 Task: Create a gradient luxury law firm letterhead.
Action: Mouse pressed left at (567, 141)
Screenshot: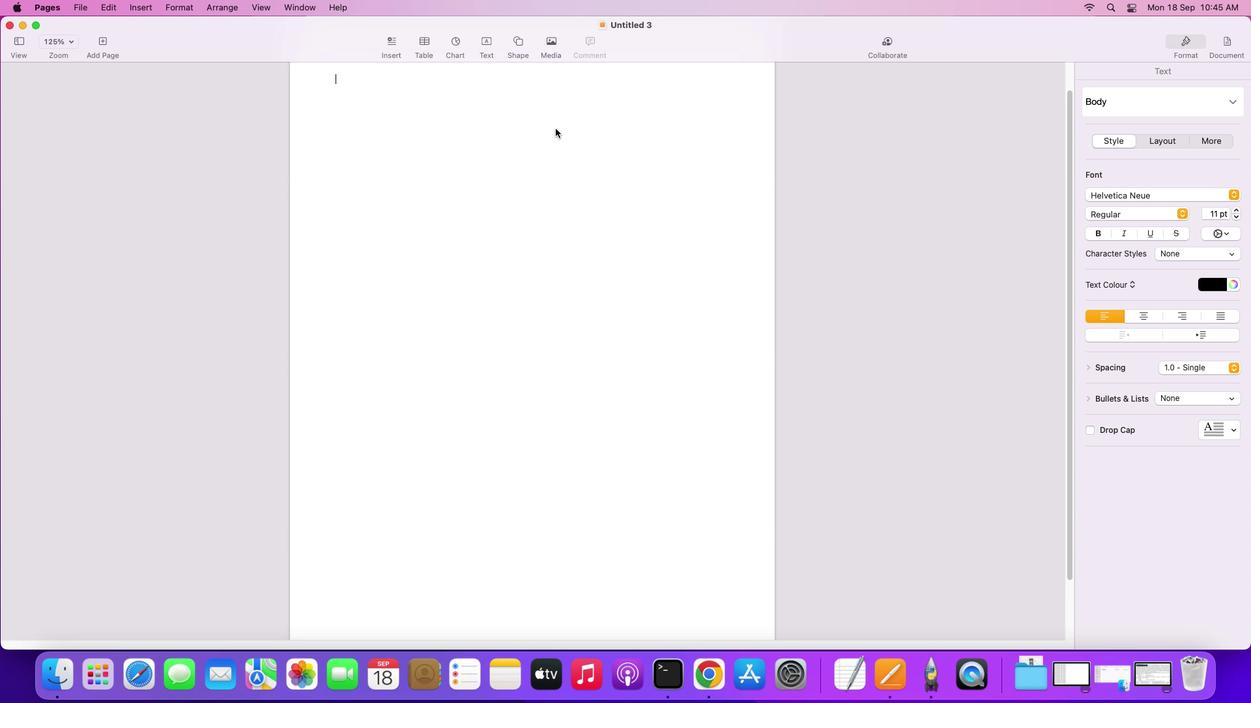 
Action: Mouse moved to (526, 54)
Screenshot: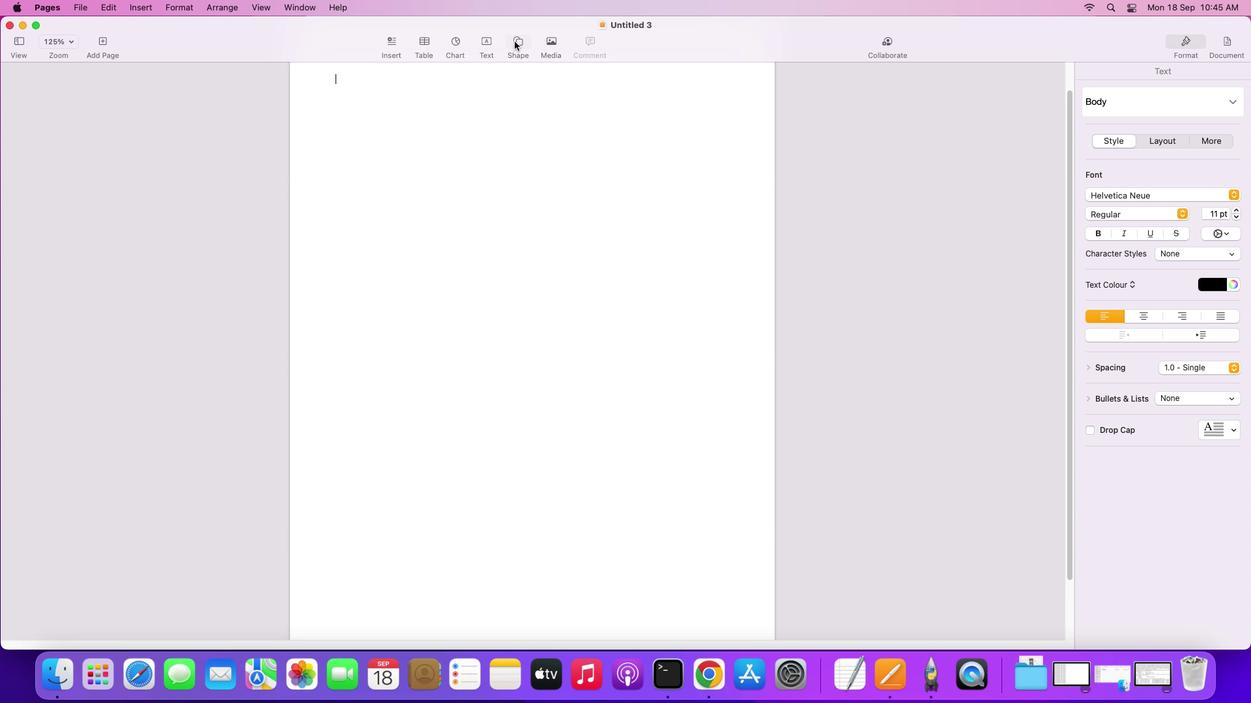 
Action: Mouse pressed left at (526, 54)
Screenshot: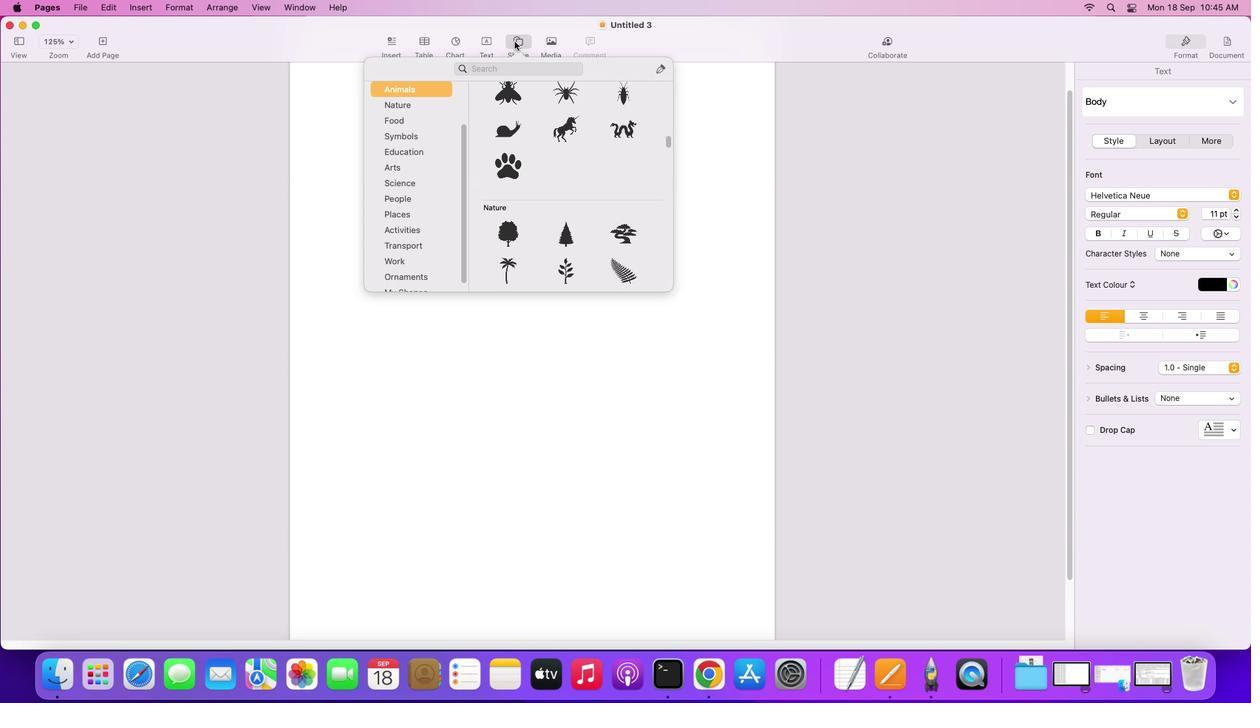 
Action: Mouse moved to (439, 107)
Screenshot: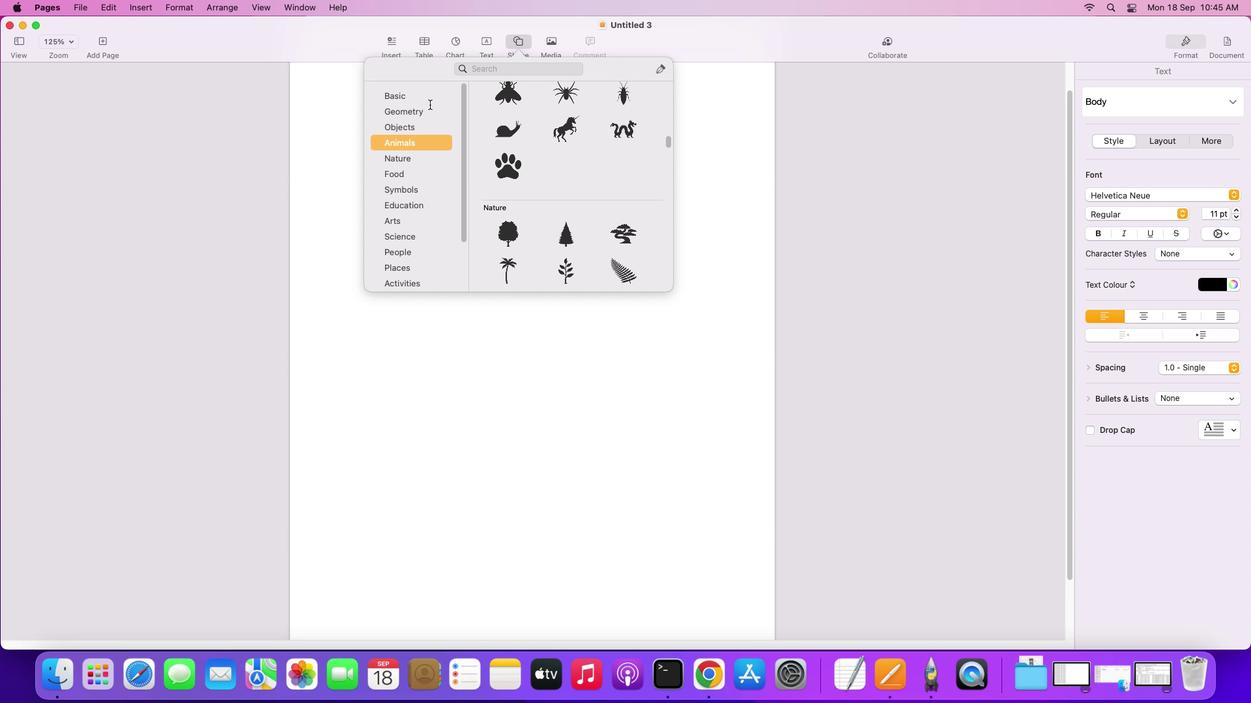 
Action: Mouse scrolled (439, 107) with delta (12, 13)
Screenshot: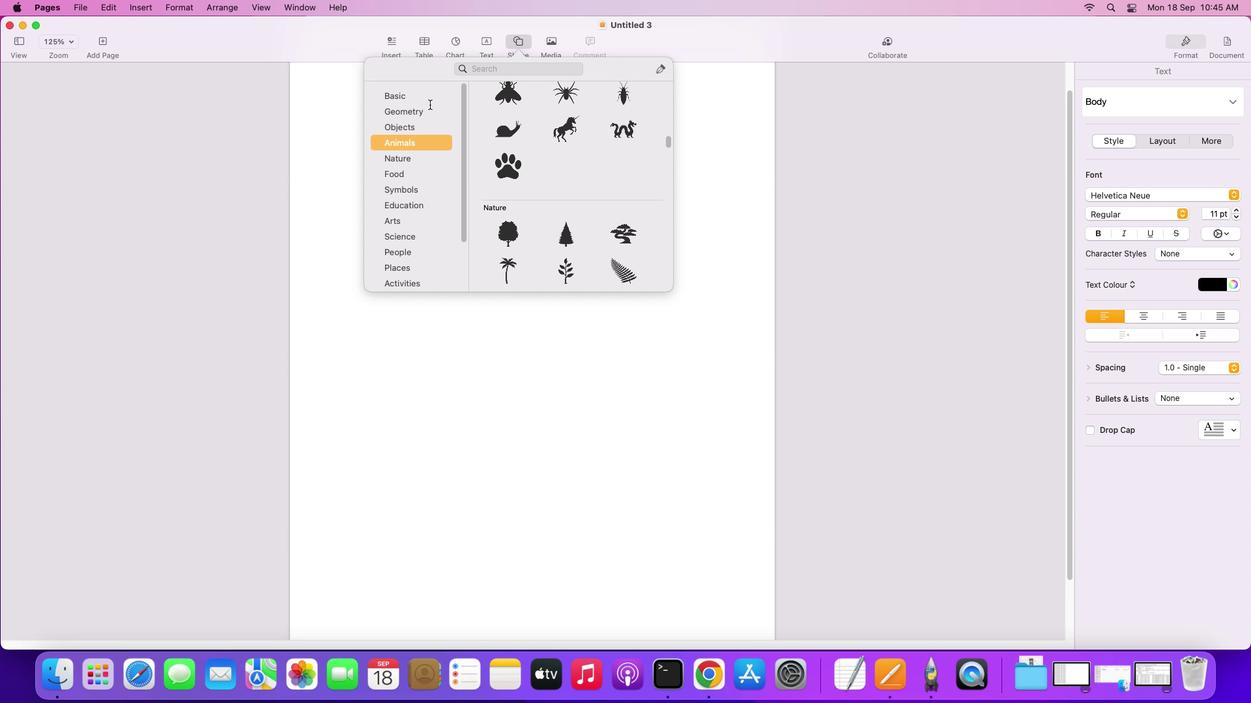 
Action: Mouse moved to (439, 110)
Screenshot: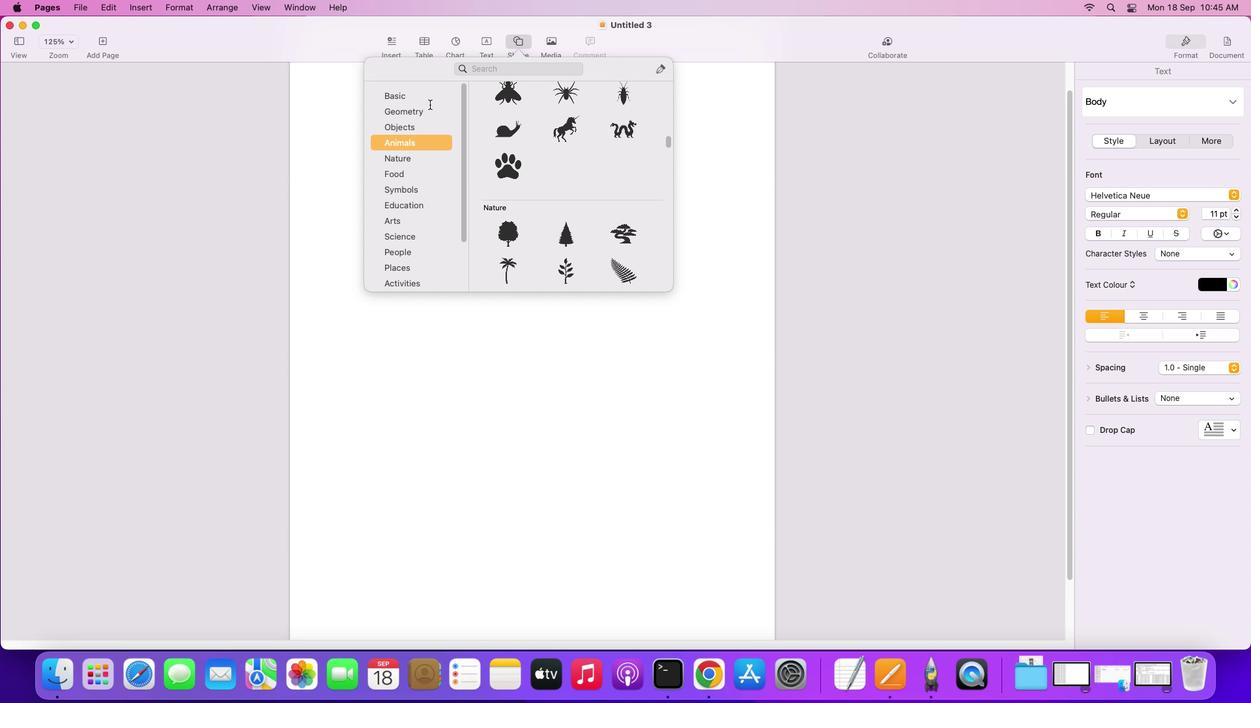 
Action: Mouse scrolled (439, 110) with delta (12, 13)
Screenshot: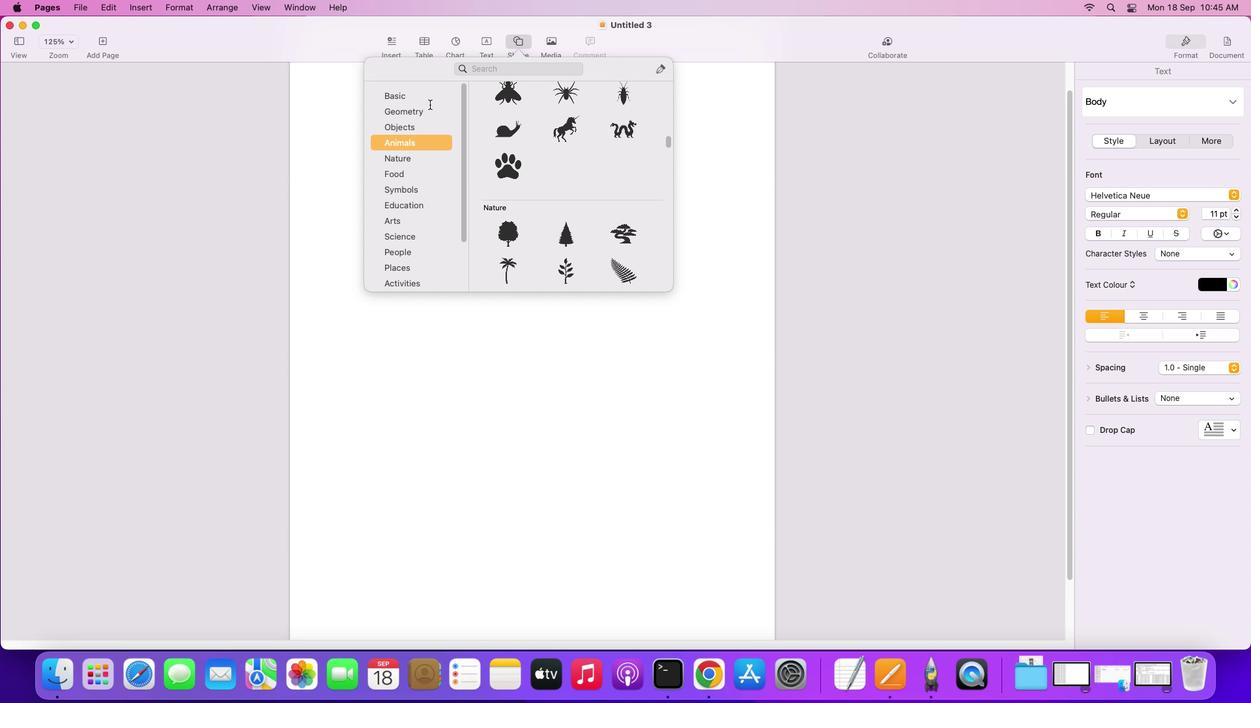 
Action: Mouse moved to (439, 110)
Screenshot: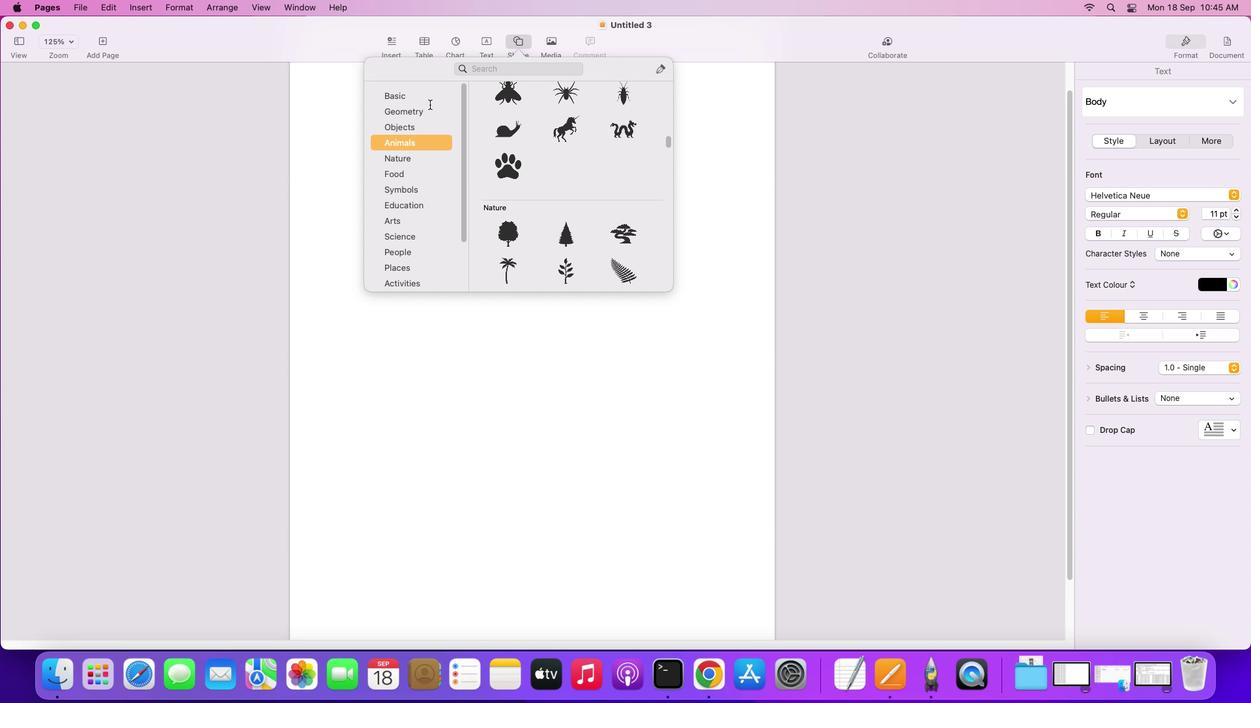 
Action: Mouse scrolled (439, 110) with delta (12, 14)
Screenshot: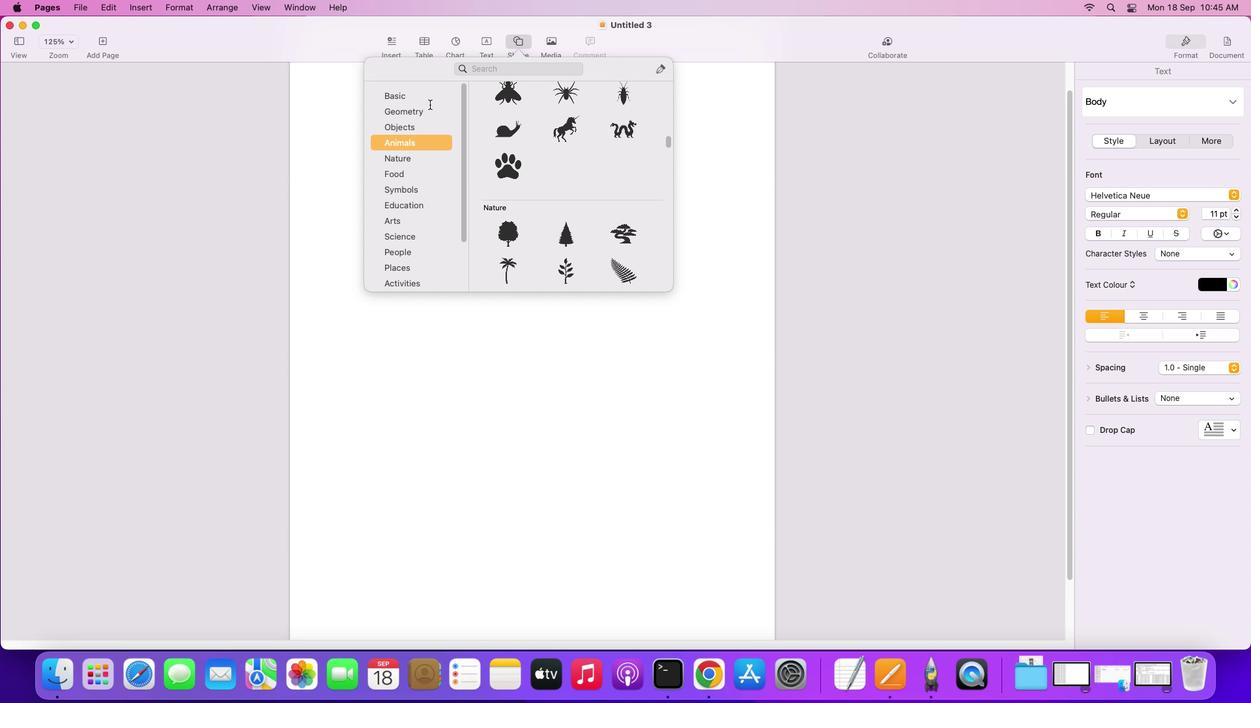 
Action: Mouse moved to (439, 110)
Screenshot: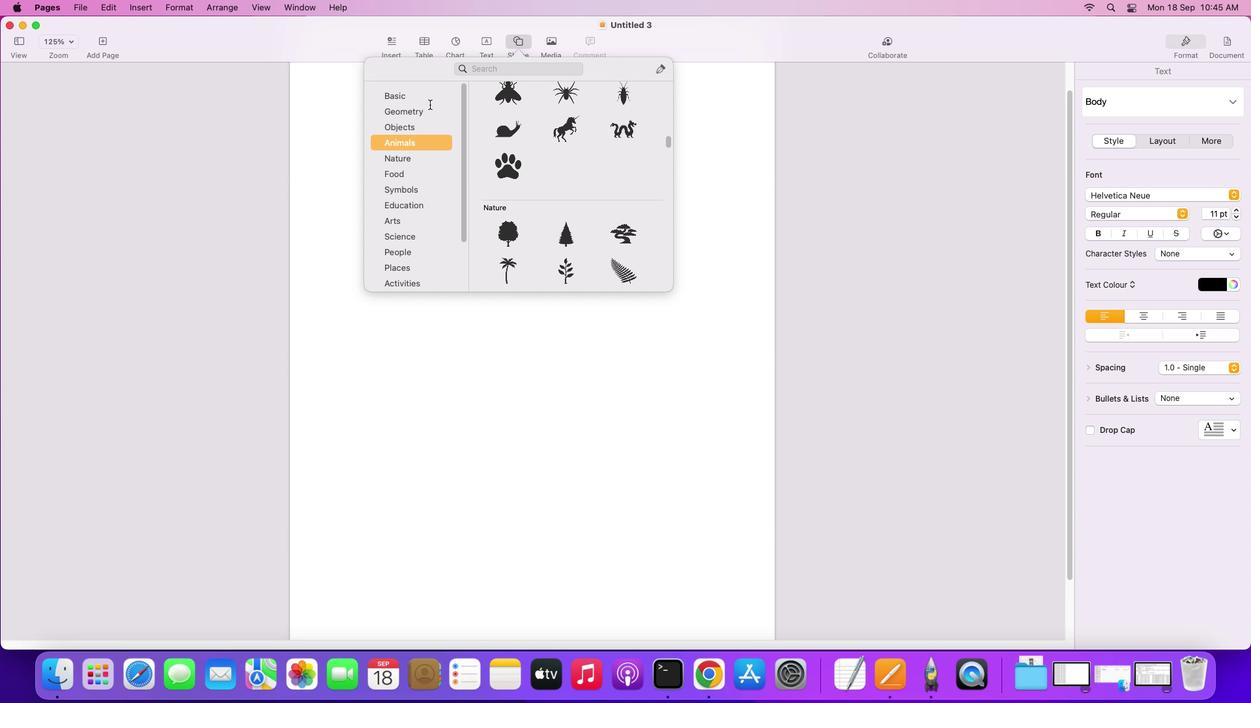 
Action: Mouse scrolled (439, 110) with delta (12, 15)
Screenshot: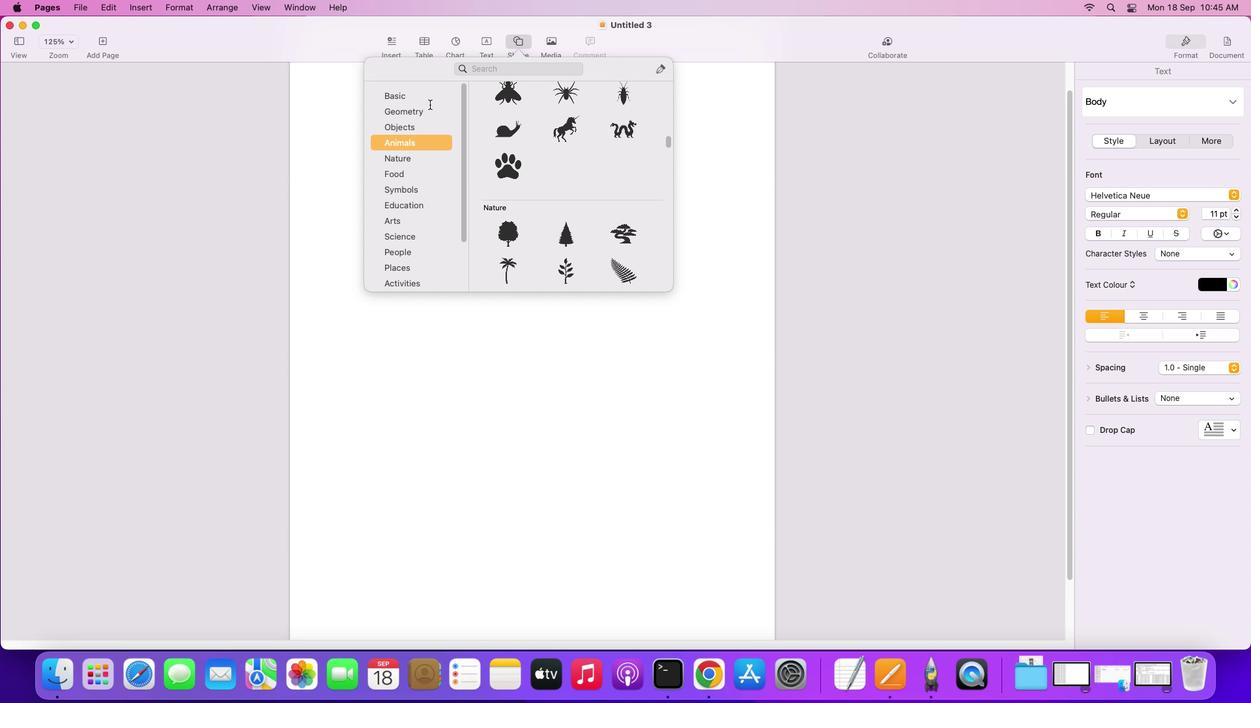 
Action: Mouse moved to (439, 112)
Screenshot: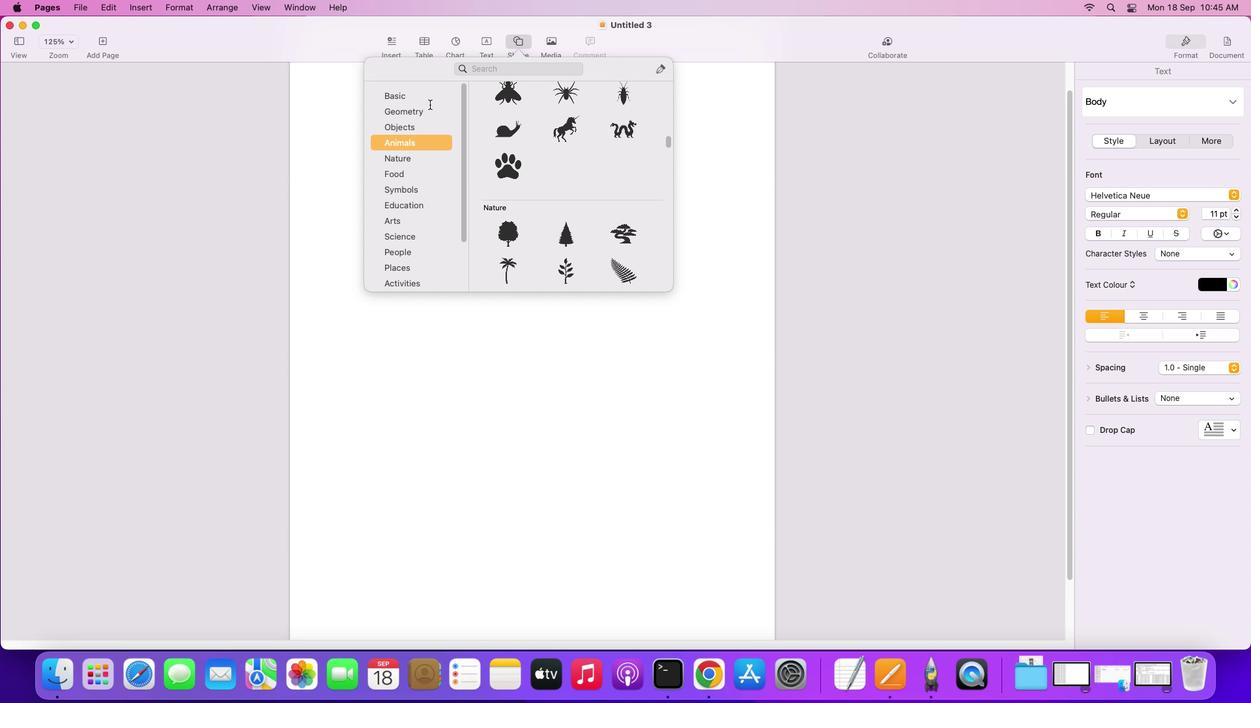 
Action: Mouse scrolled (439, 112) with delta (12, 16)
Screenshot: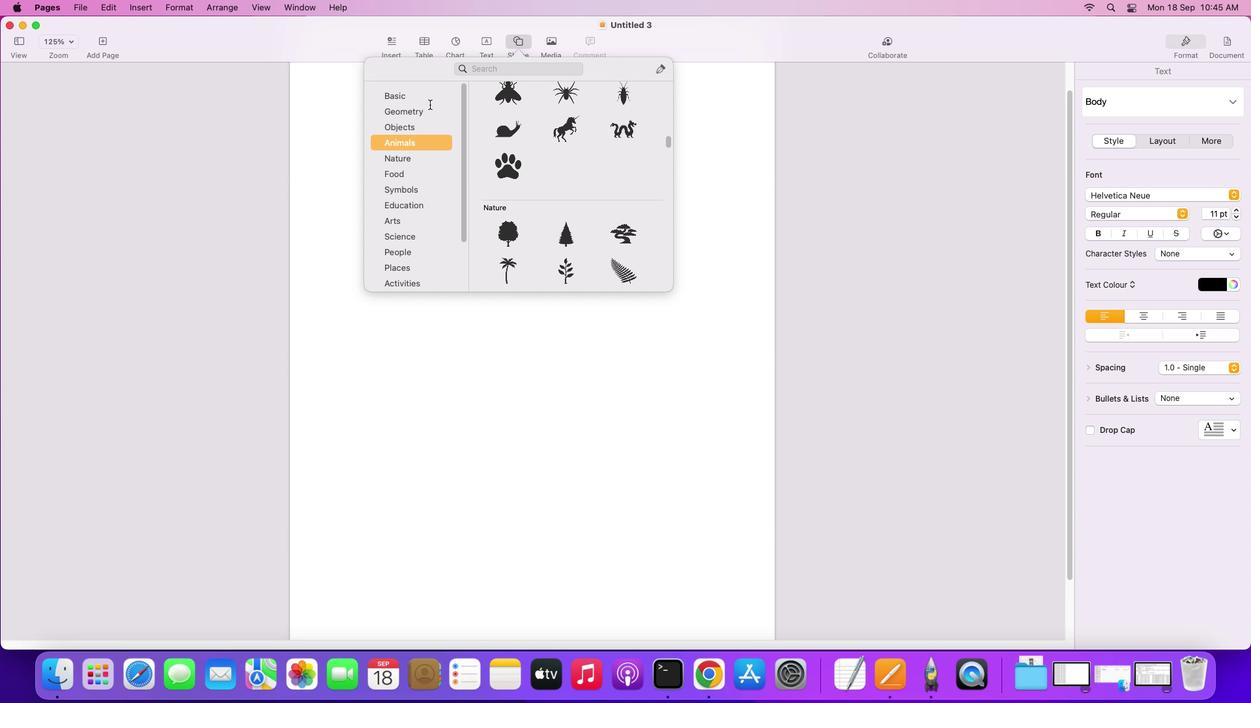 
Action: Mouse moved to (440, 114)
Screenshot: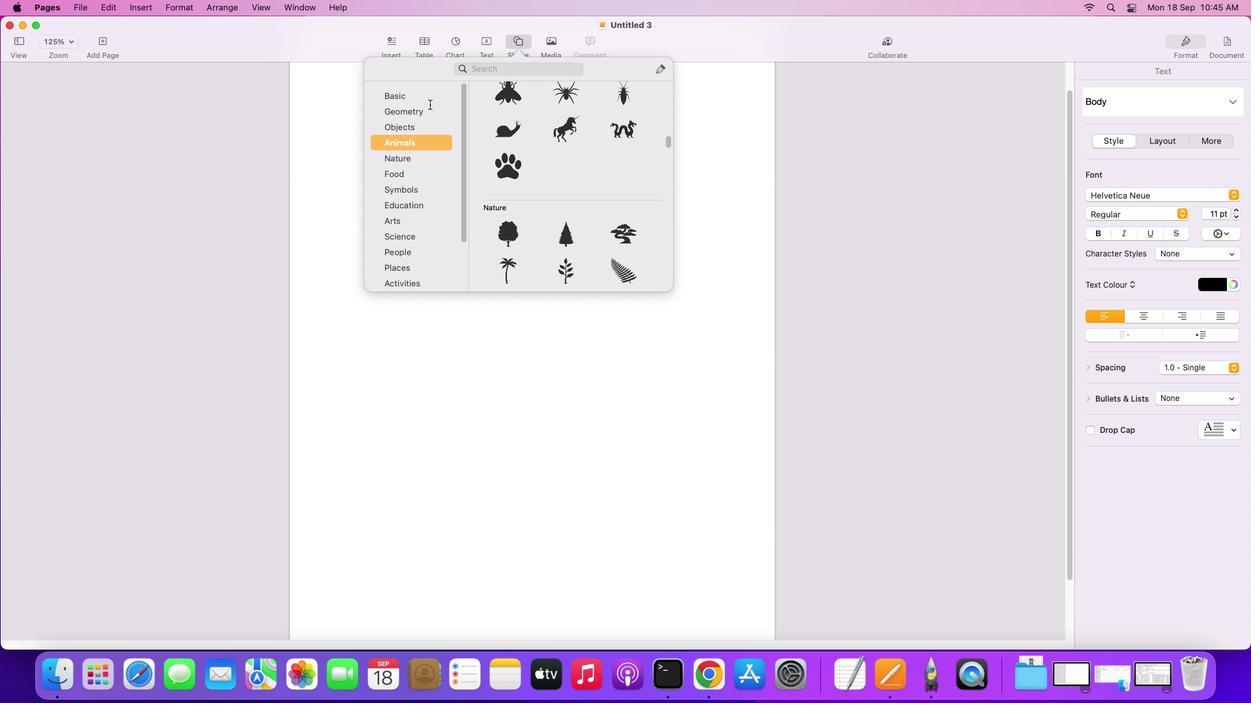 
Action: Mouse scrolled (440, 114) with delta (12, 16)
Screenshot: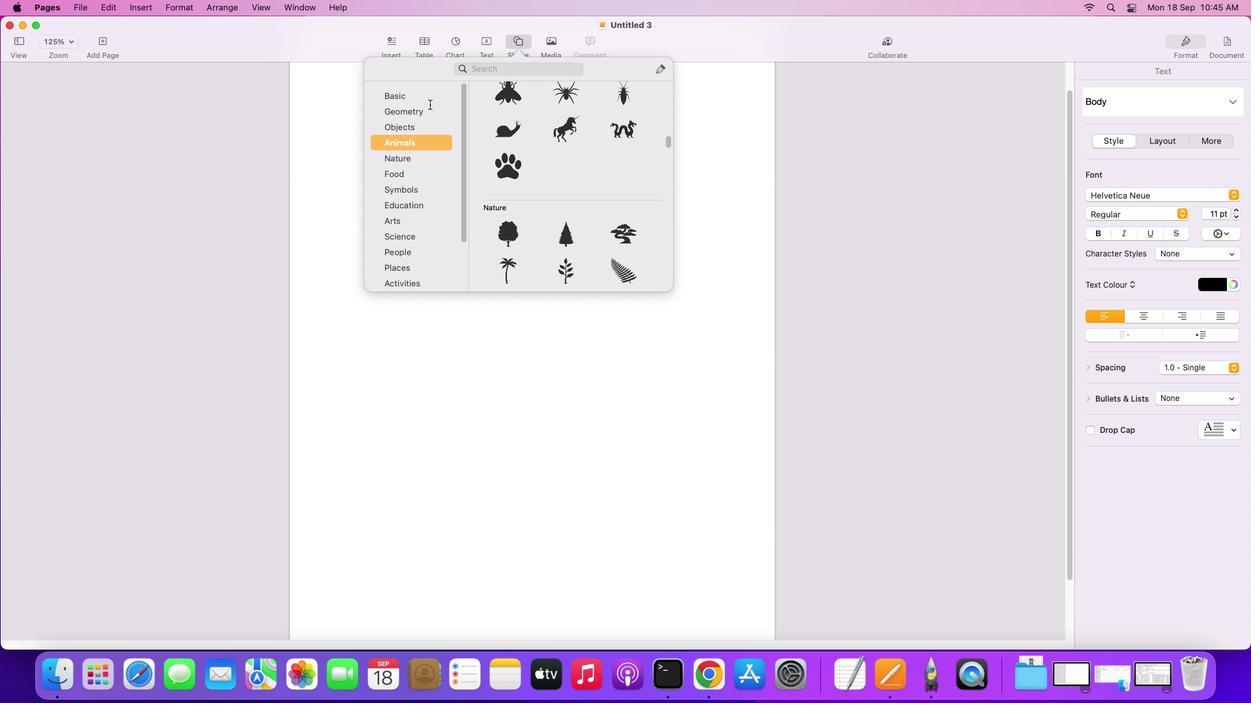 
Action: Mouse moved to (441, 117)
Screenshot: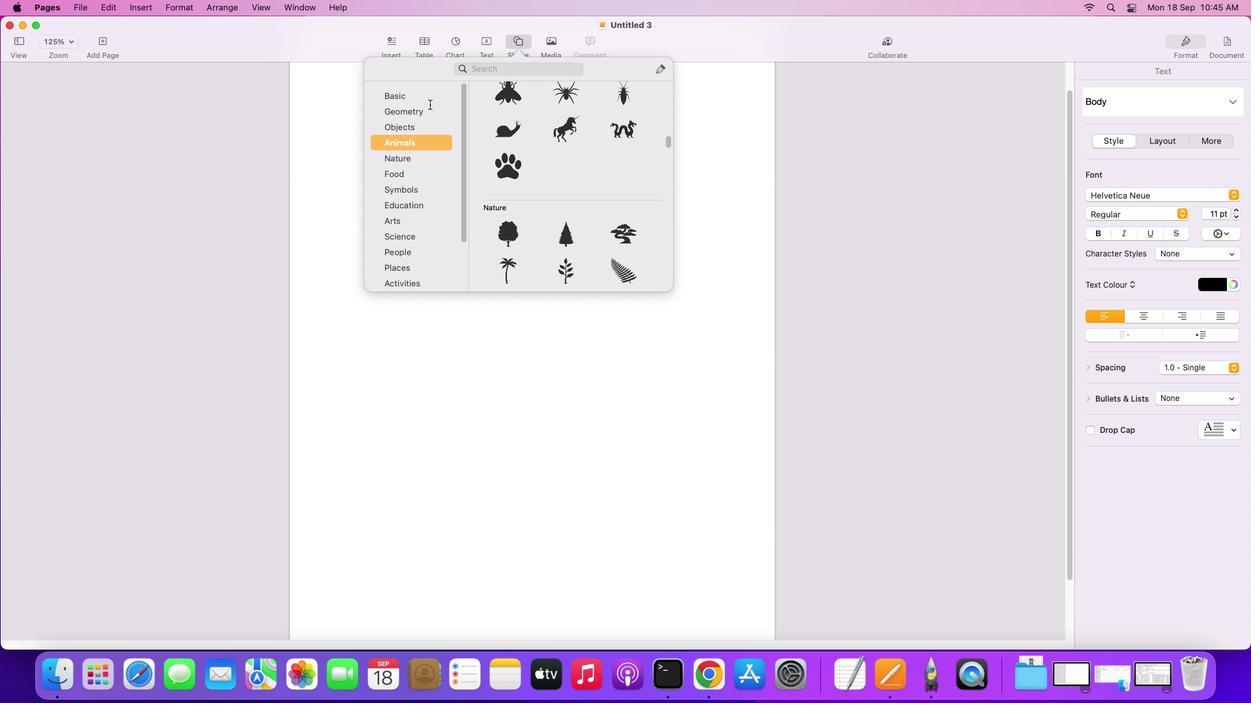 
Action: Mouse scrolled (441, 117) with delta (12, 13)
Screenshot: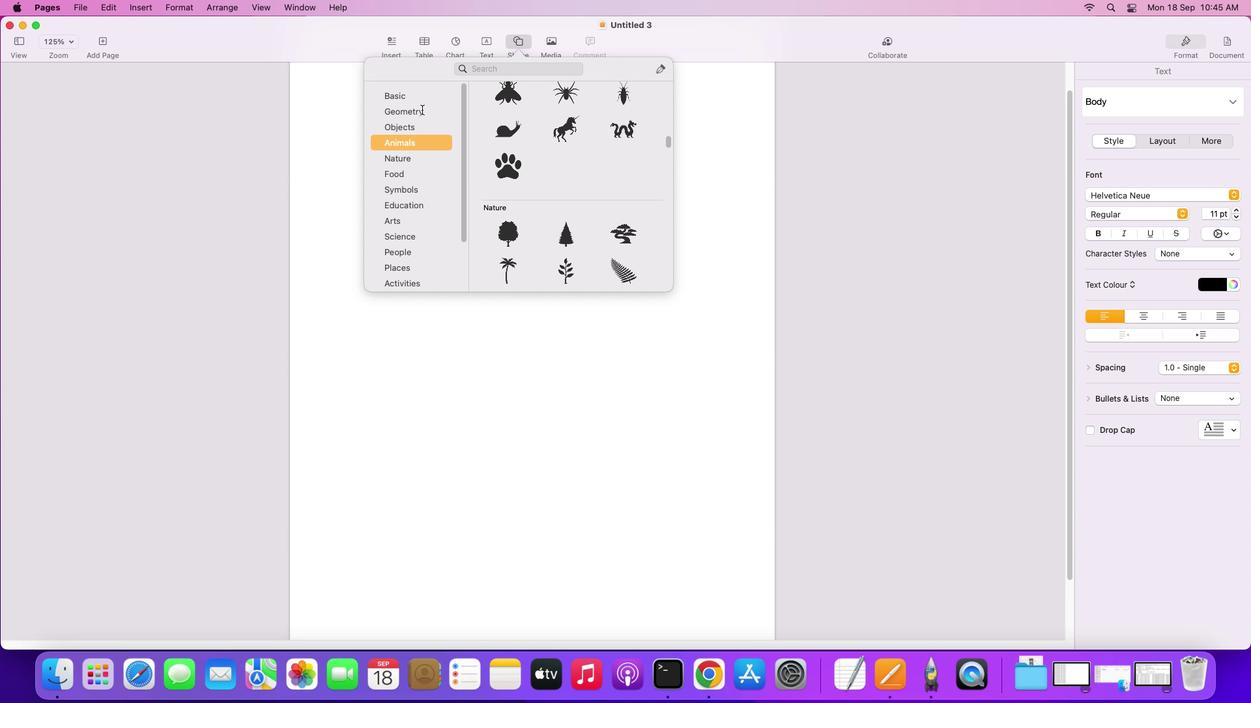
Action: Mouse scrolled (441, 117) with delta (12, 13)
Screenshot: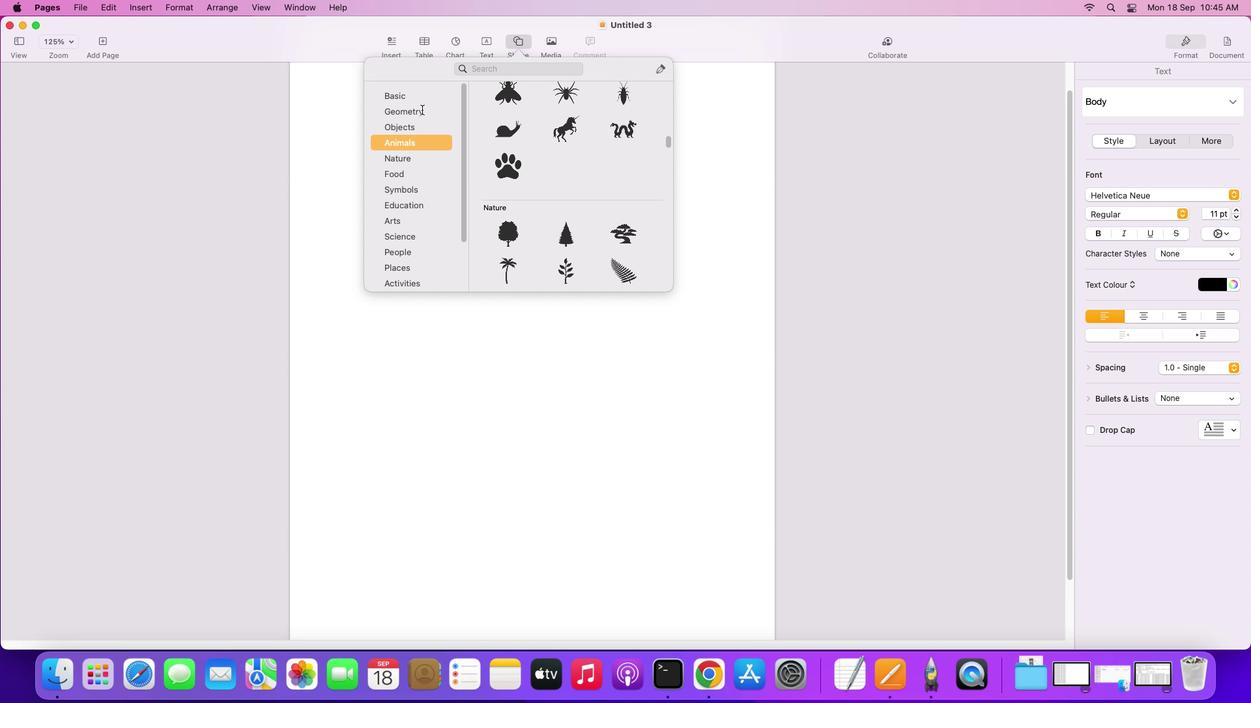
Action: Mouse scrolled (441, 117) with delta (12, 14)
Screenshot: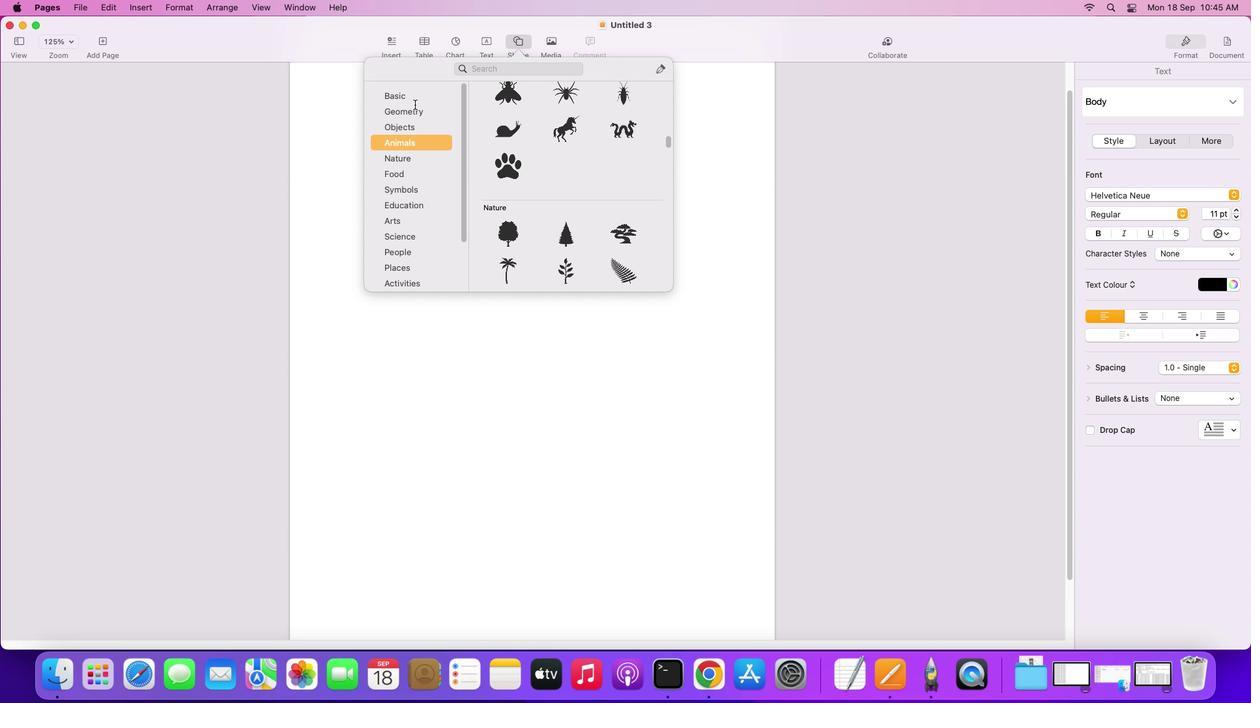 
Action: Mouse scrolled (441, 117) with delta (12, 15)
Screenshot: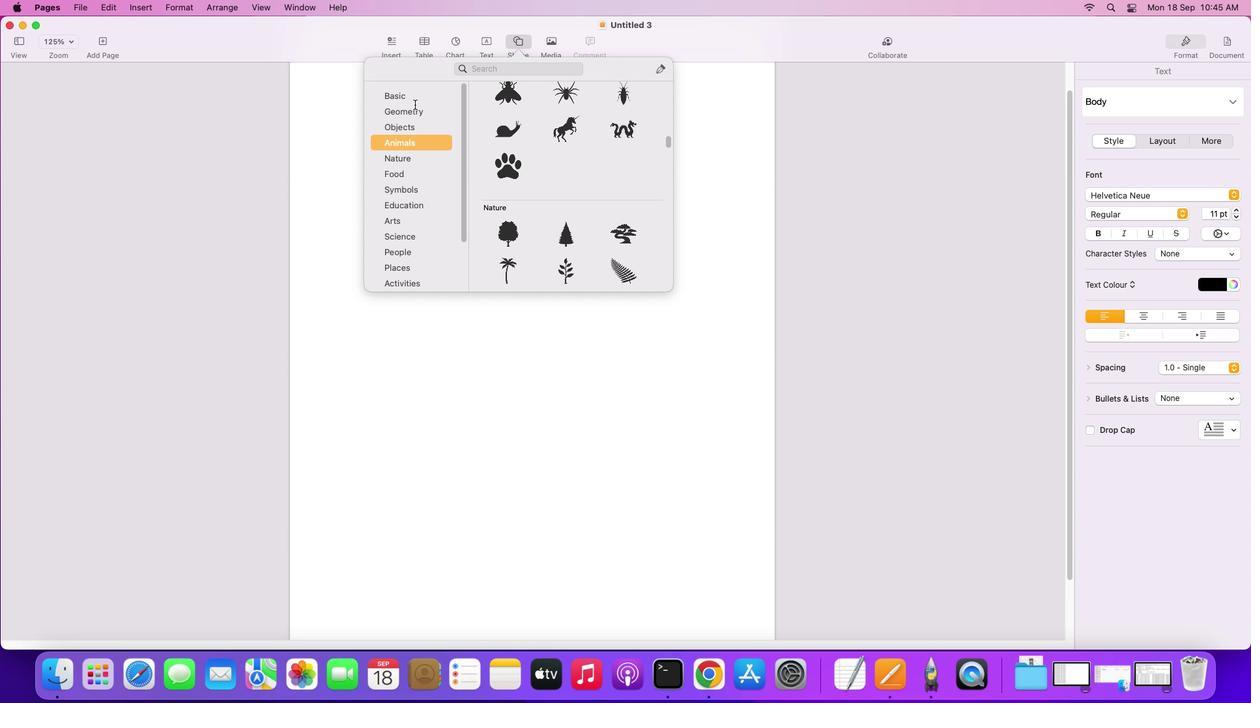 
Action: Mouse scrolled (441, 117) with delta (12, 16)
Screenshot: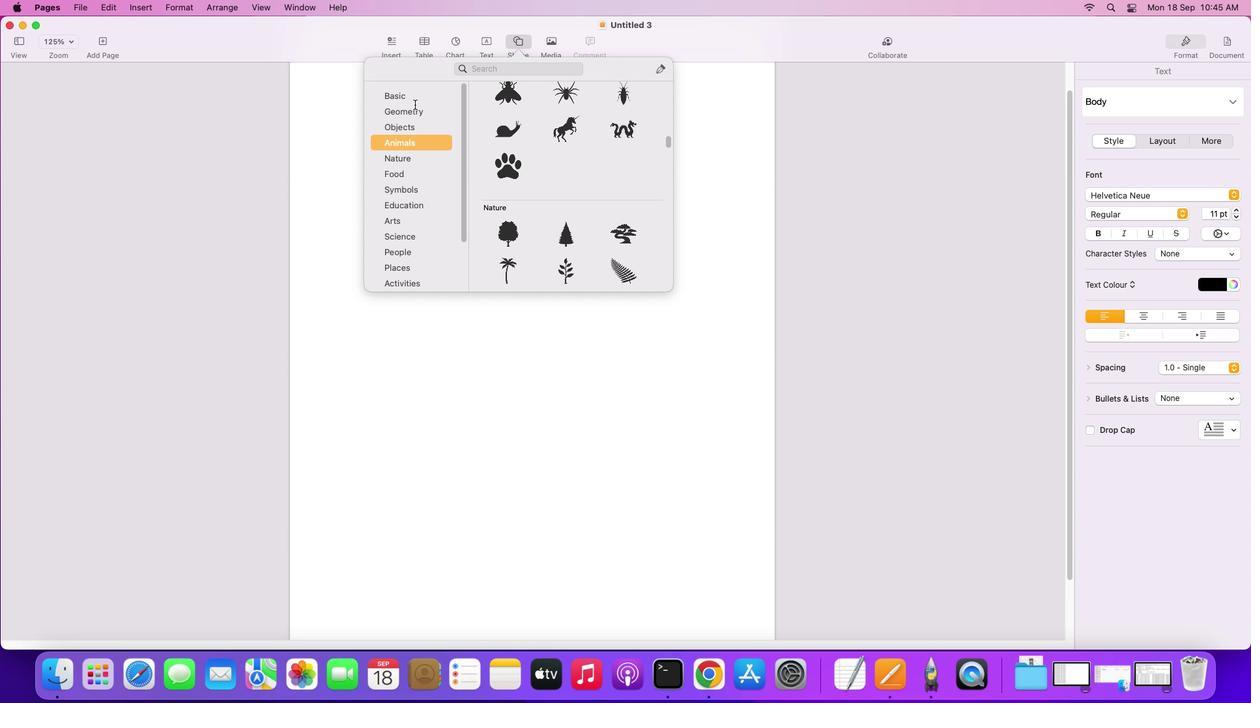 
Action: Mouse scrolled (441, 117) with delta (12, 16)
Screenshot: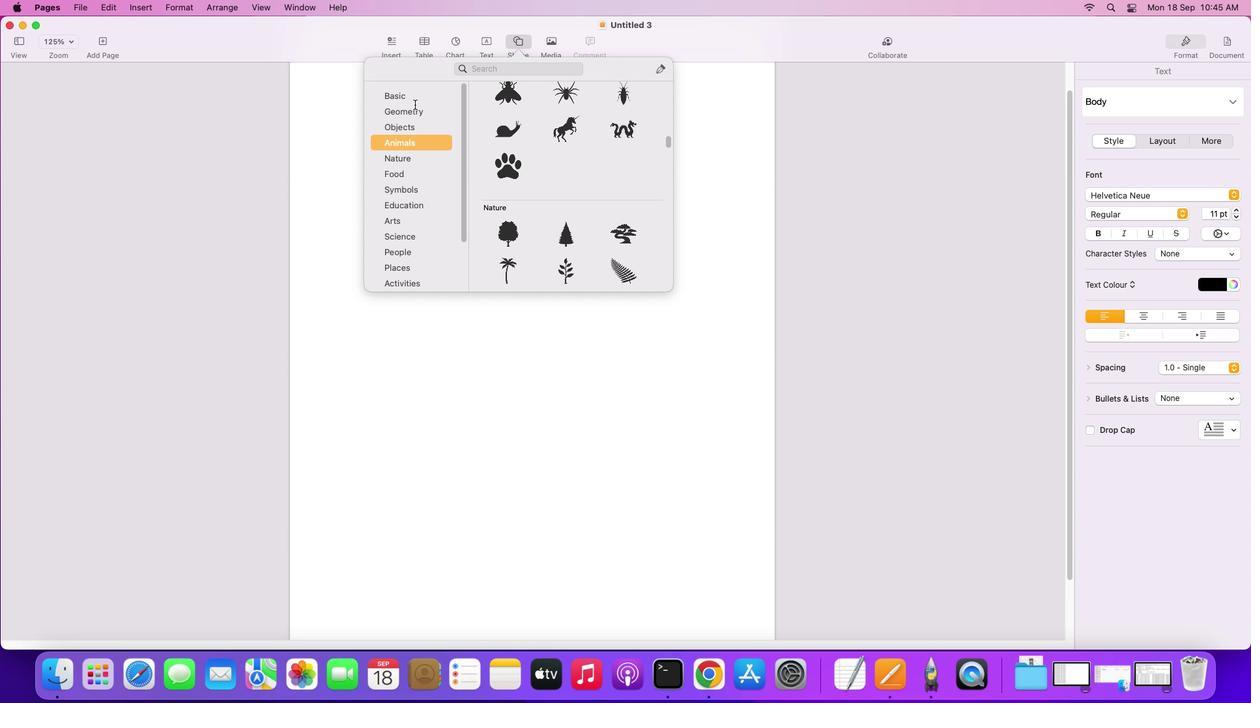 
Action: Mouse moved to (421, 106)
Screenshot: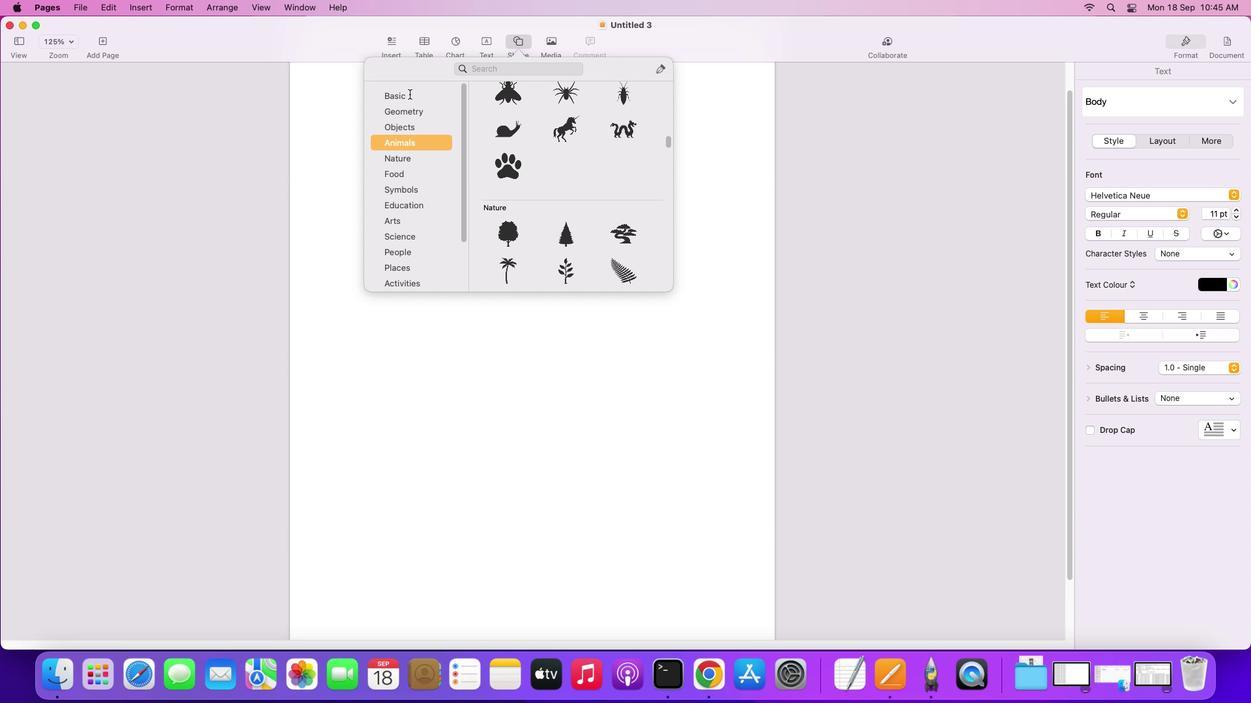 
Action: Mouse pressed left at (421, 106)
Screenshot: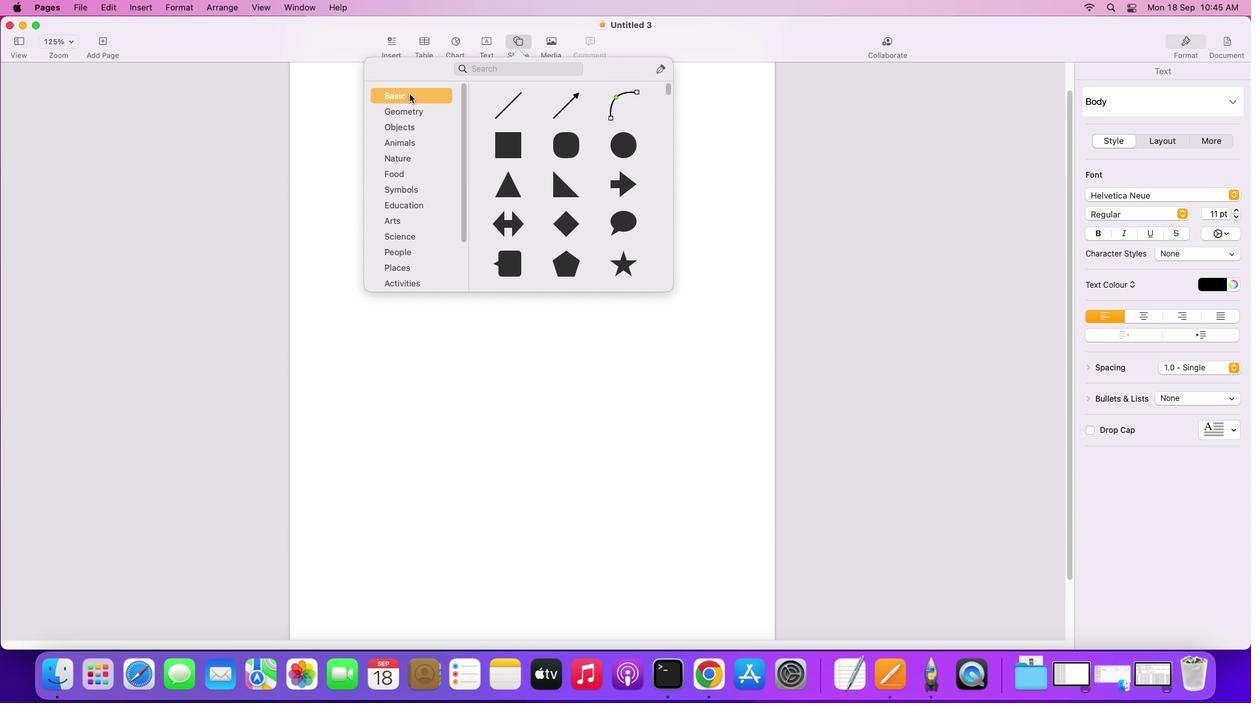 
Action: Mouse moved to (571, 202)
Screenshot: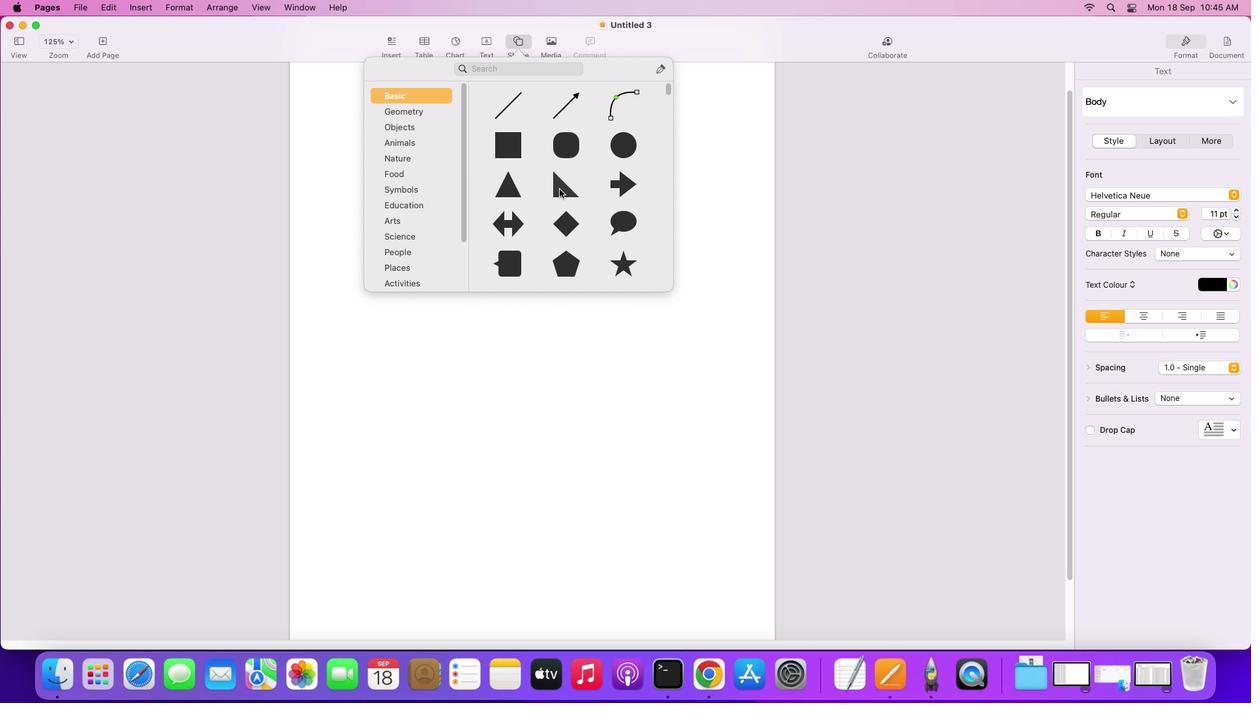 
Action: Mouse pressed left at (571, 202)
Screenshot: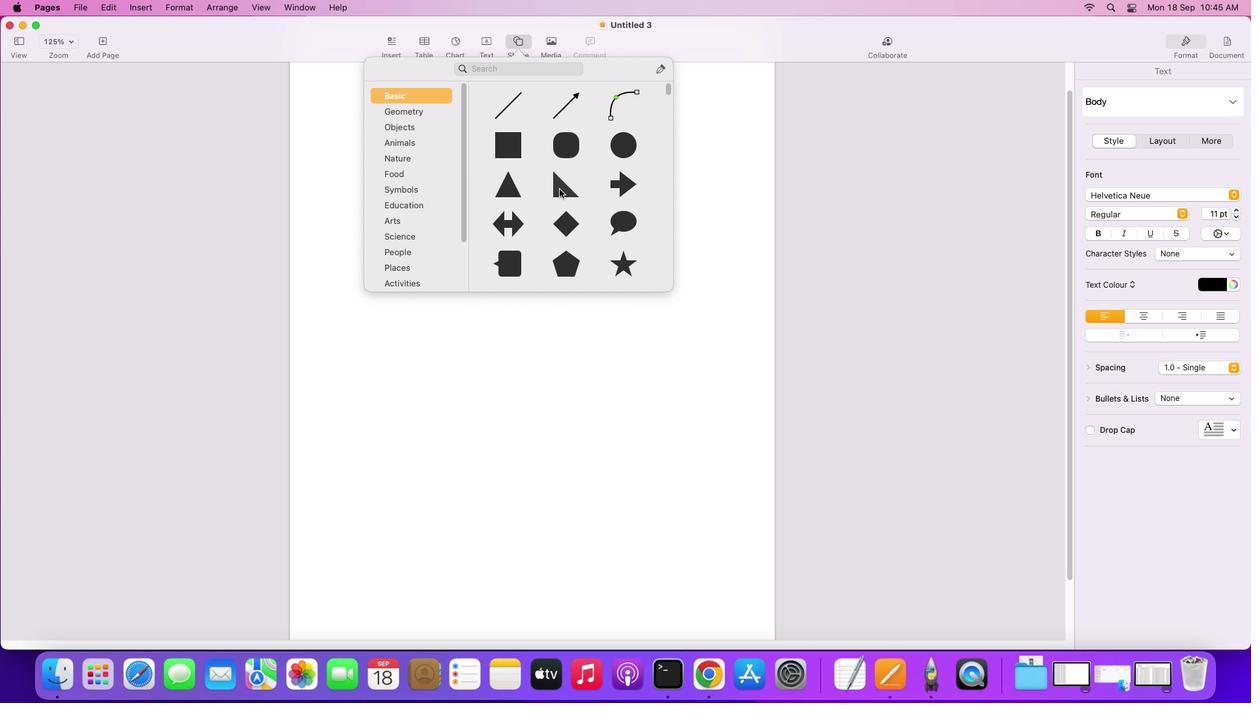 
Action: Mouse moved to (542, 151)
Screenshot: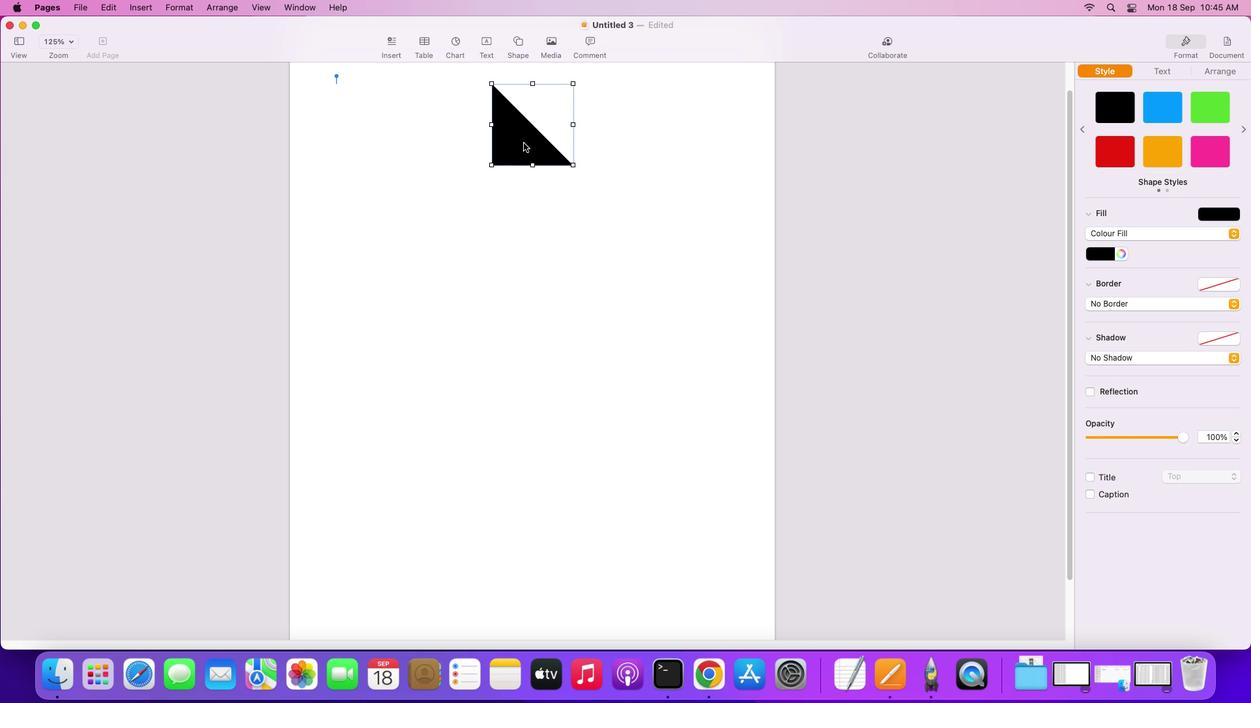 
Action: Mouse pressed left at (542, 151)
Screenshot: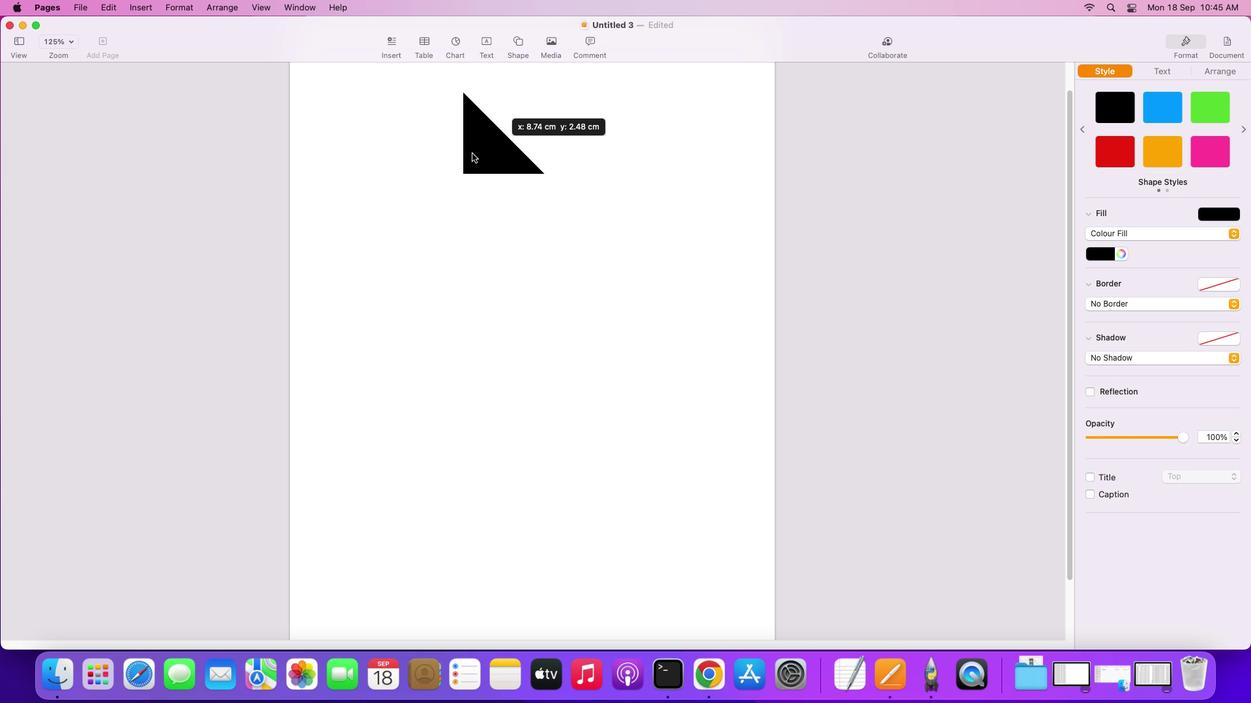 
Action: Mouse moved to (1241, 79)
Screenshot: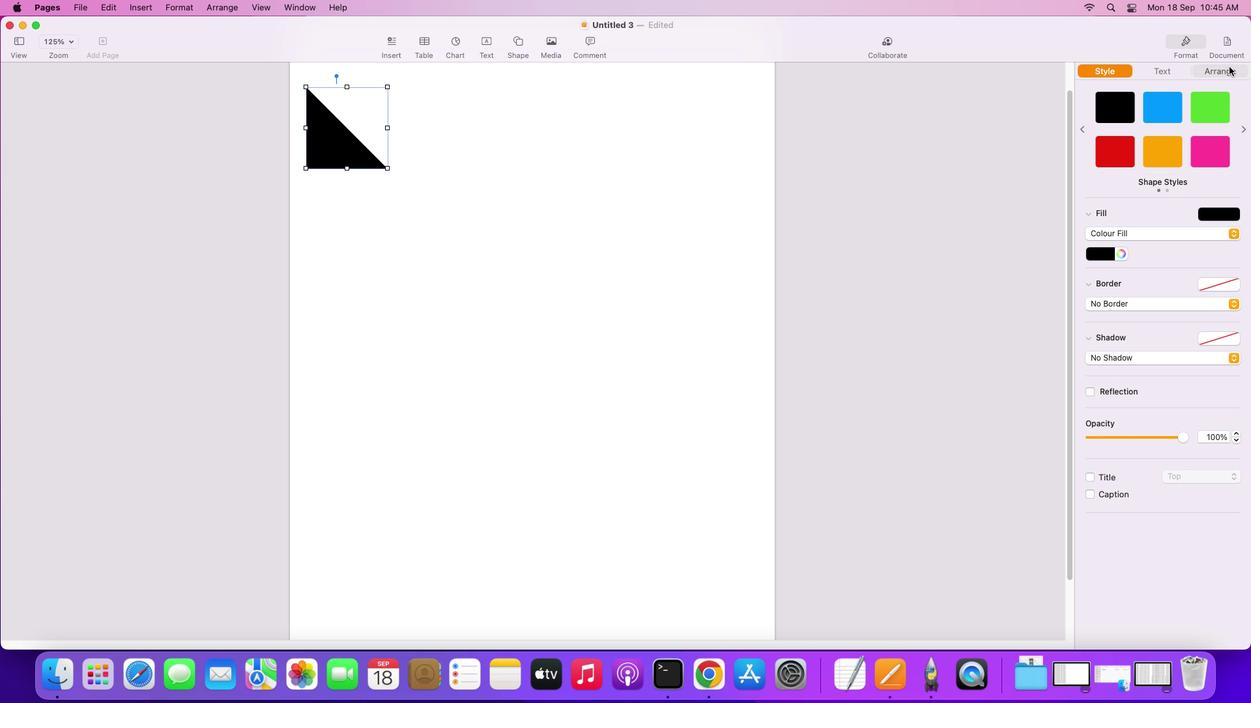 
Action: Mouse pressed left at (1241, 79)
Screenshot: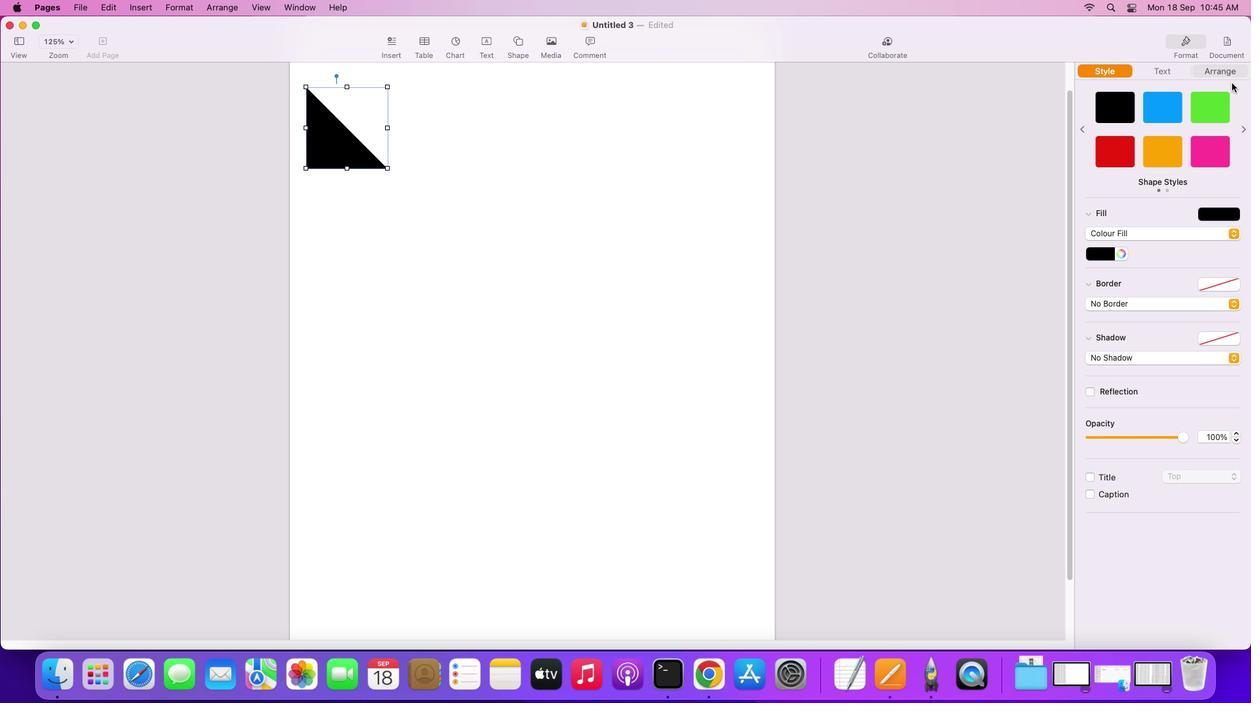 
Action: Mouse moved to (1239, 416)
Screenshot: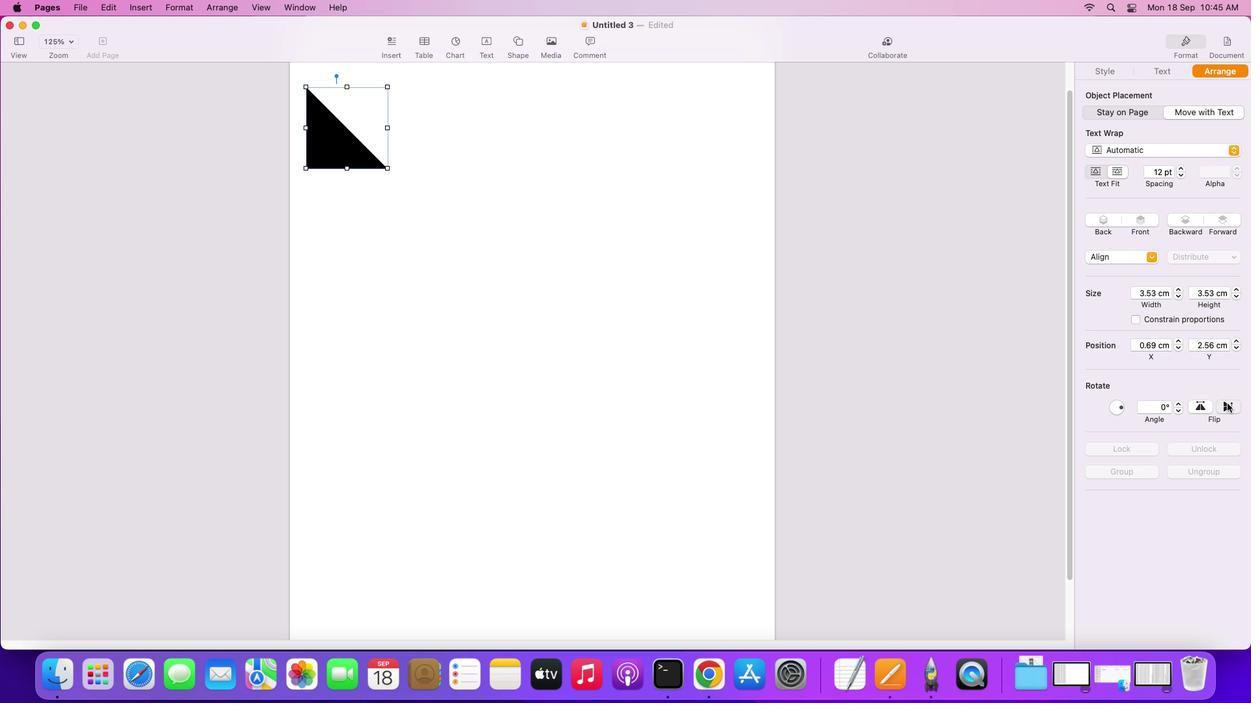 
Action: Mouse pressed left at (1239, 416)
Screenshot: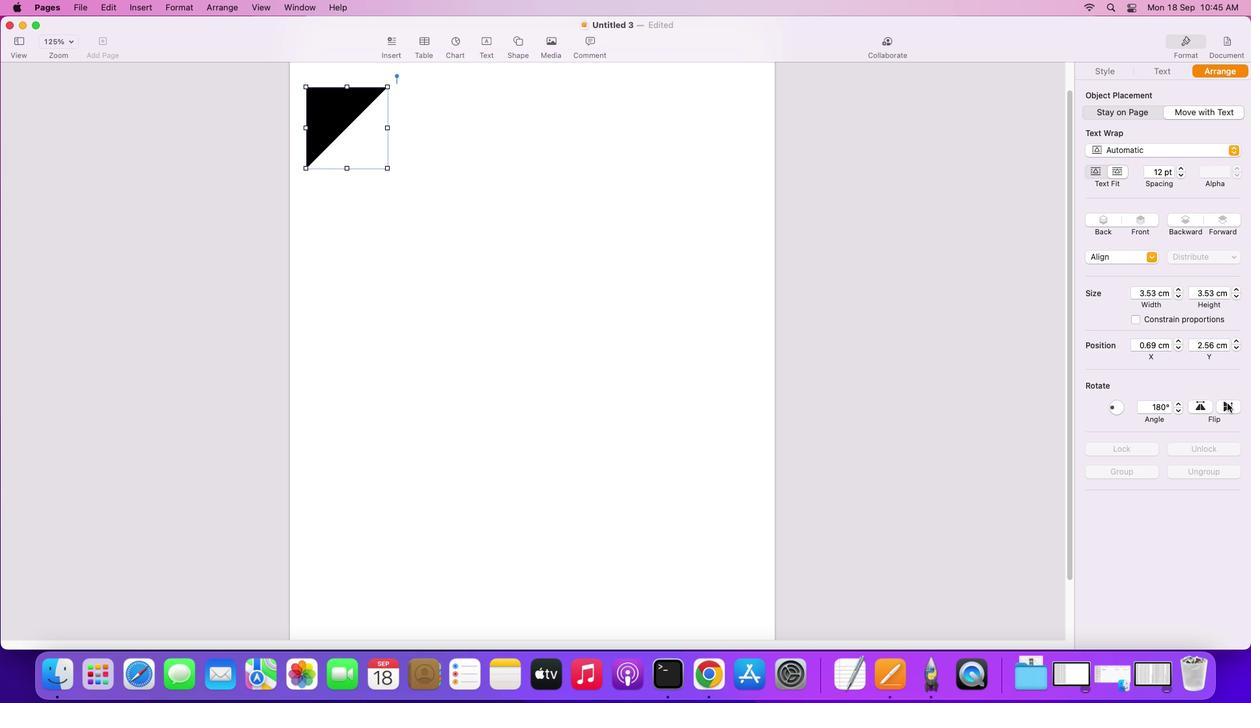 
Action: Mouse moved to (350, 125)
Screenshot: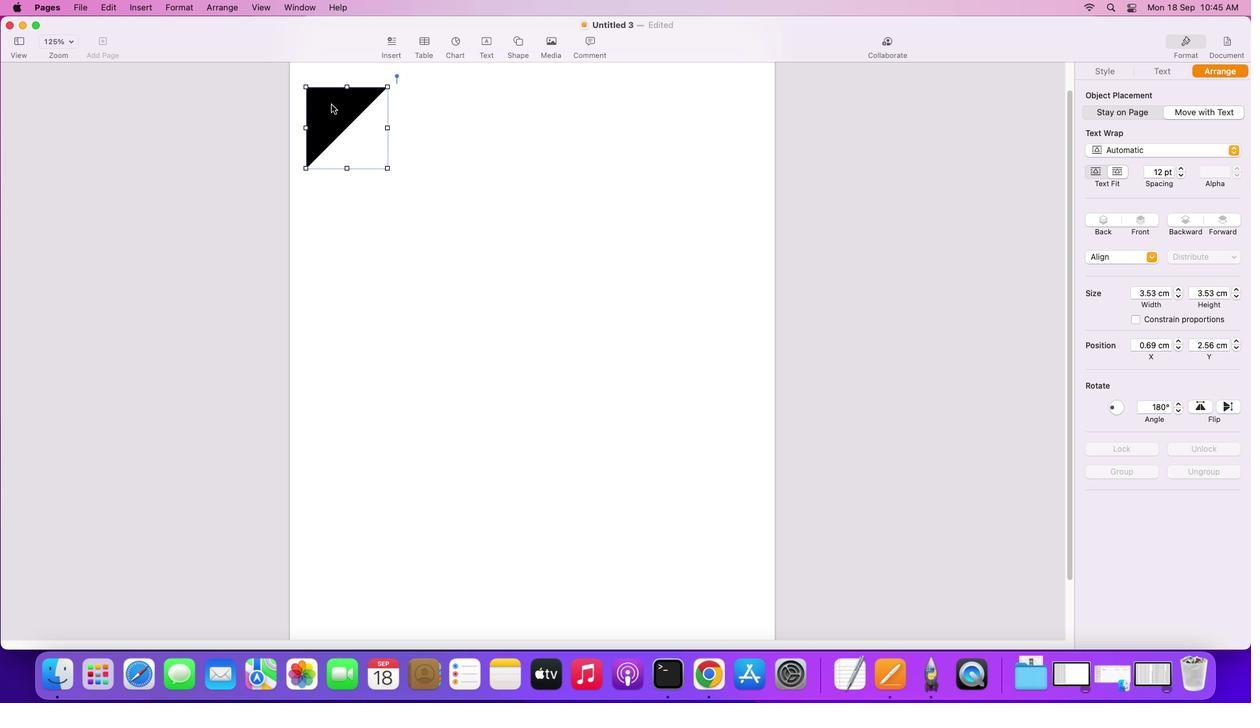 
Action: Mouse pressed left at (350, 125)
Screenshot: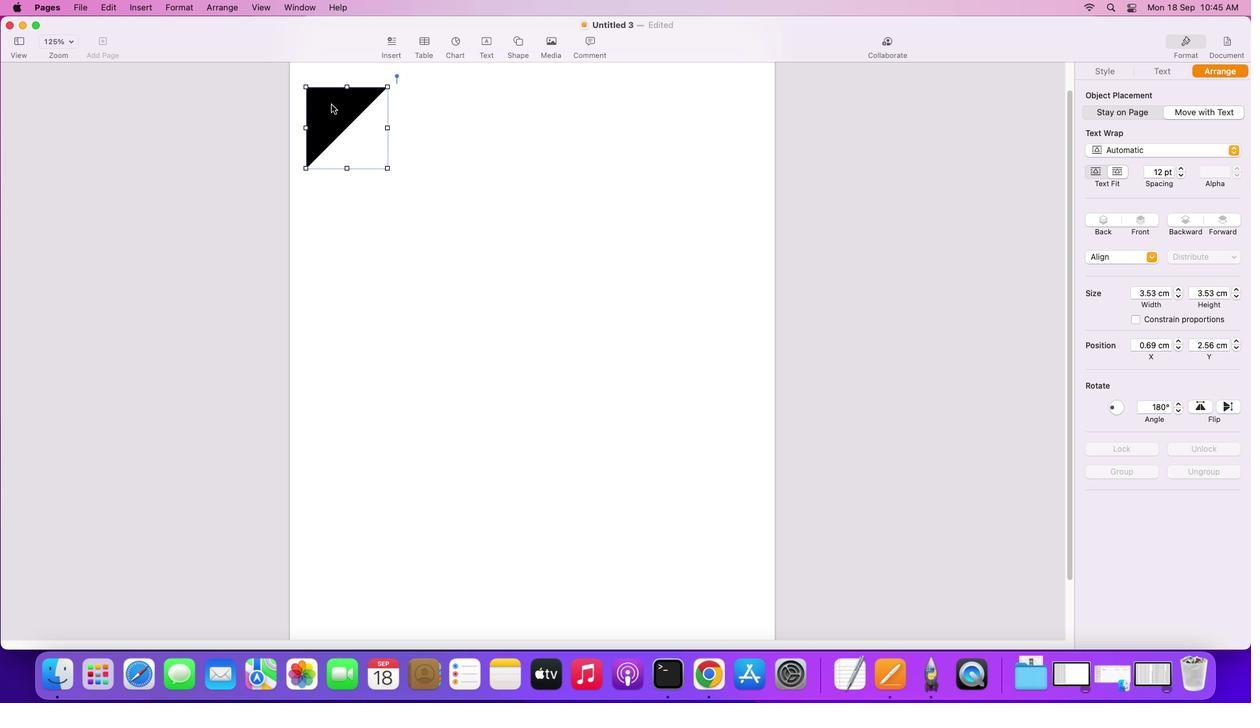 
Action: Mouse moved to (432, 128)
Screenshot: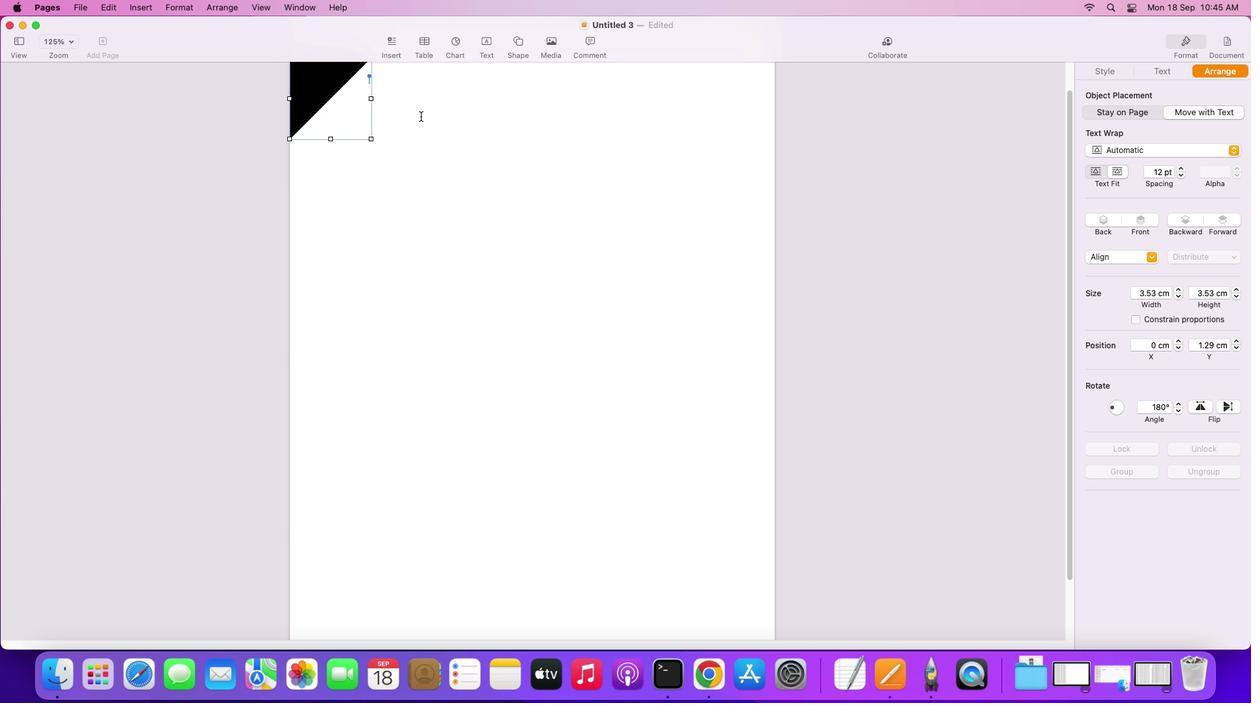 
Action: Mouse pressed left at (432, 128)
Screenshot: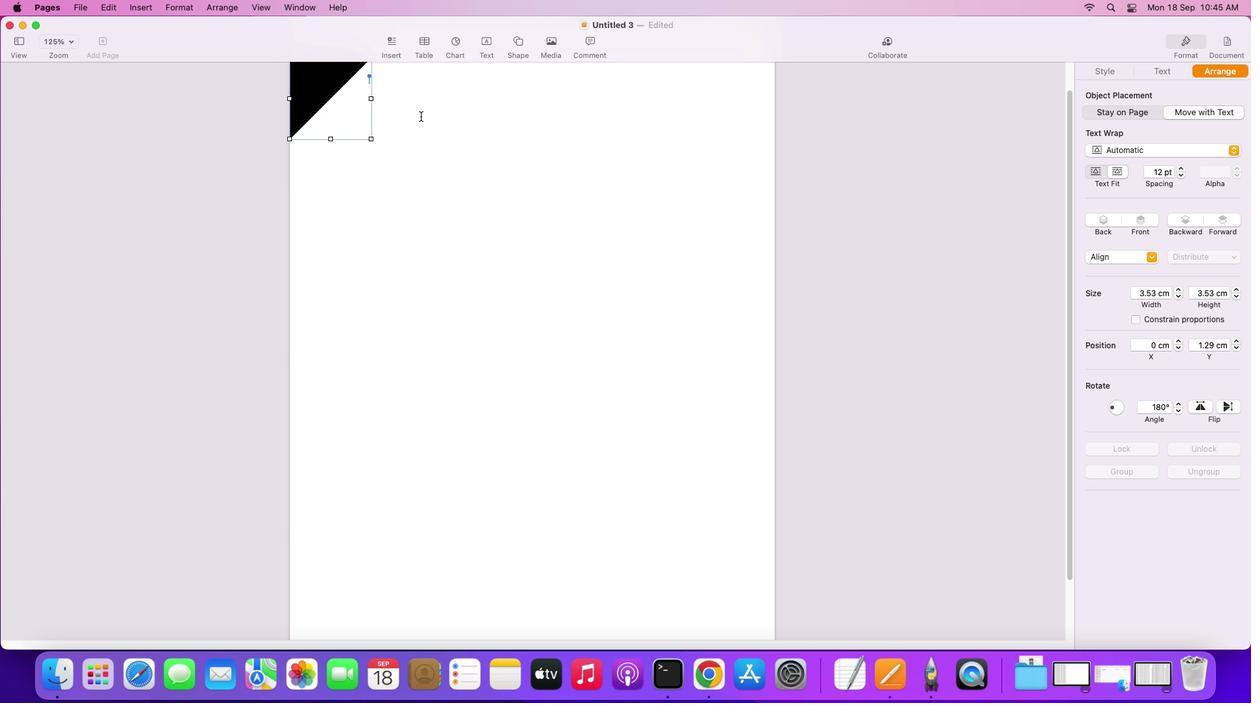 
Action: Mouse moved to (427, 129)
Screenshot: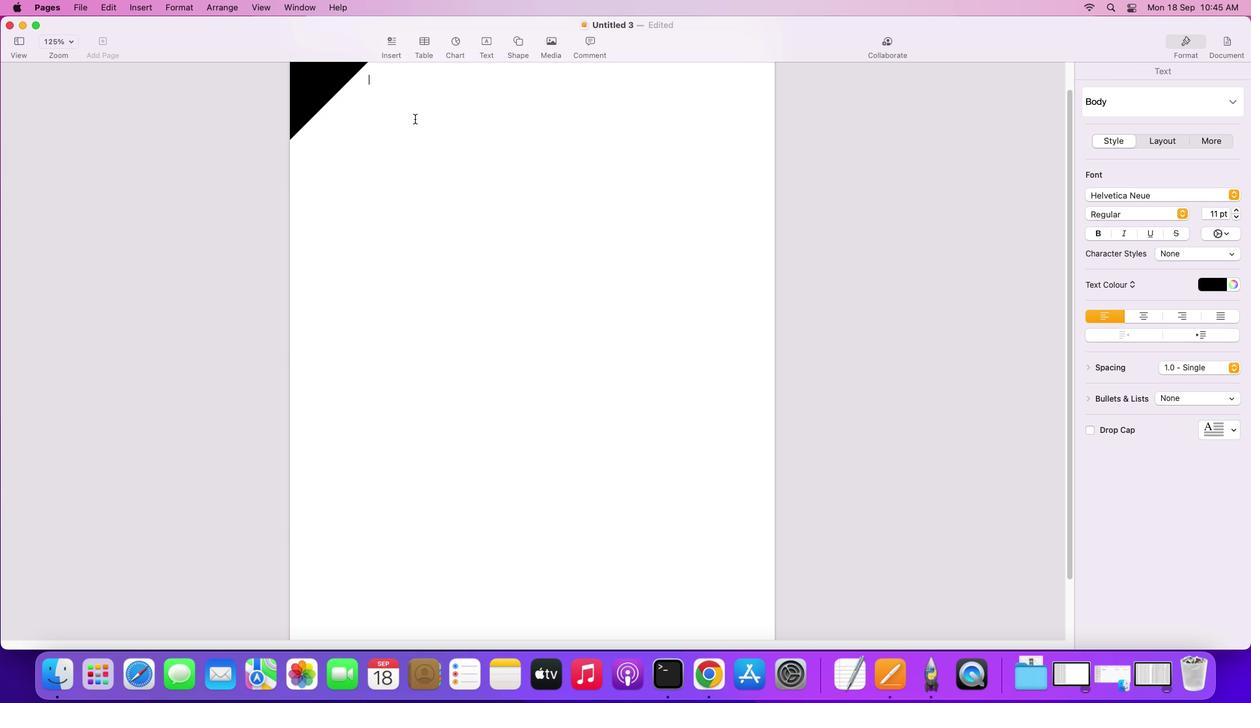 
Action: Mouse scrolled (427, 129) with delta (12, 13)
Screenshot: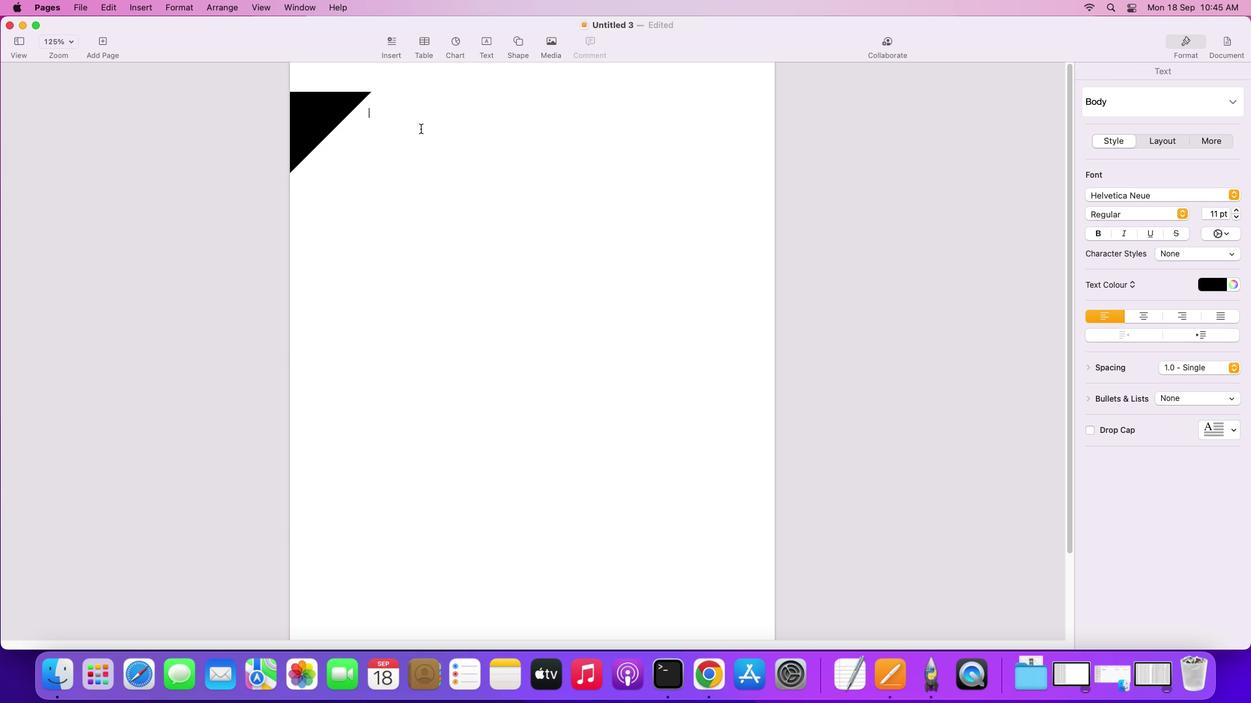 
Action: Mouse moved to (426, 130)
Screenshot: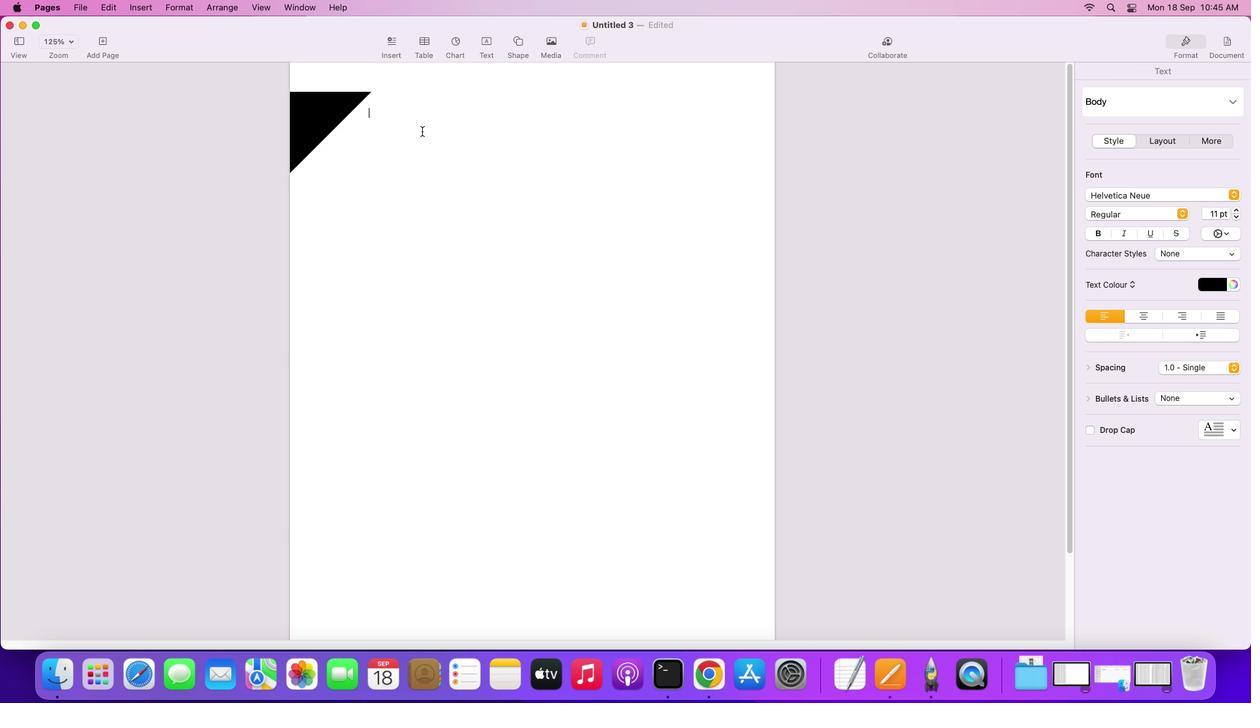 
Action: Mouse scrolled (426, 130) with delta (12, 13)
Screenshot: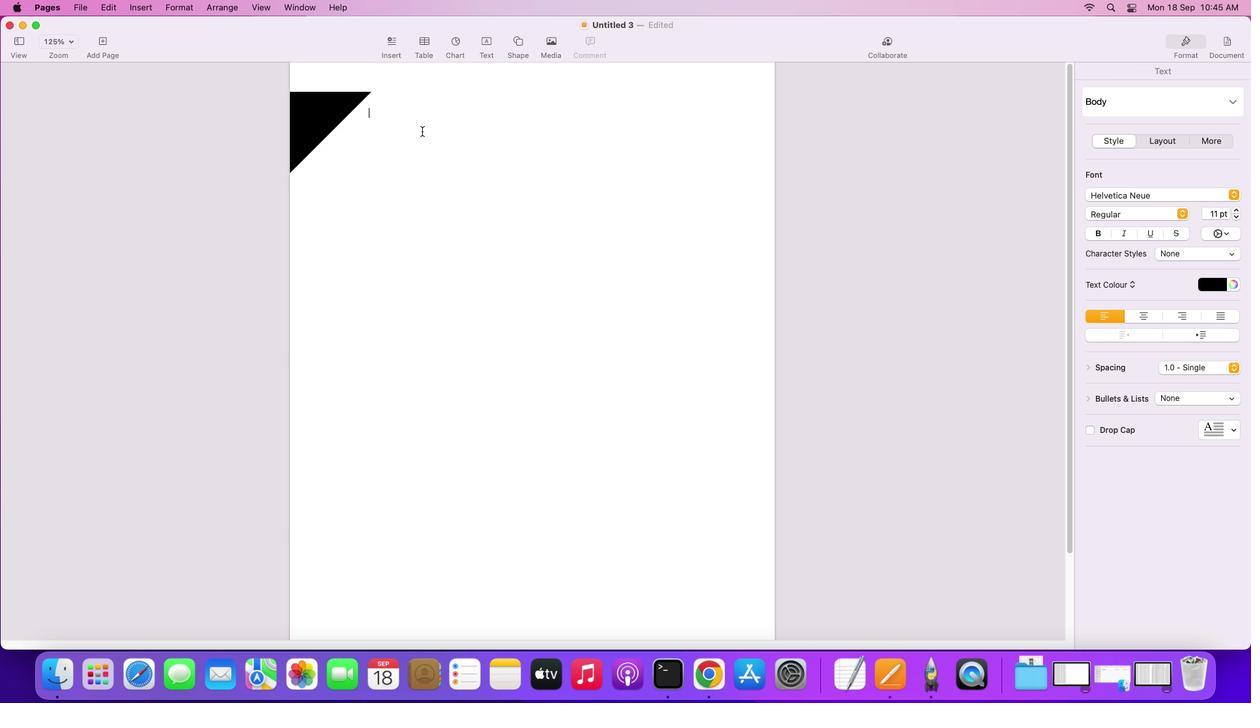 
Action: Mouse moved to (426, 130)
Screenshot: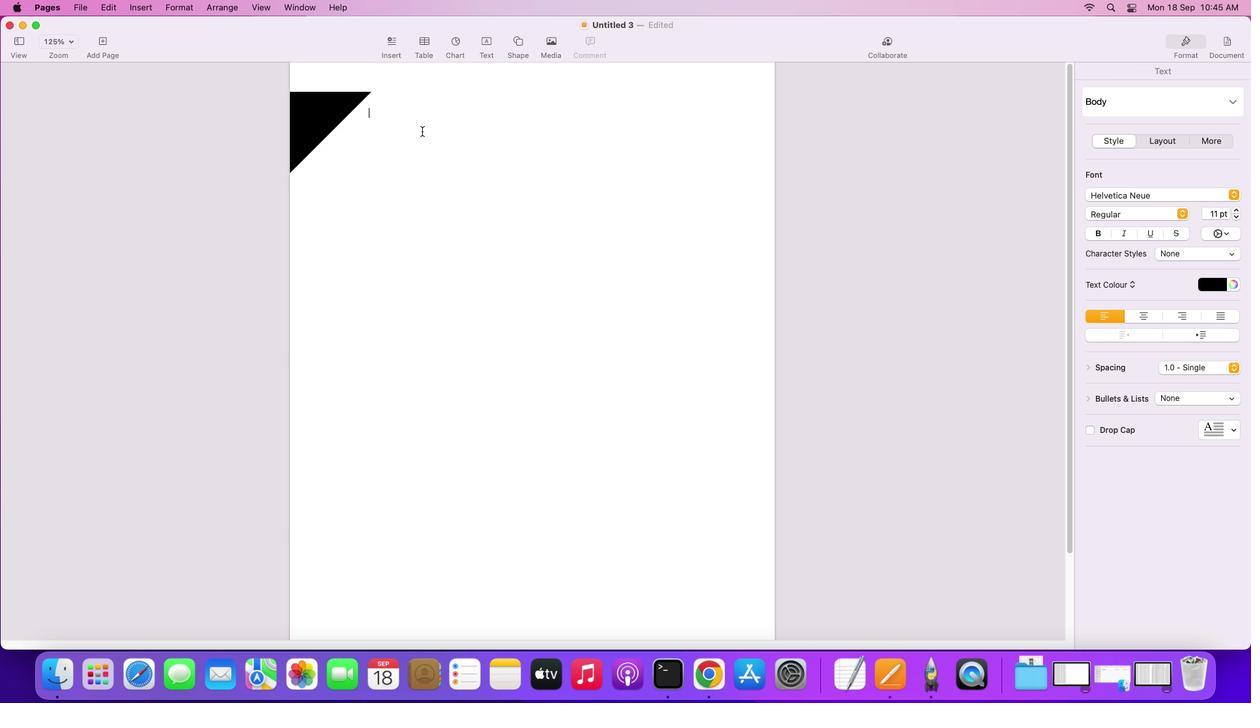 
Action: Mouse scrolled (426, 130) with delta (12, 14)
Screenshot: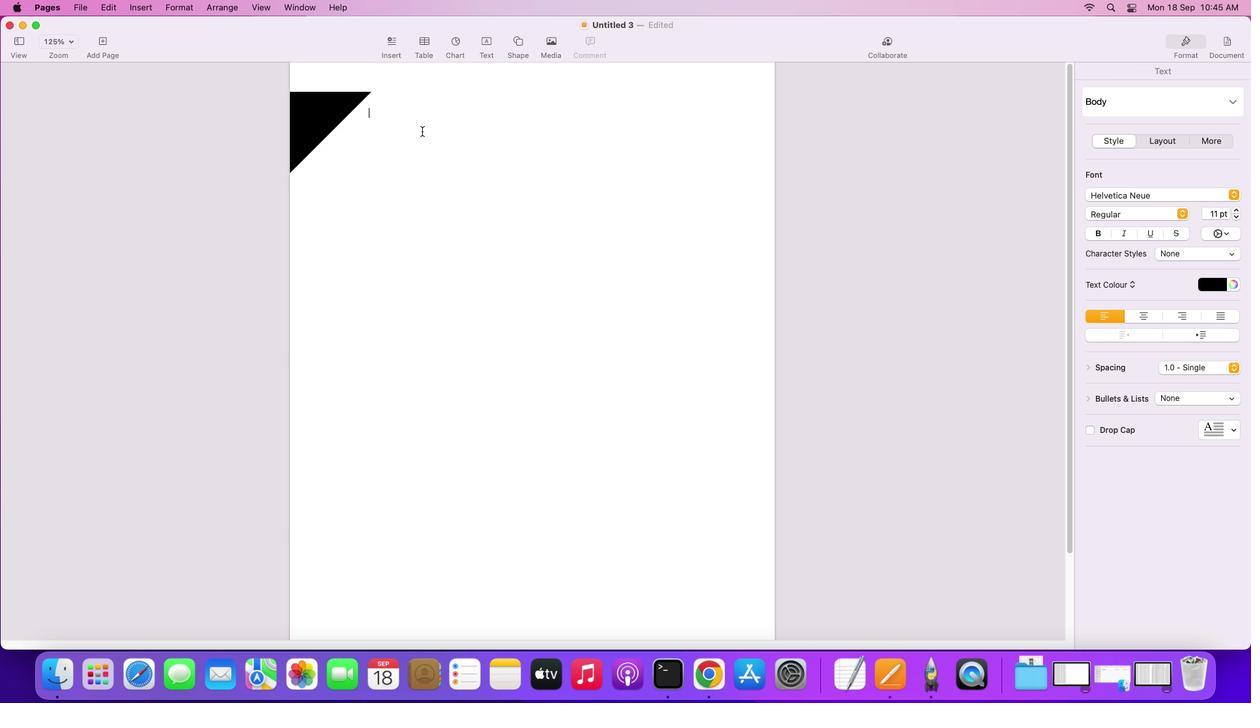 
Action: Mouse scrolled (426, 130) with delta (12, 15)
Screenshot: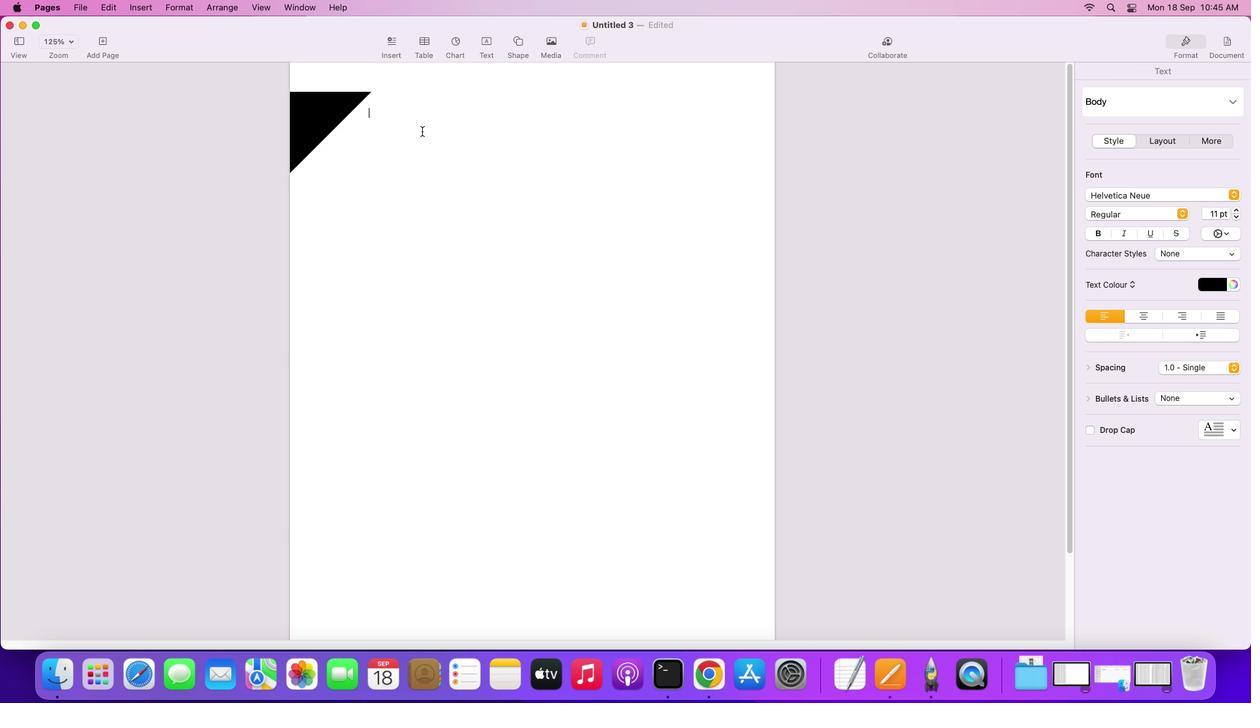 
Action: Mouse scrolled (426, 130) with delta (12, 16)
Screenshot: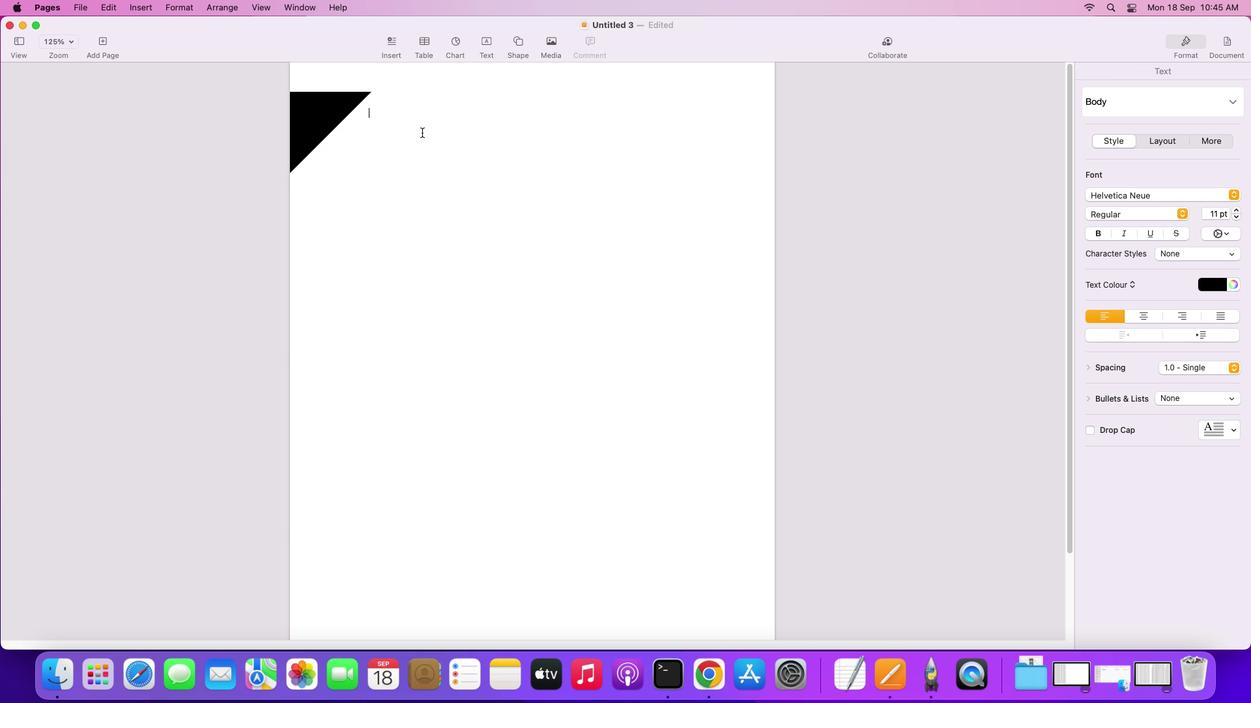 
Action: Mouse moved to (426, 131)
Screenshot: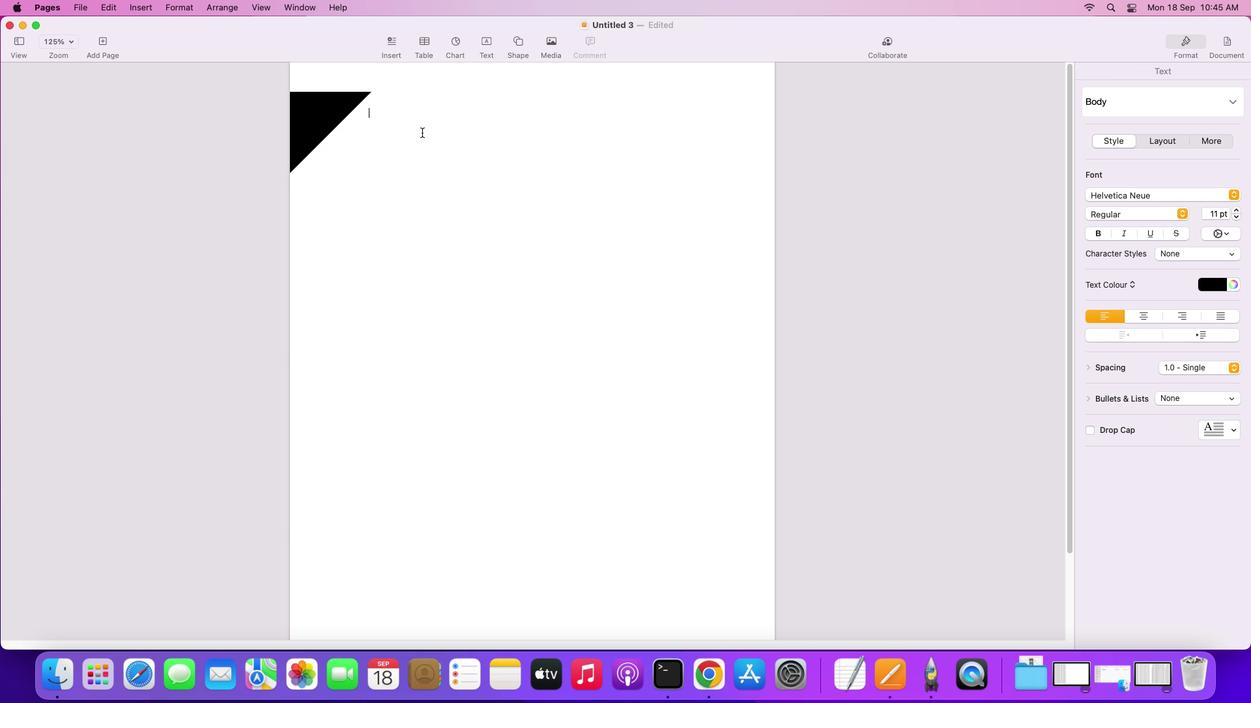 
Action: Mouse scrolled (426, 131) with delta (12, 16)
Screenshot: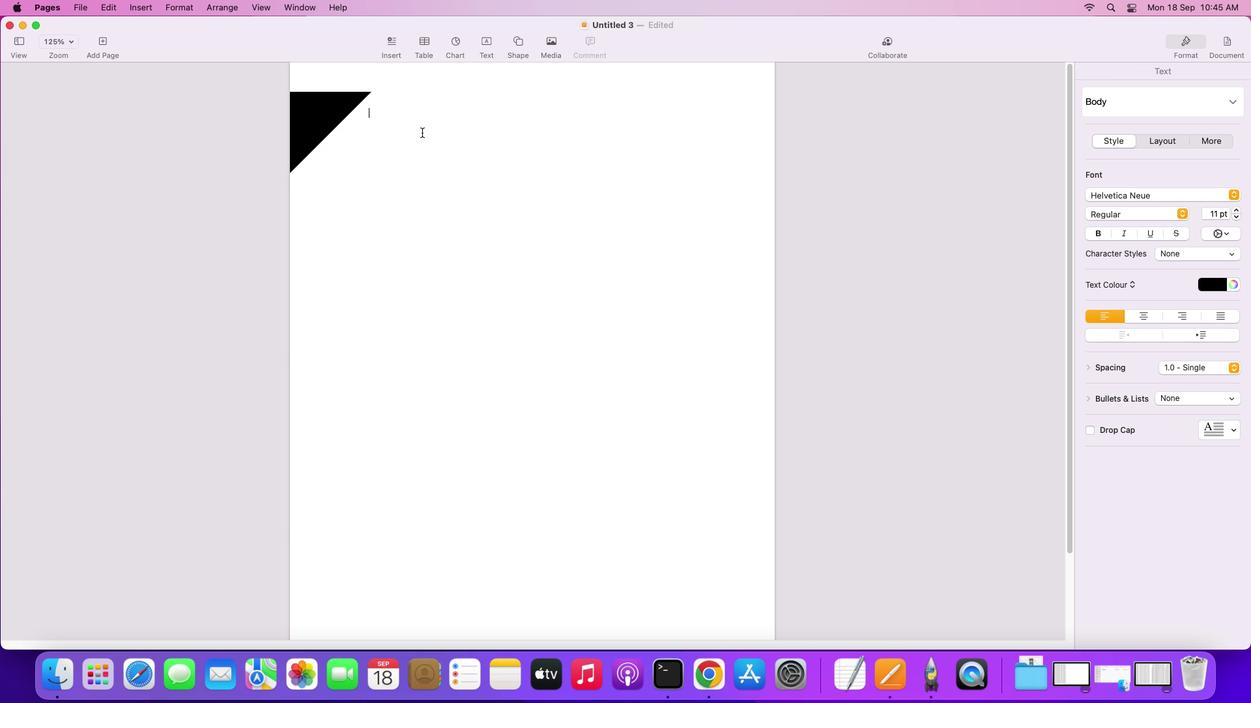 
Action: Mouse moved to (426, 132)
Screenshot: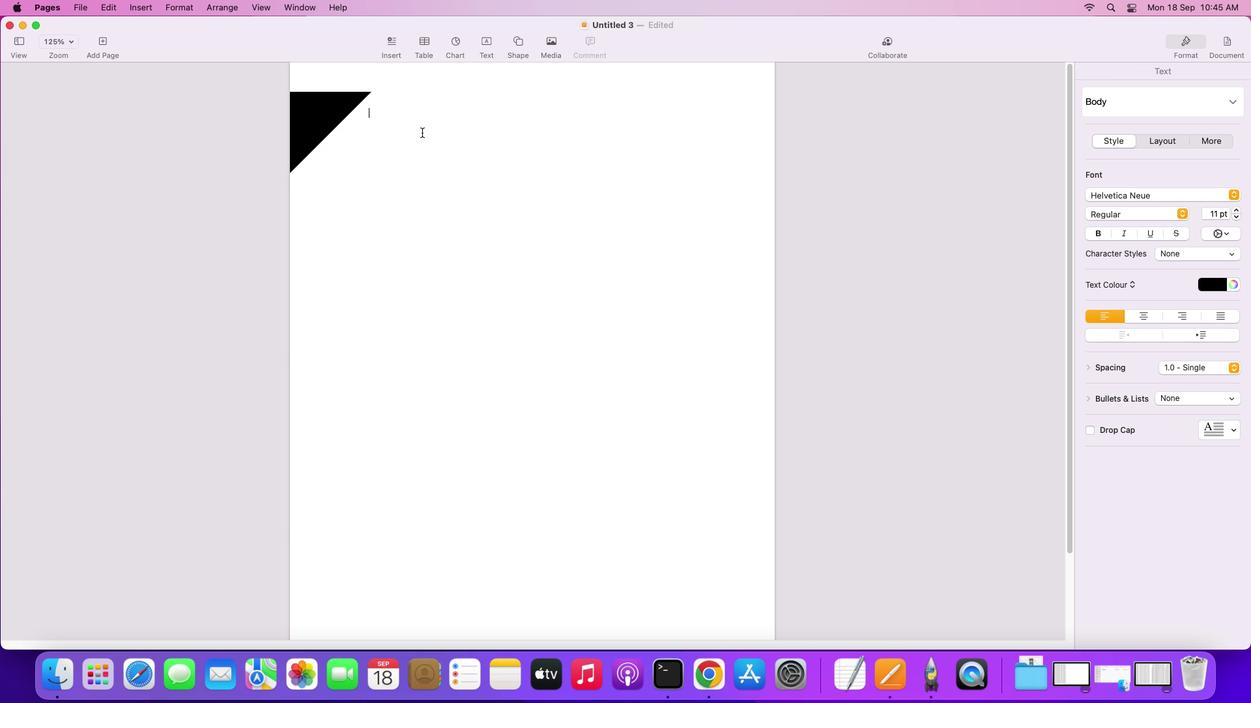 
Action: Mouse scrolled (426, 132) with delta (12, 16)
Screenshot: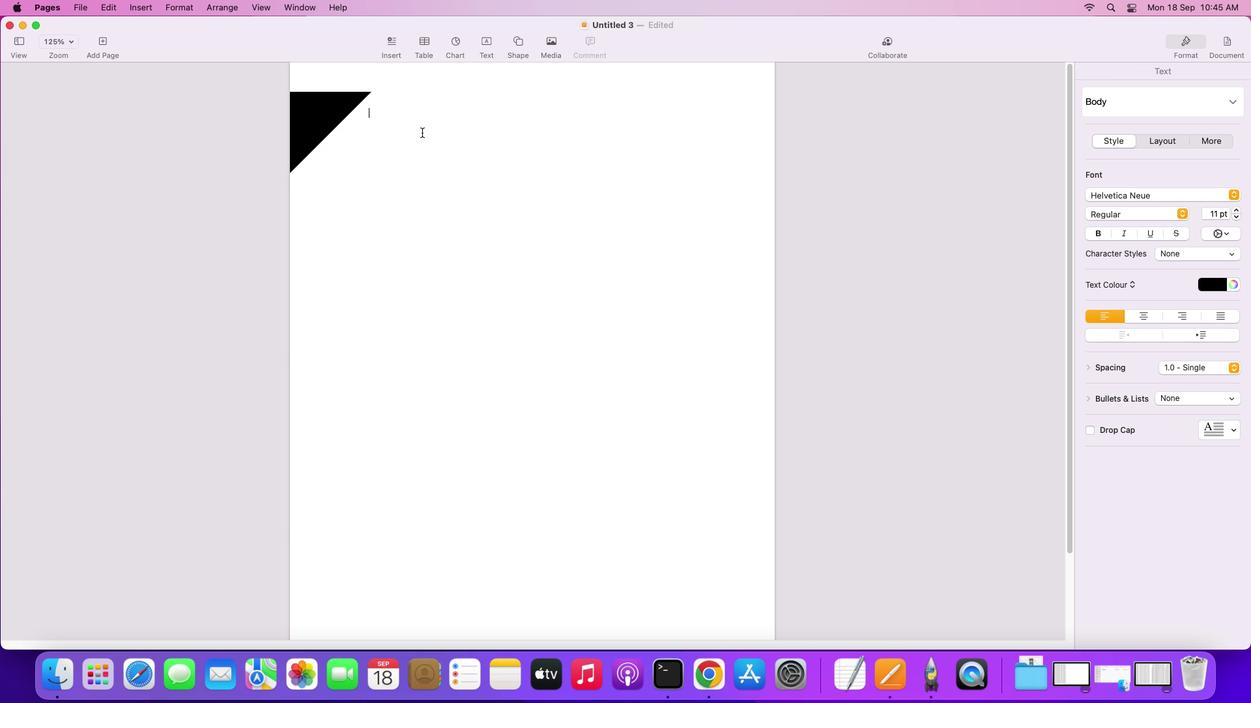 
Action: Mouse moved to (324, 130)
Screenshot: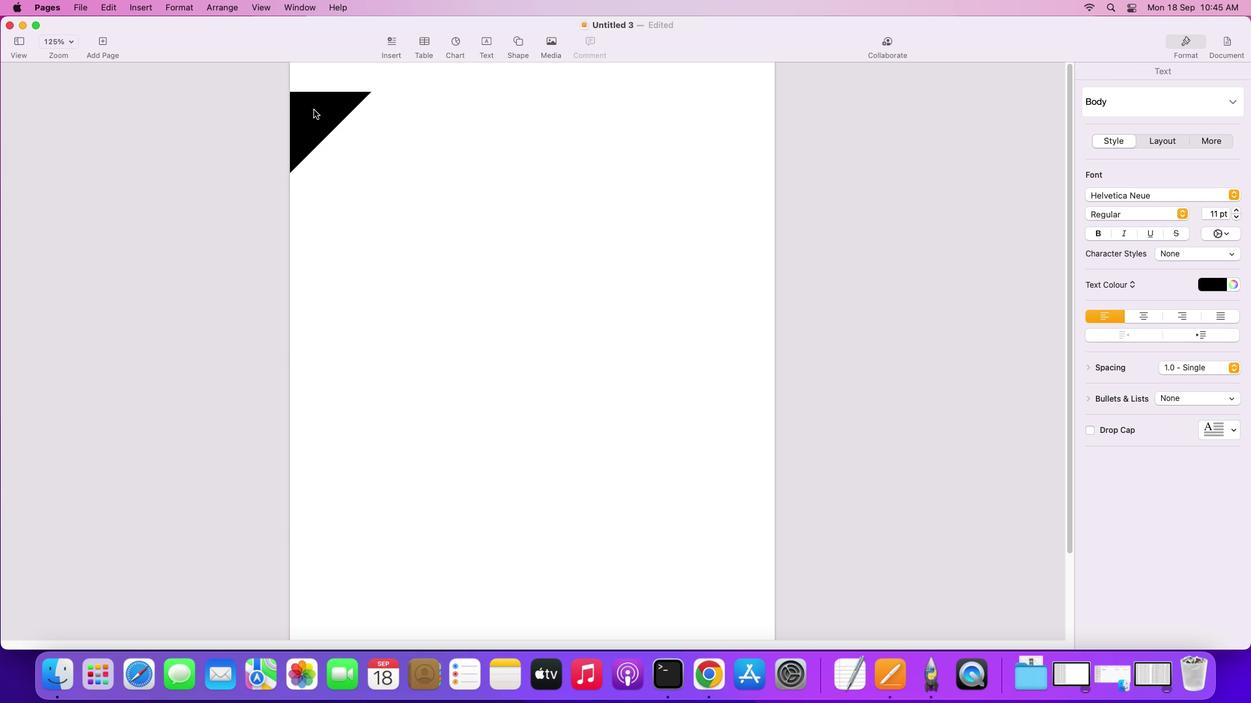 
Action: Mouse pressed left at (324, 130)
Screenshot: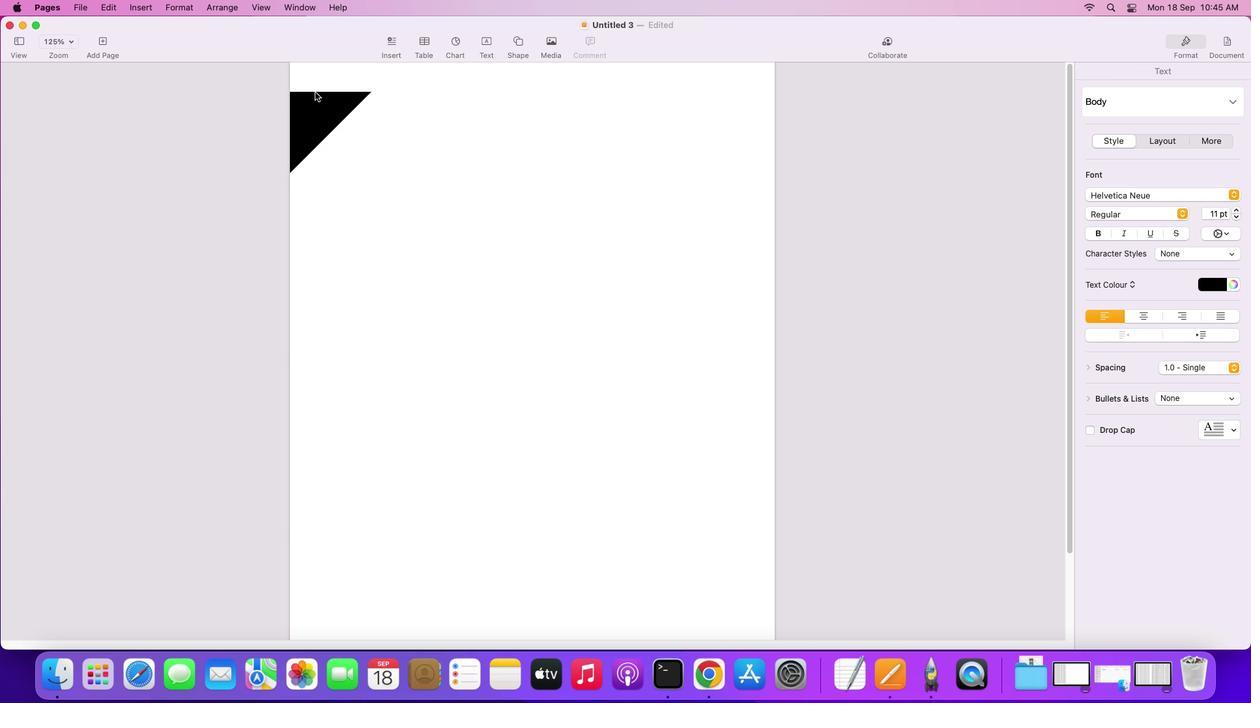 
Action: Mouse moved to (383, 156)
Screenshot: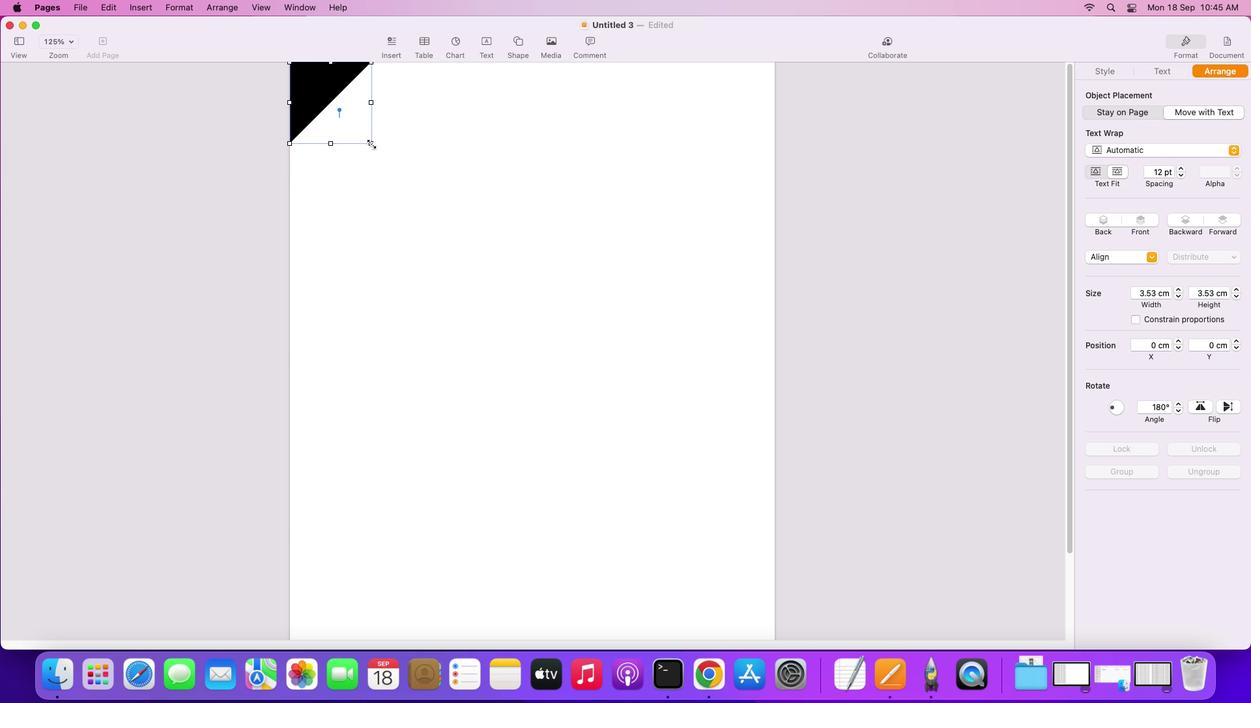
Action: Mouse pressed left at (383, 156)
Screenshot: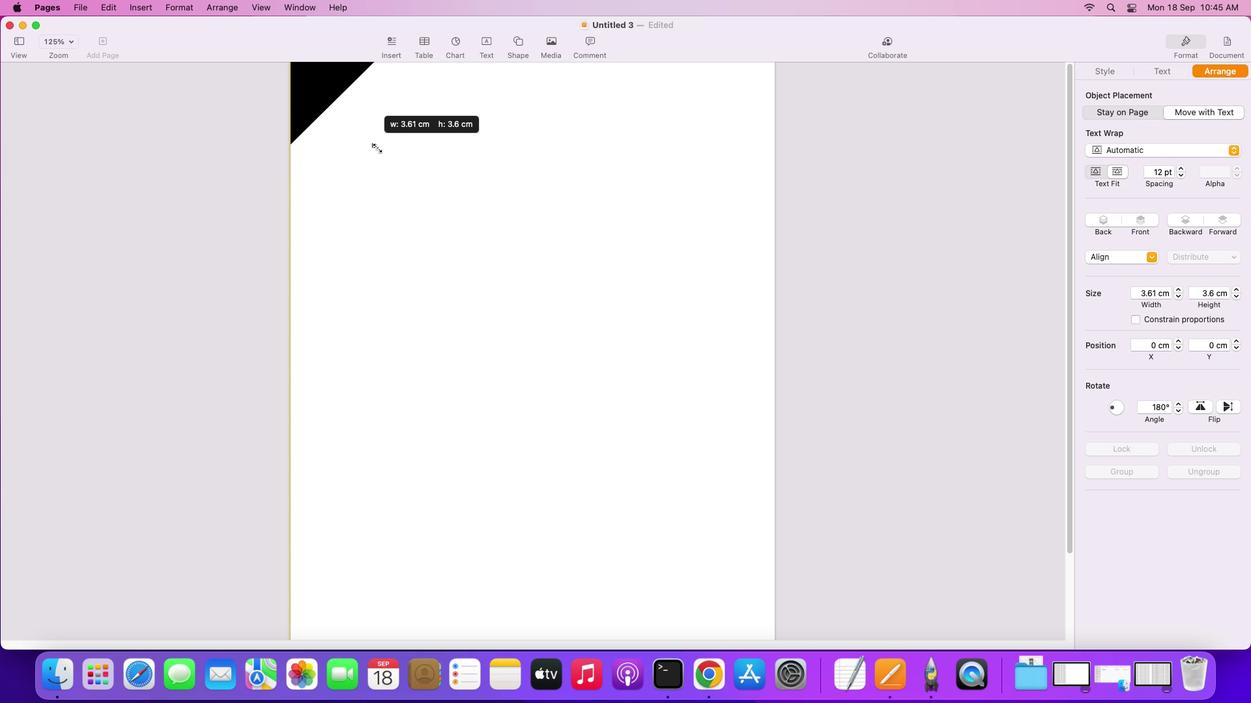 
Action: Mouse moved to (302, 179)
Screenshot: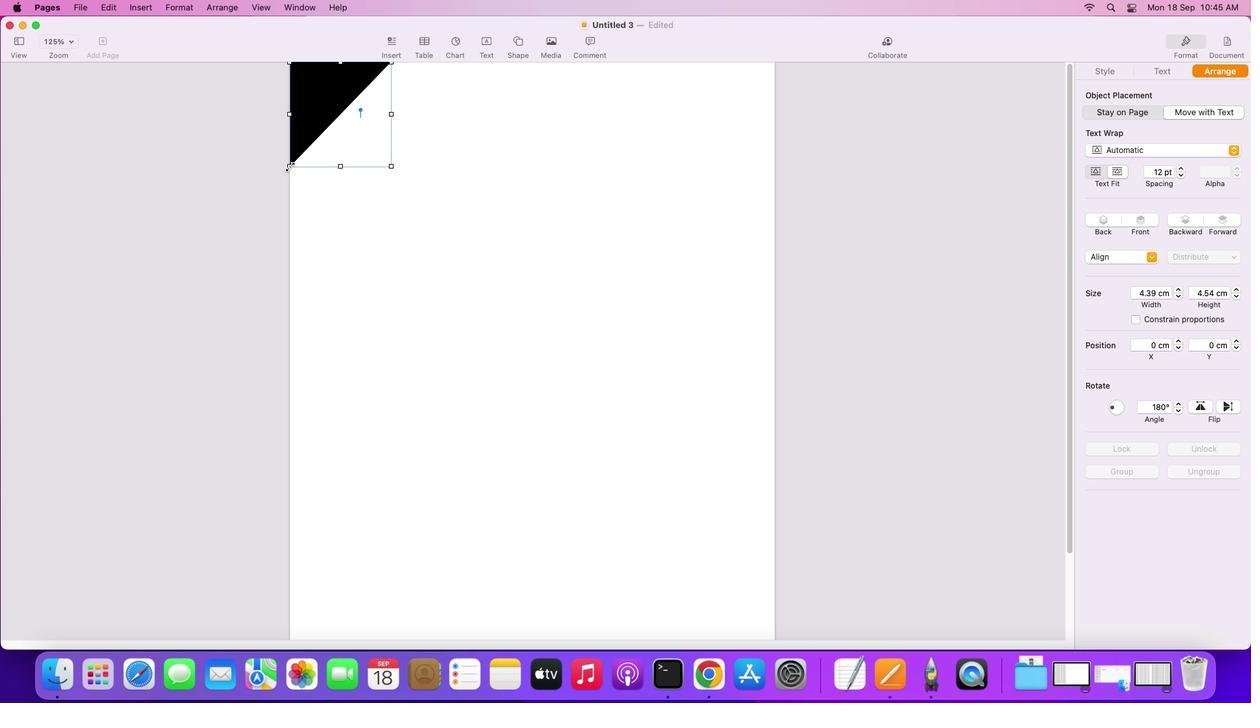 
Action: Mouse pressed left at (302, 179)
Screenshot: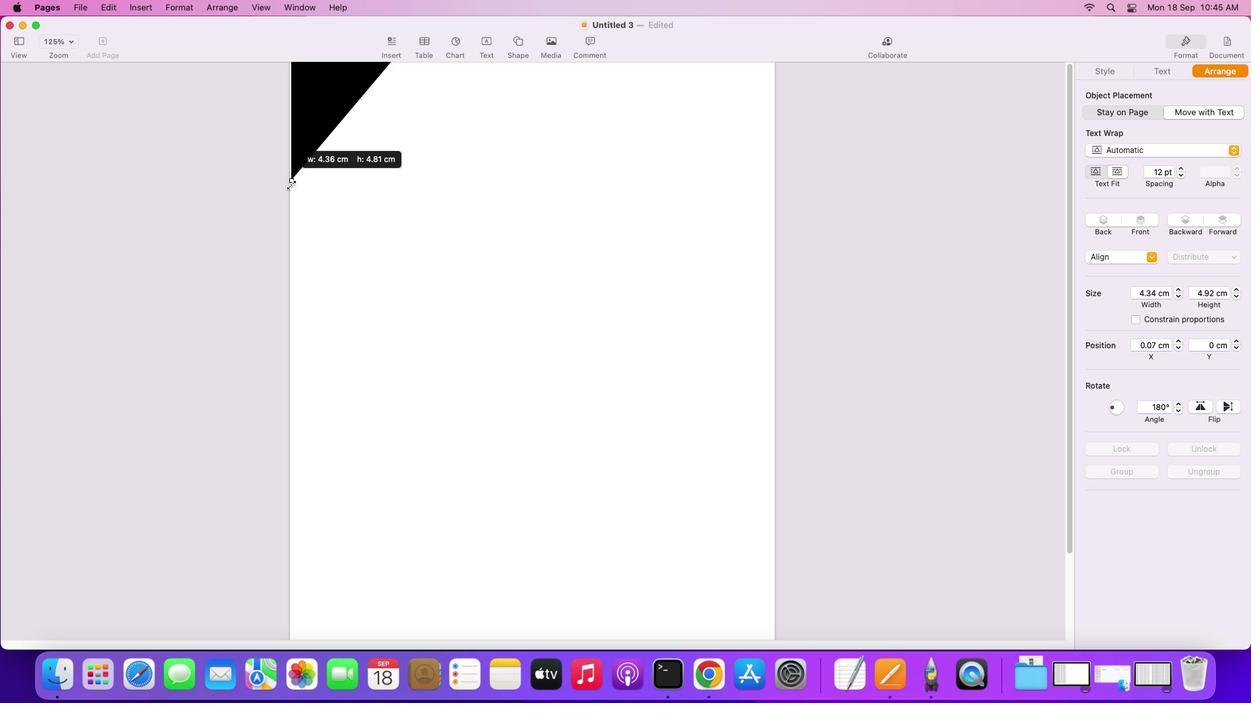 
Action: Mouse moved to (404, 74)
Screenshot: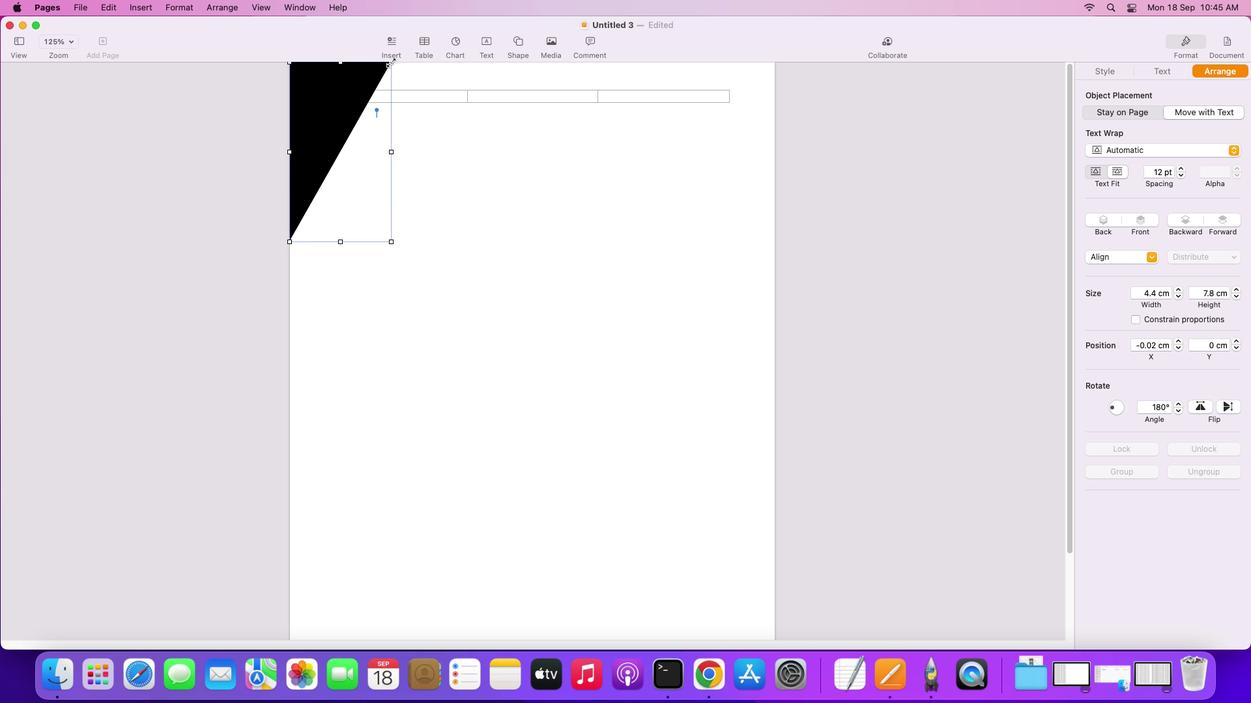 
Action: Mouse pressed left at (404, 74)
Screenshot: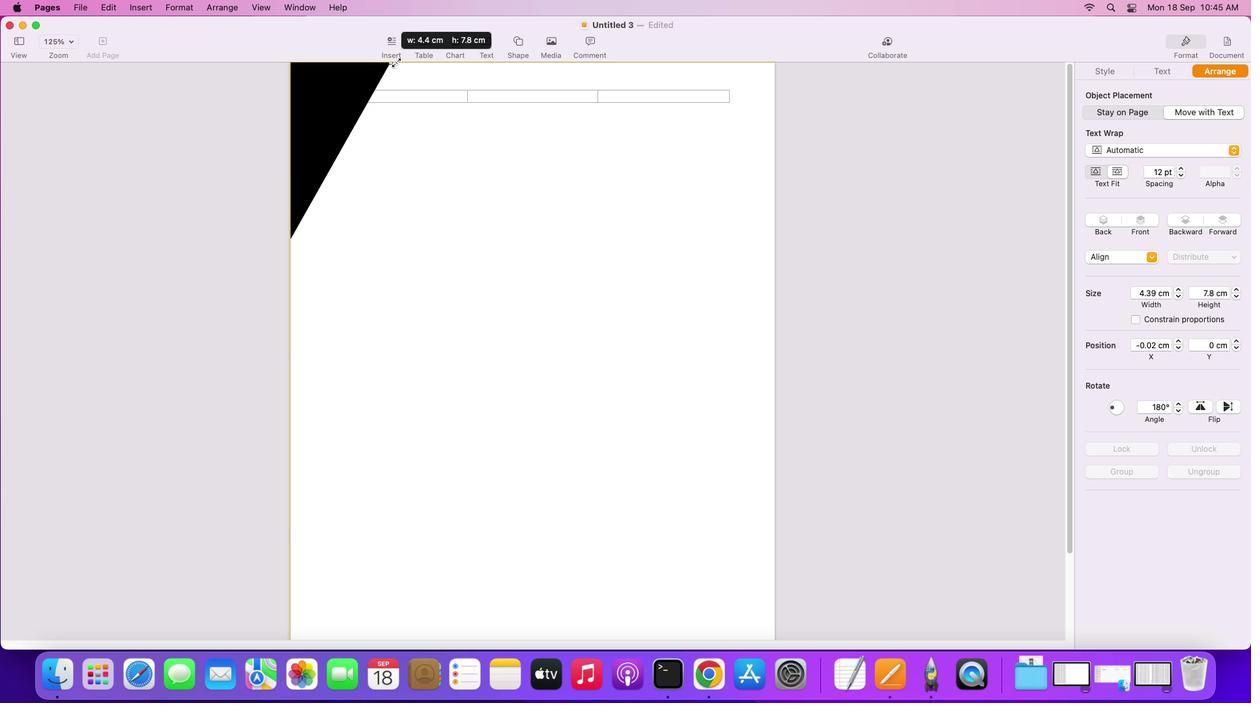 
Action: Mouse moved to (494, 201)
Screenshot: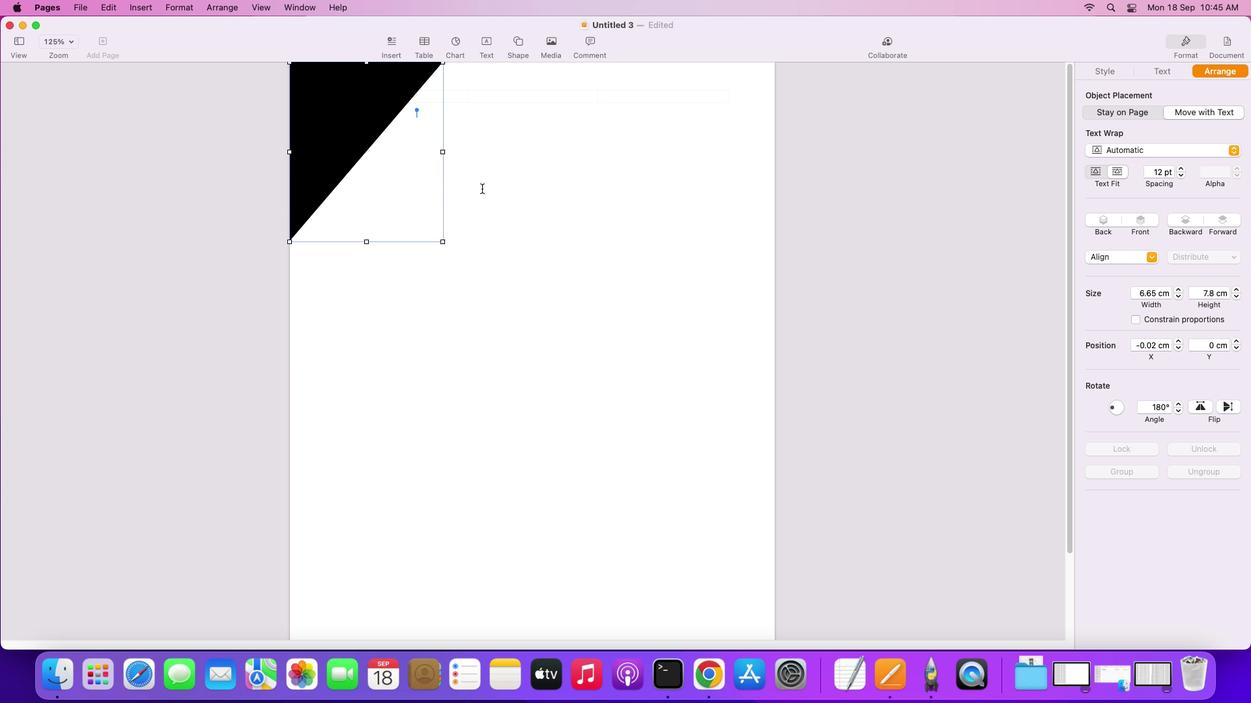 
Action: Mouse pressed left at (494, 201)
Screenshot: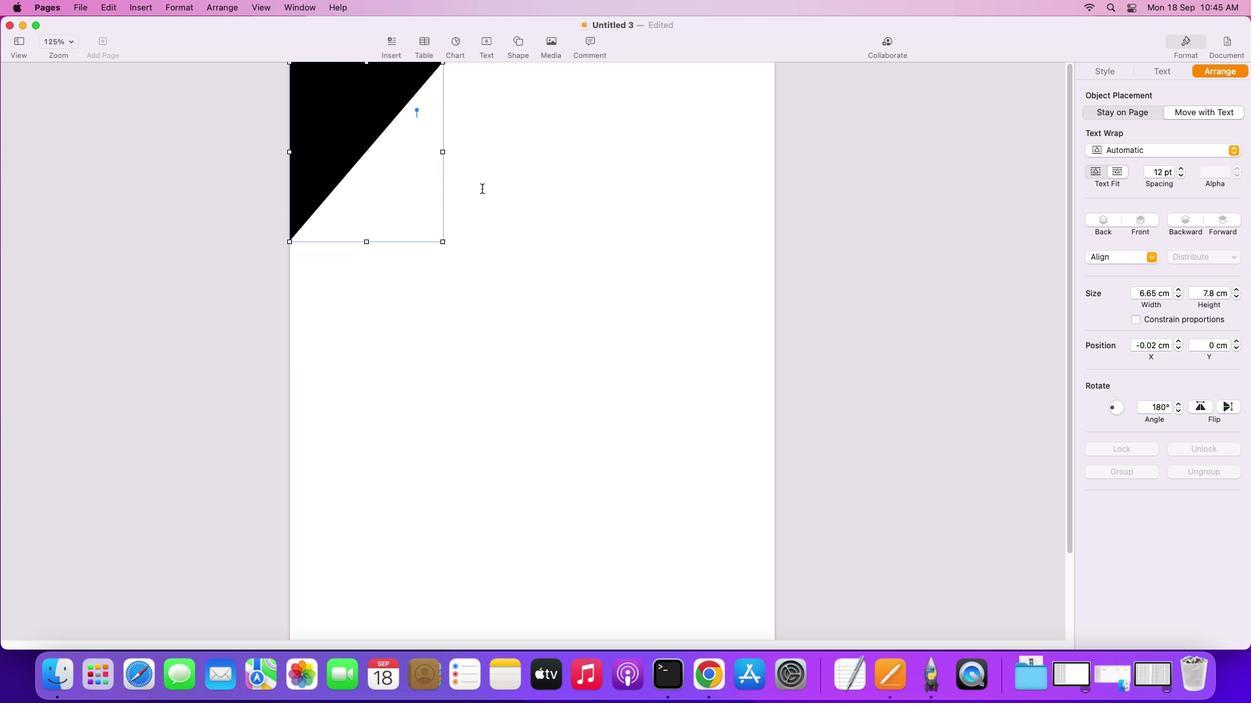 
Action: Mouse moved to (345, 140)
Screenshot: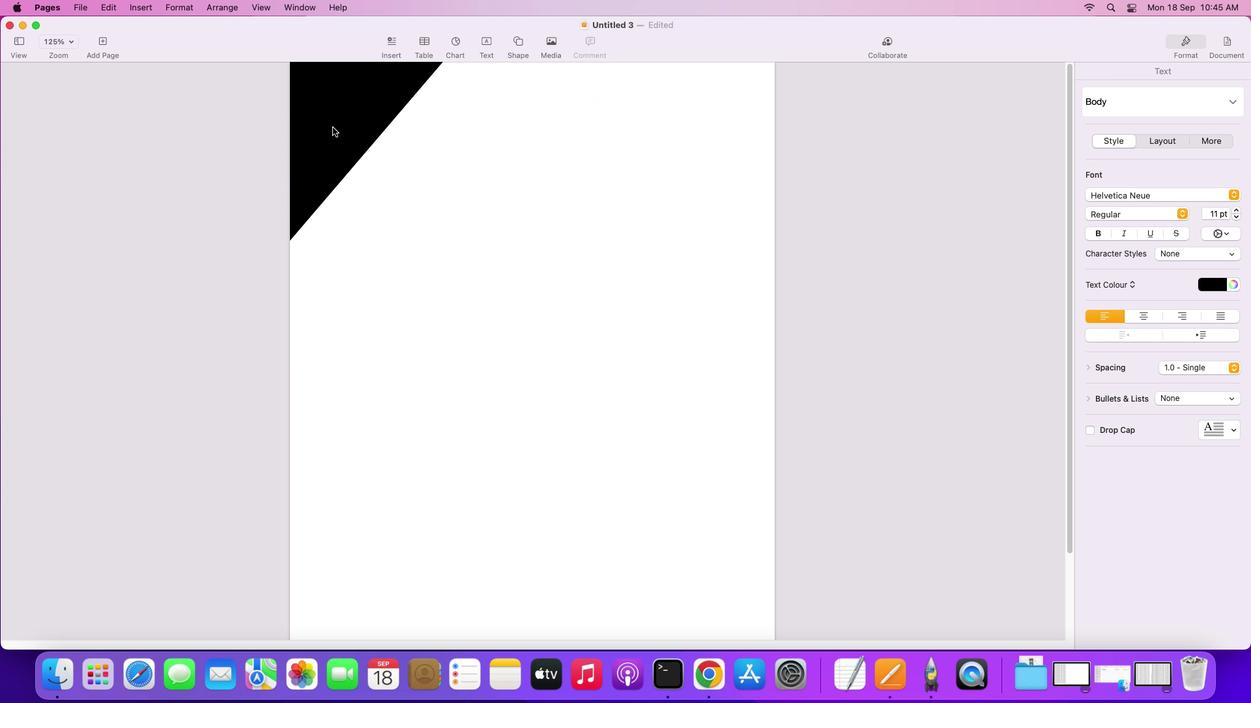 
Action: Mouse pressed left at (345, 140)
Screenshot: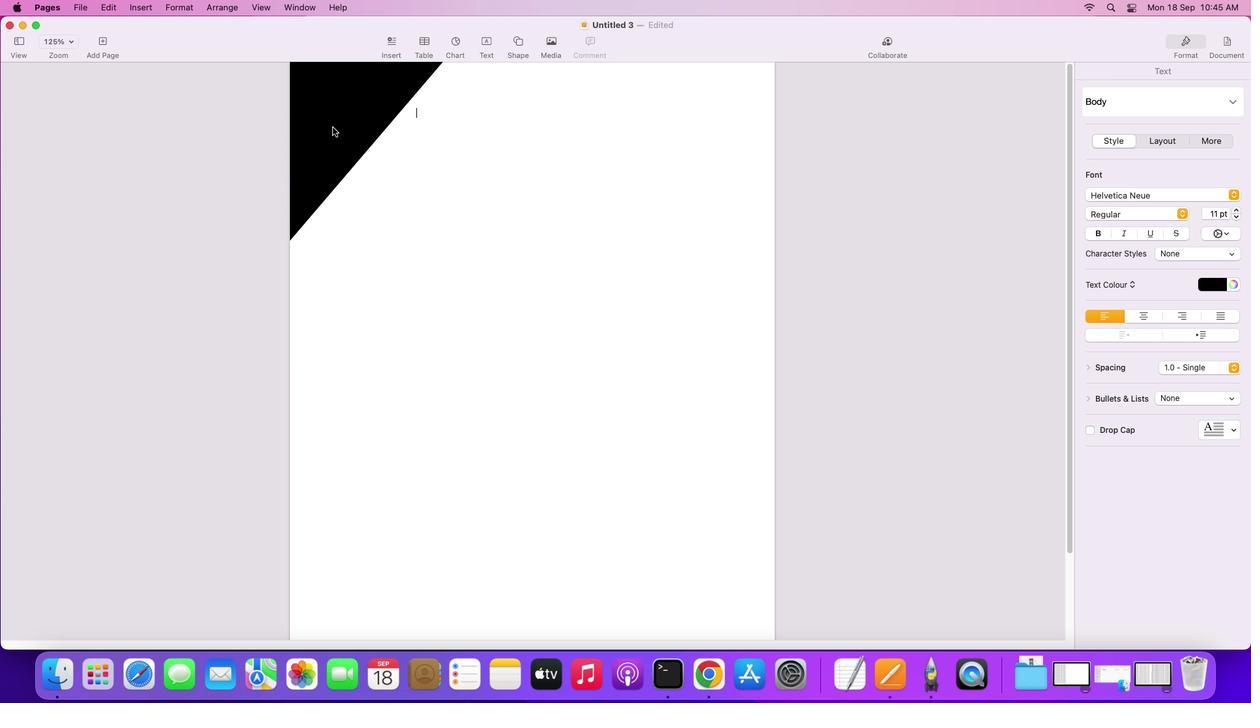 
Action: Key pressed Key.alt
Screenshot: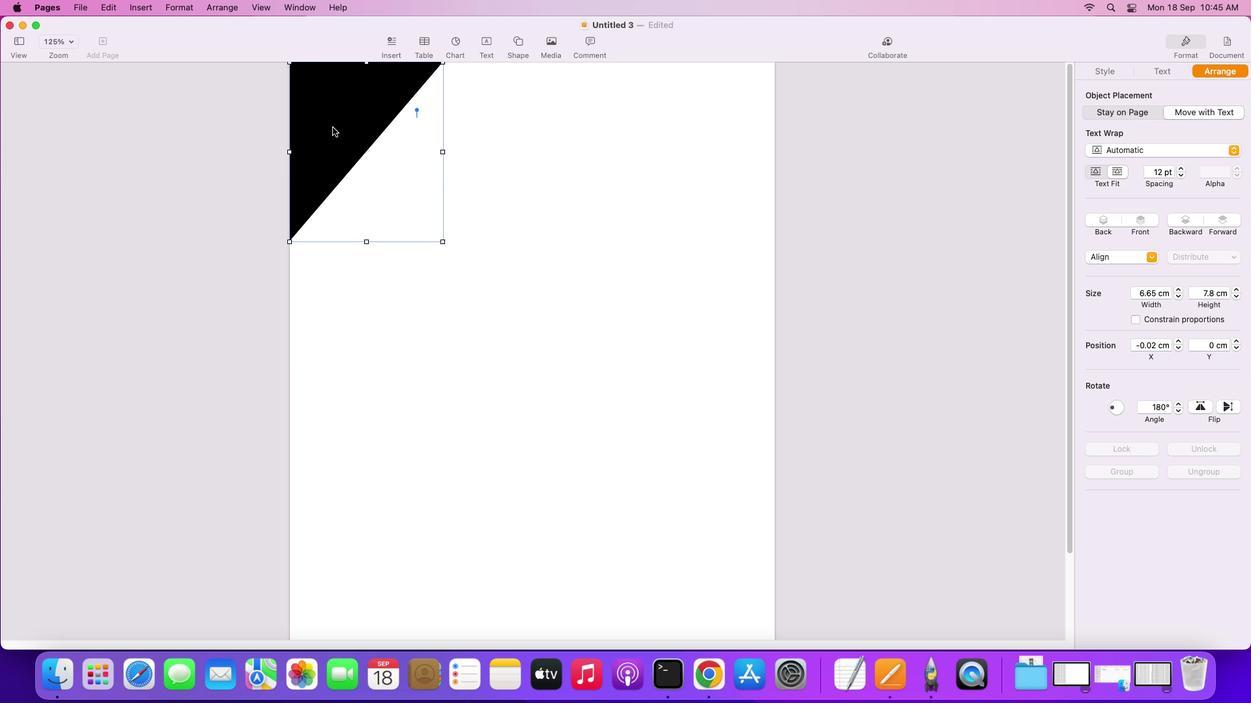 
Action: Mouse pressed left at (345, 140)
Screenshot: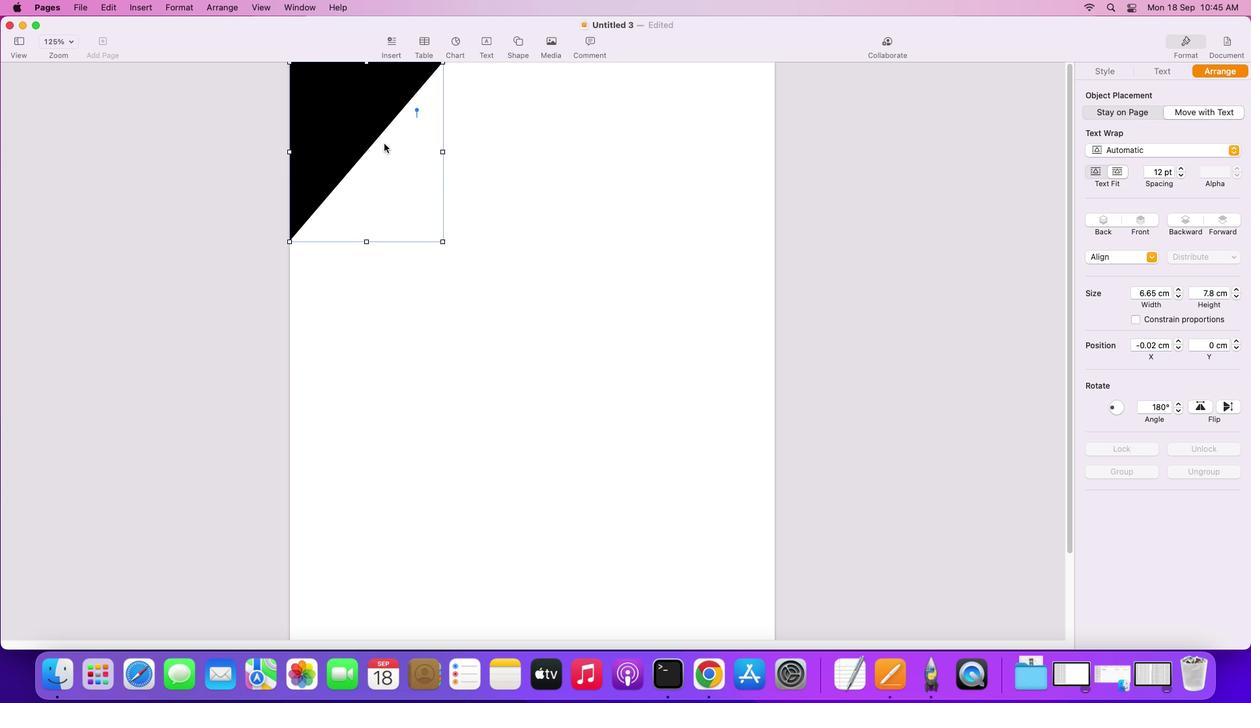 
Action: Mouse moved to (591, 314)
Screenshot: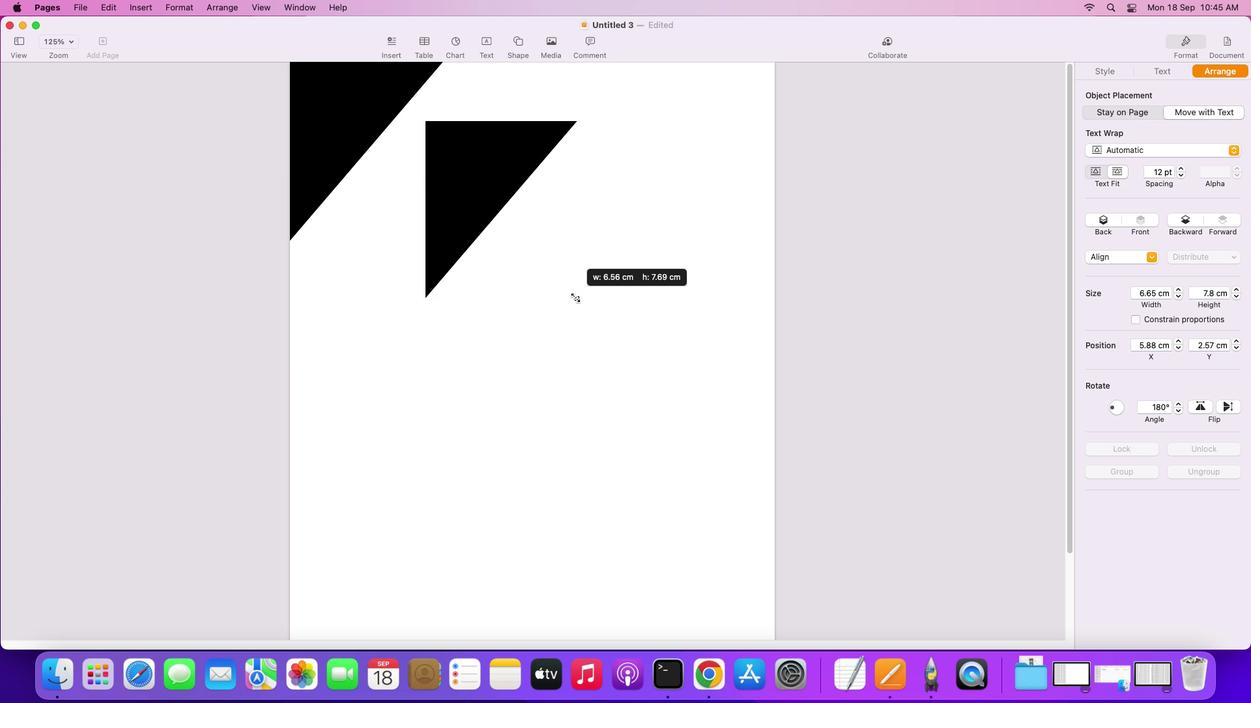 
Action: Mouse pressed left at (591, 314)
Screenshot: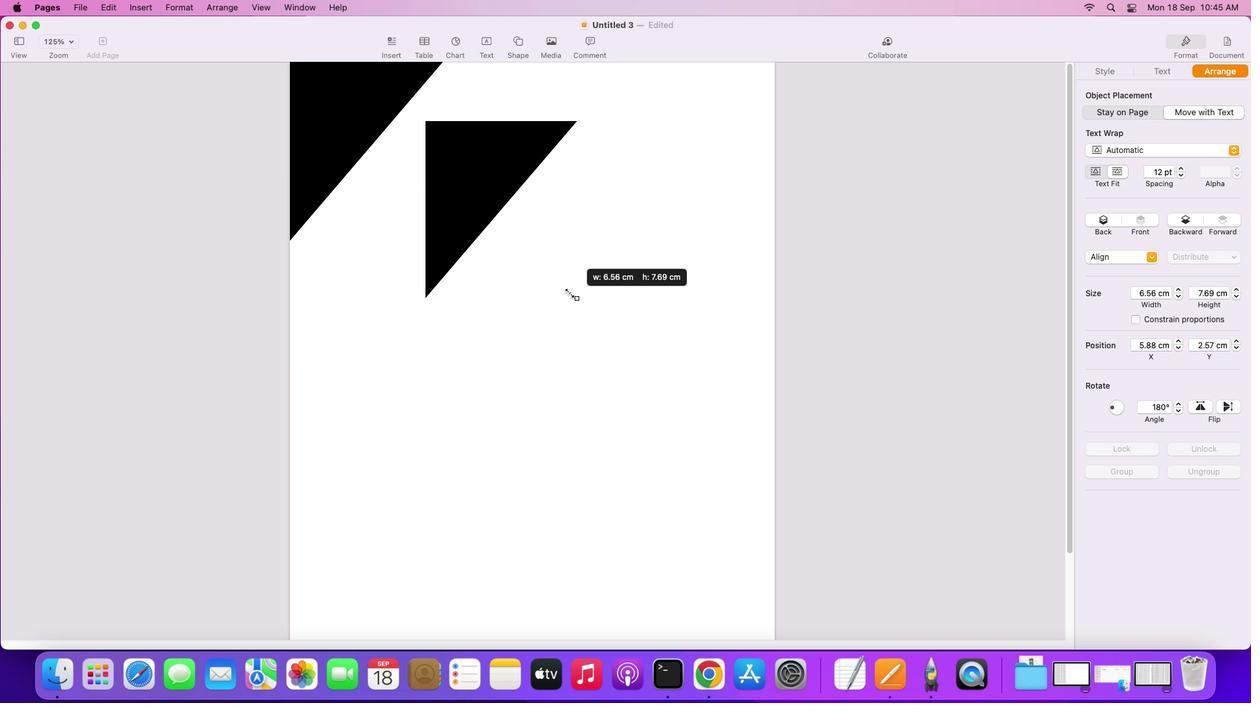
Action: Mouse moved to (366, 127)
Screenshot: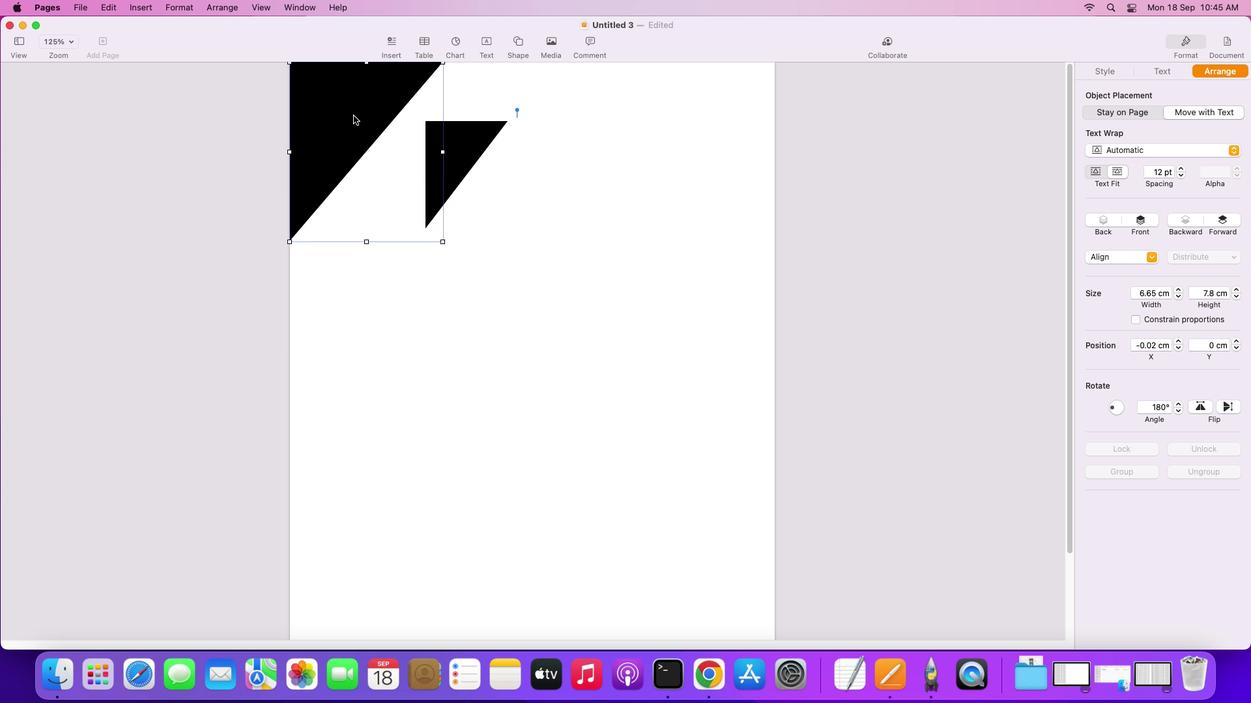 
Action: Mouse pressed left at (366, 127)
Screenshot: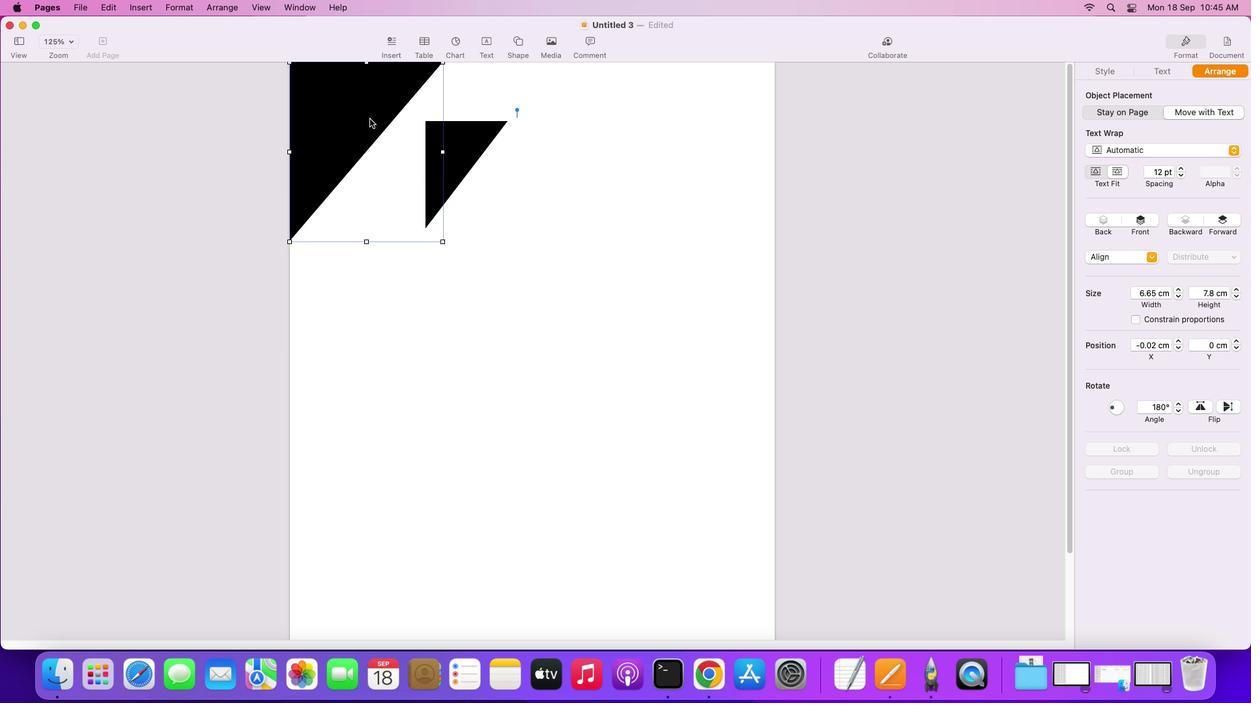 
Action: Mouse moved to (1117, 84)
Screenshot: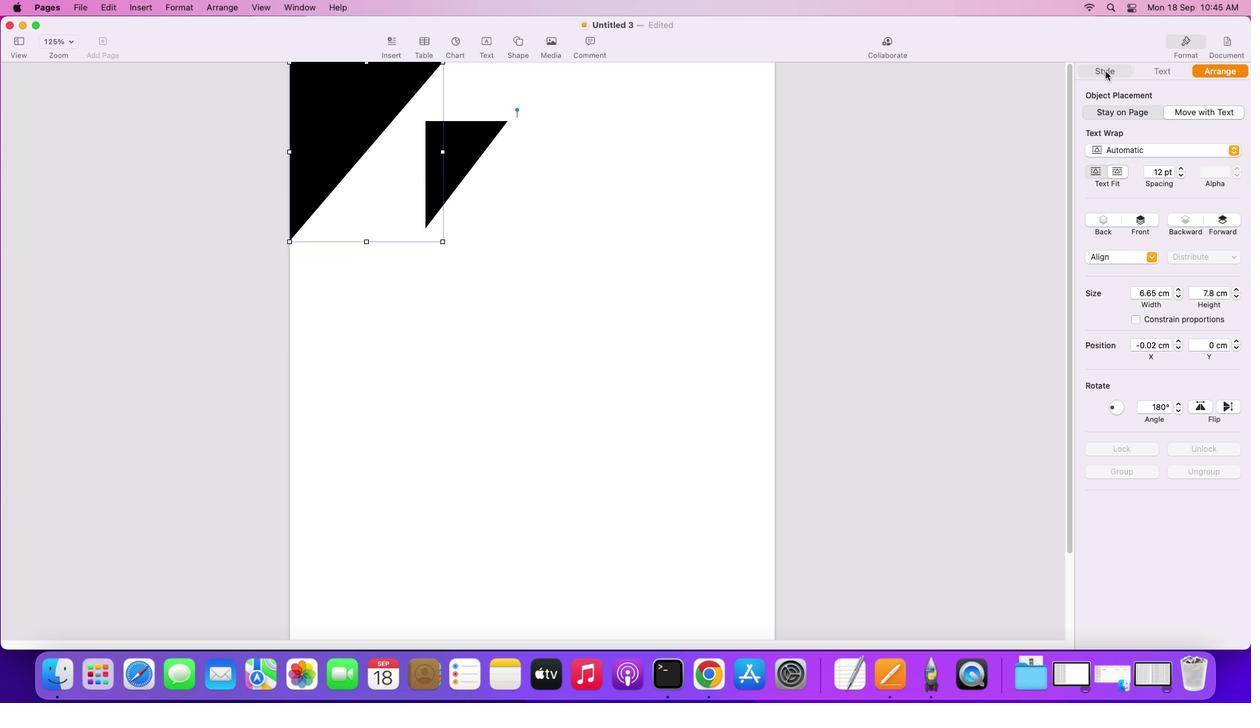 
Action: Mouse pressed left at (1117, 84)
Screenshot: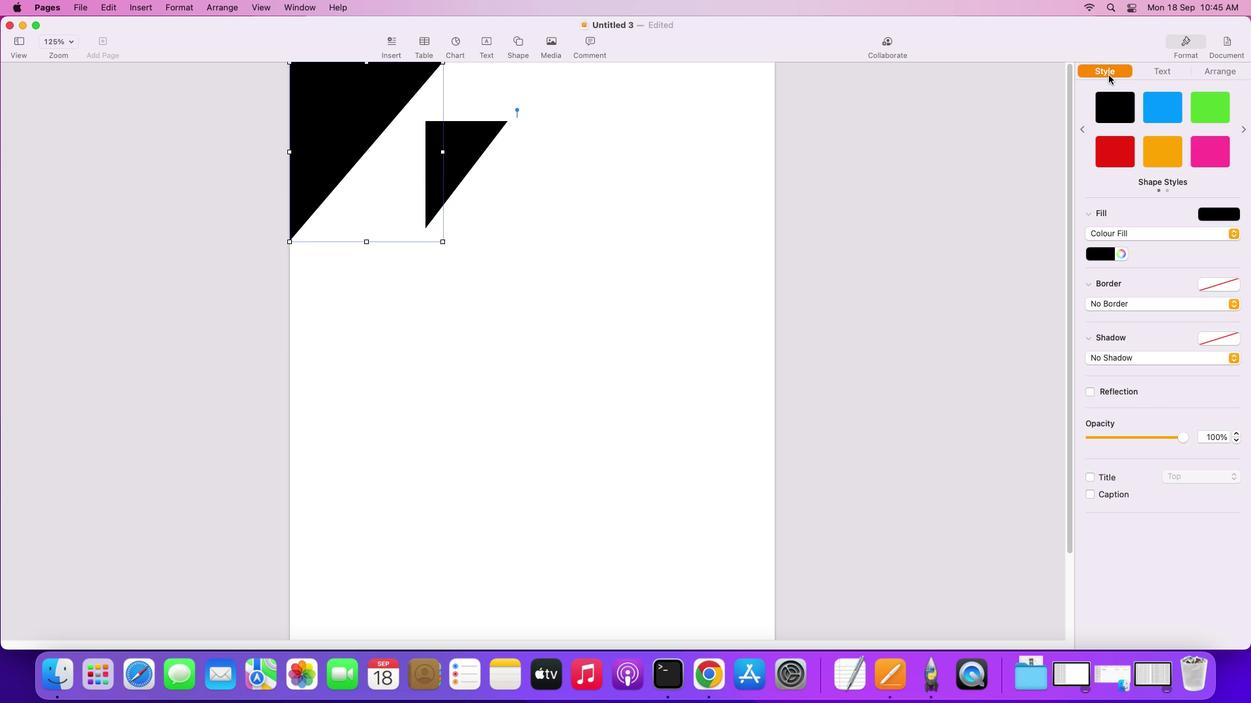 
Action: Mouse moved to (1173, 125)
Screenshot: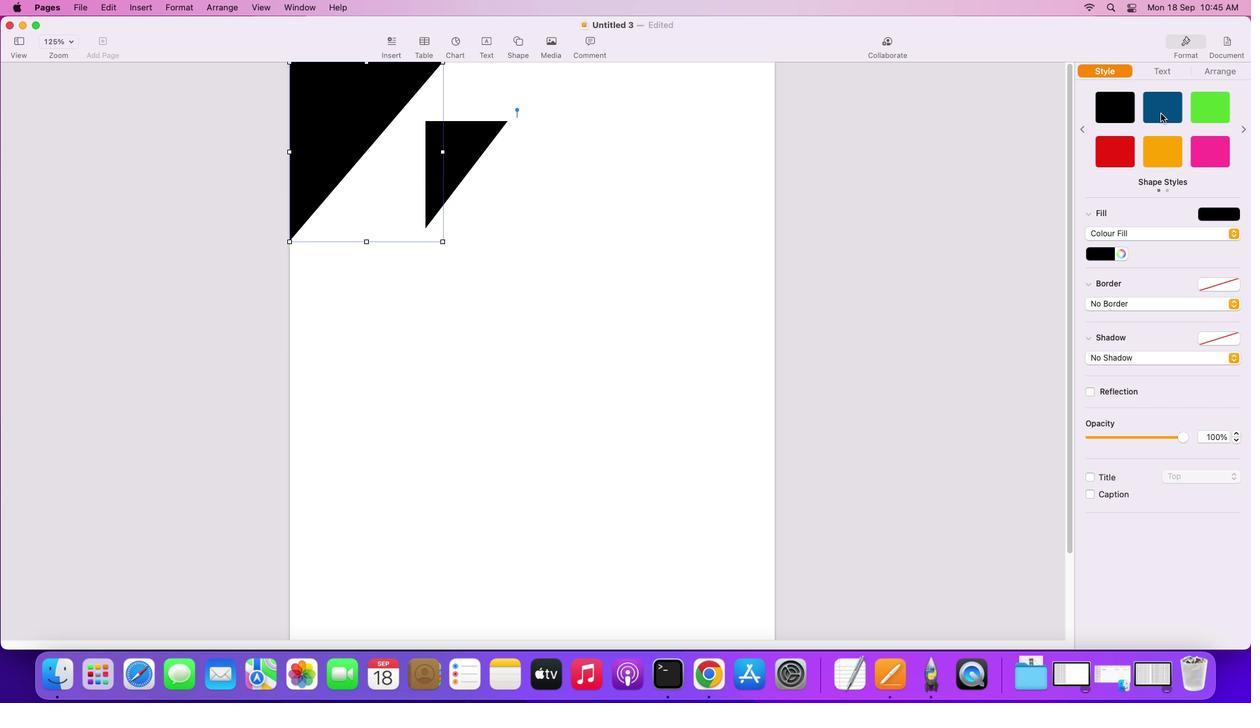 
Action: Mouse pressed left at (1173, 125)
Screenshot: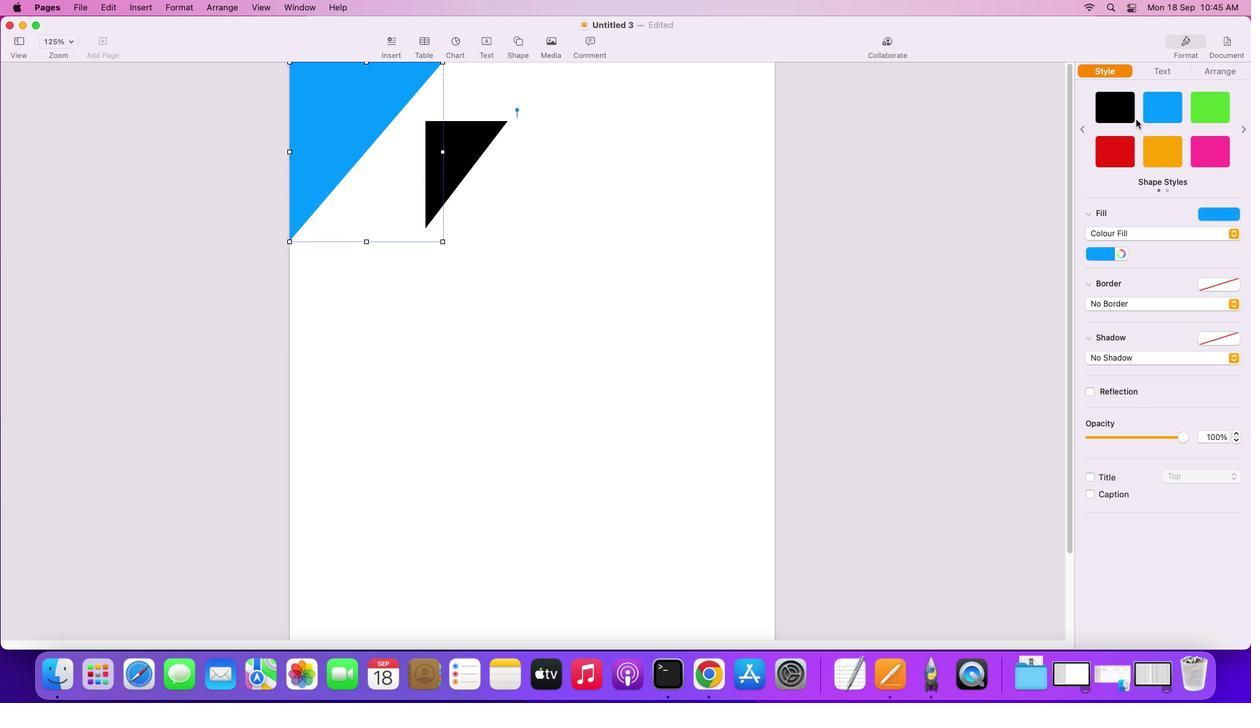 
Action: Mouse moved to (465, 155)
Screenshot: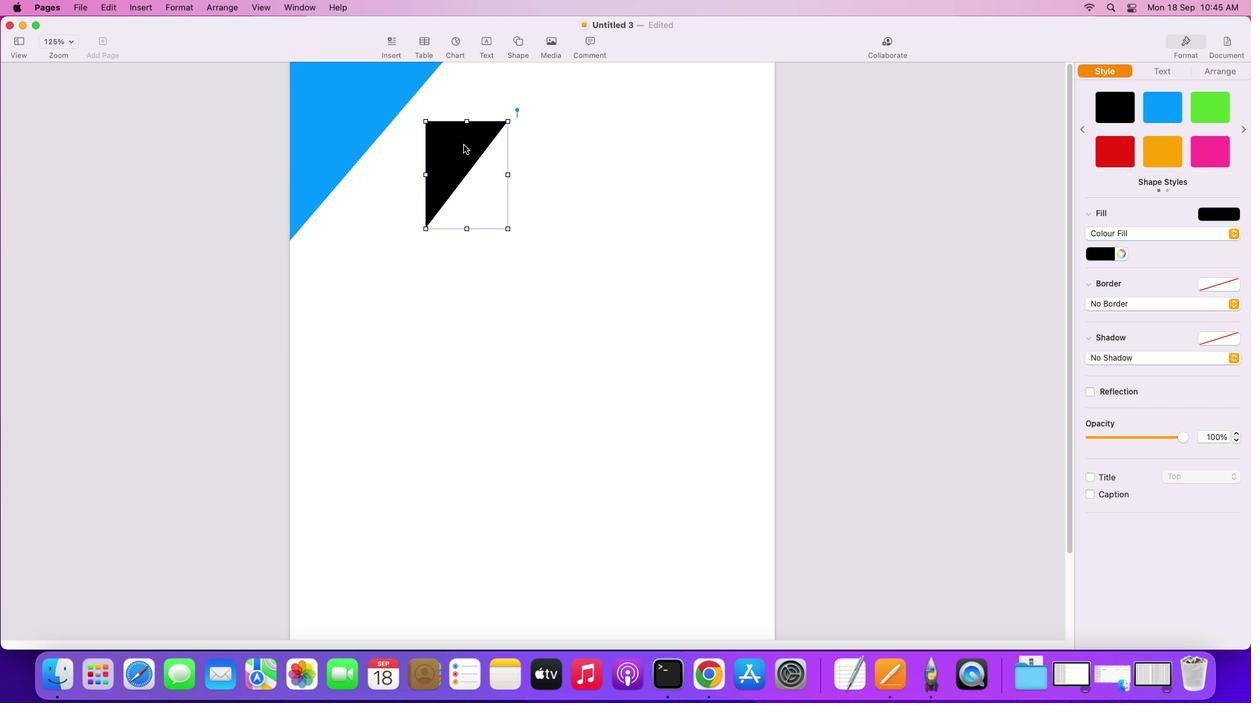 
Action: Mouse pressed left at (465, 155)
Screenshot: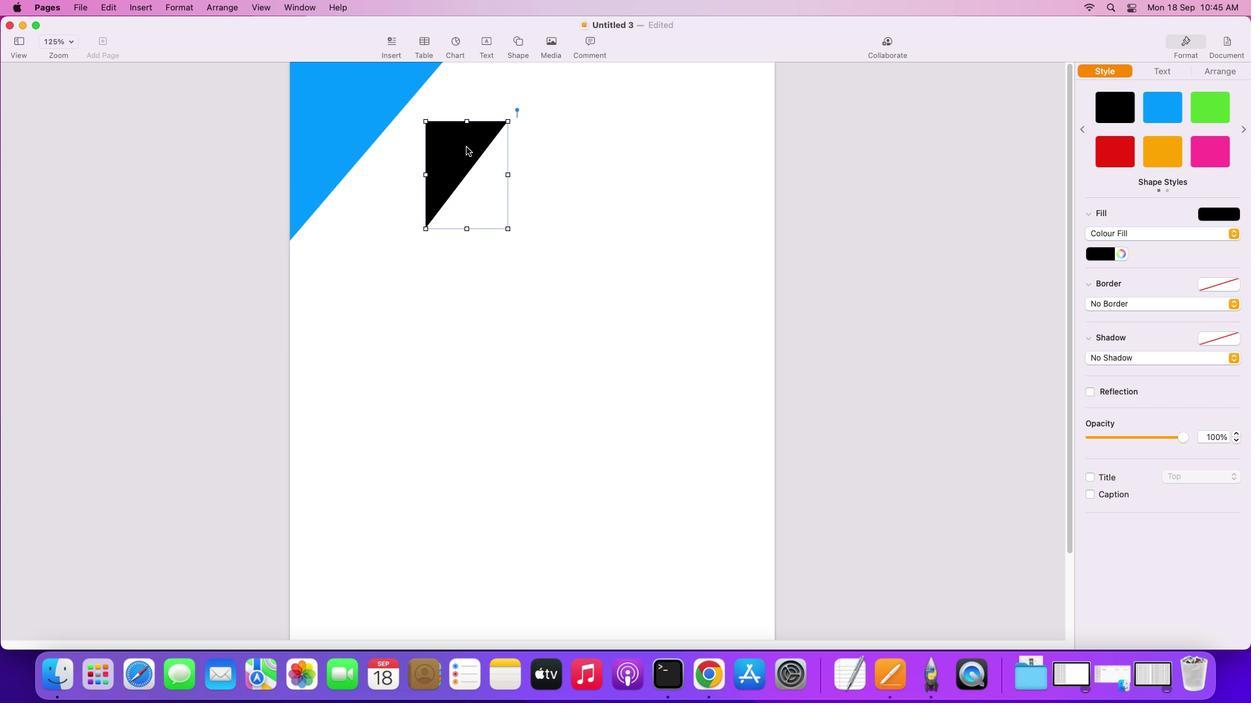 
Action: Mouse moved to (480, 159)
Screenshot: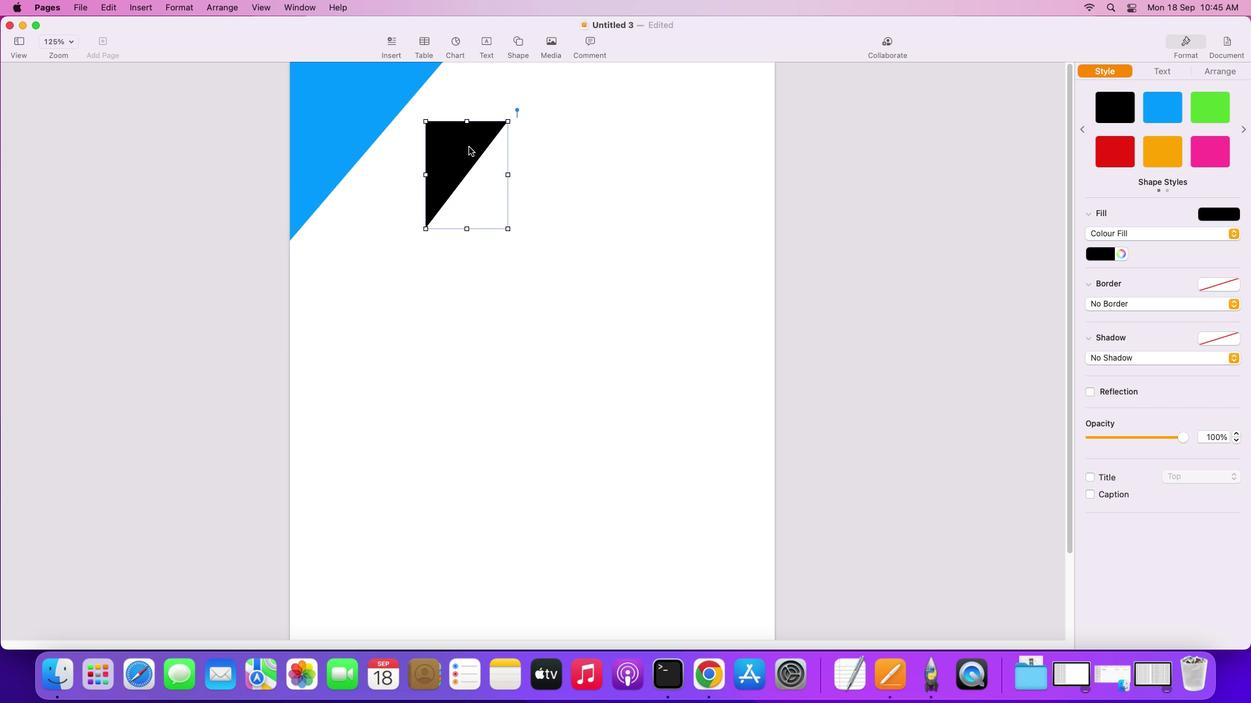 
Action: Mouse pressed left at (480, 159)
Screenshot: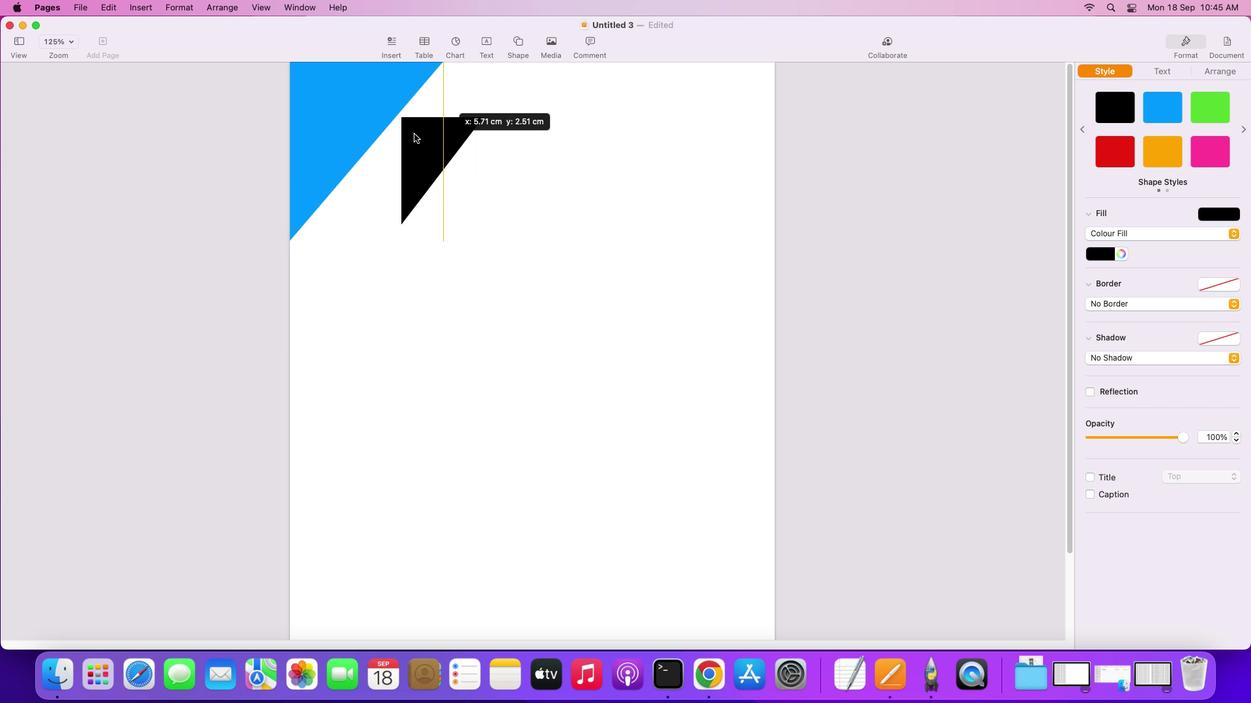 
Action: Mouse moved to (582, 172)
Screenshot: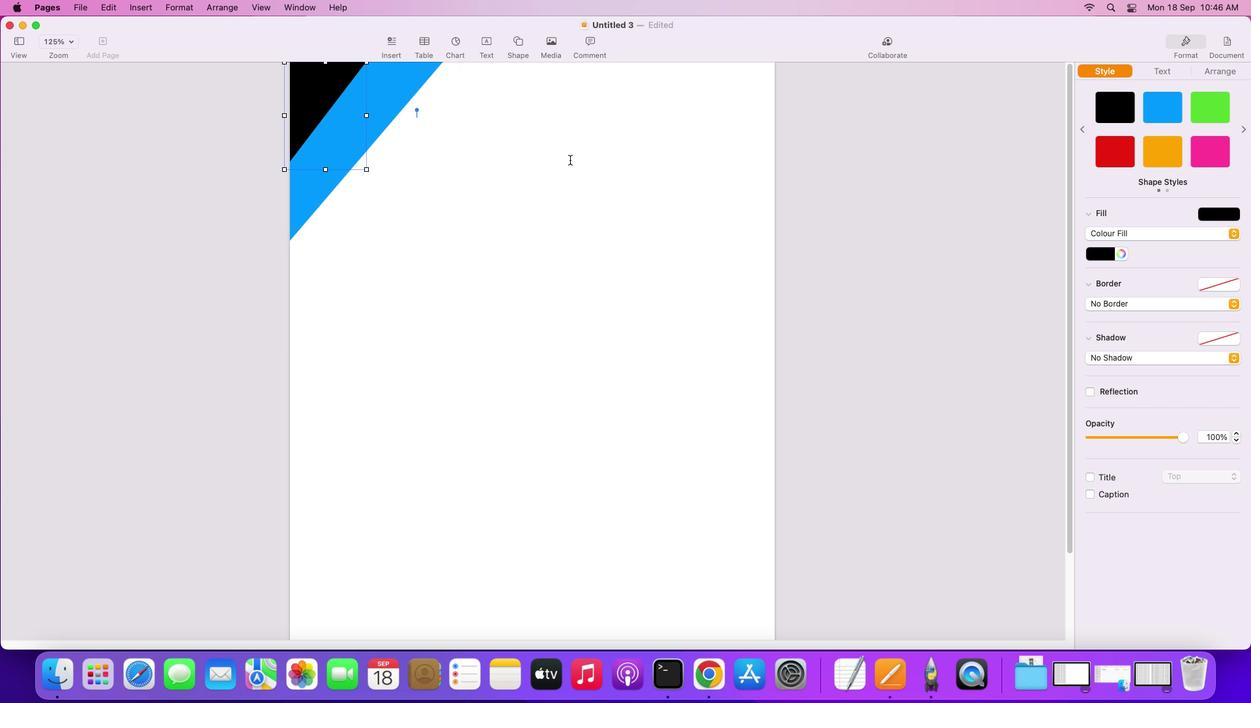 
Action: Mouse pressed left at (582, 172)
Screenshot: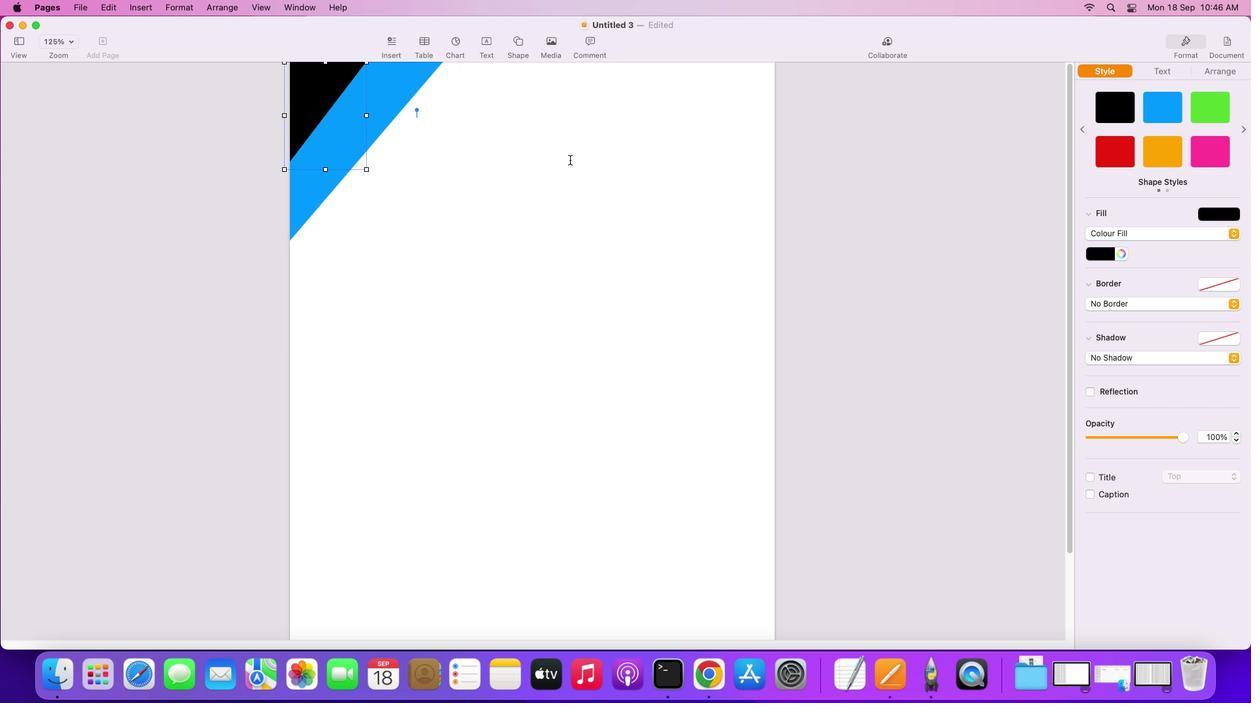 
Action: Mouse moved to (370, 134)
Screenshot: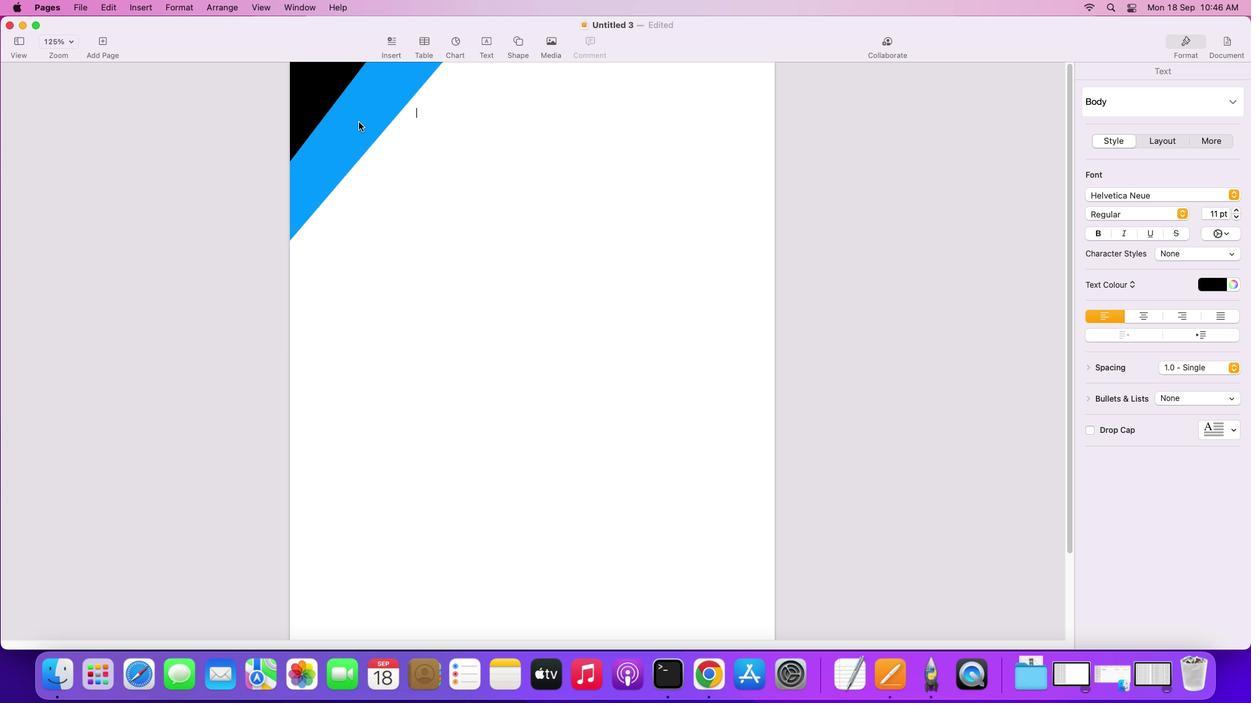 
Action: Mouse pressed left at (370, 134)
Screenshot: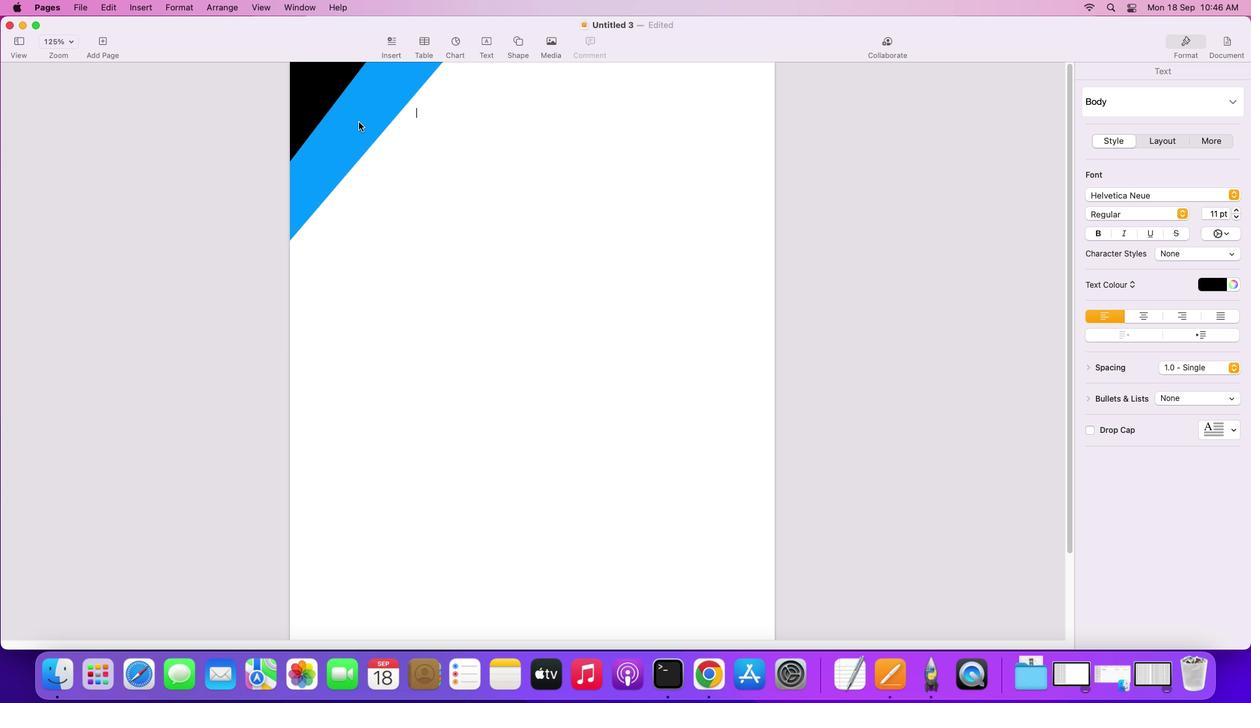 
Action: Mouse moved to (370, 134)
Screenshot: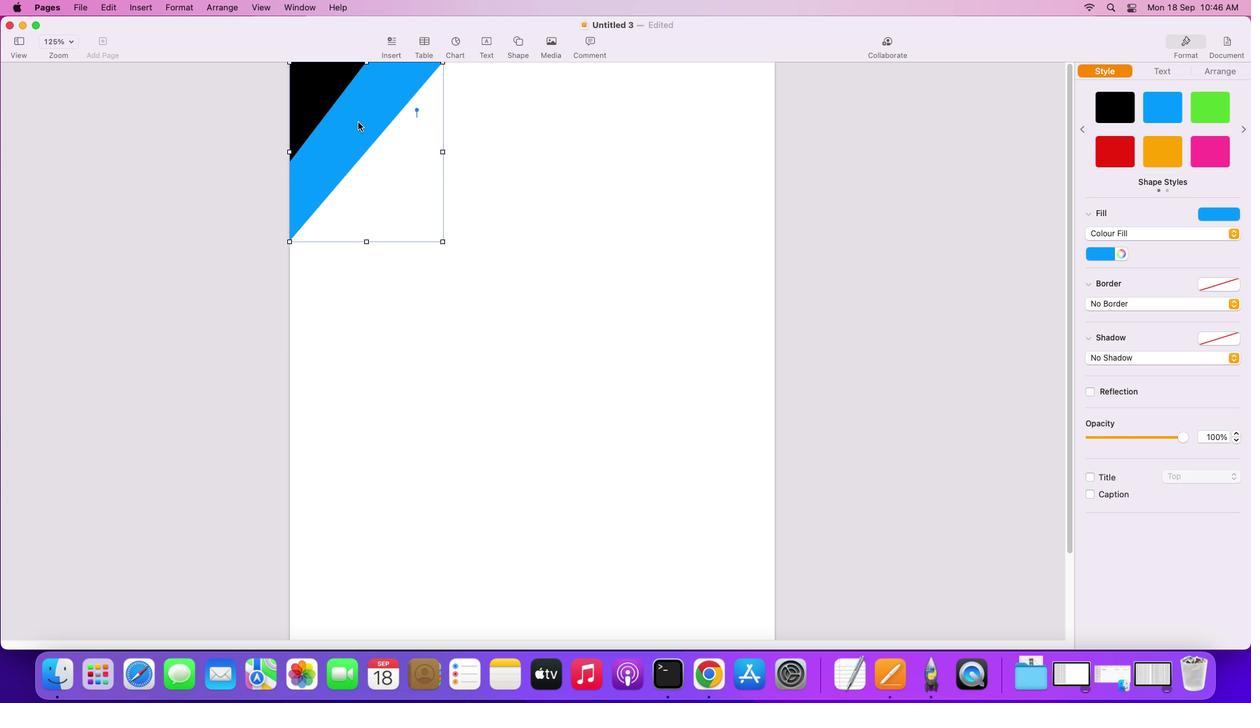 
Action: Key pressed Key.alt
Screenshot: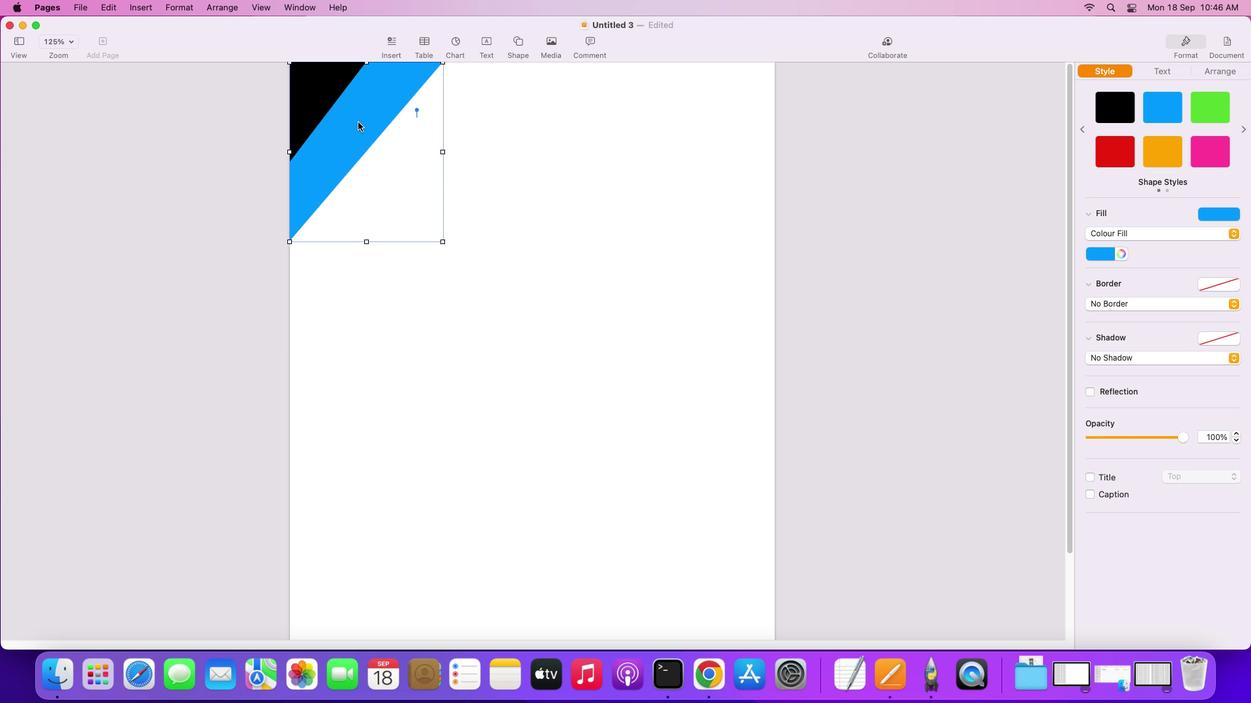 
Action: Mouse pressed left at (370, 134)
Screenshot: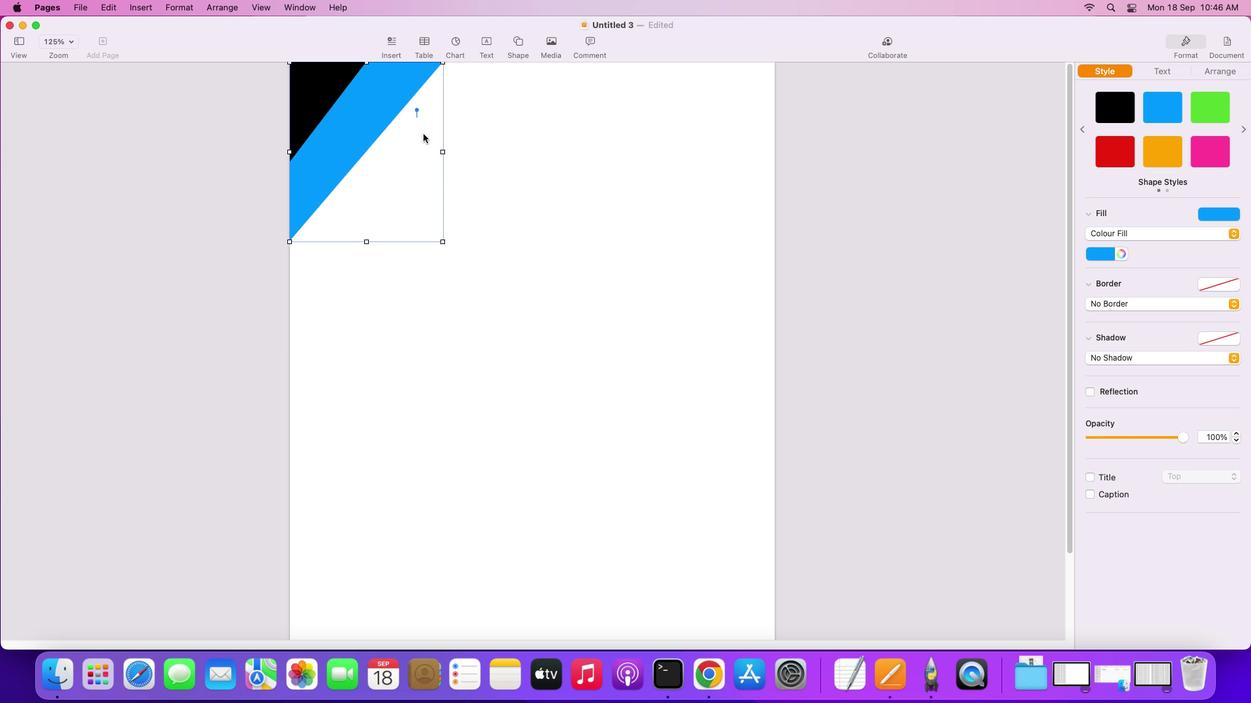 
Action: Mouse moved to (673, 181)
Screenshot: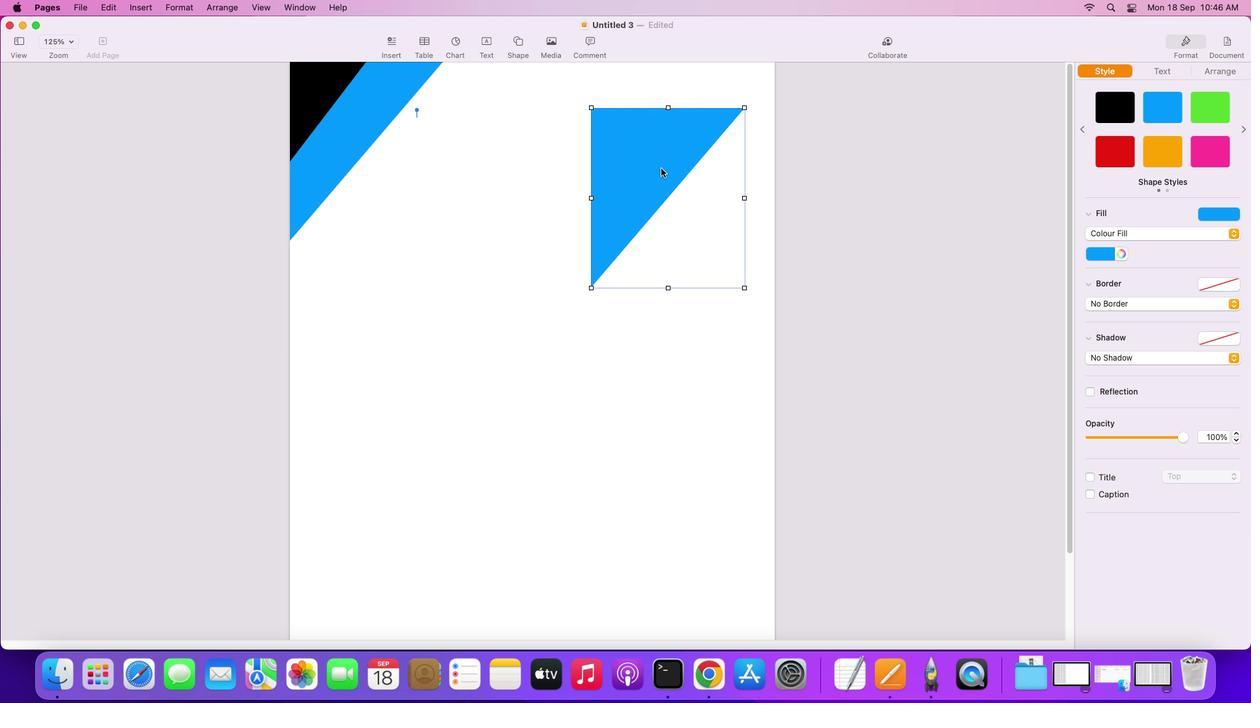 
Action: Key pressed Key.cmd'z'
Screenshot: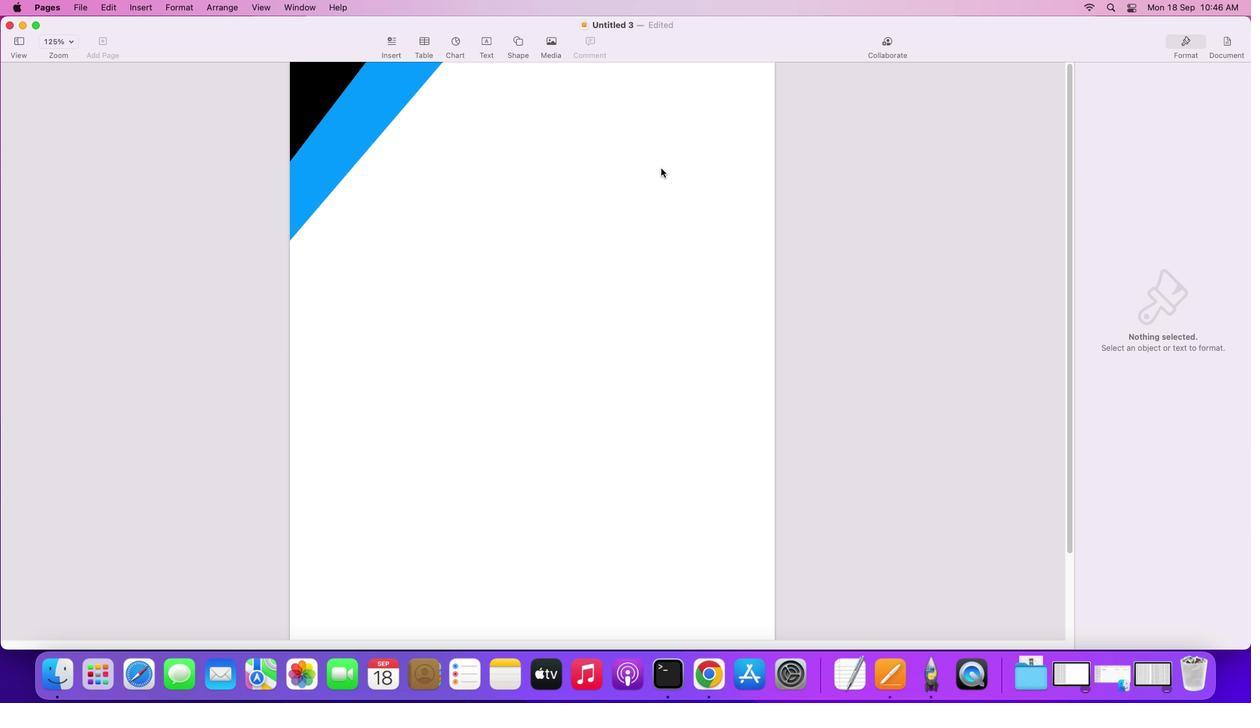 
Action: Mouse moved to (574, 181)
Screenshot: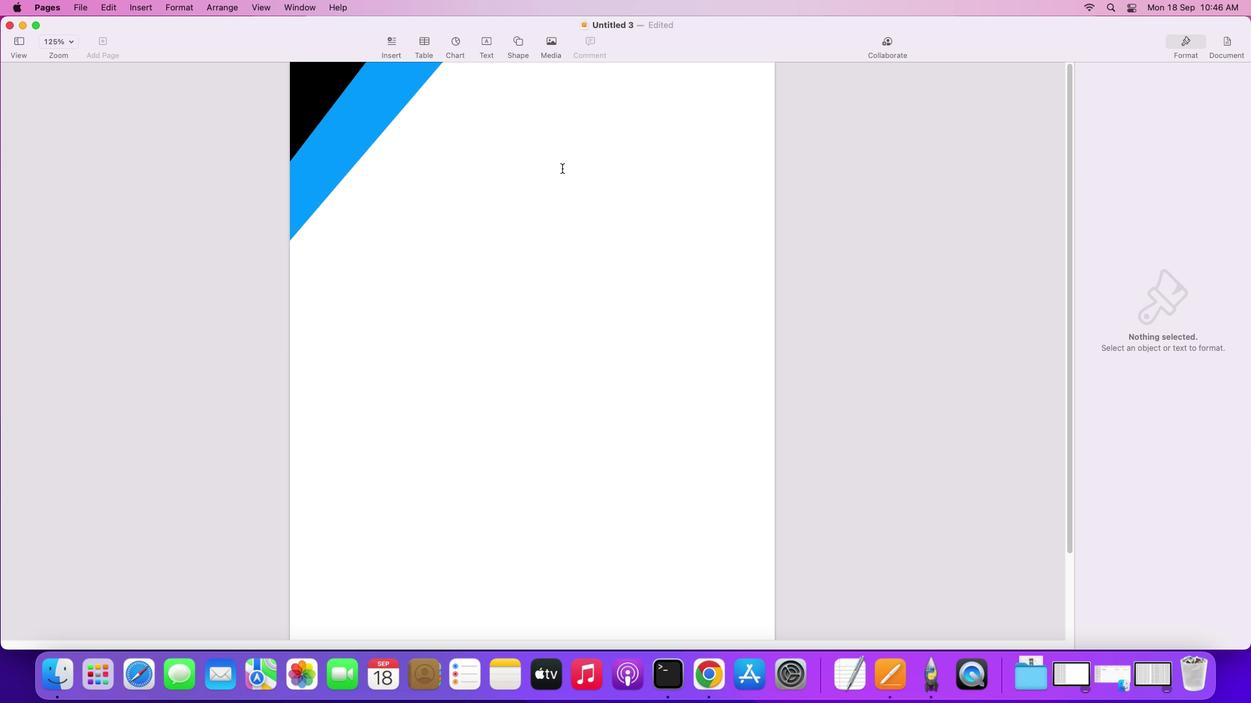 
Action: Mouse pressed left at (574, 181)
Screenshot: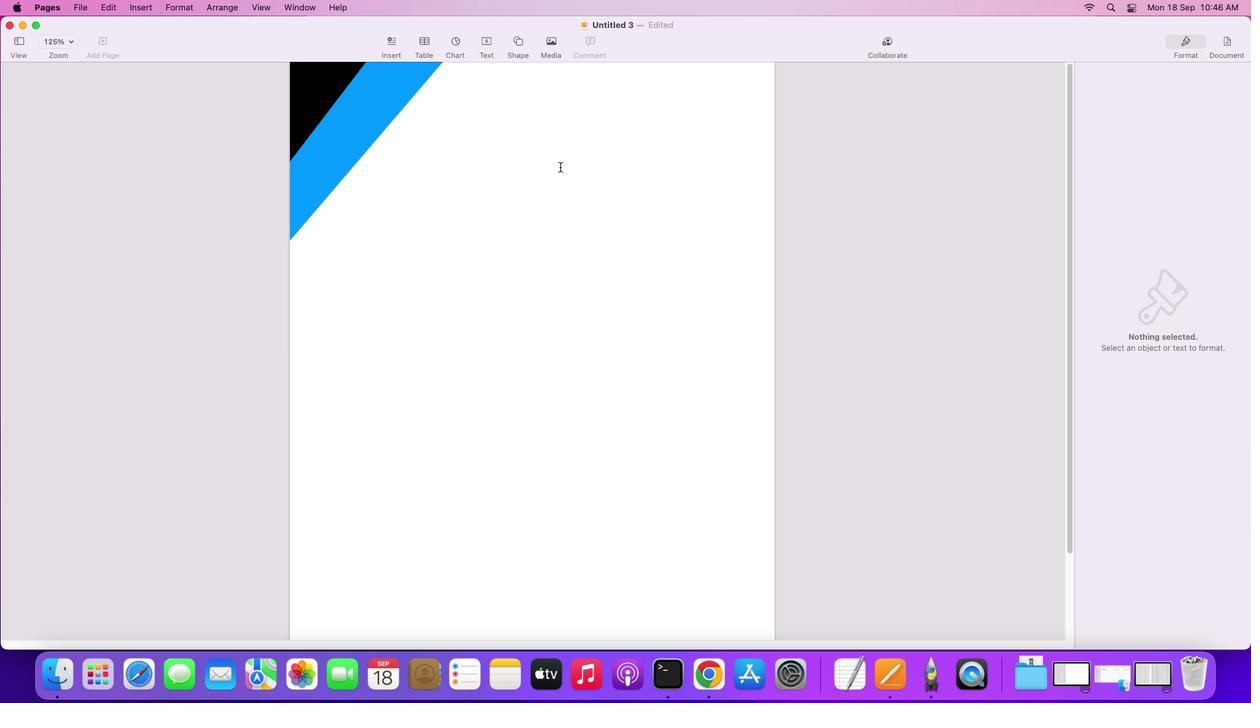 
Action: Mouse moved to (531, 56)
Screenshot: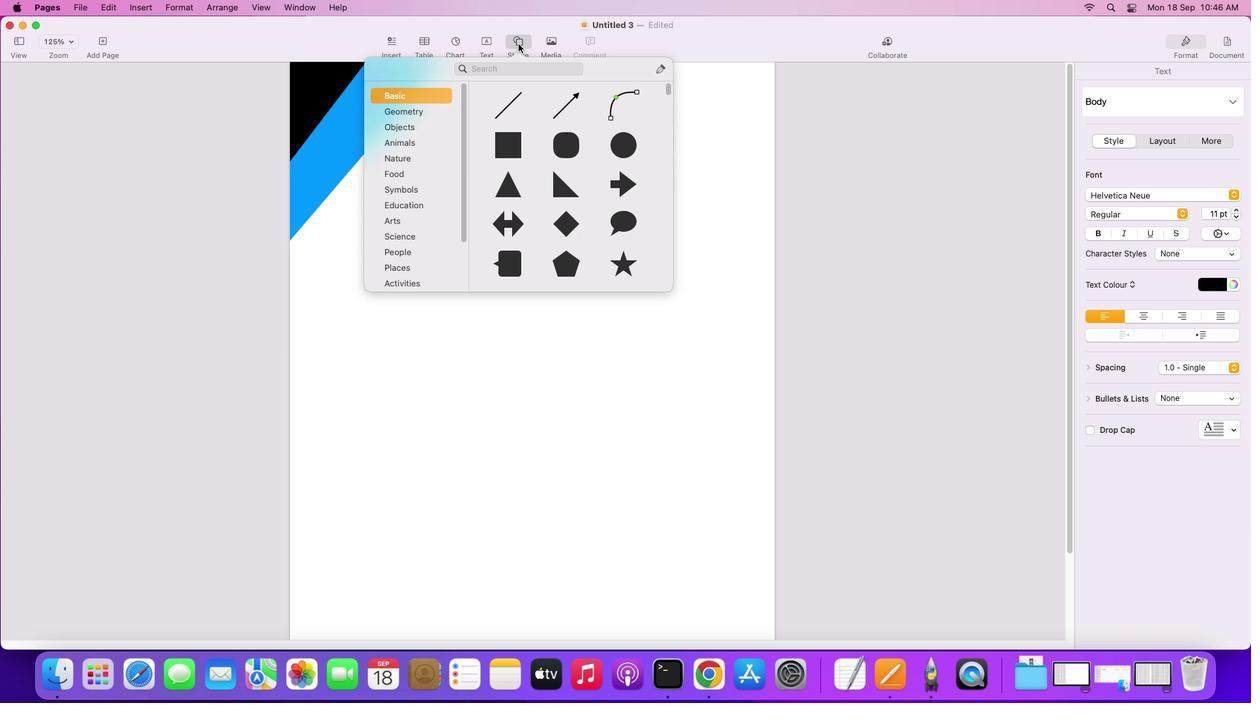 
Action: Mouse pressed left at (531, 56)
Screenshot: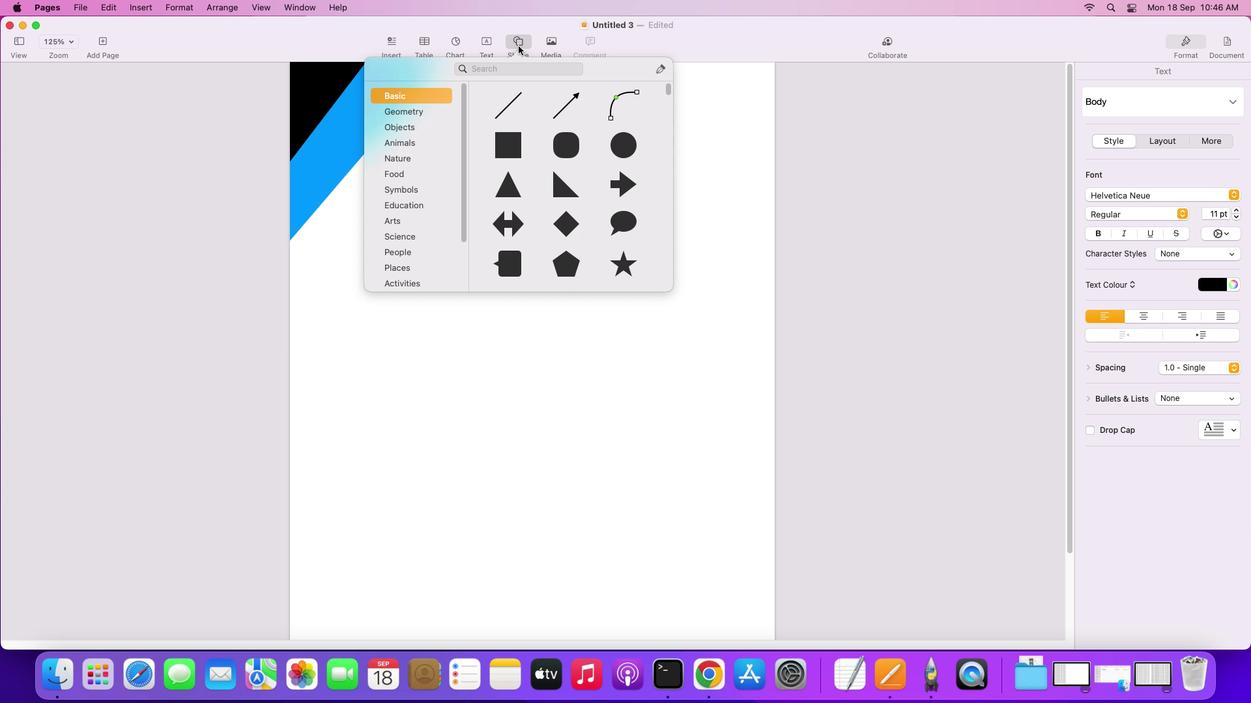 
Action: Mouse moved to (521, 196)
Screenshot: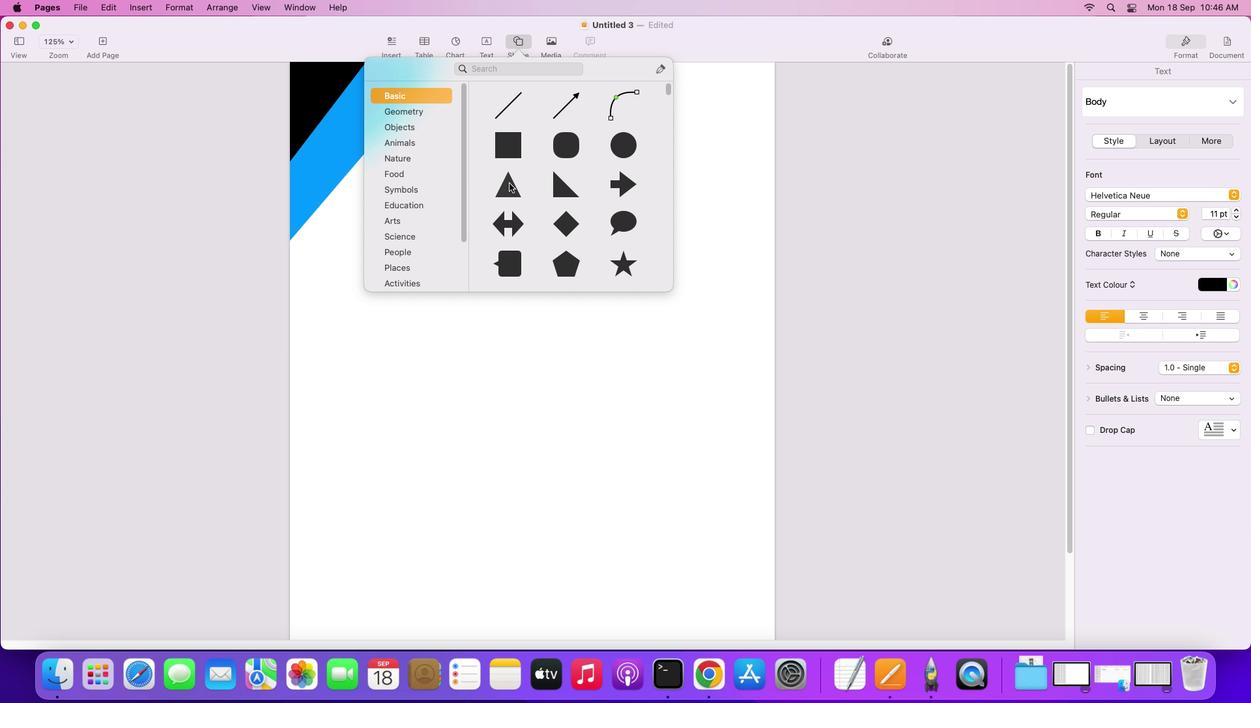 
Action: Mouse pressed left at (521, 196)
Screenshot: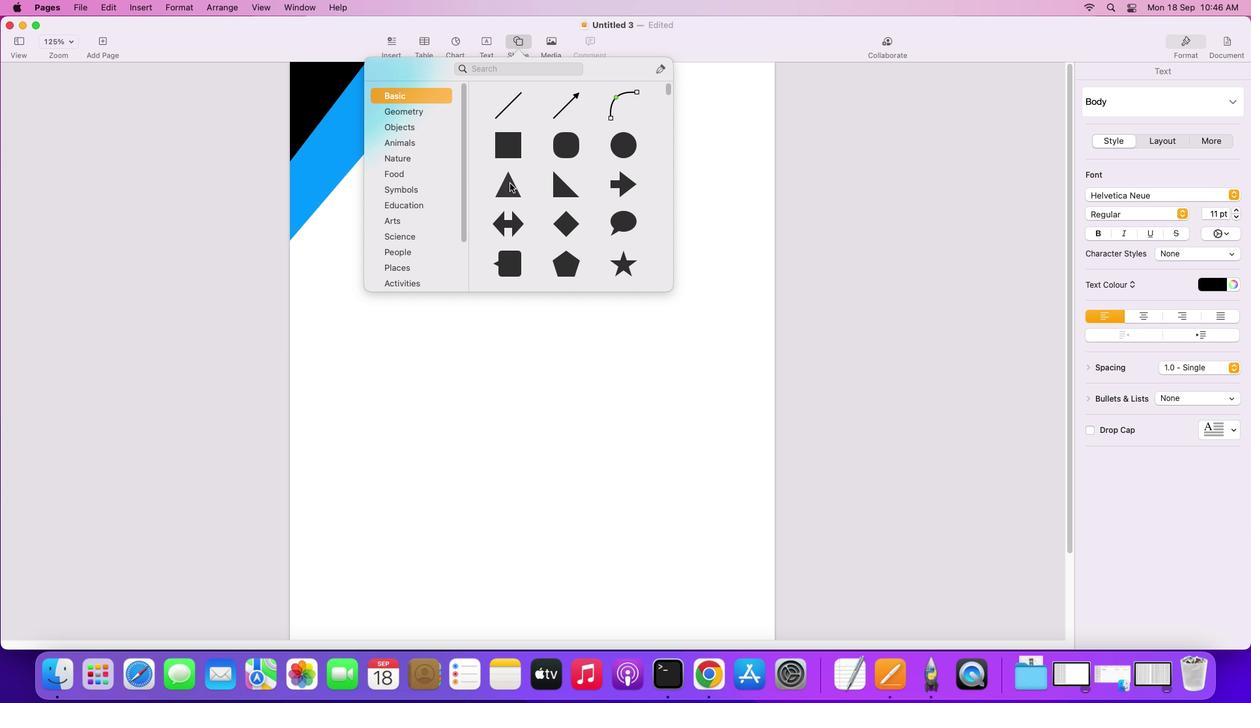 
Action: Mouse moved to (1233, 81)
Screenshot: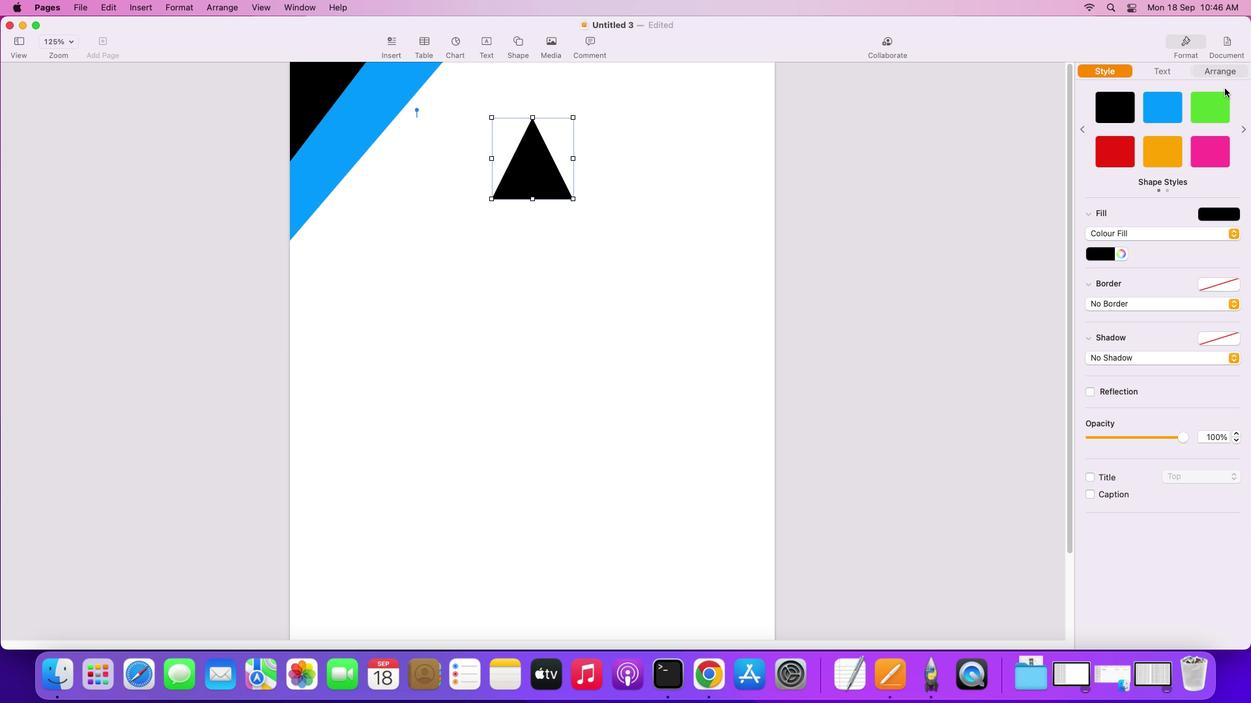 
Action: Mouse pressed left at (1233, 81)
Screenshot: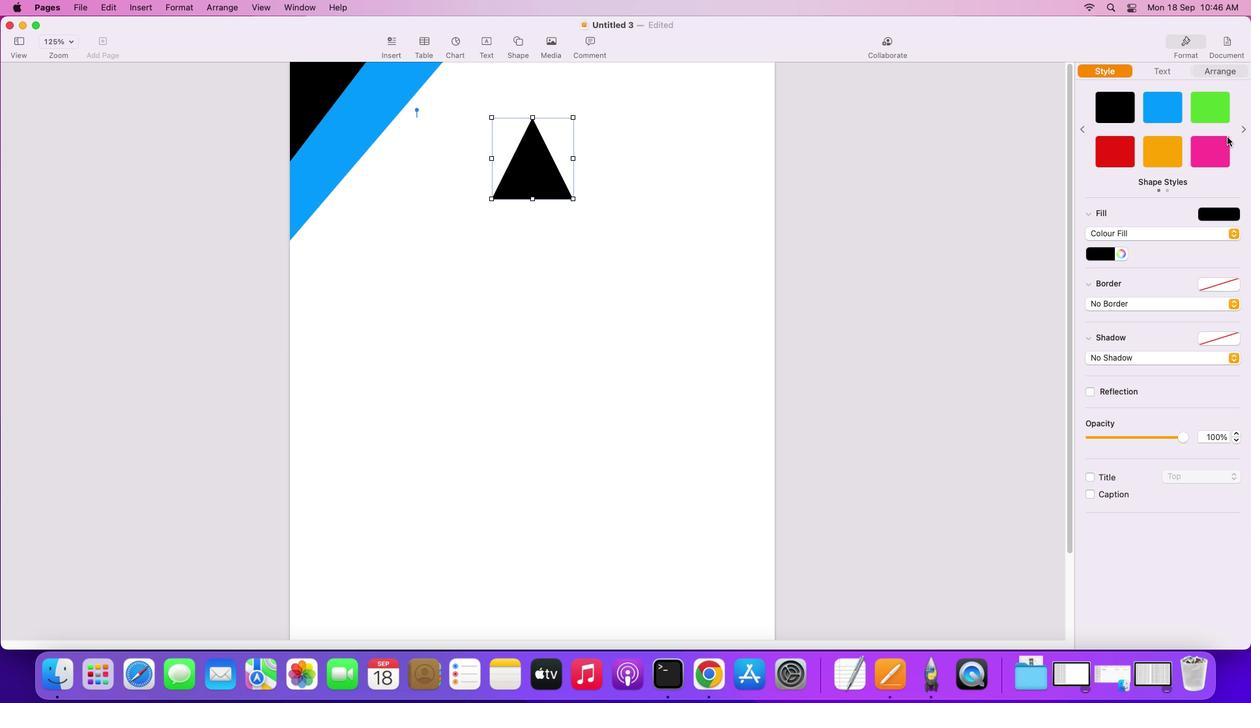 
Action: Mouse moved to (1216, 419)
Screenshot: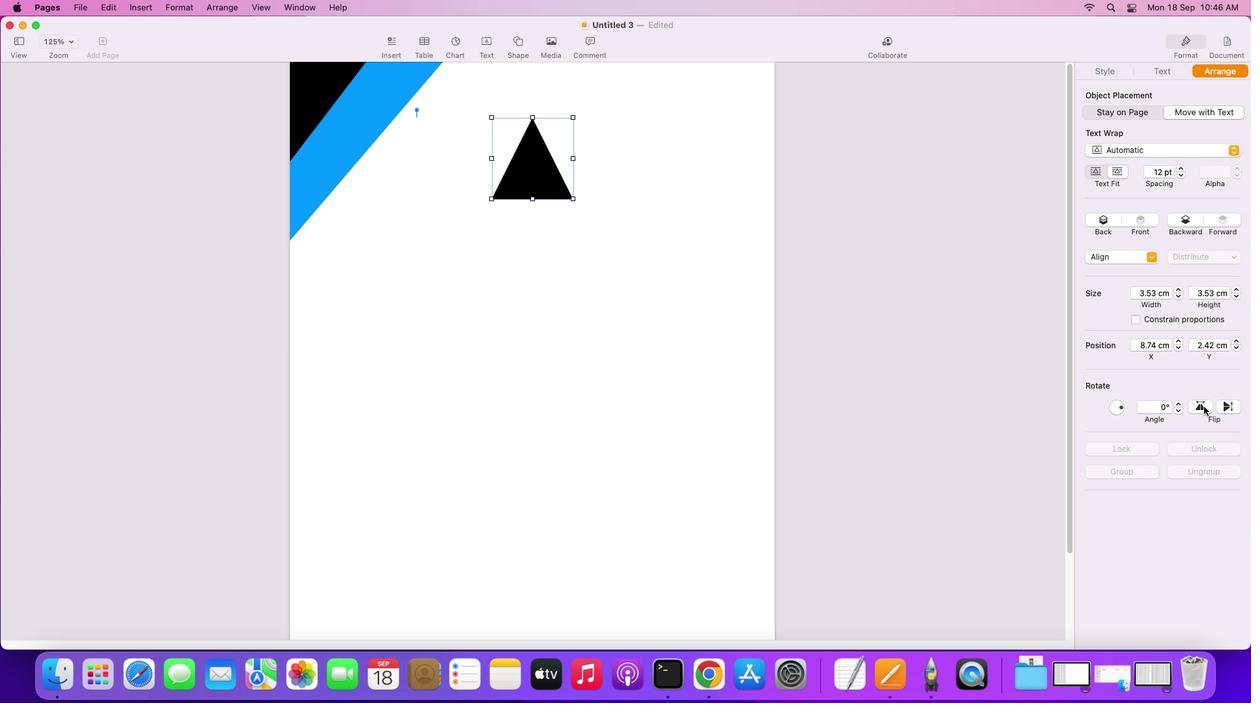 
Action: Mouse pressed left at (1216, 419)
Screenshot: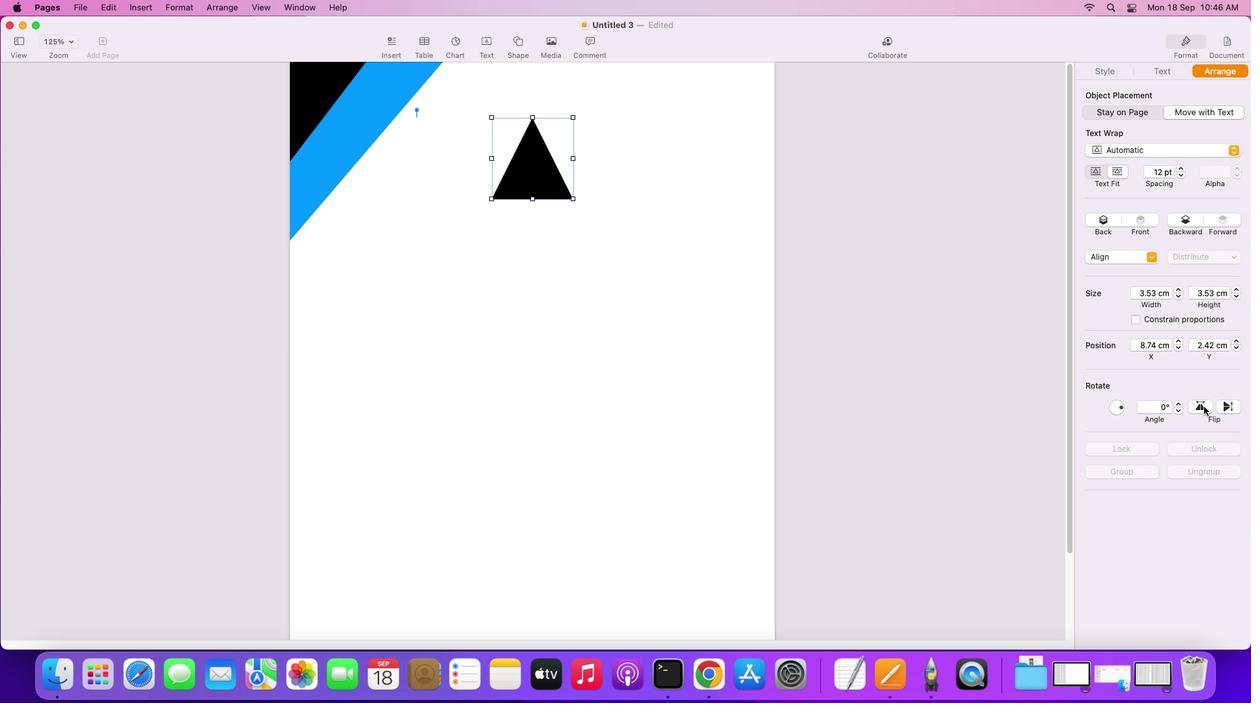 
Action: Mouse moved to (1238, 419)
Screenshot: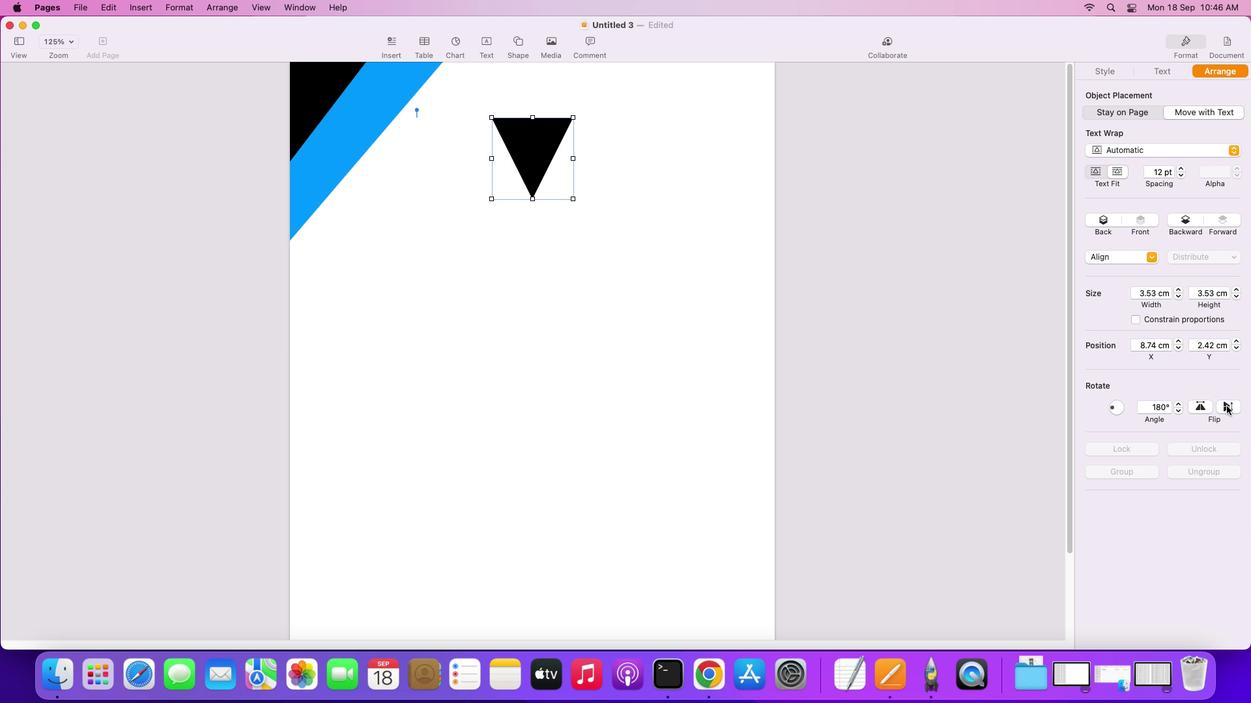 
Action: Mouse pressed left at (1238, 419)
Screenshot: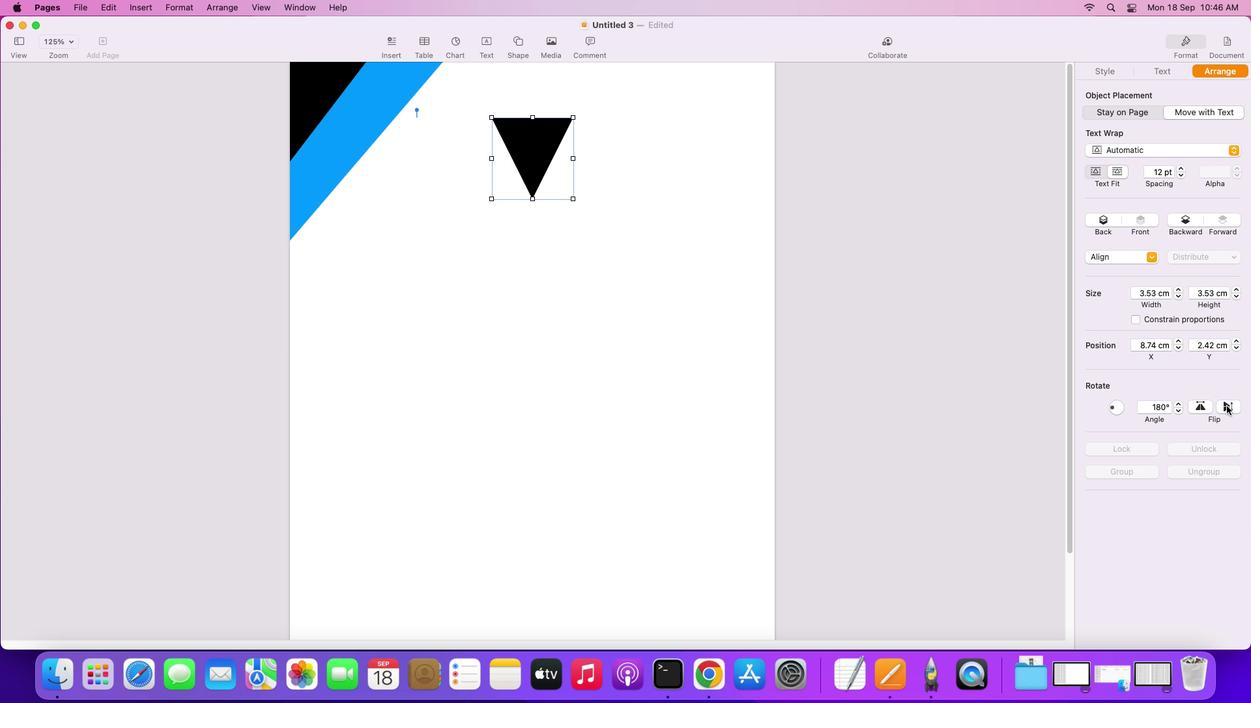 
Action: Mouse moved to (533, 162)
Screenshot: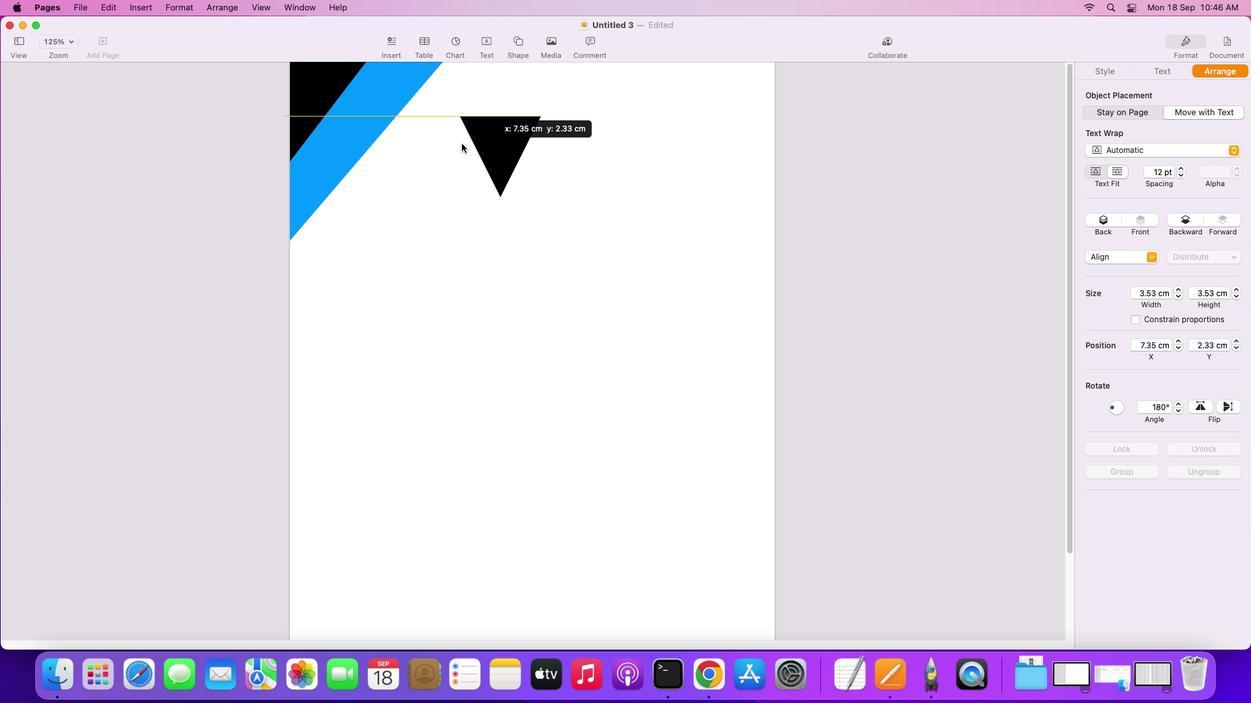 
Action: Mouse pressed left at (533, 162)
Screenshot: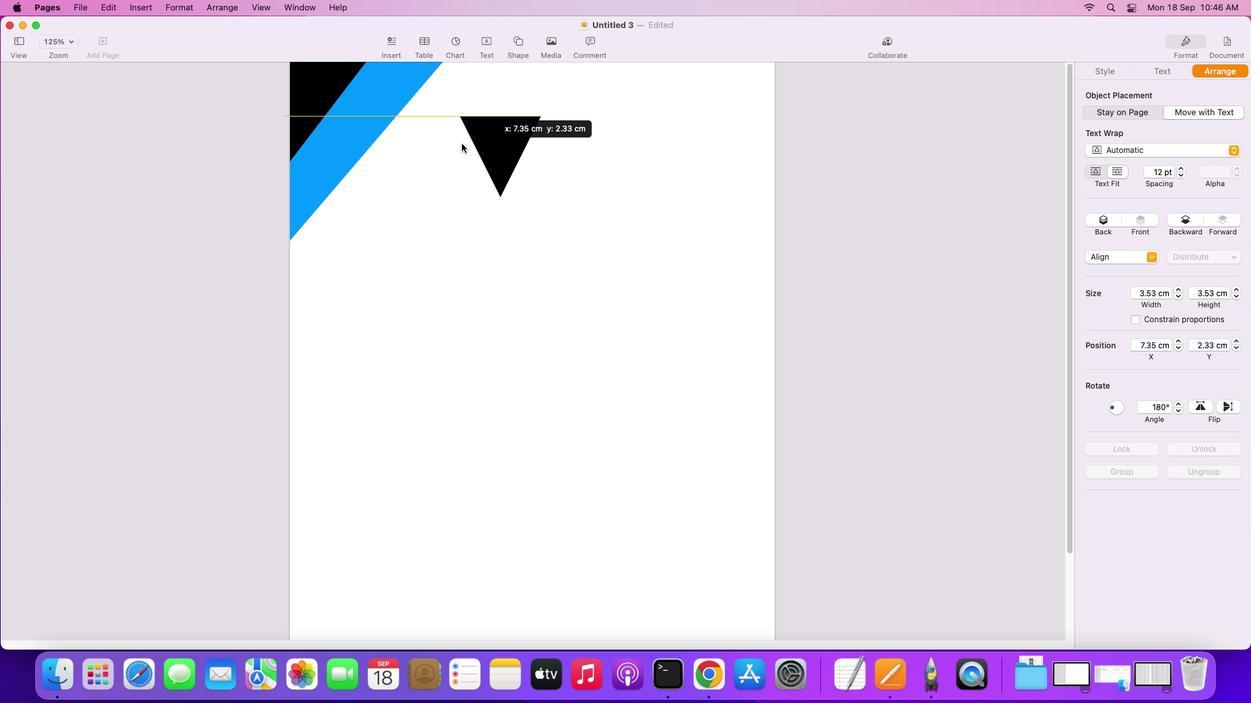 
Action: Mouse moved to (561, 181)
Screenshot: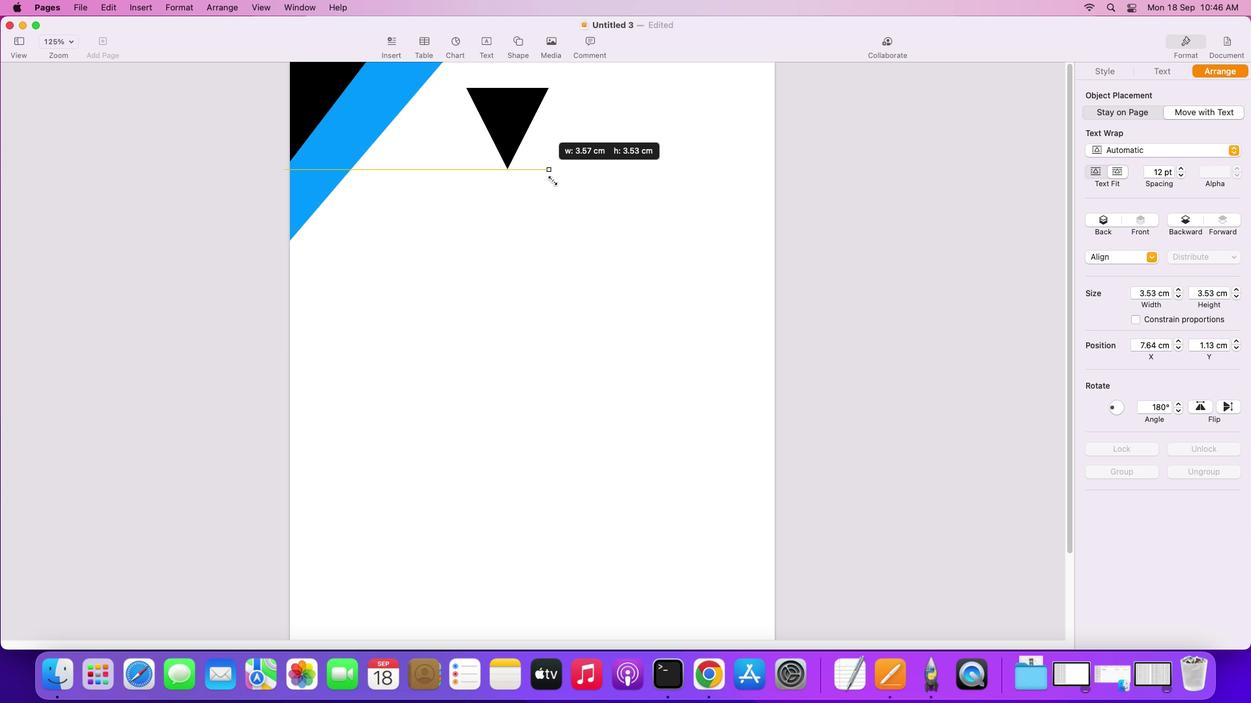 
Action: Mouse pressed left at (561, 181)
Screenshot: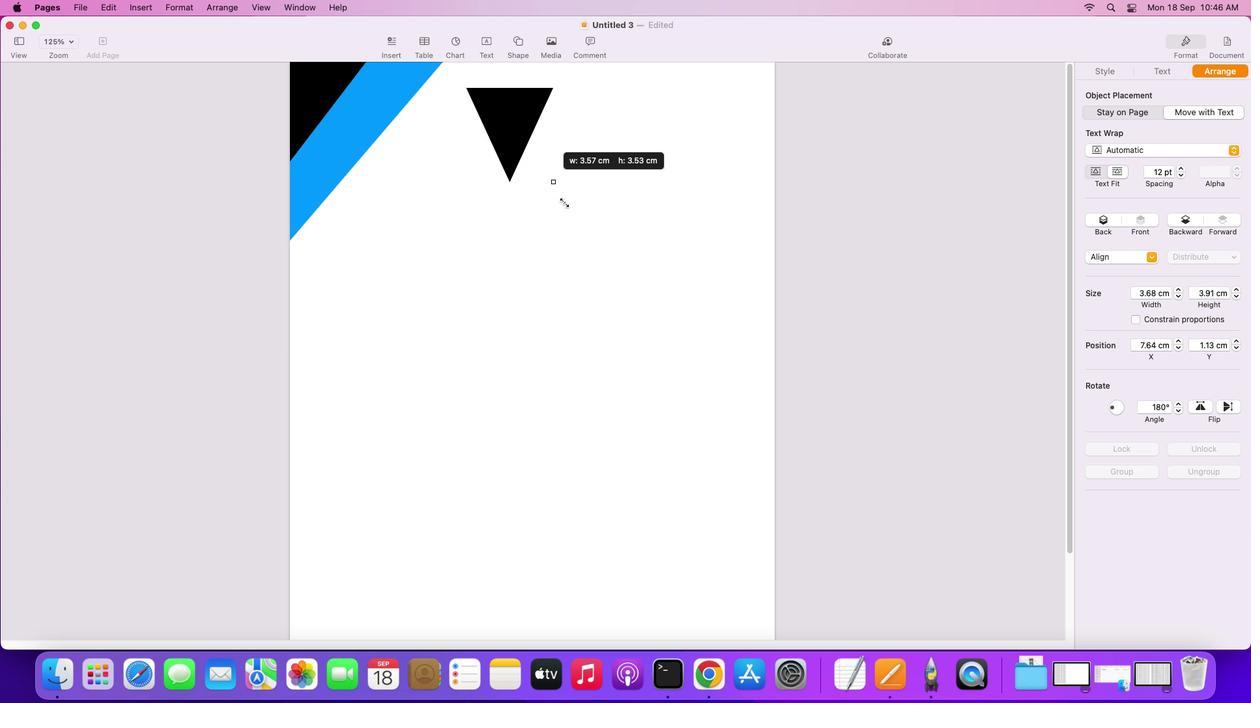 
Action: Mouse moved to (624, 224)
Screenshot: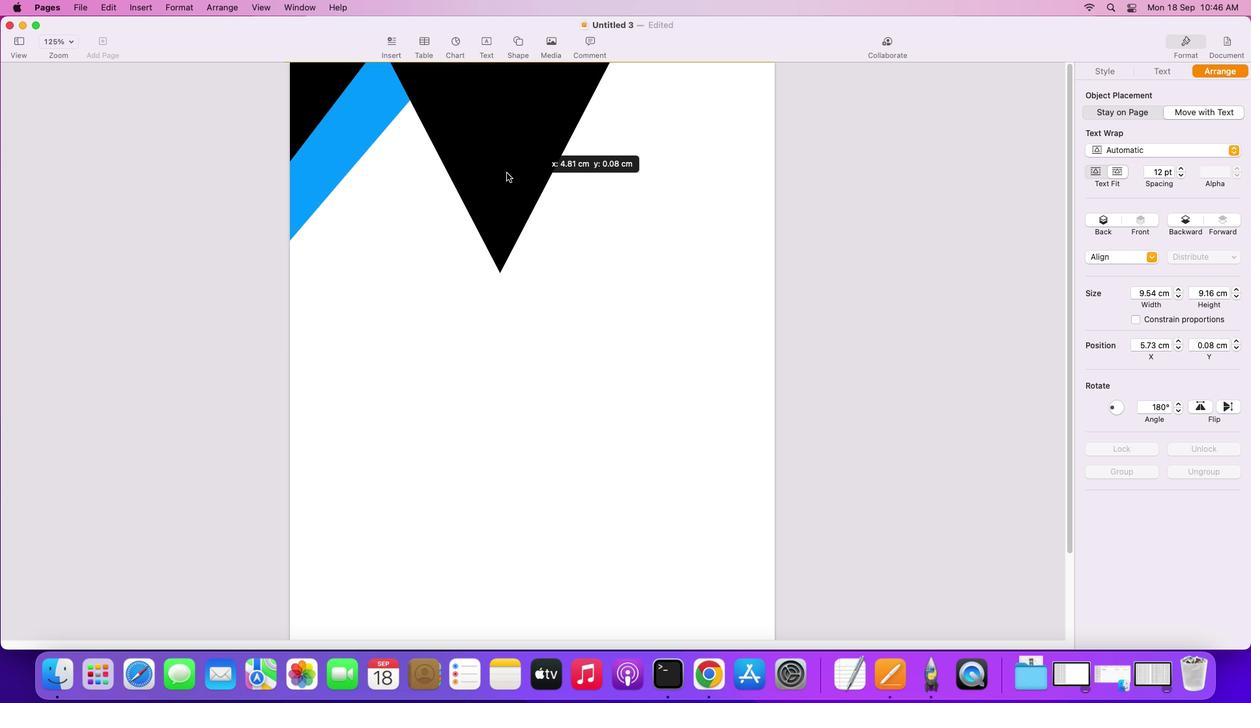 
Action: Mouse pressed left at (624, 224)
Screenshot: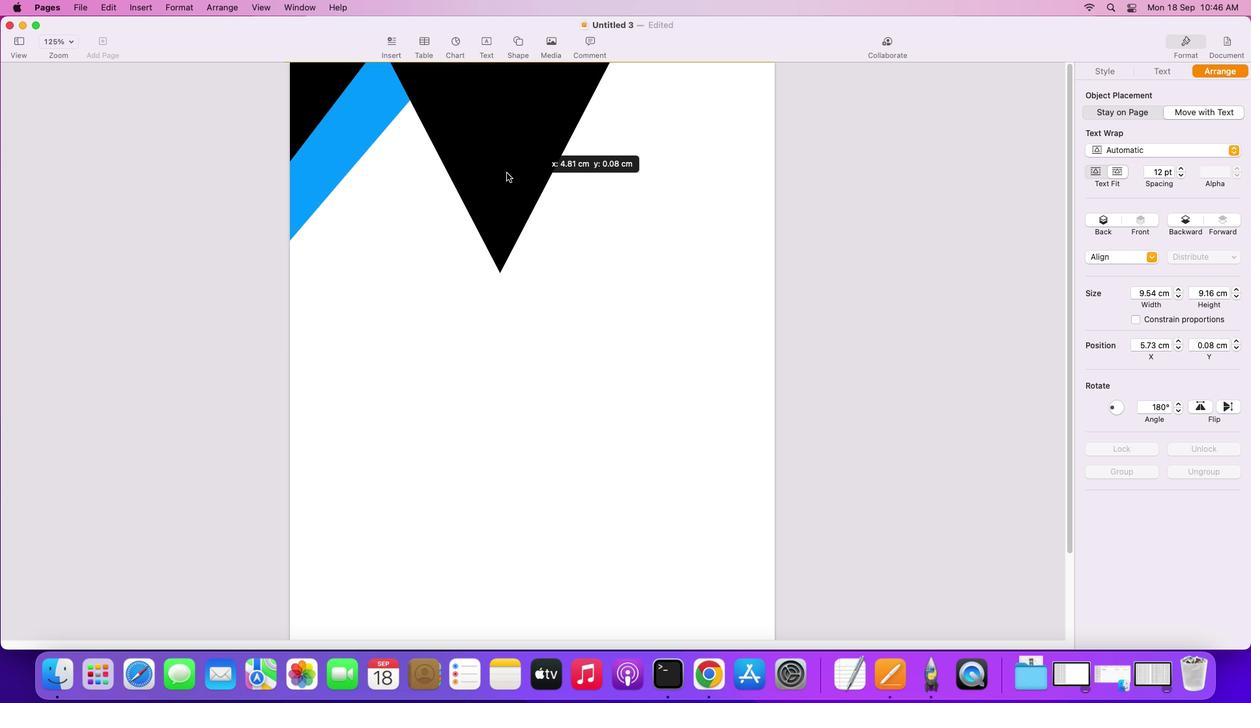 
Action: Mouse moved to (430, 148)
Screenshot: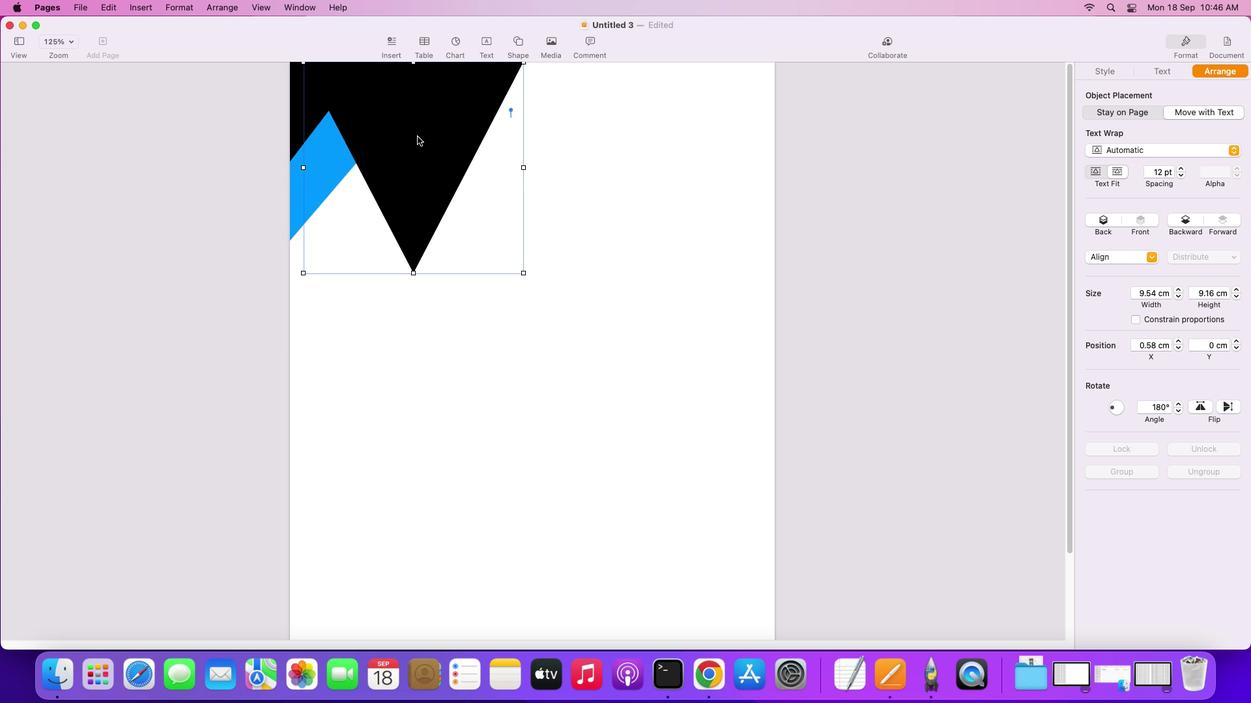 
Action: Mouse pressed right at (430, 148)
Screenshot: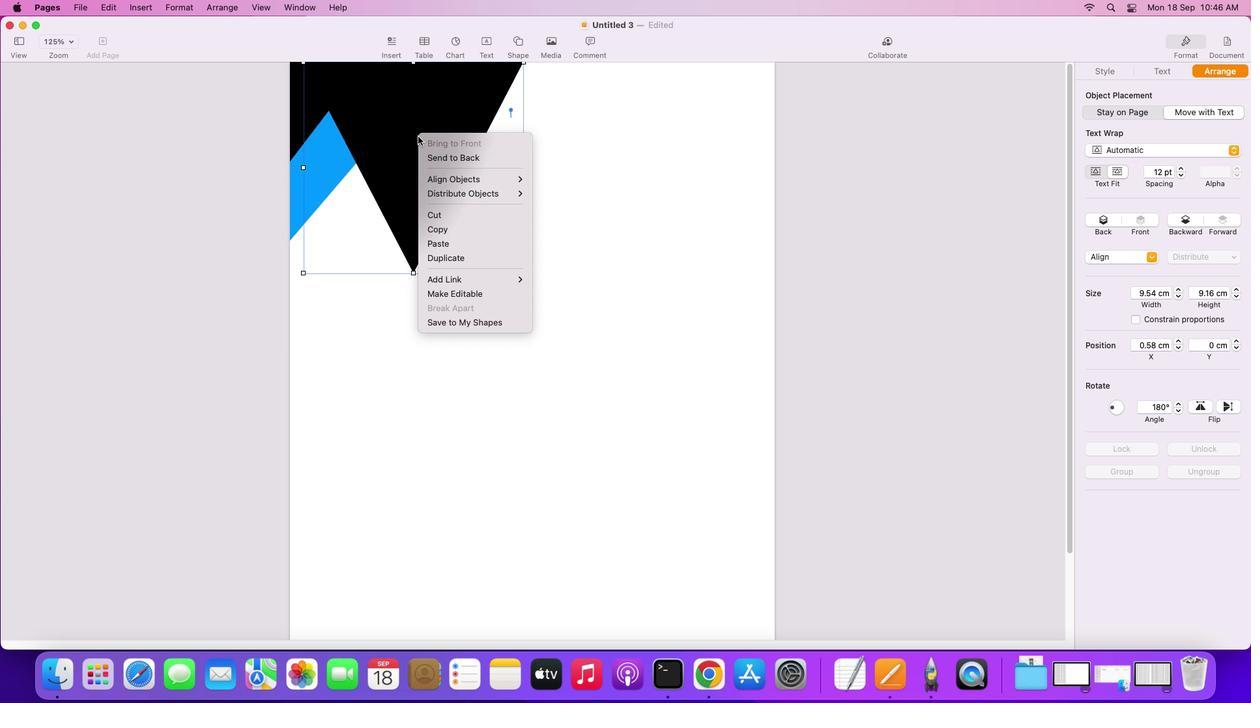 
Action: Mouse moved to (473, 170)
Screenshot: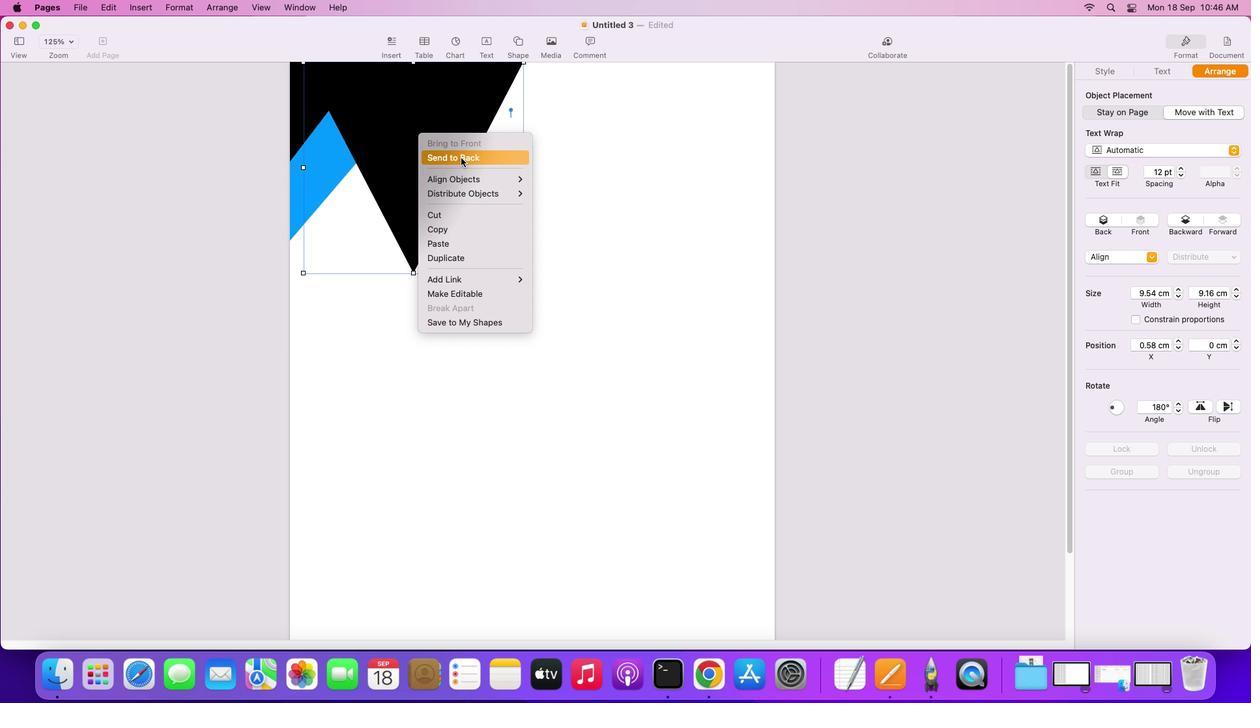 
Action: Mouse pressed left at (473, 170)
Screenshot: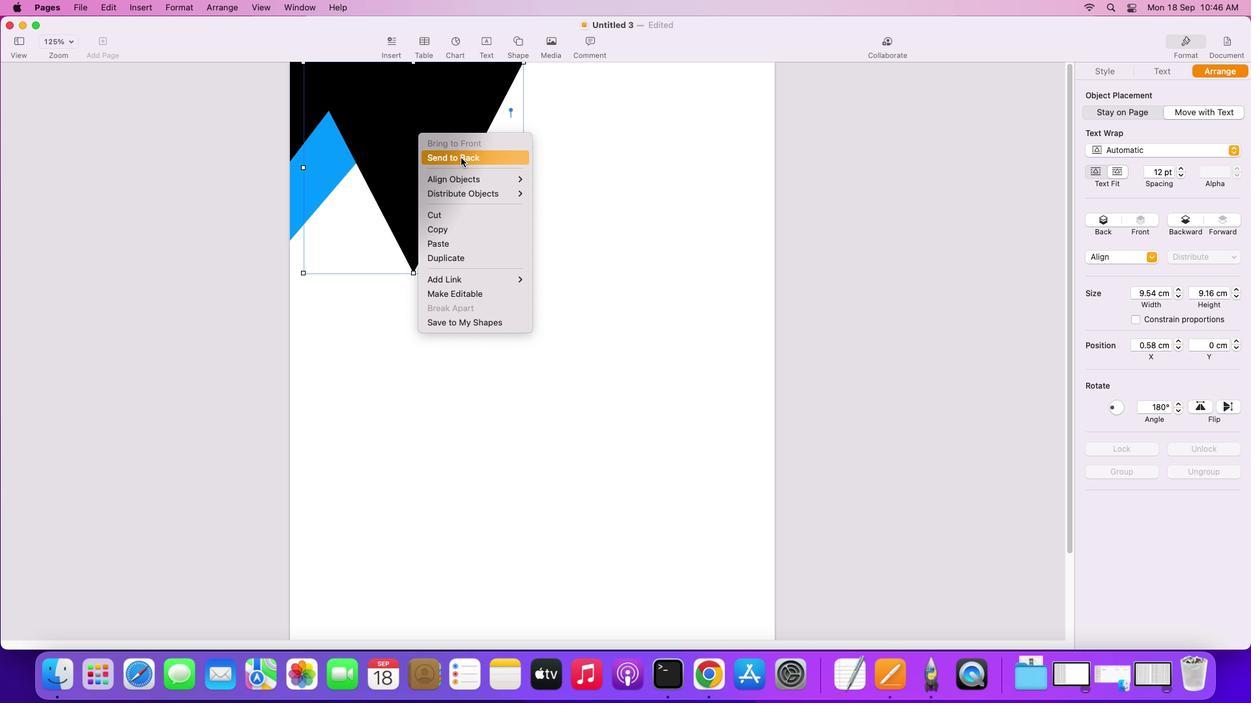 
Action: Mouse moved to (1120, 122)
Screenshot: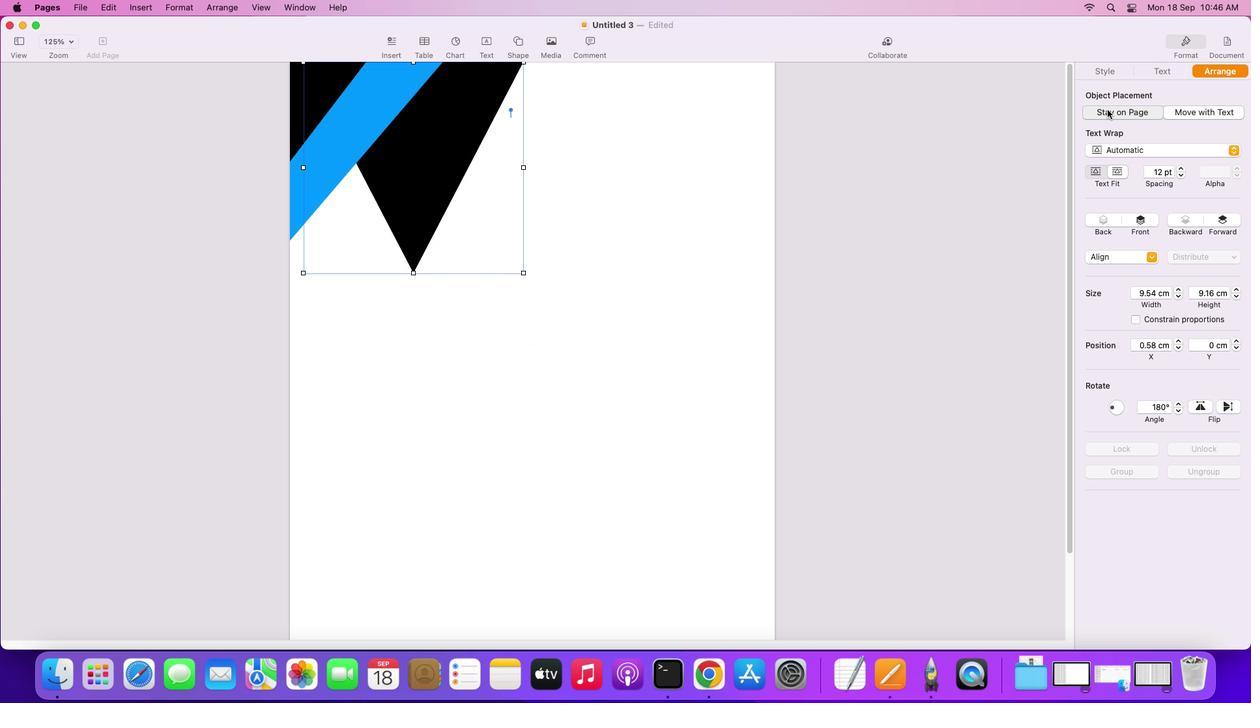 
Action: Mouse pressed left at (1120, 122)
Screenshot: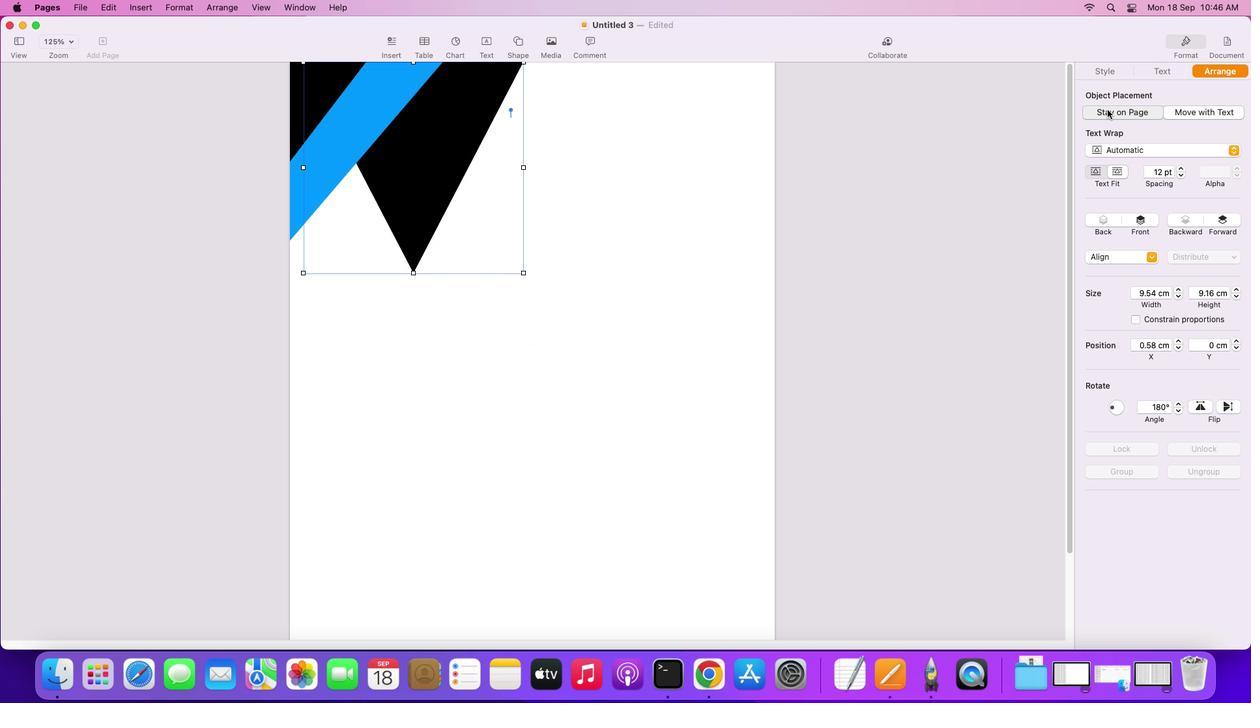 
Action: Mouse moved to (415, 209)
Screenshot: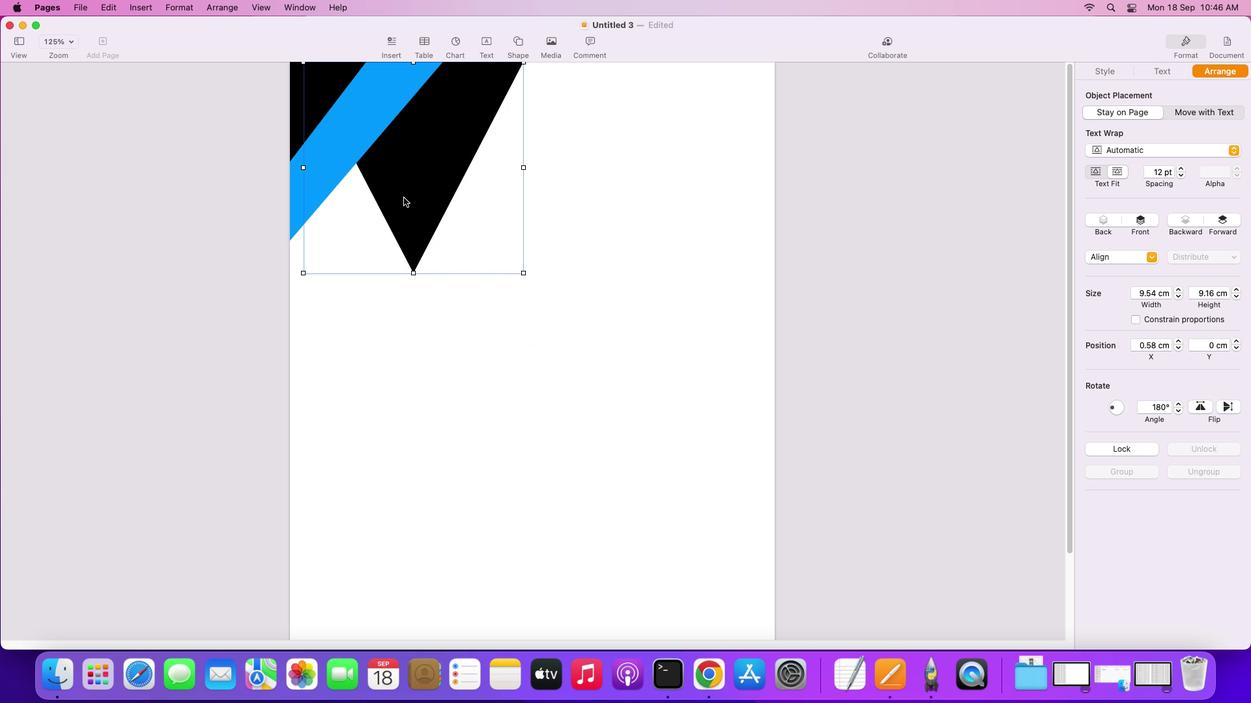 
Action: Mouse pressed left at (415, 209)
Screenshot: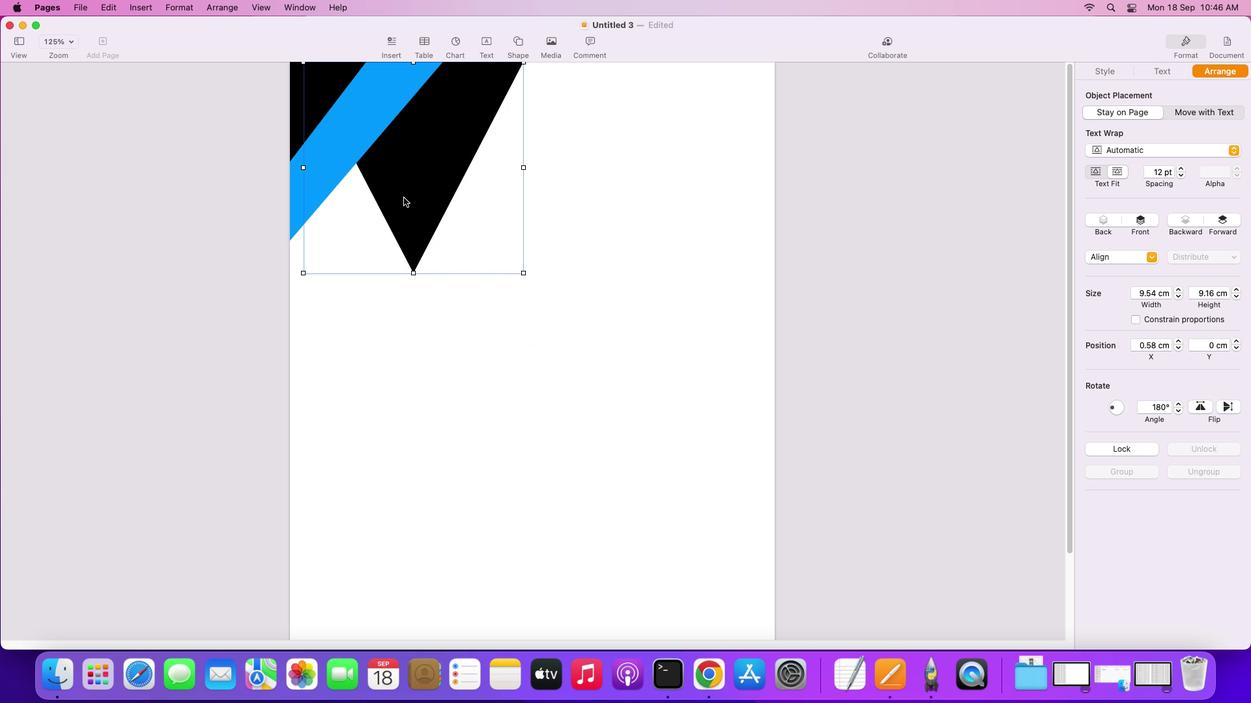 
Action: Mouse moved to (559, 151)
Screenshot: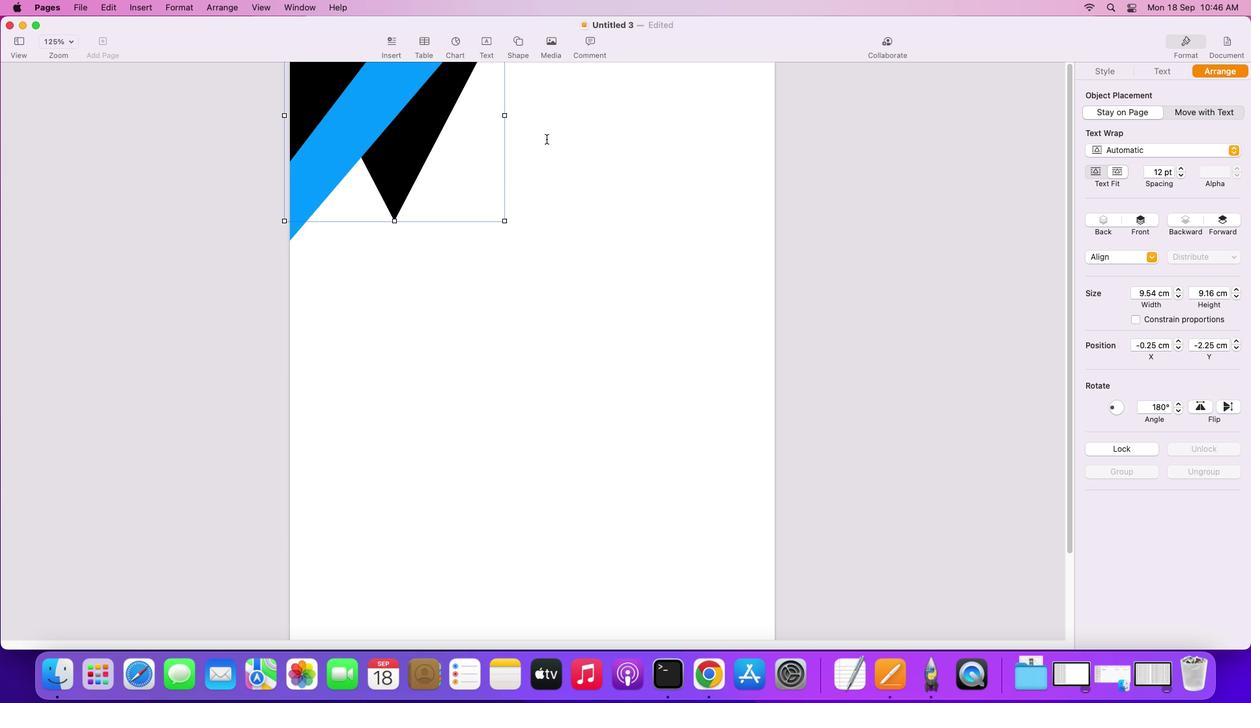 
Action: Mouse pressed left at (559, 151)
Screenshot: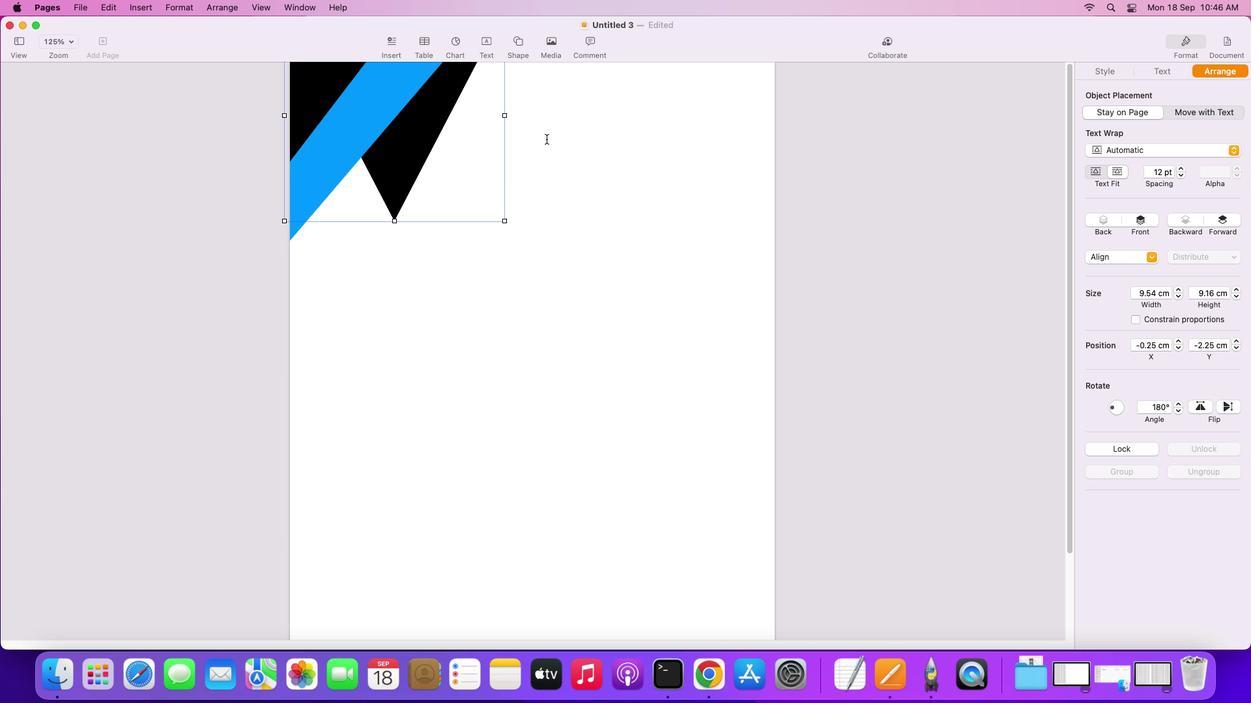 
Action: Mouse moved to (528, 54)
Screenshot: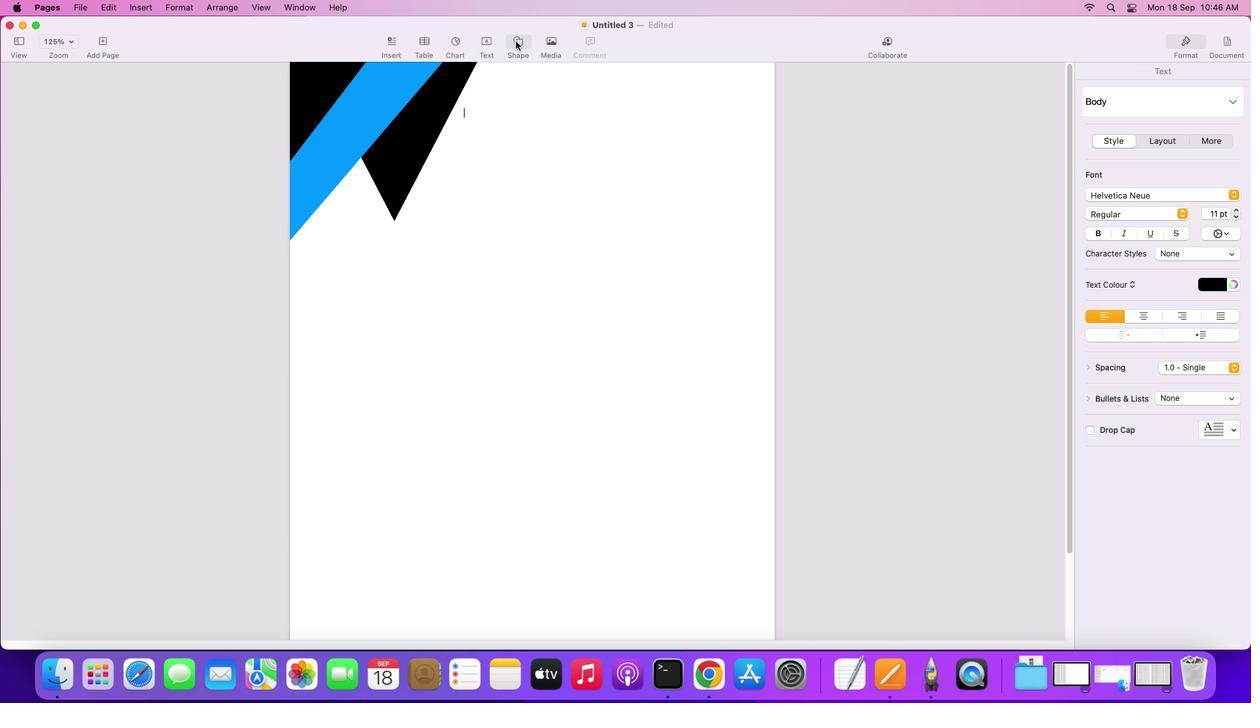 
Action: Mouse pressed left at (528, 54)
Screenshot: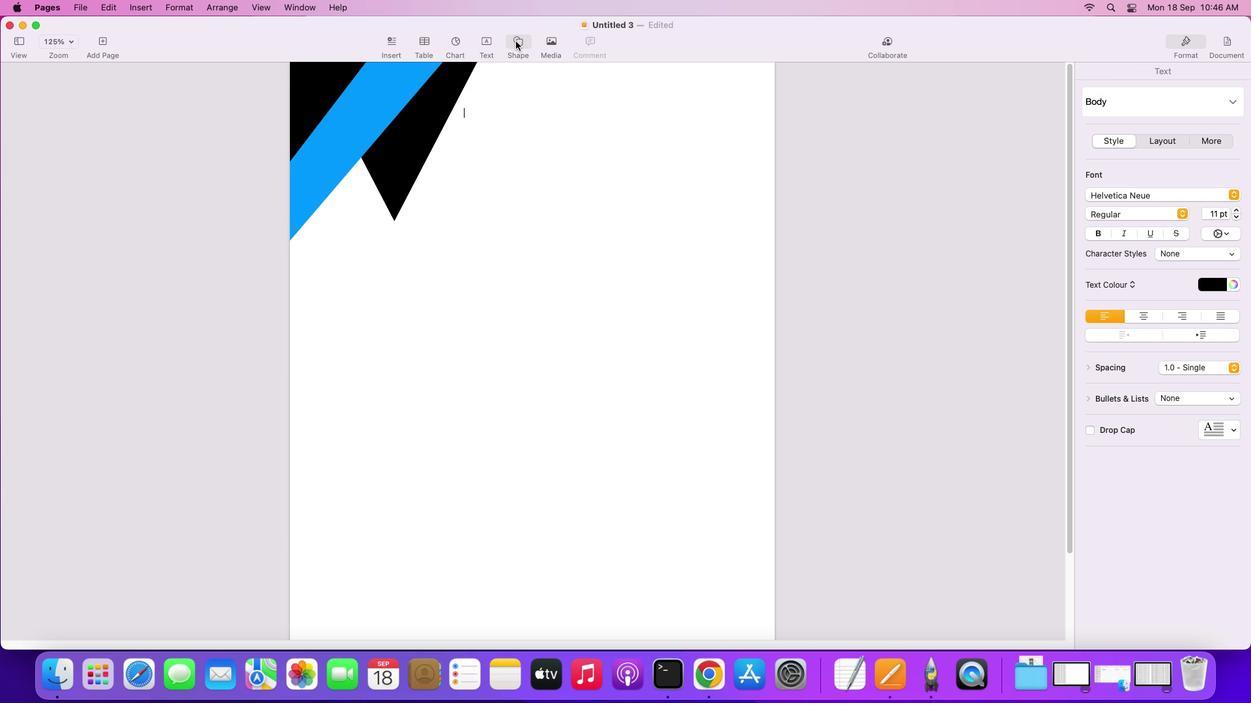 
Action: Mouse moved to (522, 198)
Screenshot: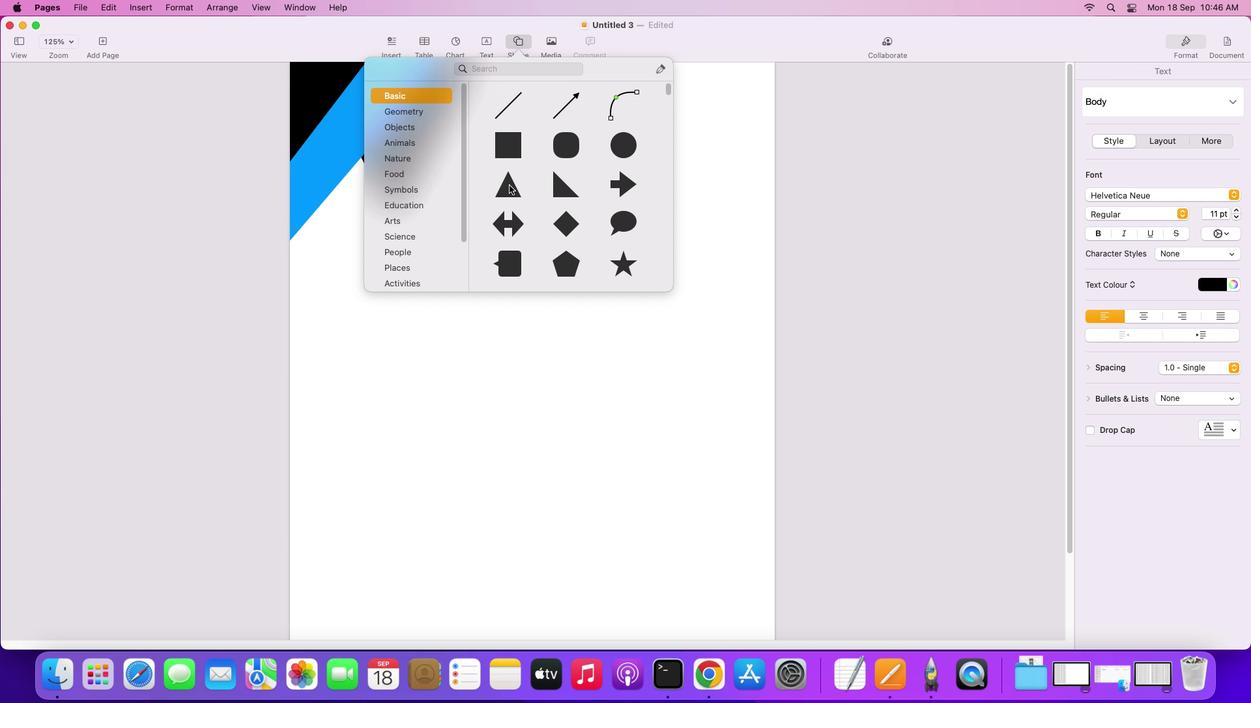 
Action: Mouse pressed left at (522, 198)
Screenshot: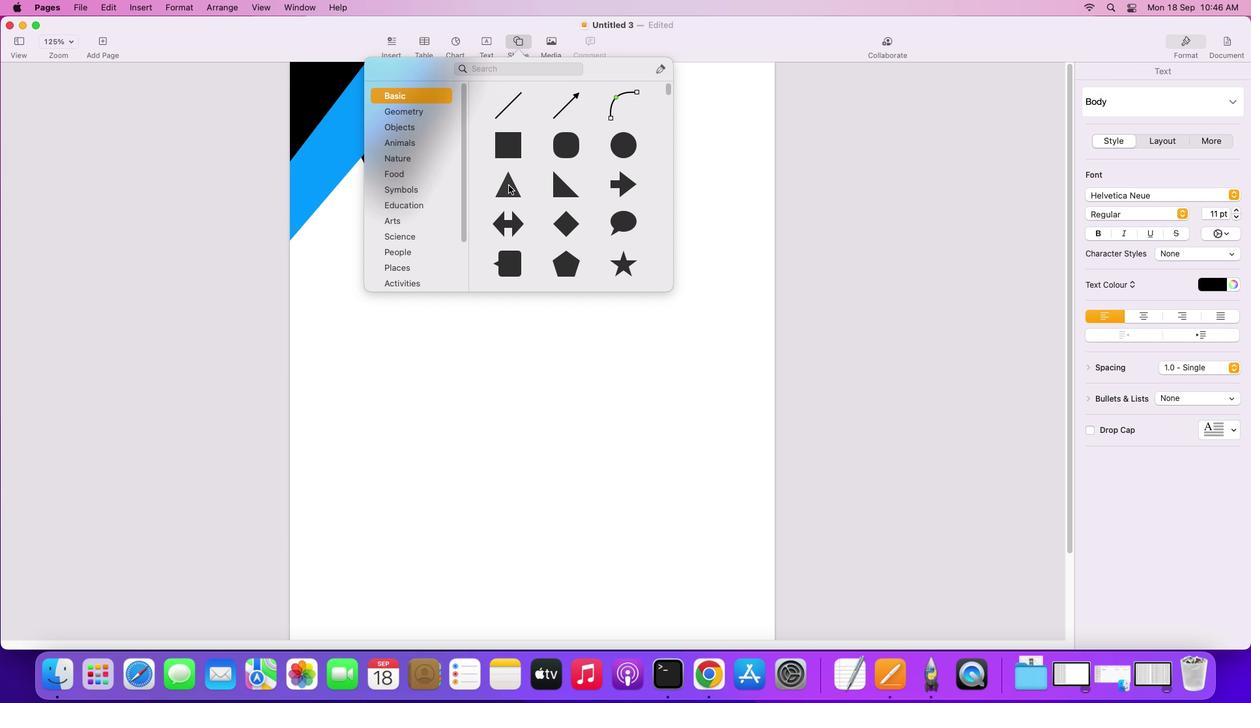 
Action: Mouse moved to (1180, 419)
Screenshot: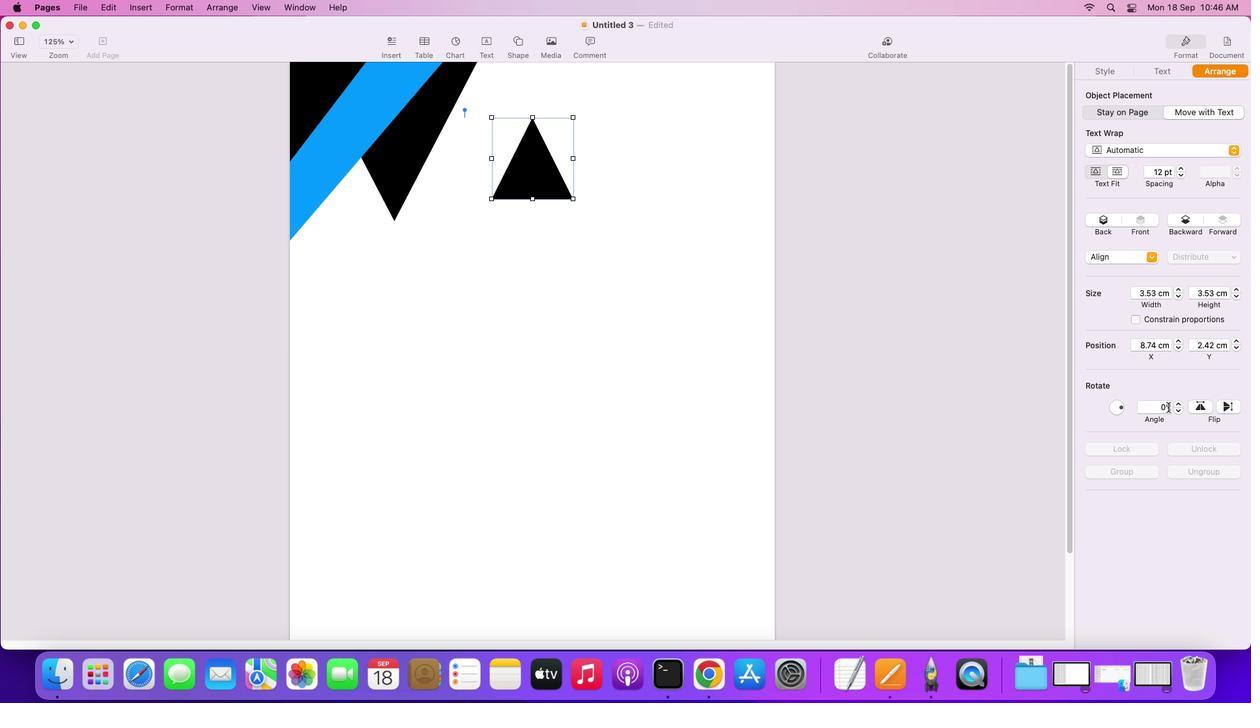 
Action: Mouse pressed left at (1180, 419)
Screenshot: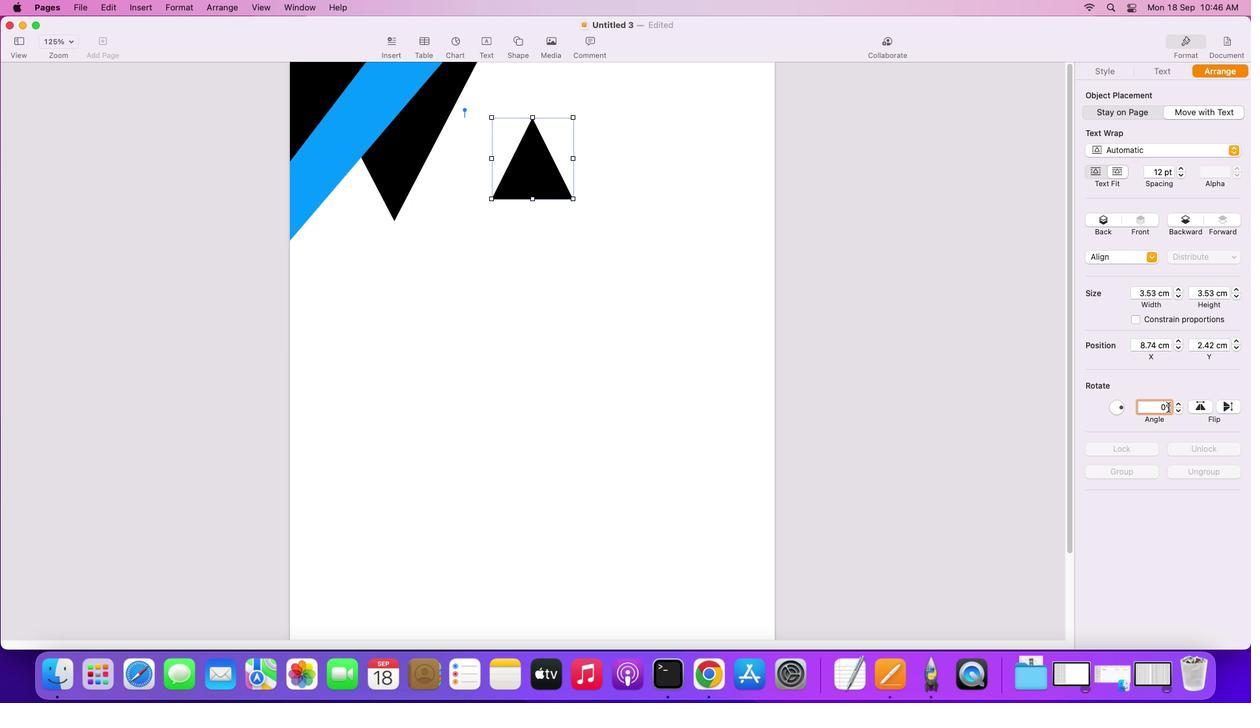
Action: Key pressed Key.backspaceKey.backspace'4''5''\x03''9''0''\x03'
Screenshot: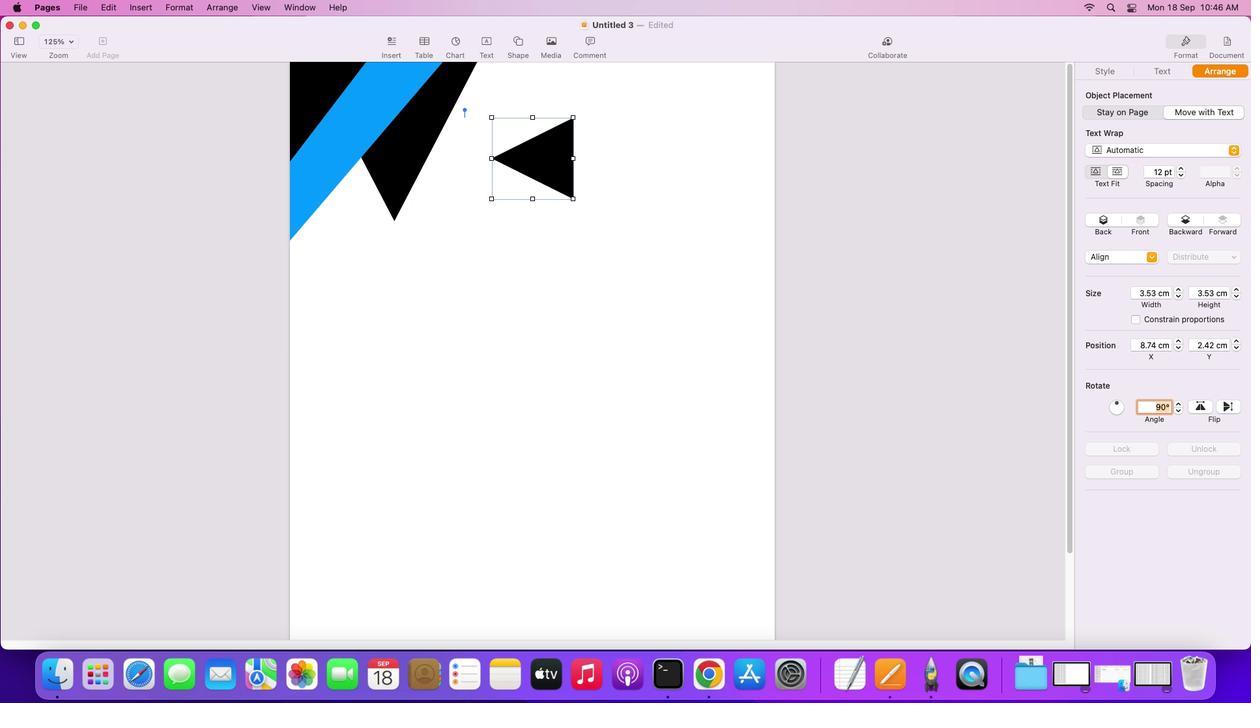 
Action: Mouse moved to (682, 202)
Screenshot: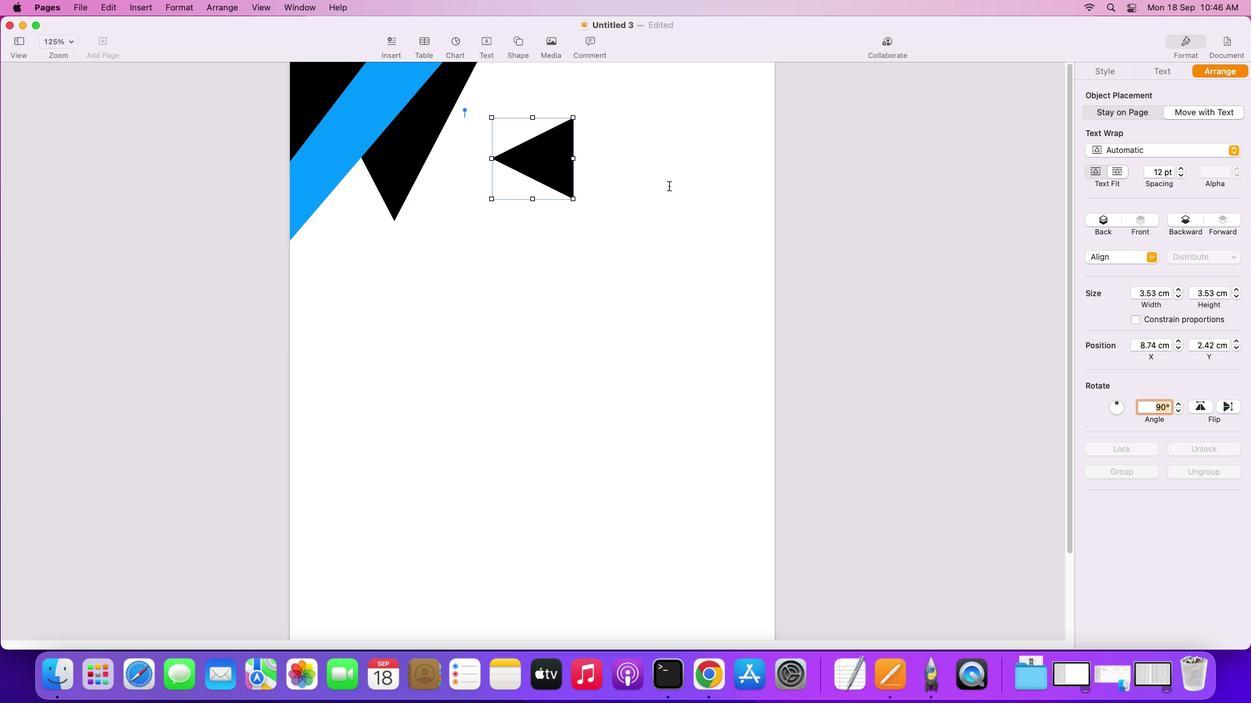 
Action: Mouse pressed left at (682, 202)
Screenshot: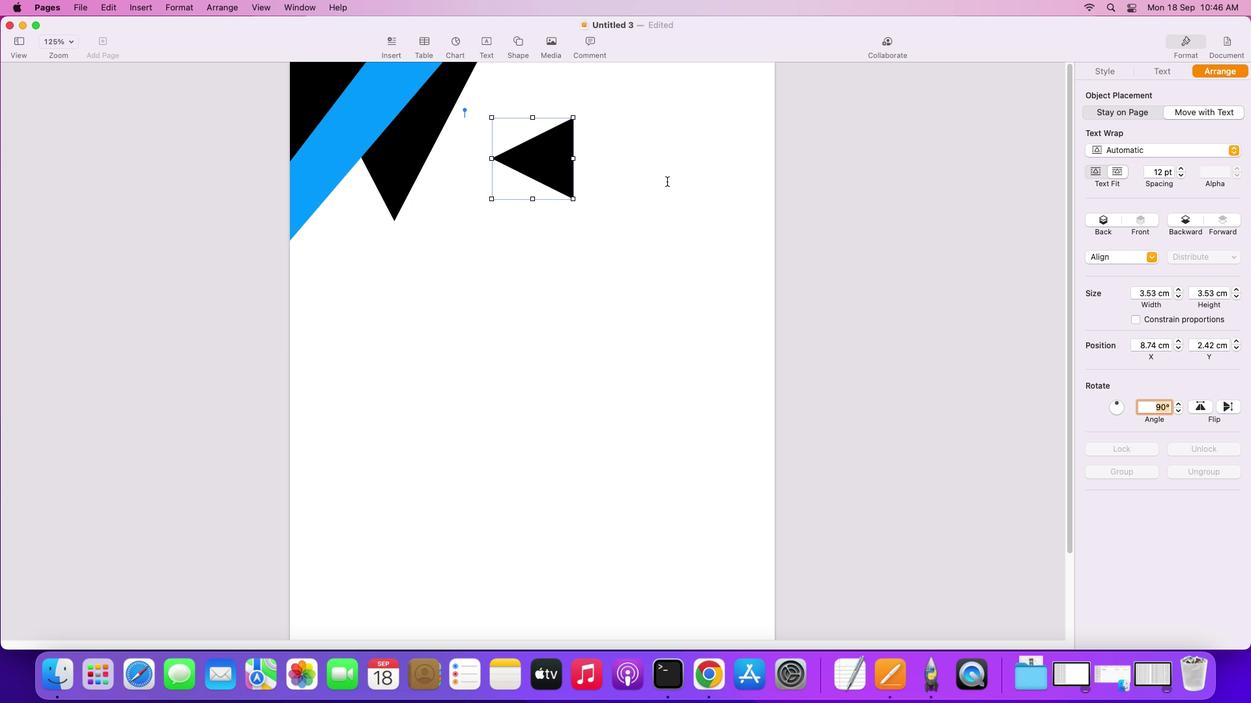 
Action: Mouse moved to (653, 176)
Screenshot: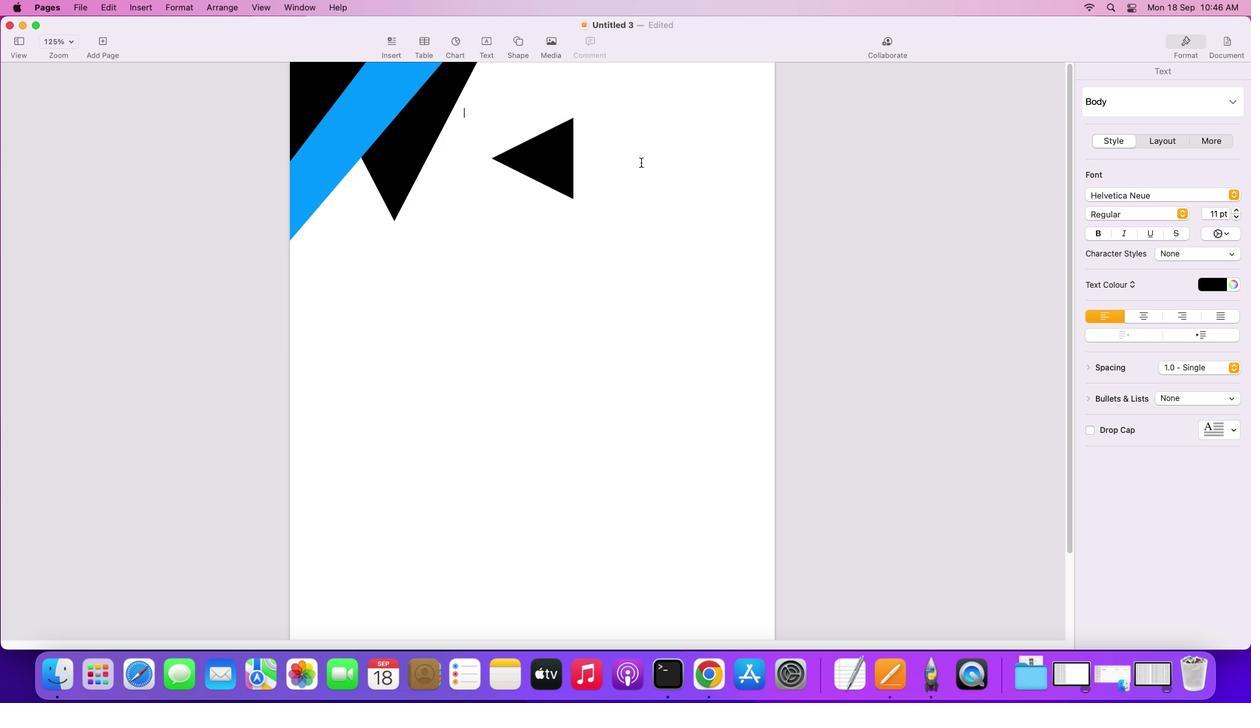 
Action: Mouse pressed left at (653, 176)
Screenshot: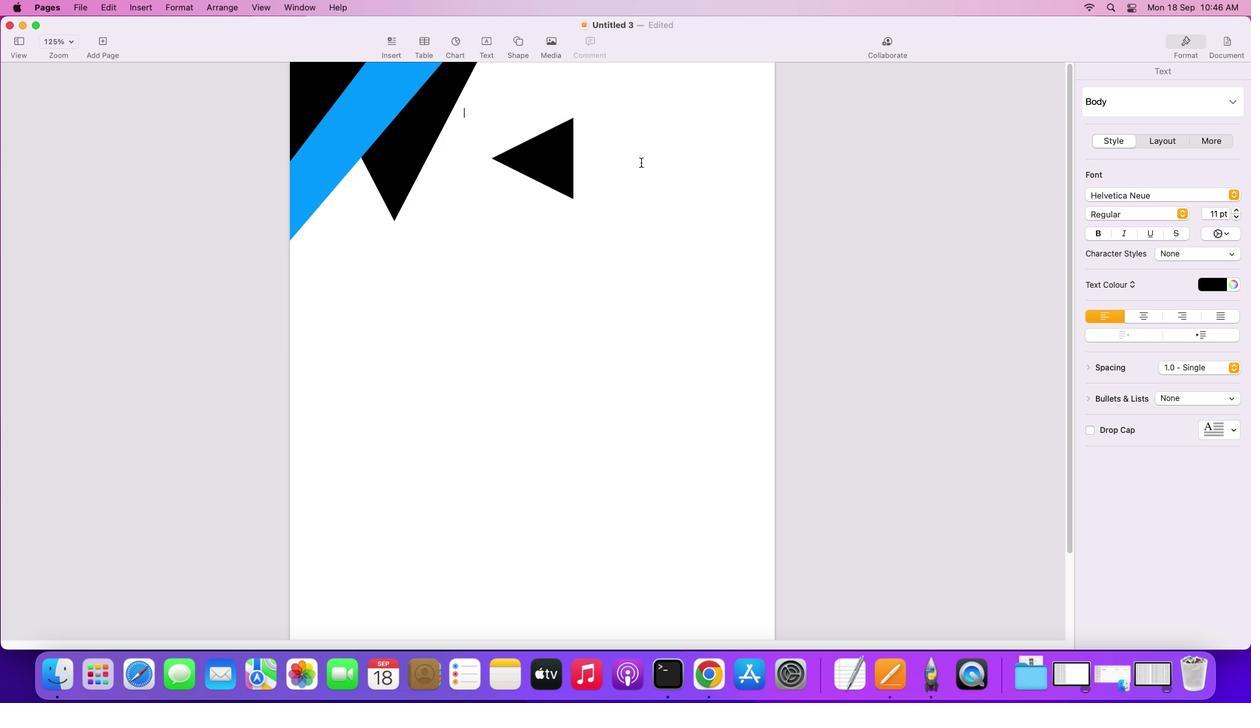 
Action: Mouse moved to (563, 171)
Screenshot: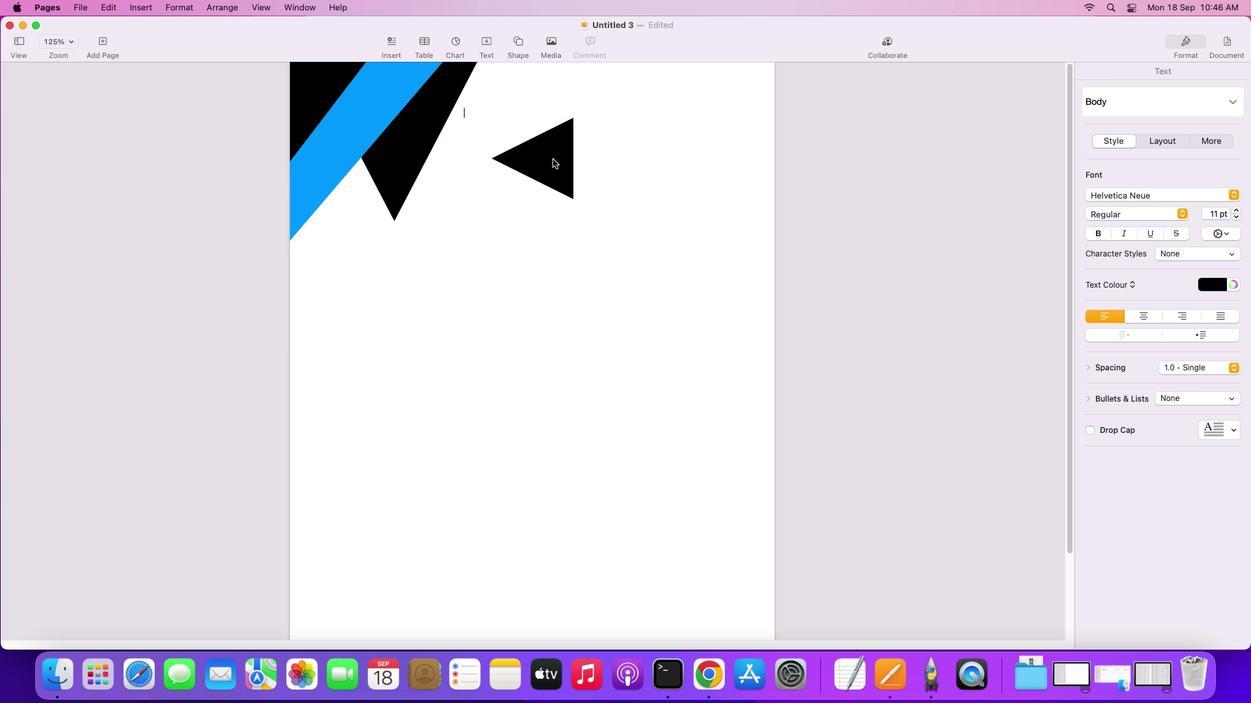
Action: Mouse pressed left at (563, 171)
Screenshot: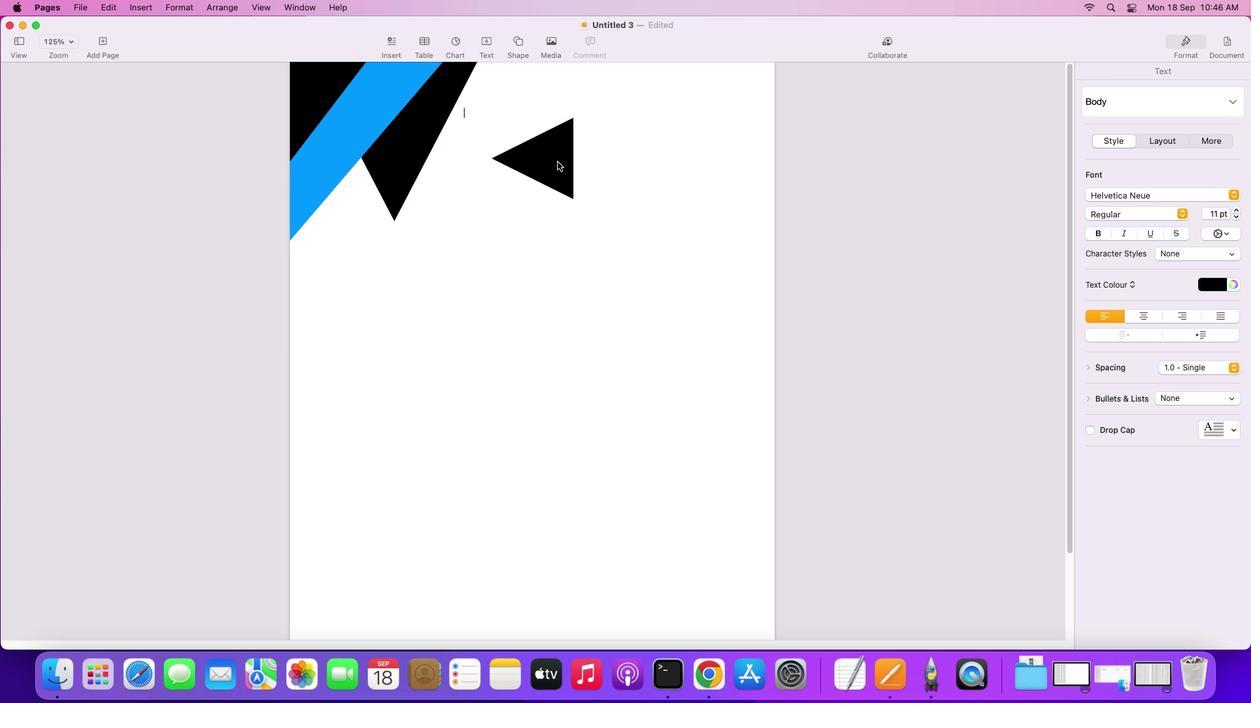 
Action: Mouse moved to (567, 174)
Screenshot: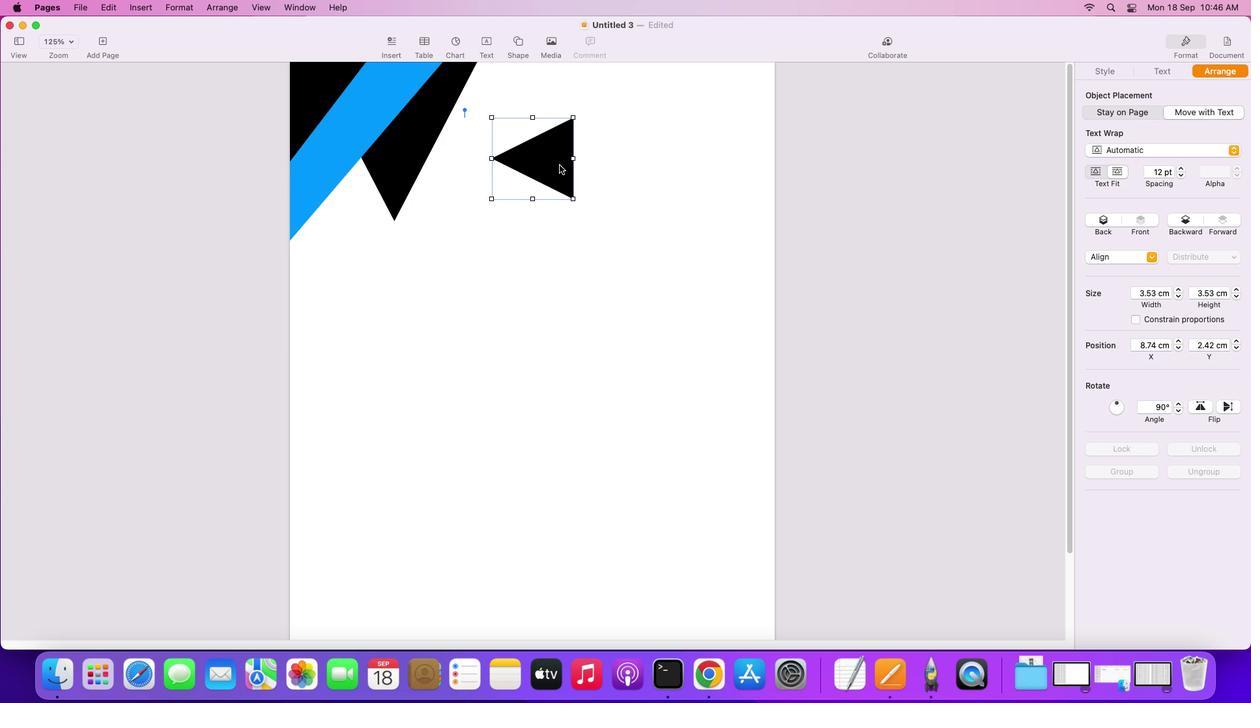 
Action: Mouse pressed left at (567, 174)
Screenshot: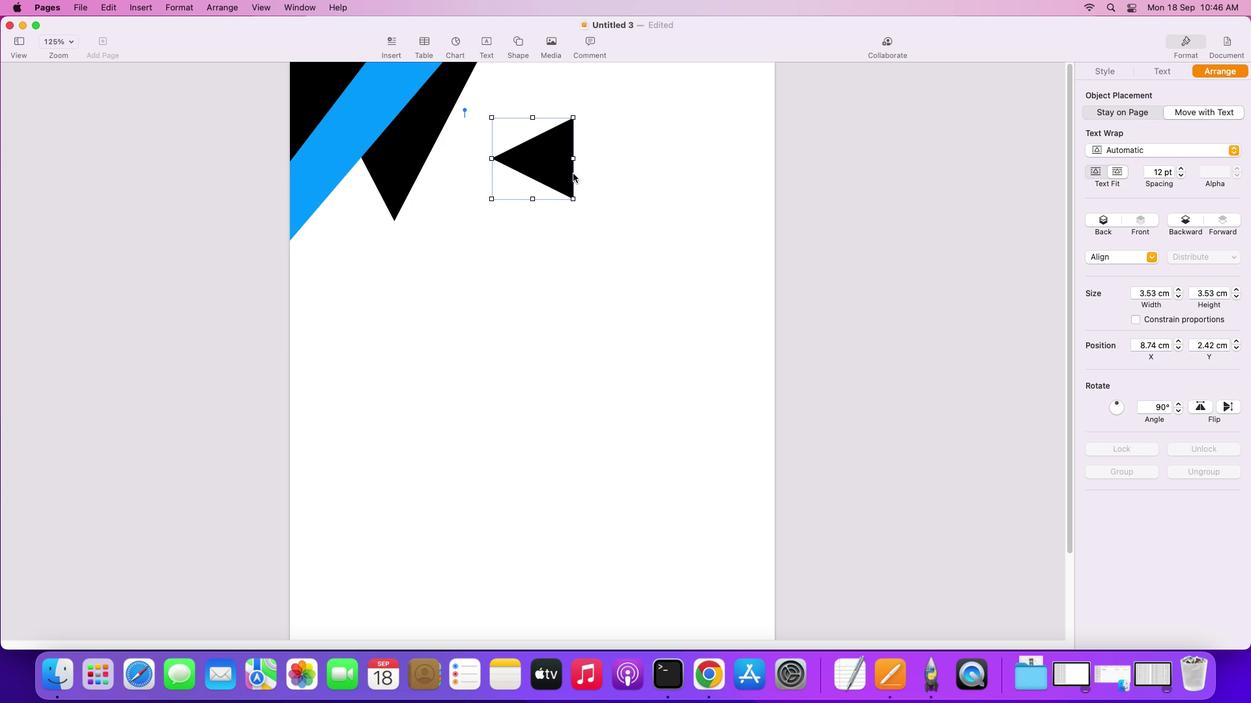 
Action: Mouse moved to (772, 286)
Screenshot: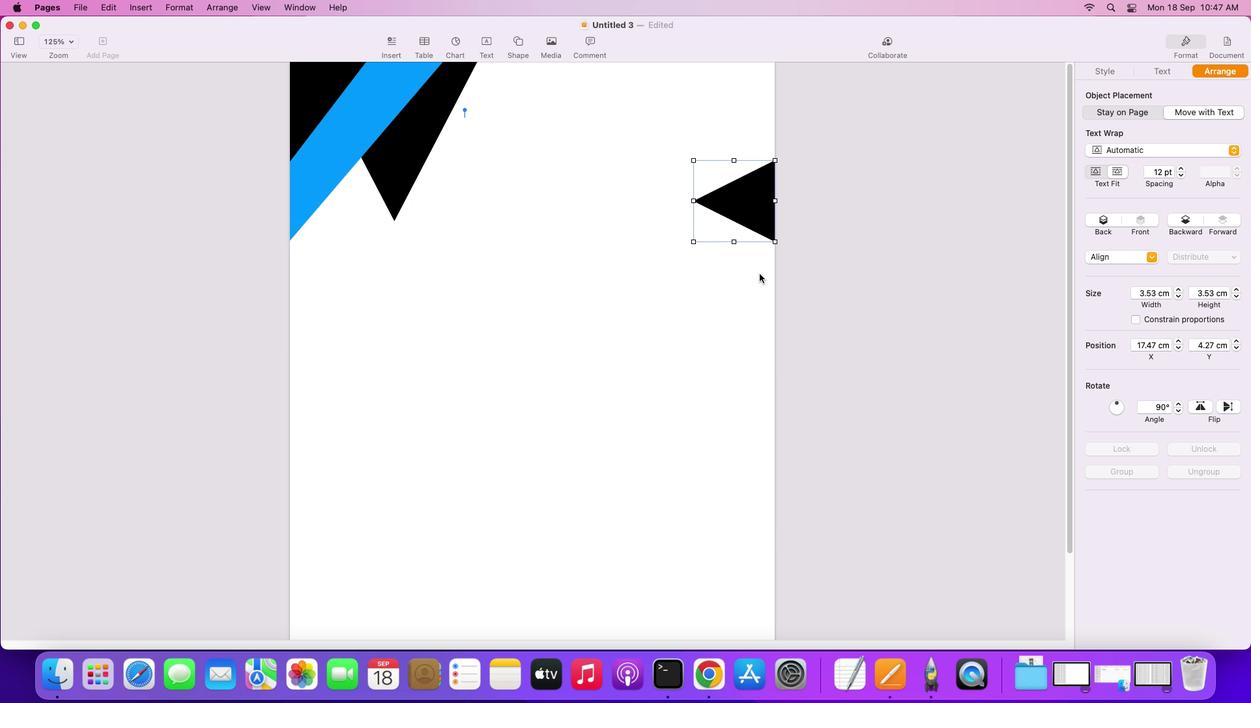 
Action: Mouse pressed left at (772, 286)
Screenshot: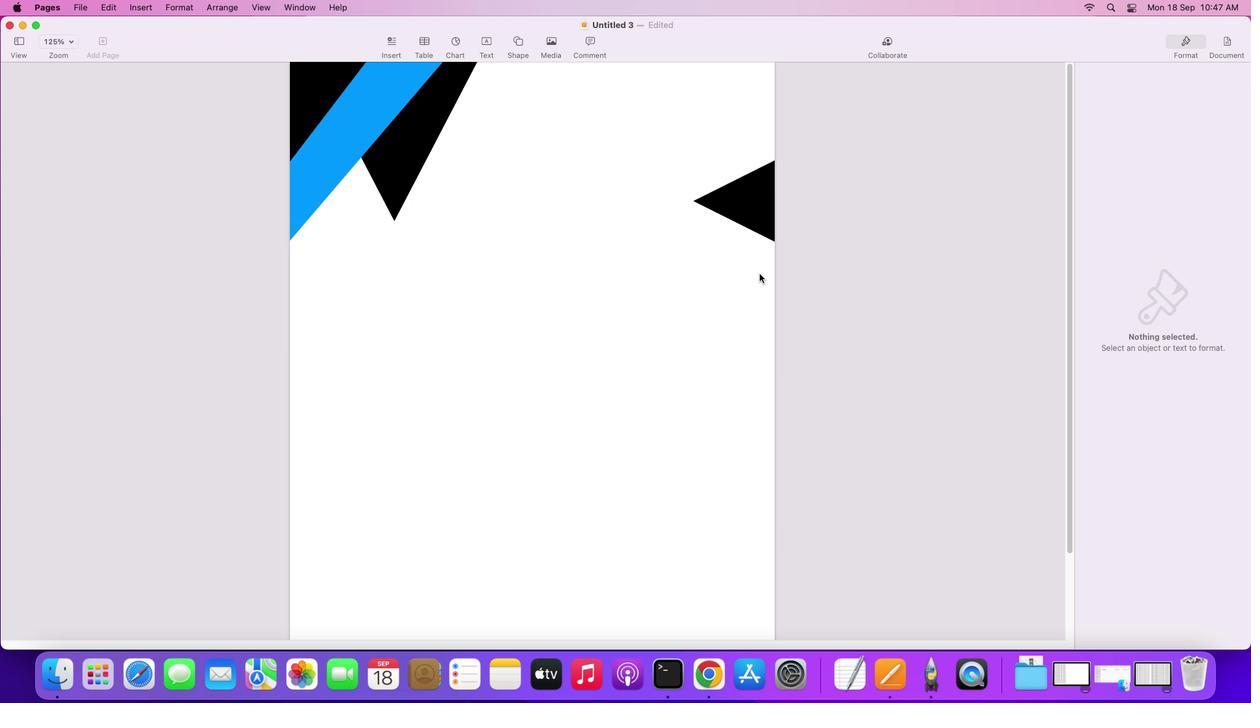 
Action: Mouse moved to (533, 56)
Screenshot: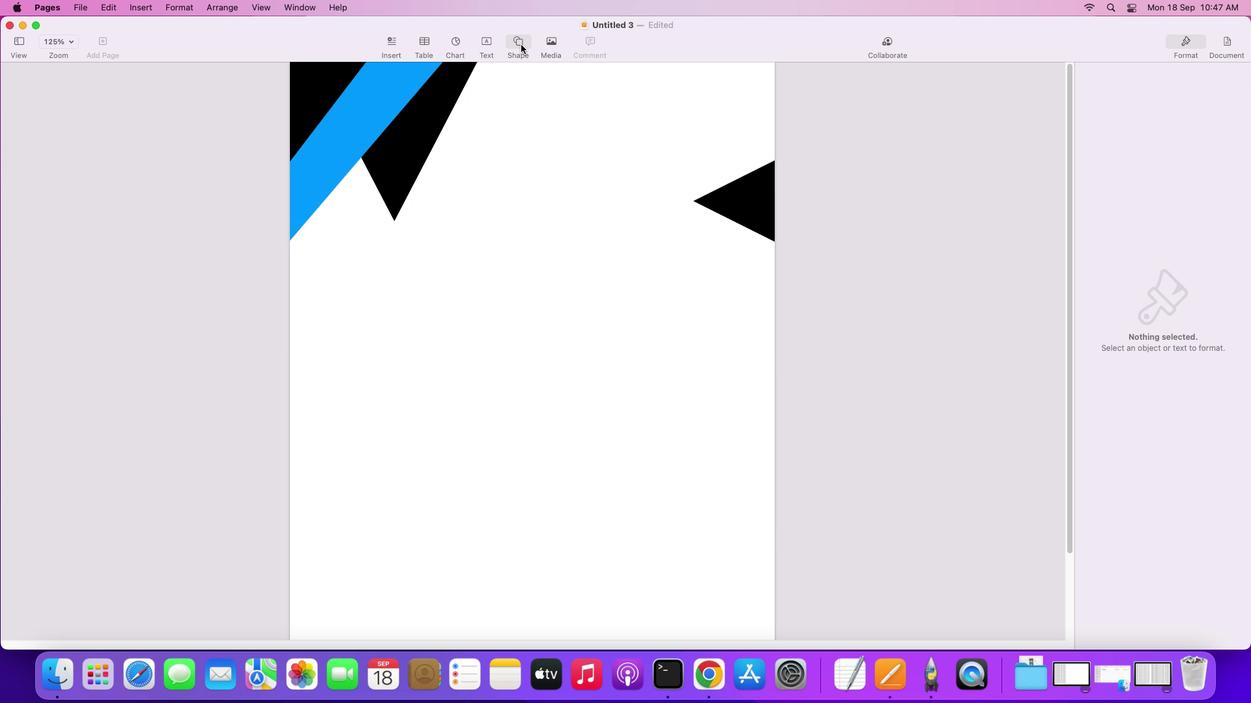 
Action: Mouse pressed left at (533, 56)
Screenshot: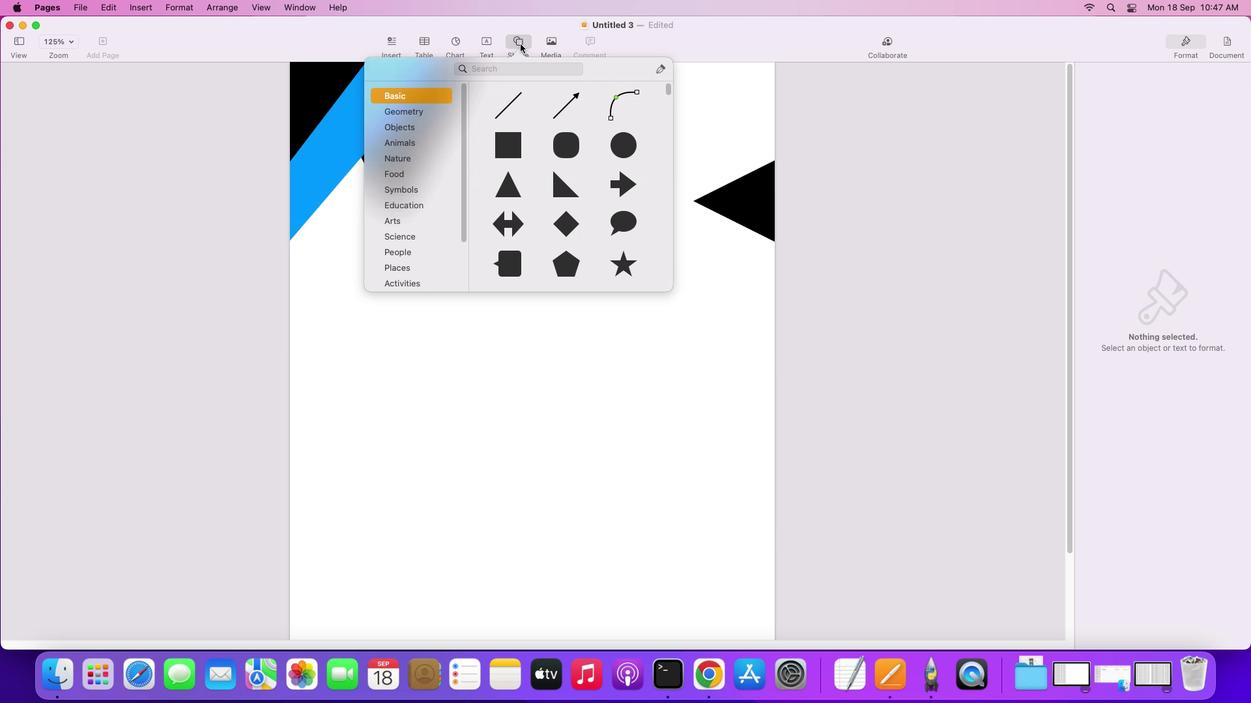 
Action: Mouse moved to (522, 160)
Screenshot: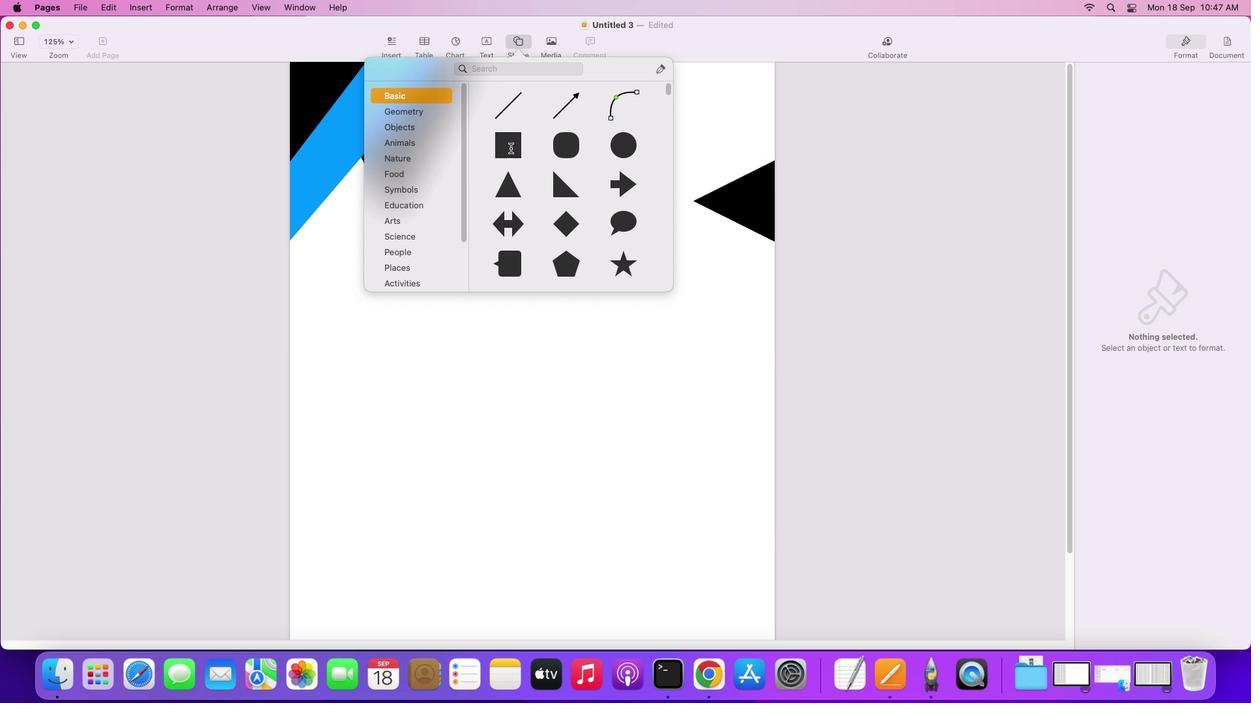 
Action: Mouse pressed left at (522, 160)
Screenshot: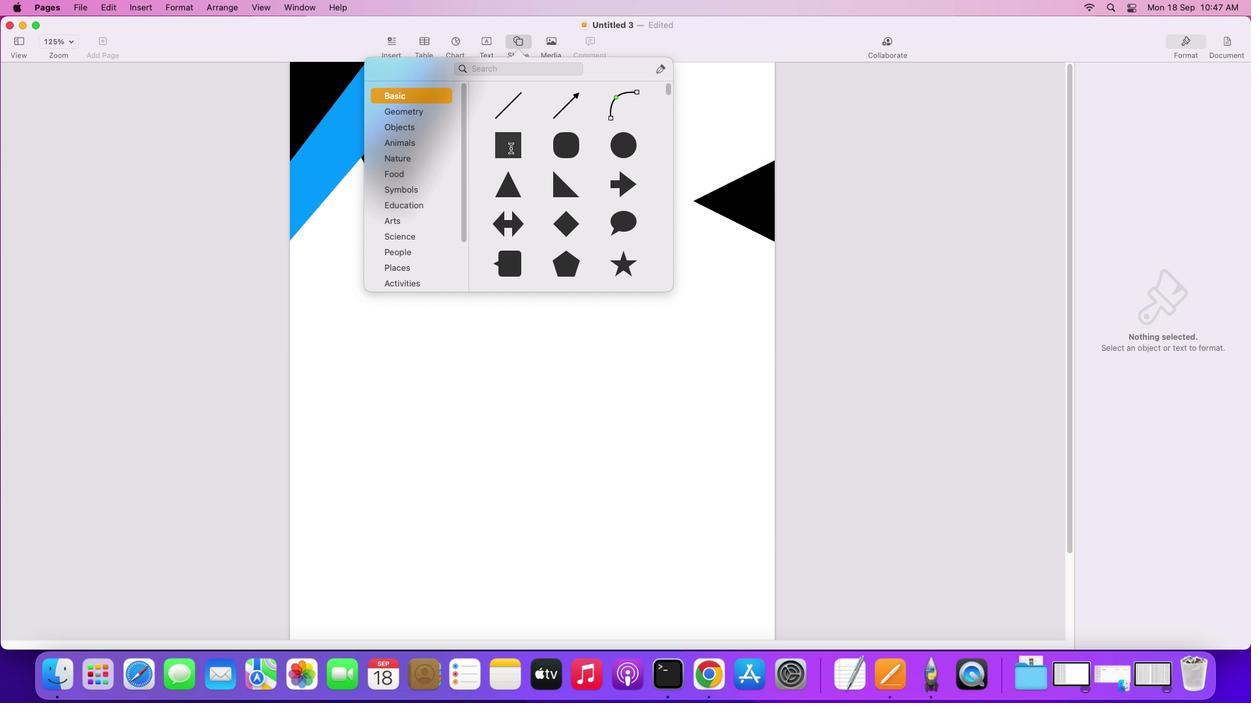 
Action: Mouse moved to (552, 359)
Screenshot: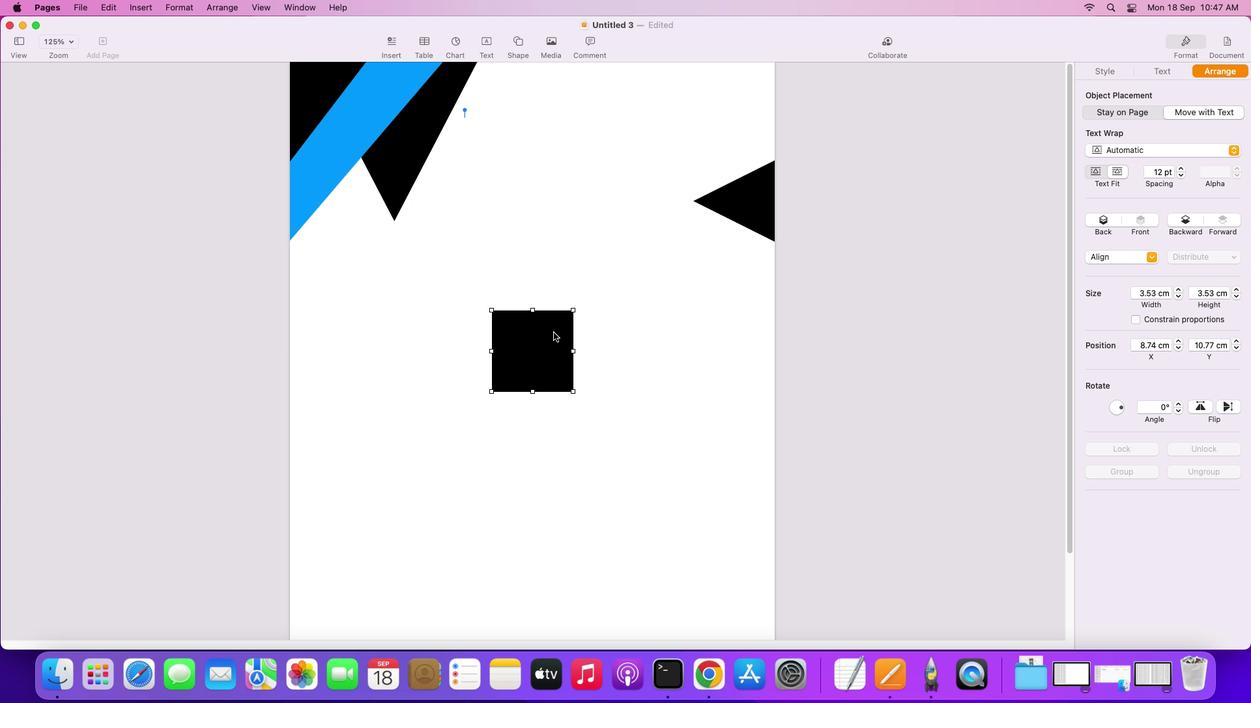 
Action: Mouse pressed left at (552, 359)
Screenshot: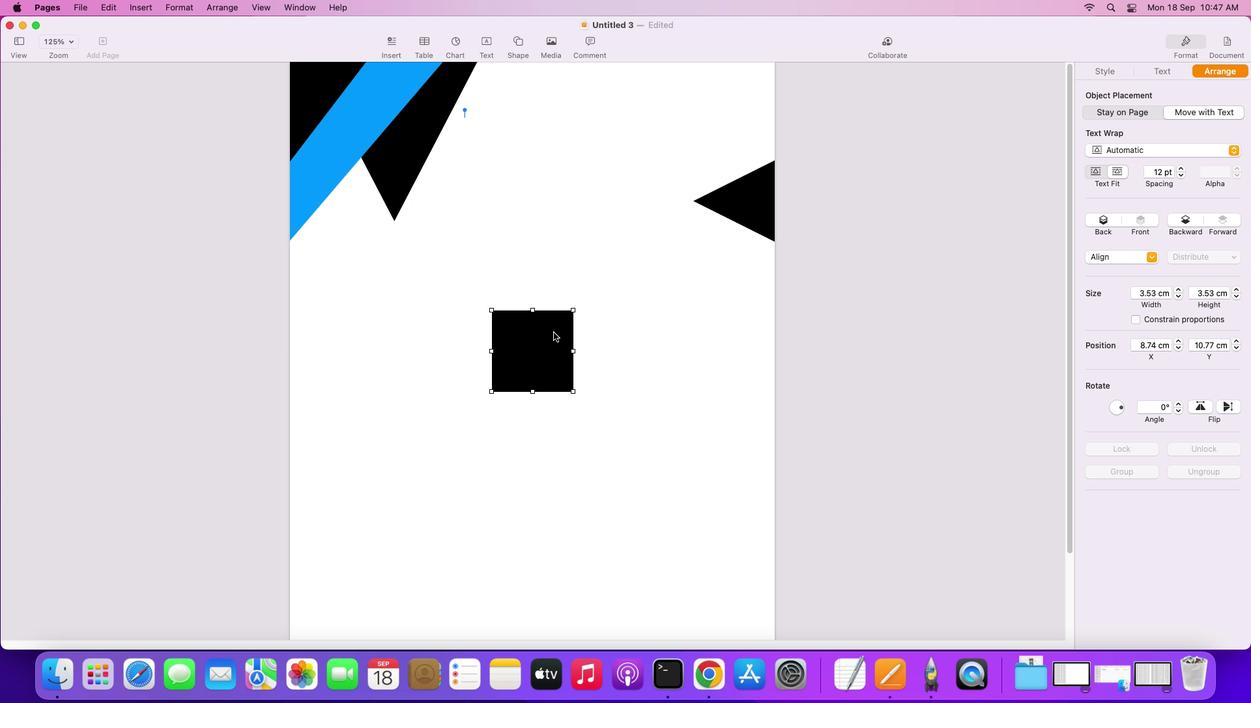 
Action: Mouse moved to (751, 102)
Screenshot: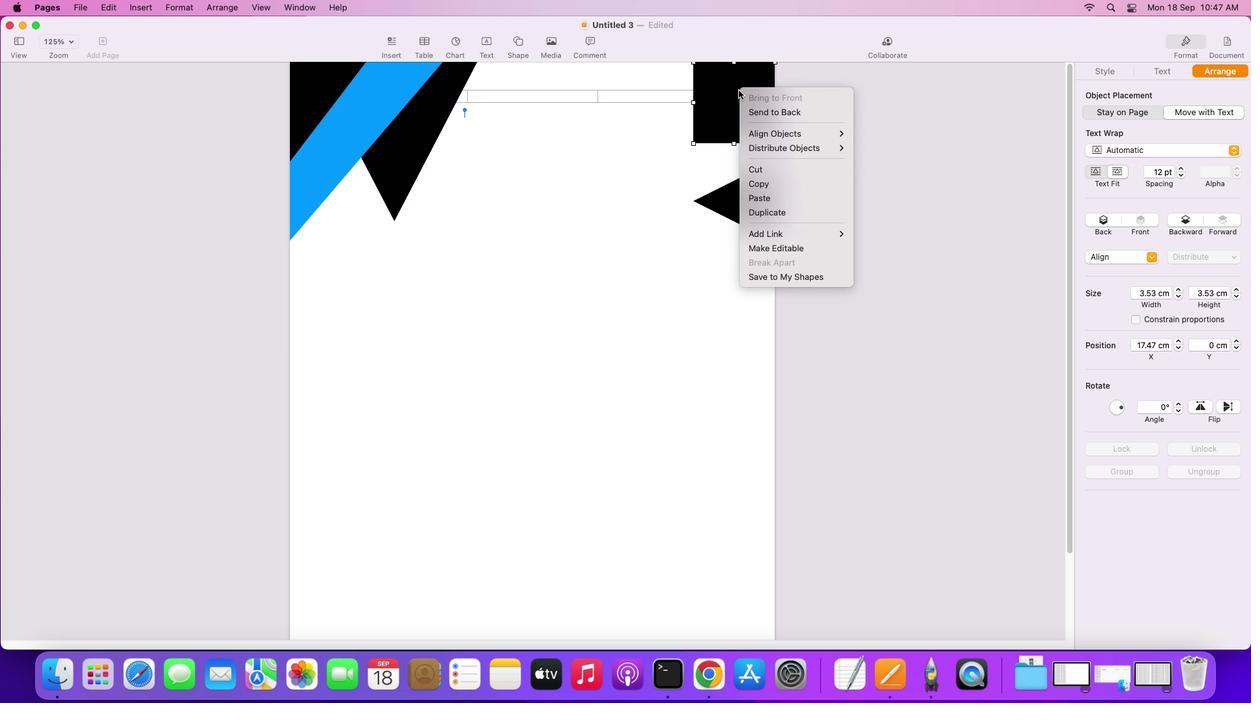 
Action: Mouse pressed right at (751, 102)
Screenshot: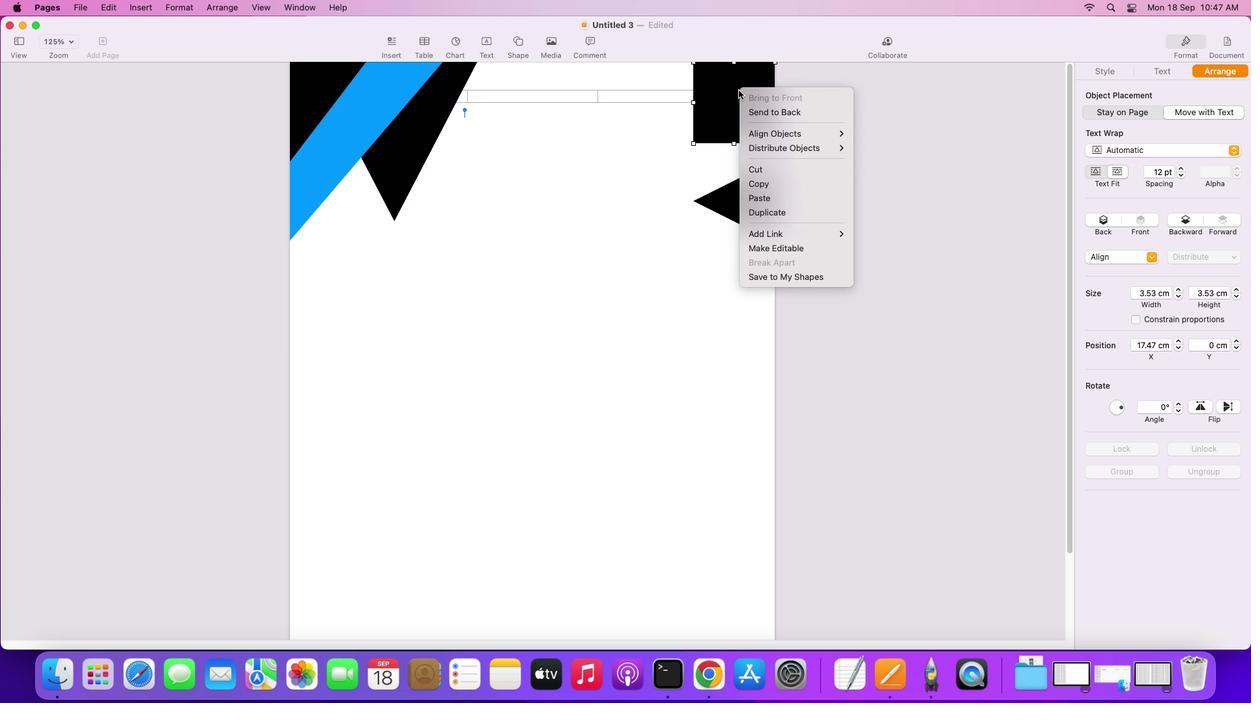 
Action: Mouse moved to (774, 262)
Screenshot: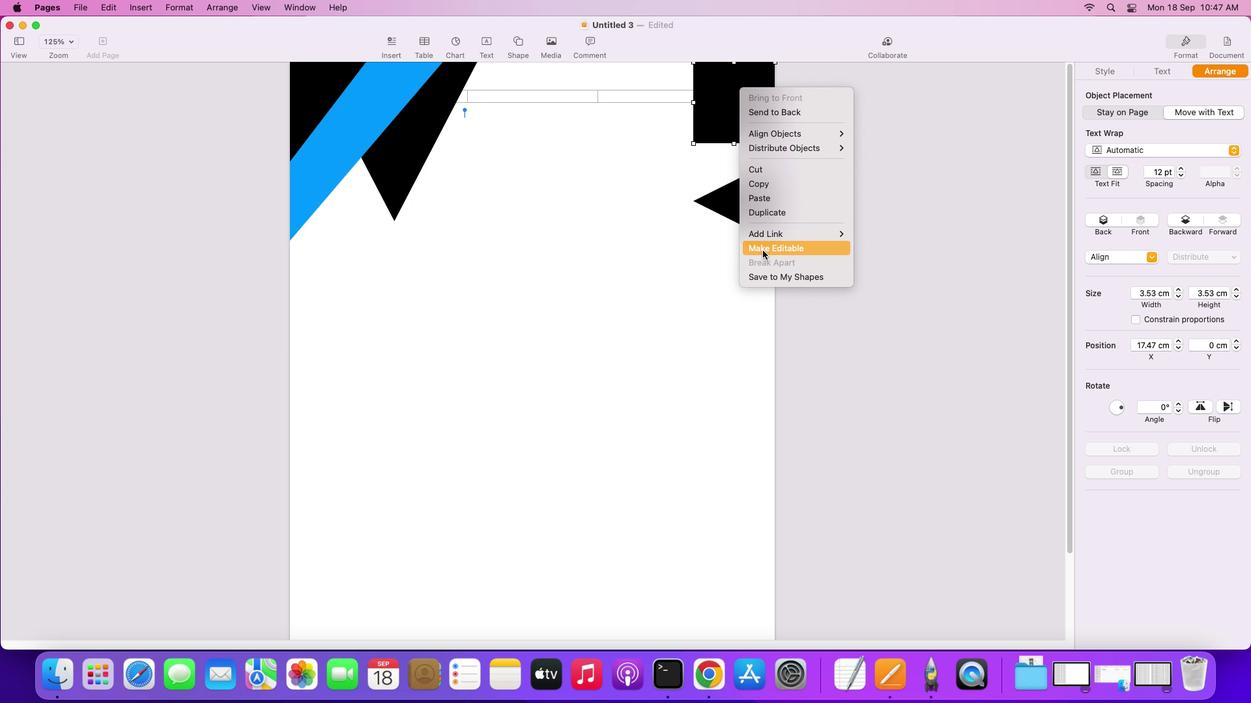 
Action: Mouse pressed left at (774, 262)
Screenshot: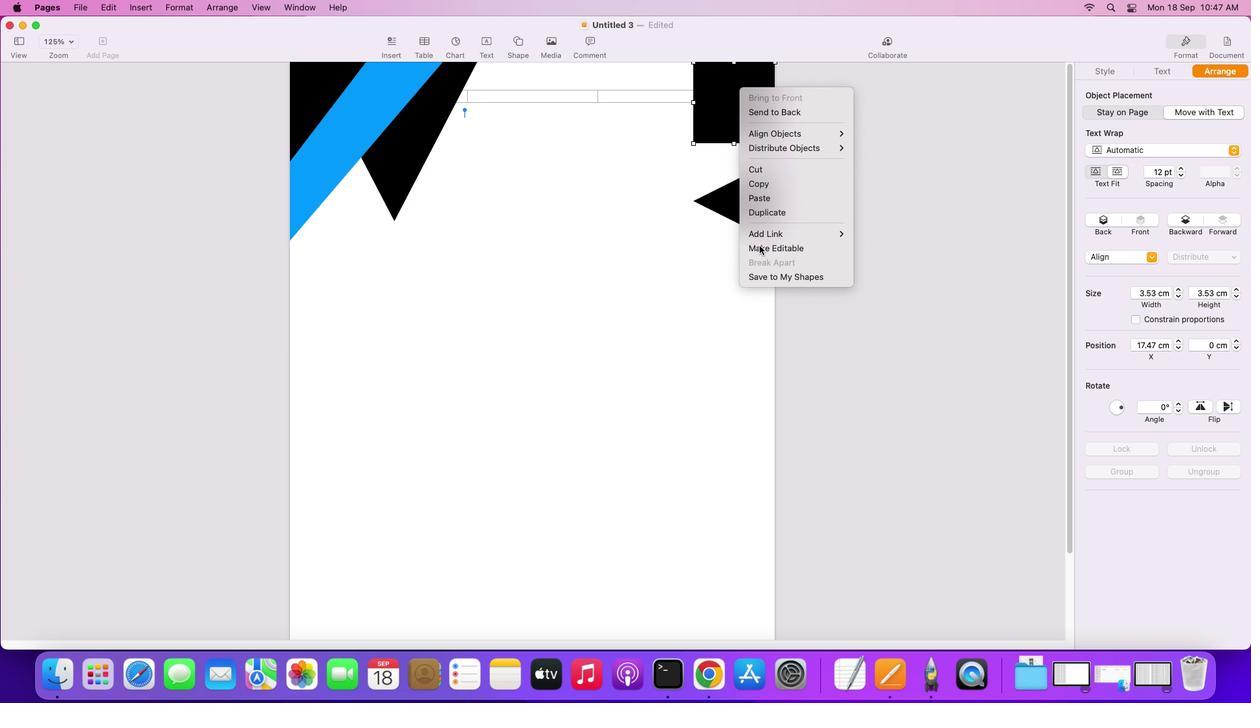 
Action: Mouse moved to (706, 75)
Screenshot: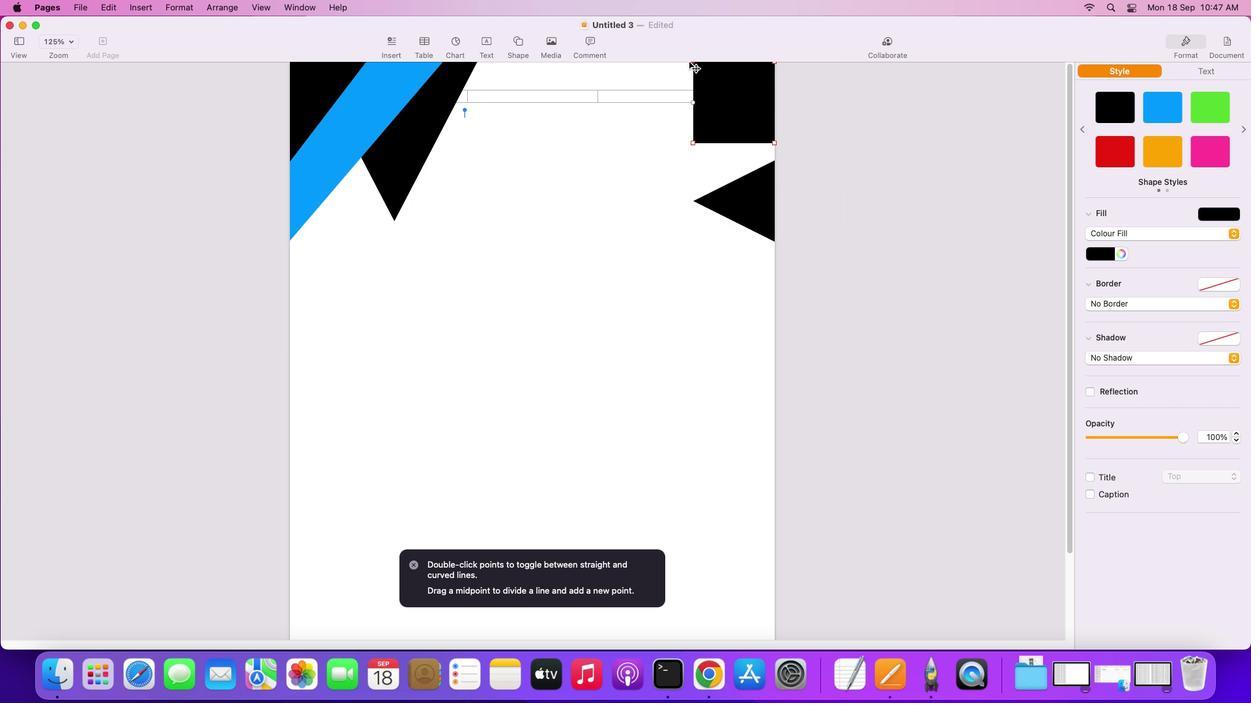 
Action: Mouse pressed left at (706, 75)
Screenshot: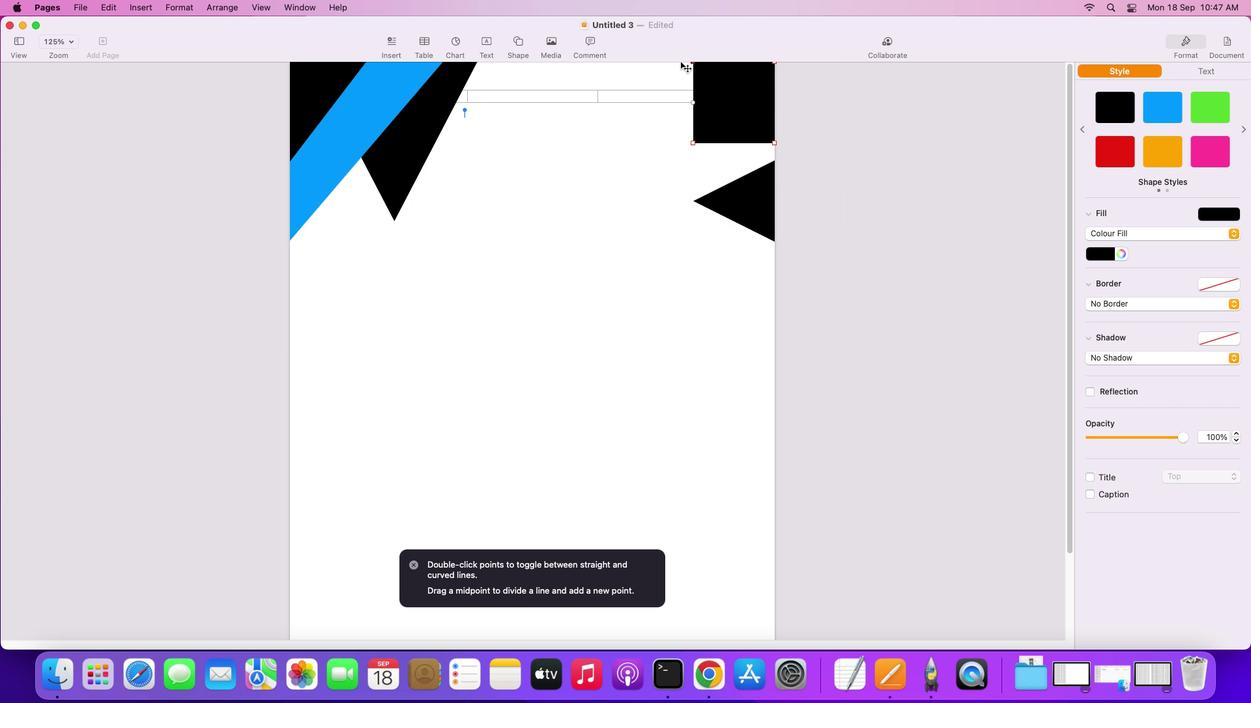 
Action: Mouse moved to (705, 159)
Screenshot: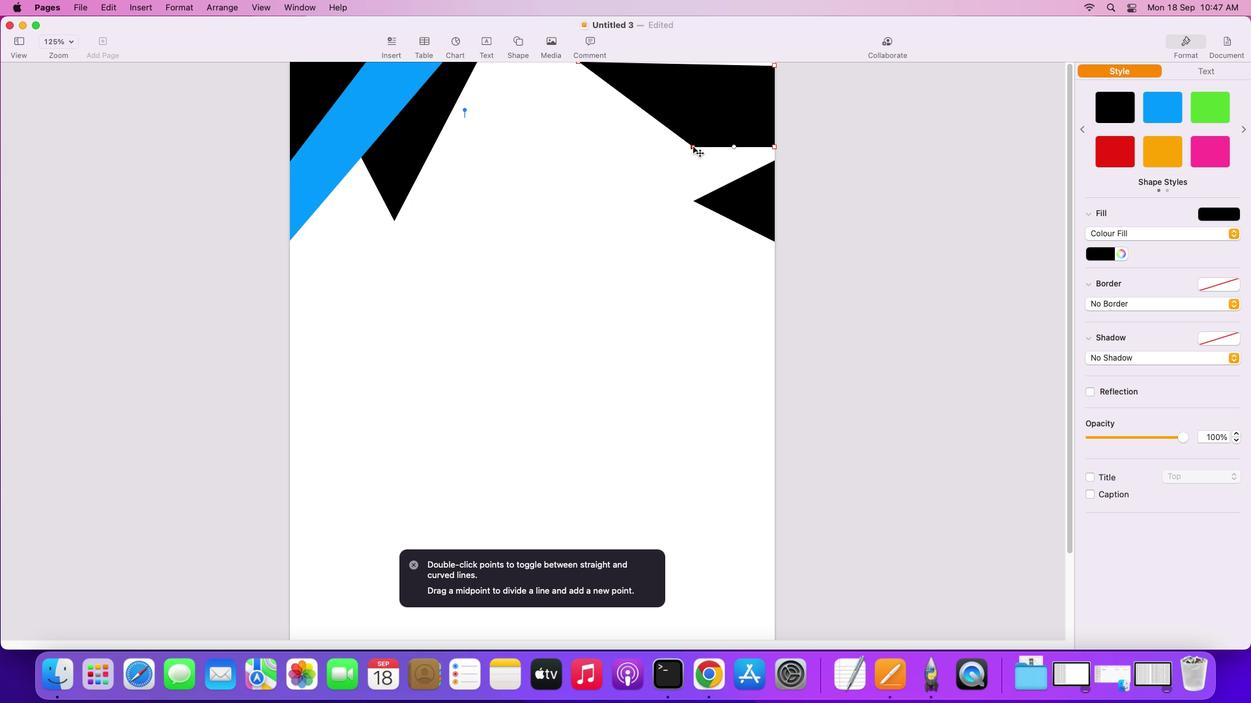 
Action: Mouse pressed left at (705, 159)
Screenshot: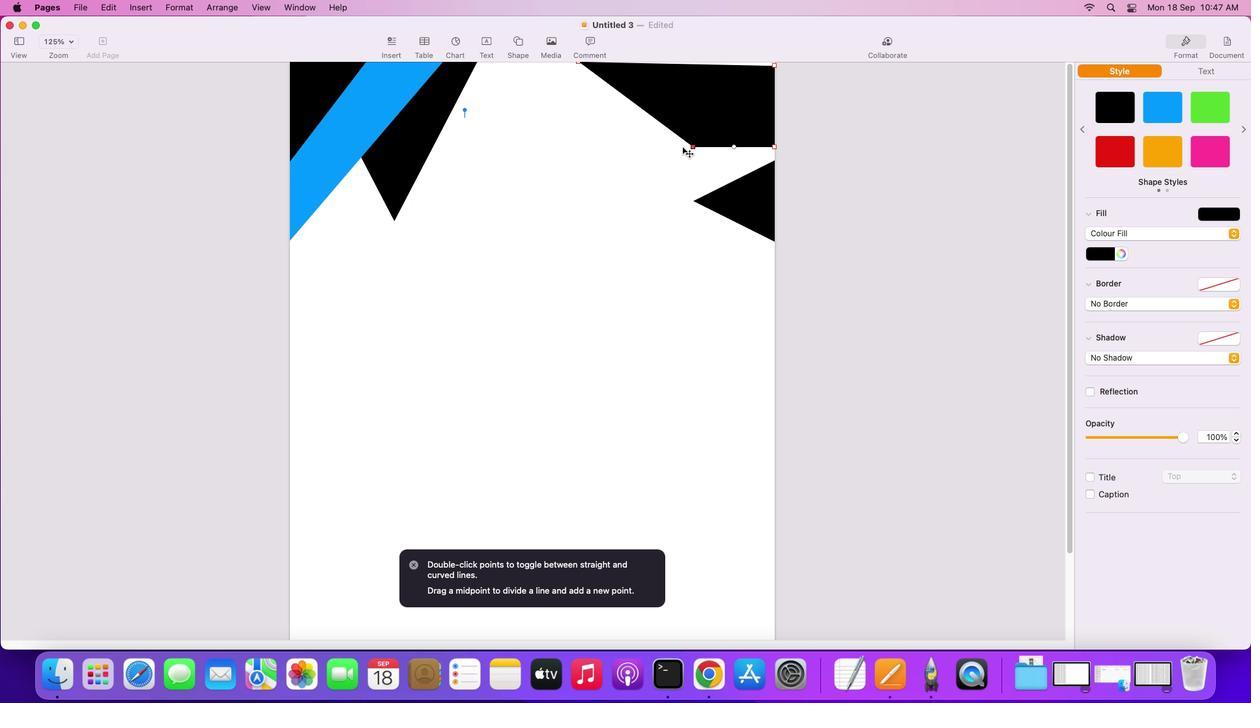 
Action: Mouse moved to (787, 158)
Screenshot: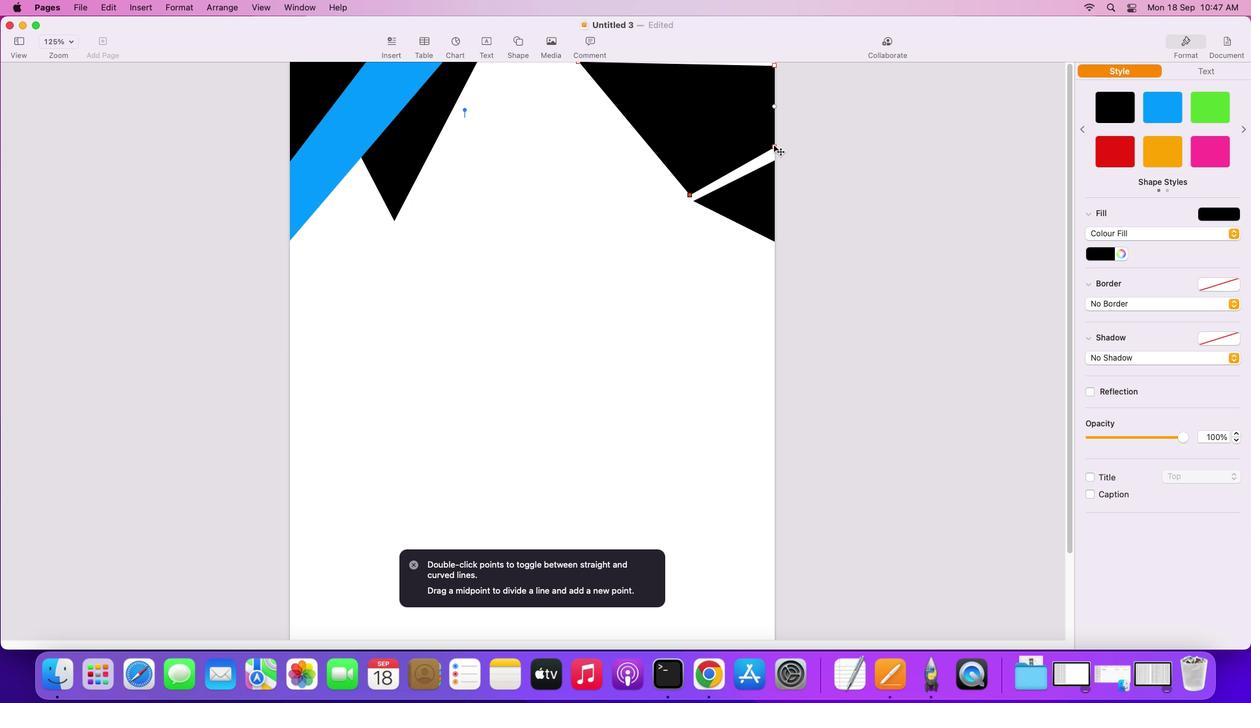 
Action: Mouse pressed left at (787, 158)
Screenshot: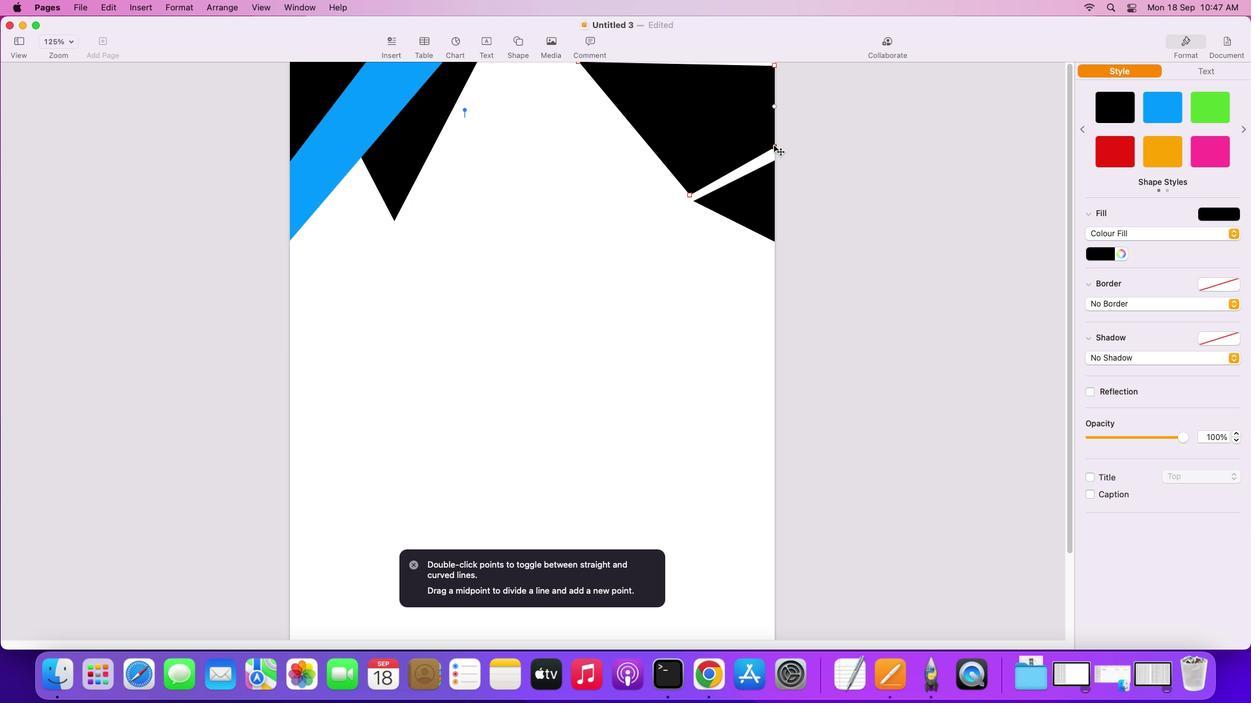 
Action: Mouse moved to (747, 275)
Screenshot: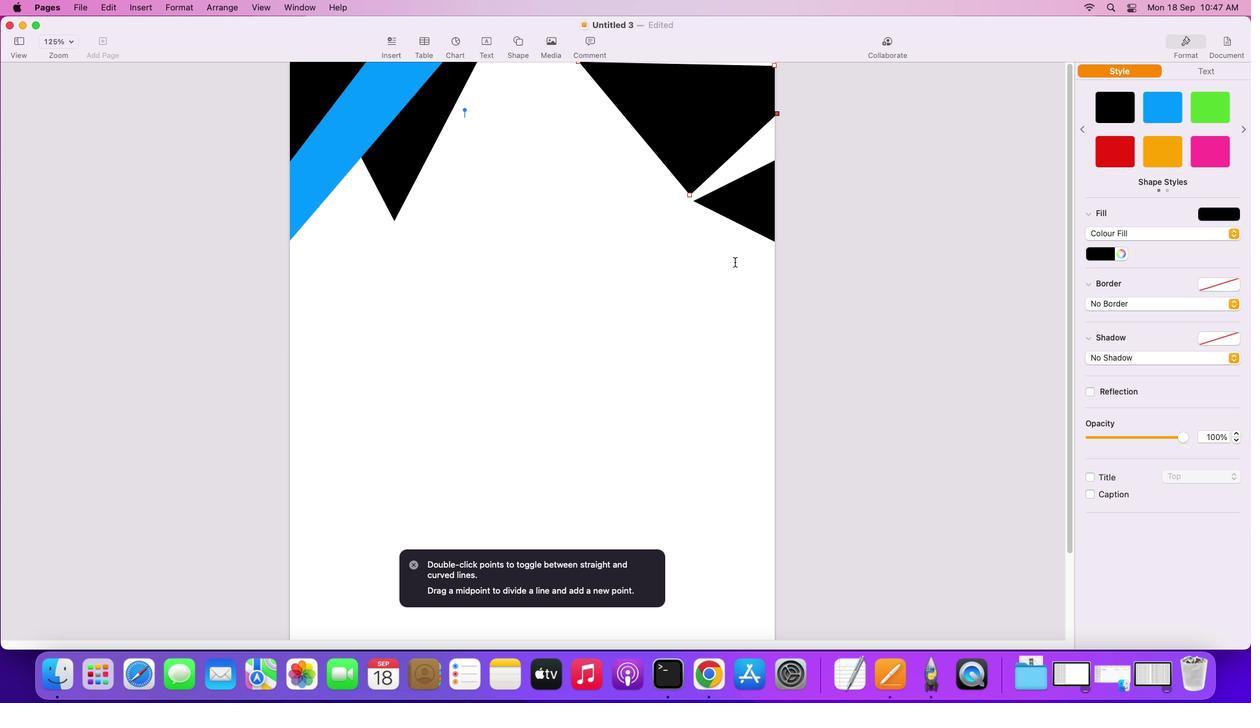 
Action: Mouse pressed left at (747, 275)
Screenshot: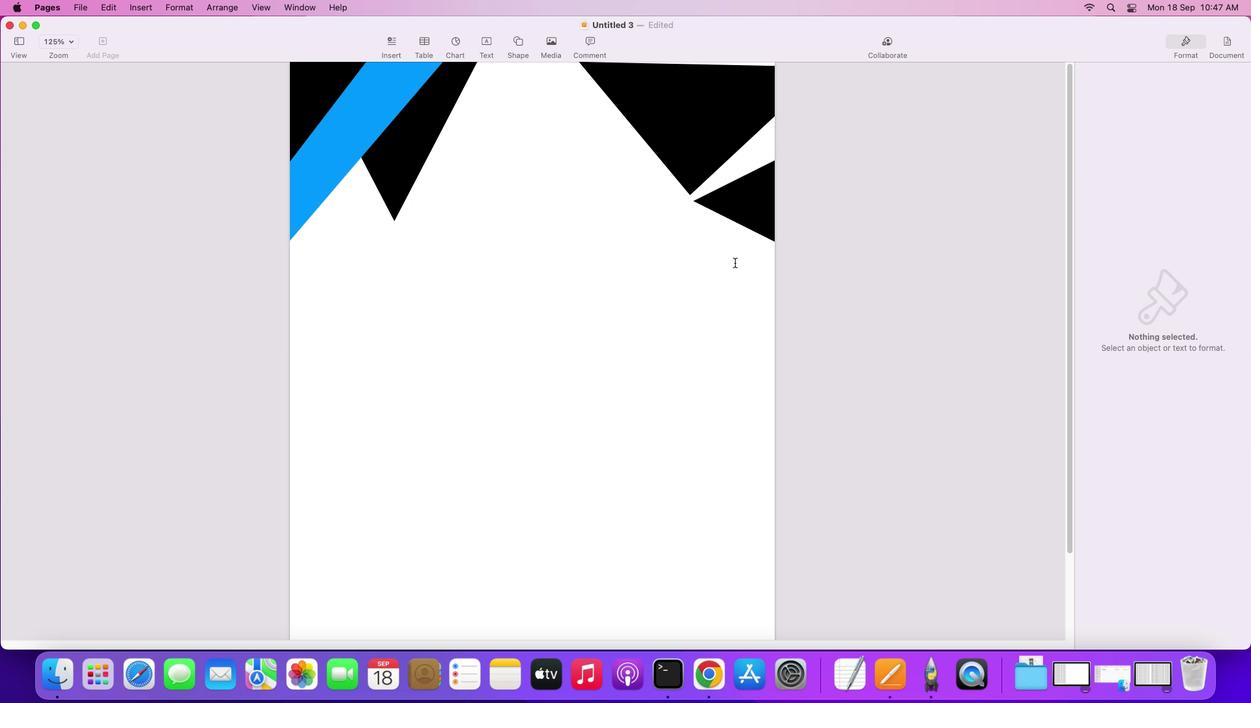 
Action: Mouse moved to (561, 273)
Screenshot: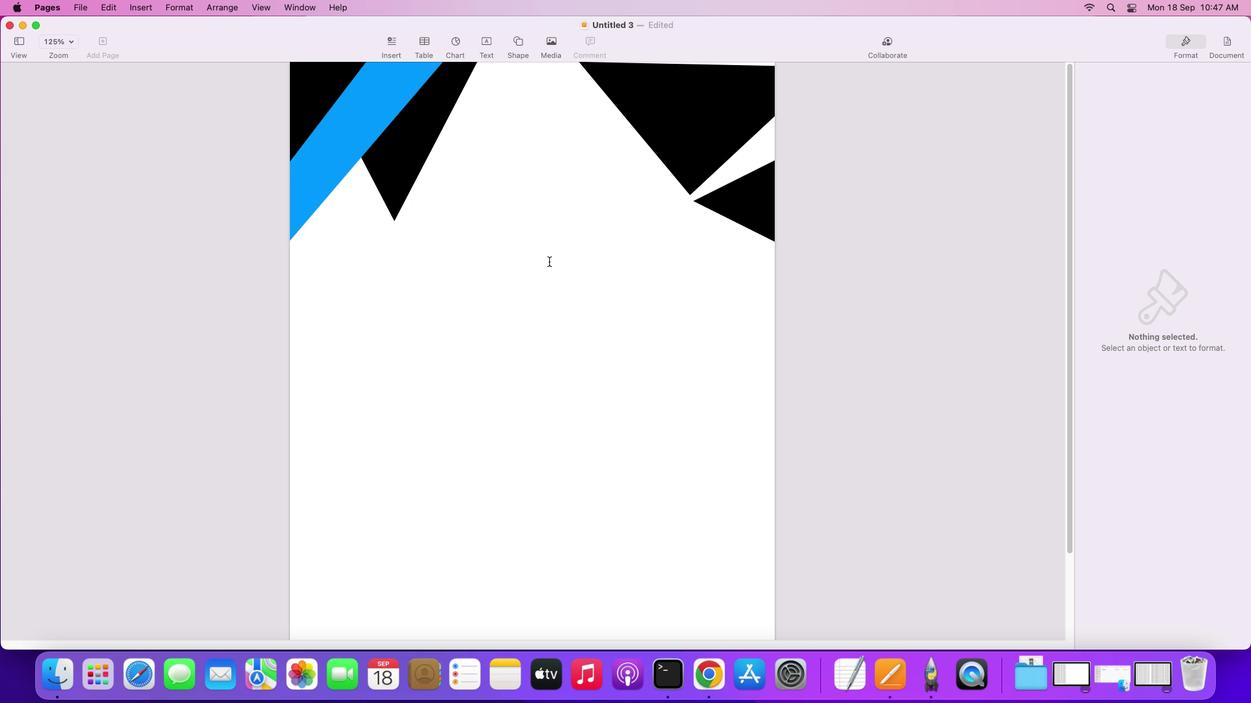 
Action: Mouse scrolled (561, 273) with delta (12, 11)
Screenshot: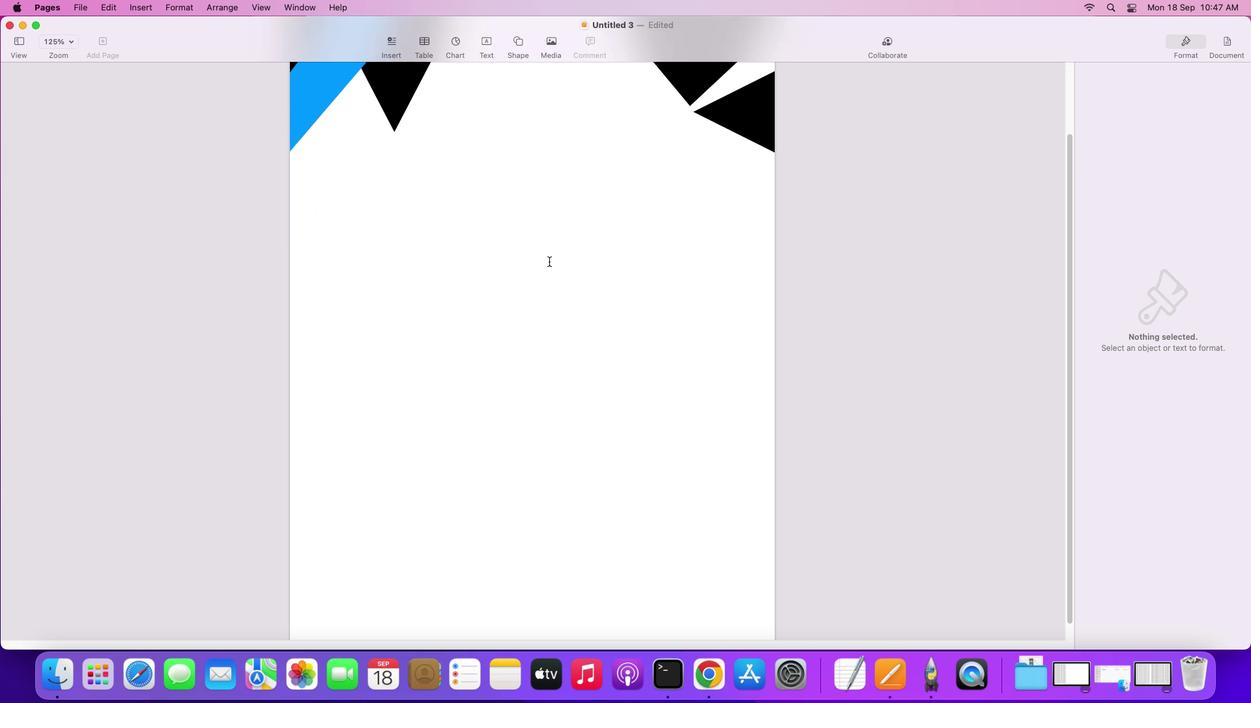 
Action: Mouse scrolled (561, 273) with delta (12, 11)
Screenshot: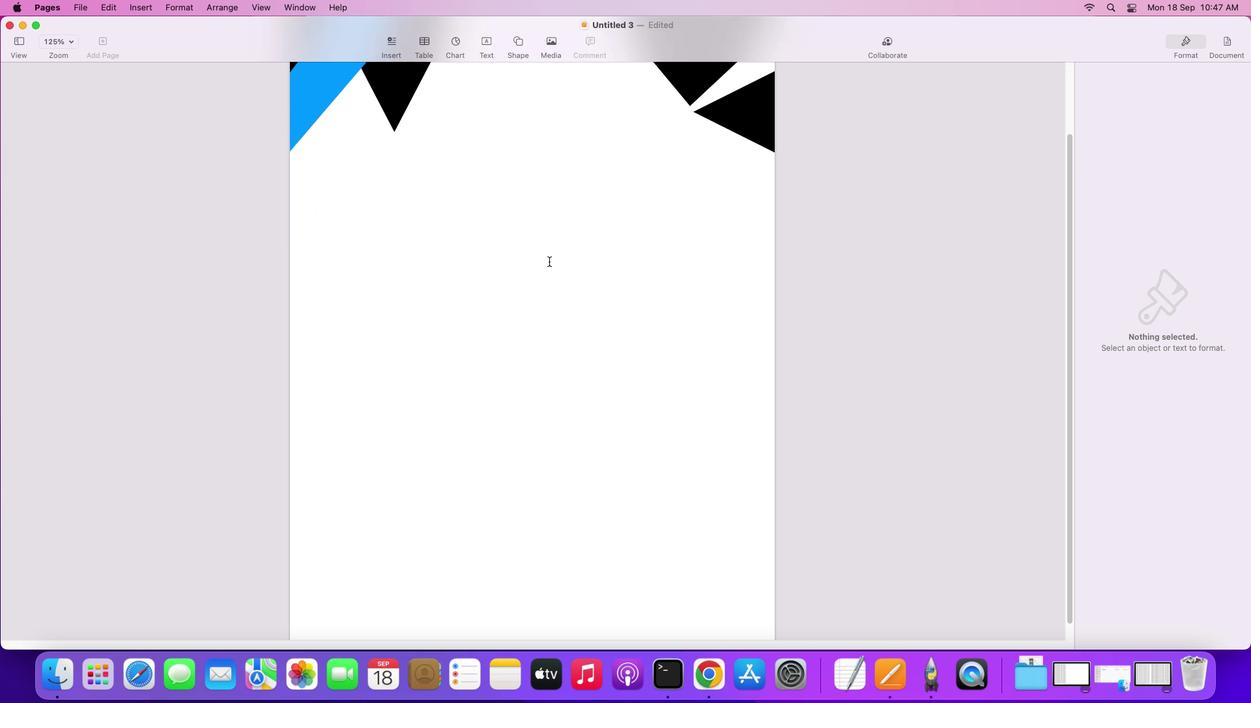 
Action: Mouse scrolled (561, 273) with delta (12, 10)
Screenshot: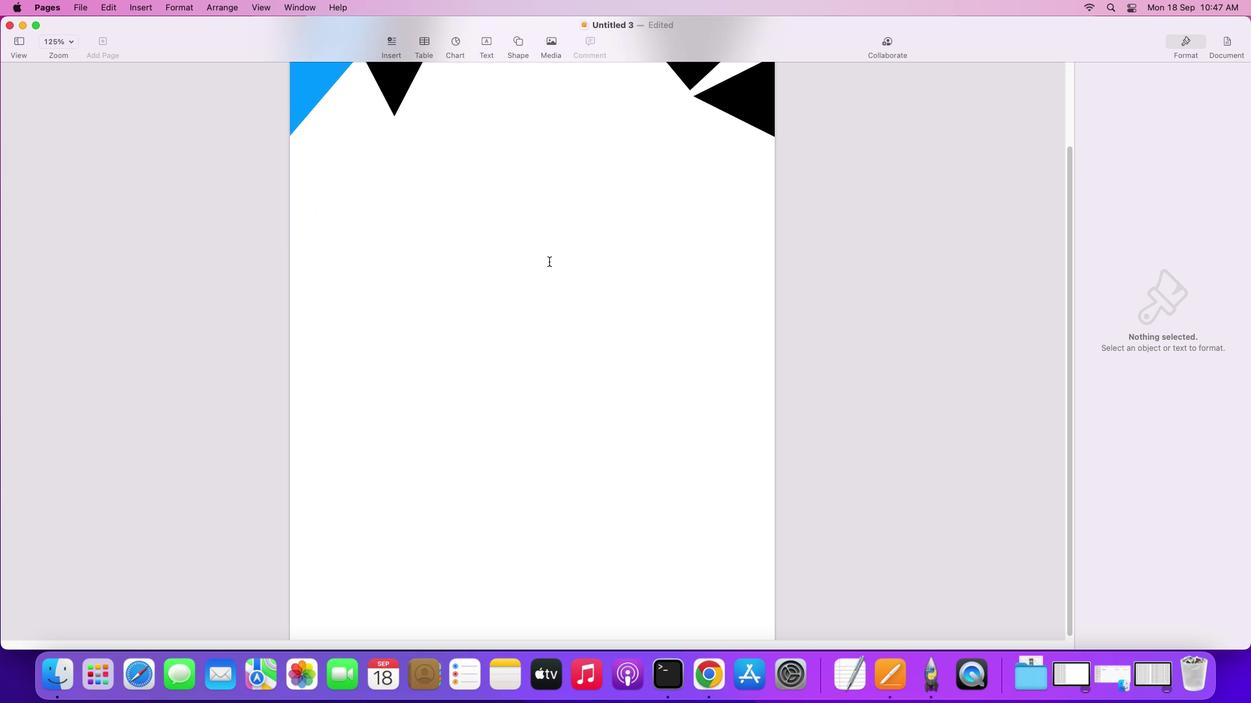
Action: Mouse scrolled (561, 273) with delta (12, 9)
Screenshot: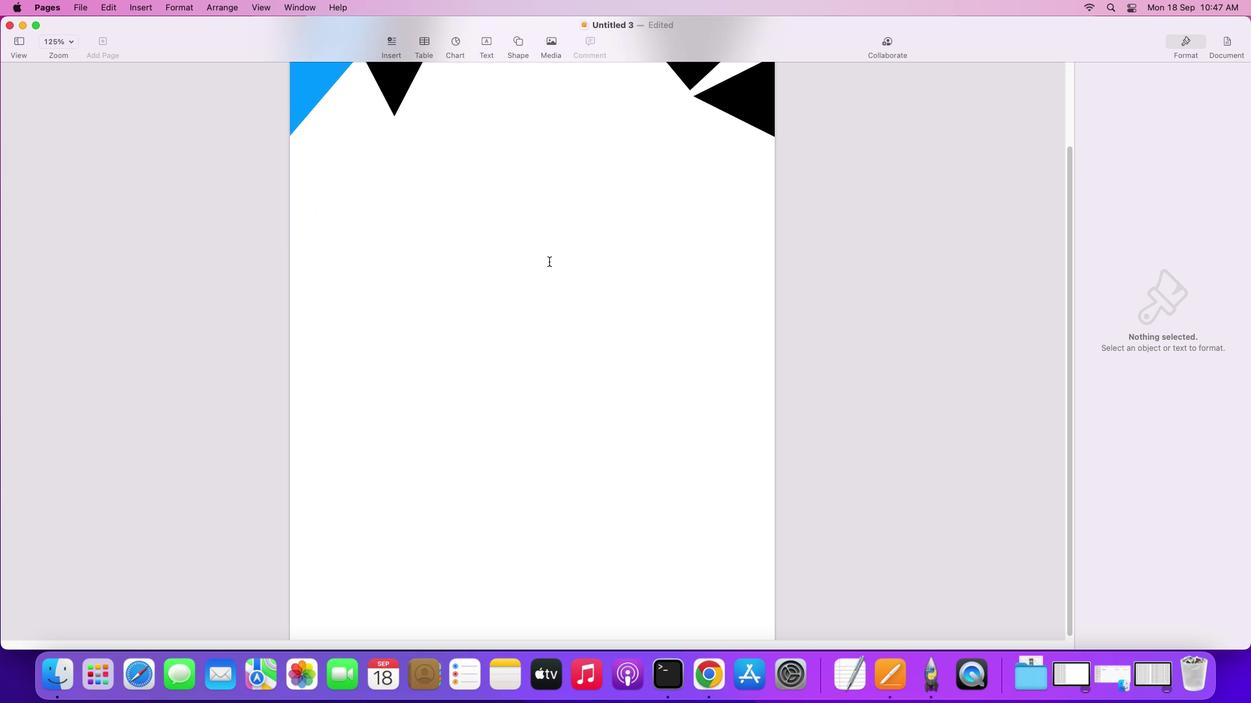 
Action: Mouse scrolled (561, 273) with delta (12, 8)
Screenshot: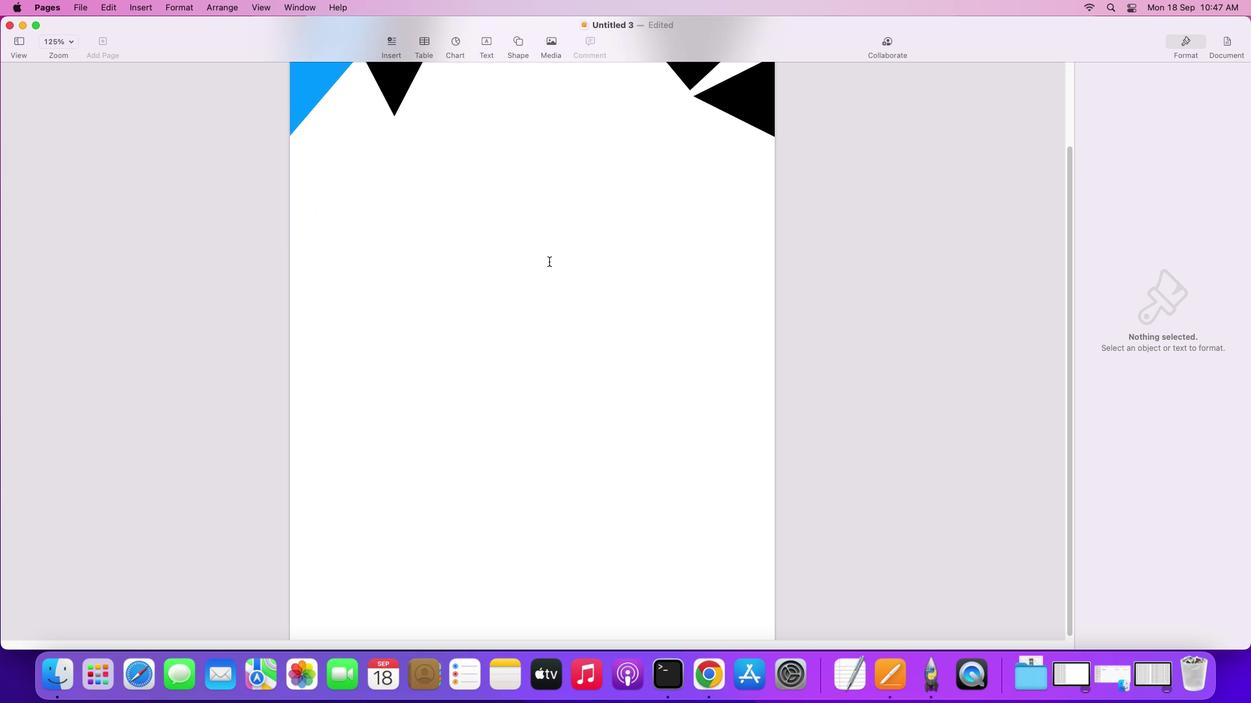 
Action: Mouse scrolled (561, 273) with delta (12, 7)
Screenshot: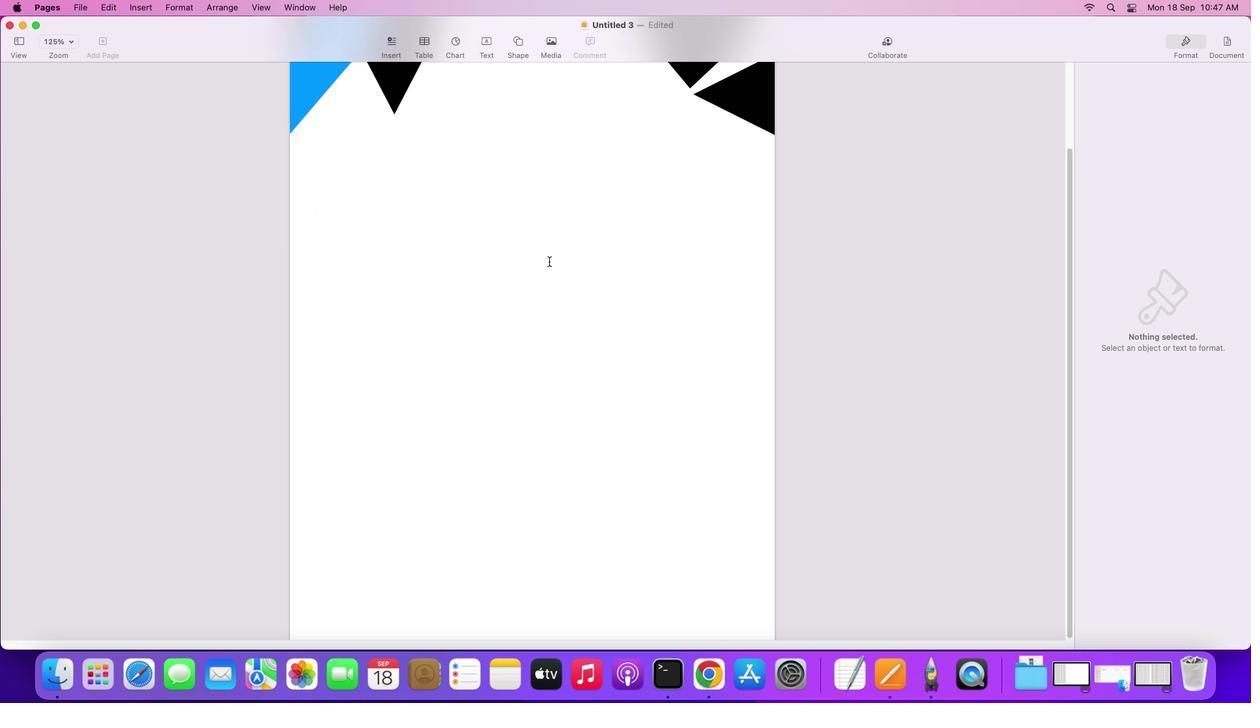 
Action: Mouse moved to (546, 352)
Screenshot: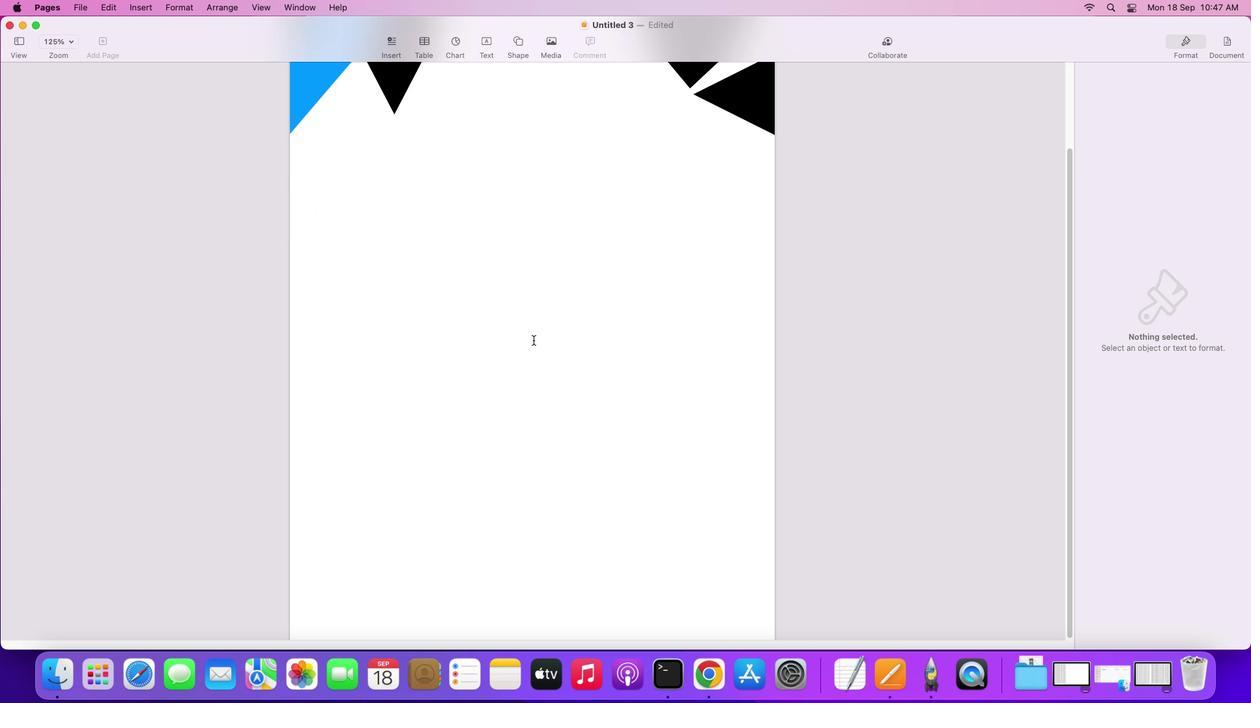 
Action: Mouse scrolled (546, 352) with delta (12, 11)
Screenshot: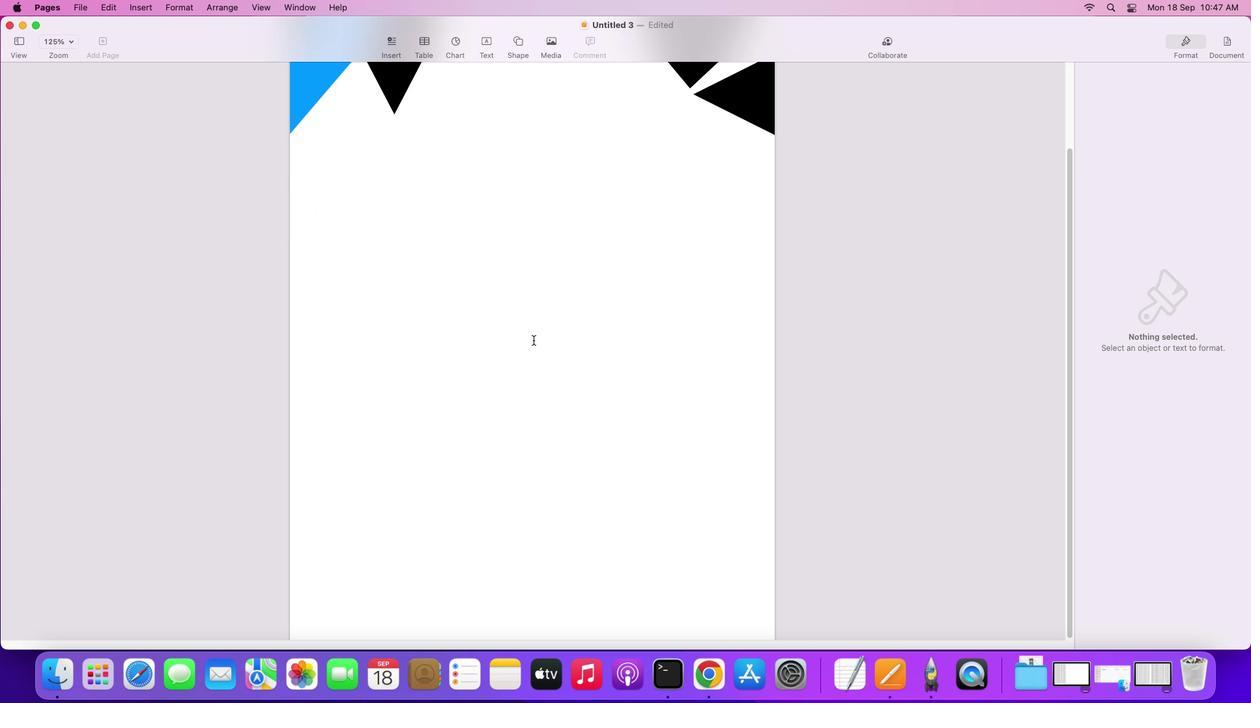 
Action: Mouse scrolled (546, 352) with delta (12, 11)
Screenshot: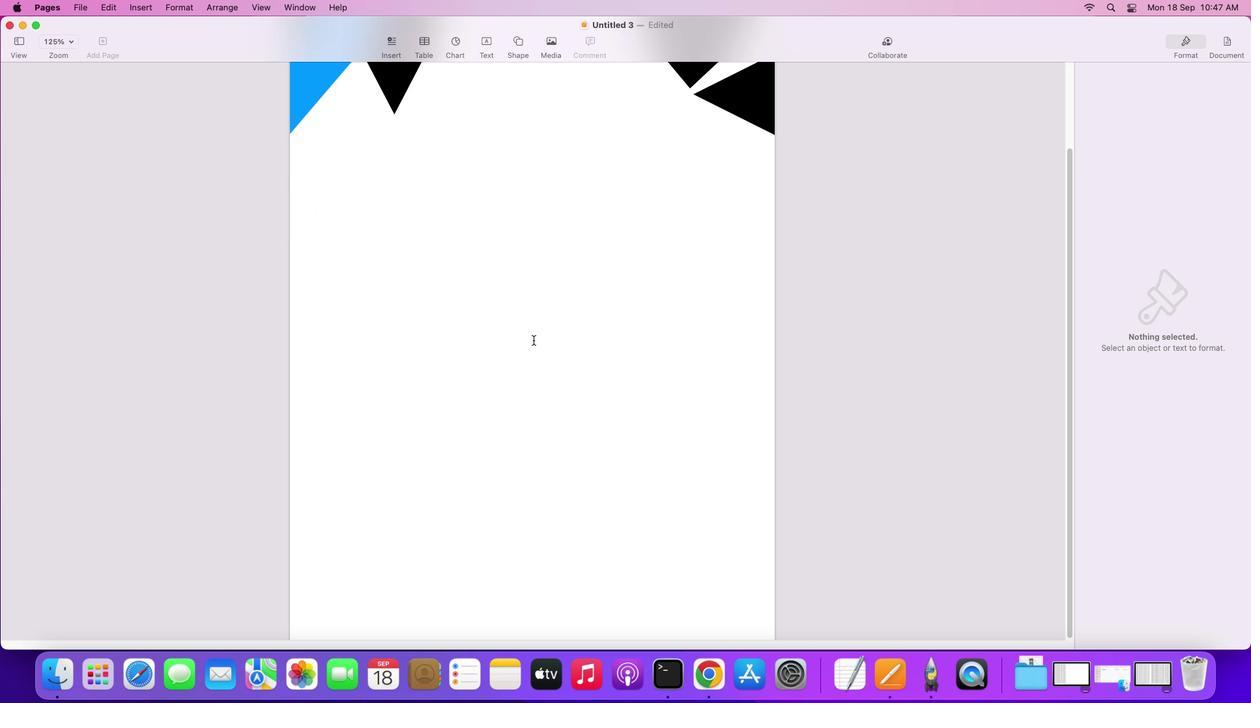 
Action: Mouse scrolled (546, 352) with delta (12, 9)
Screenshot: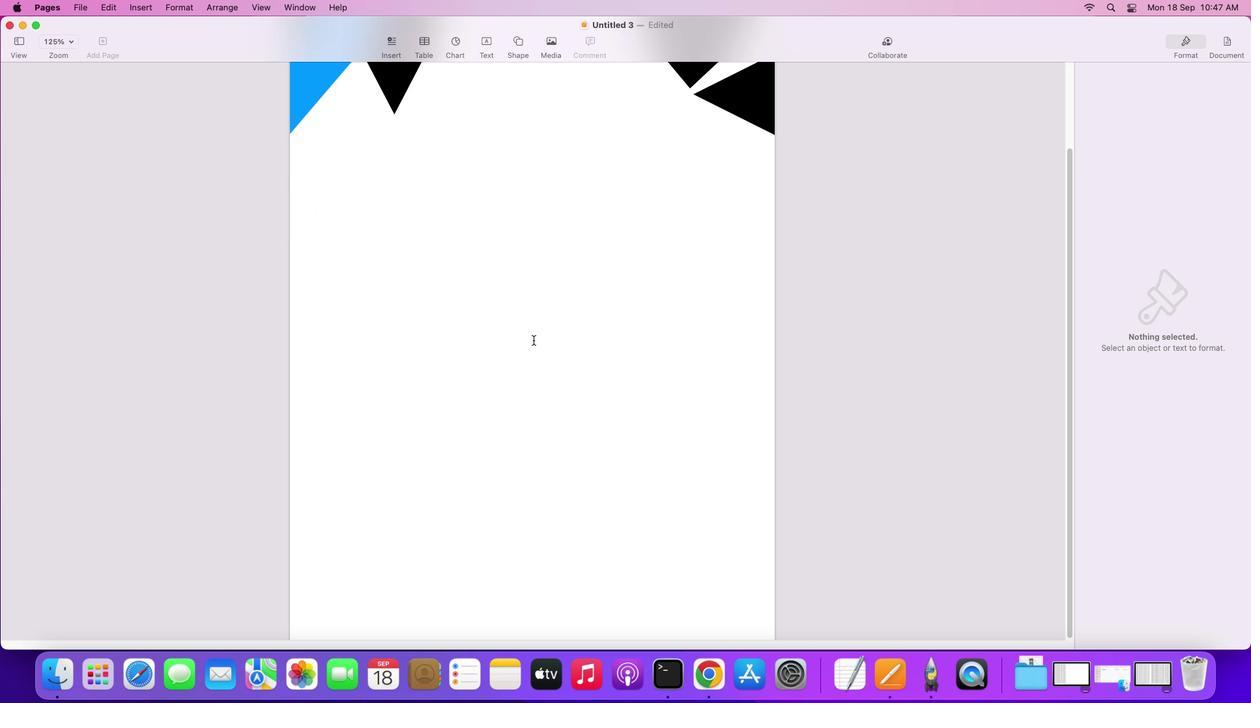 
Action: Mouse scrolled (546, 352) with delta (12, 9)
Screenshot: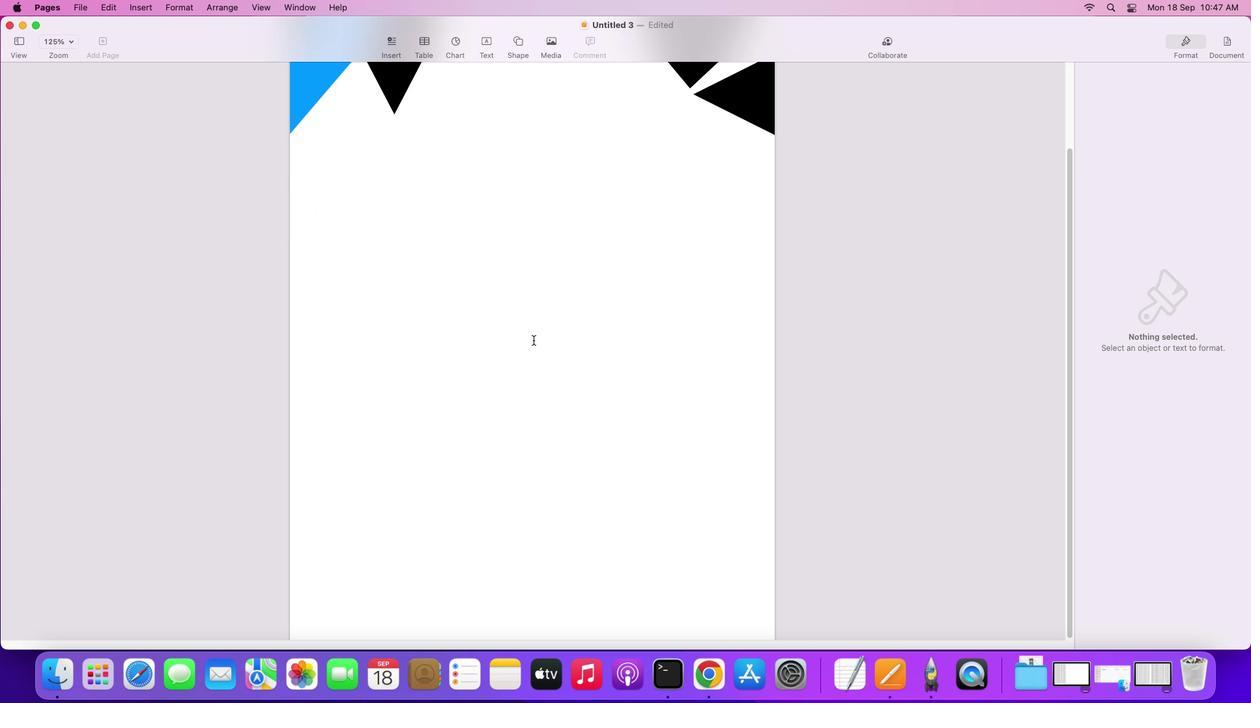 
Action: Mouse scrolled (546, 352) with delta (12, 8)
Screenshot: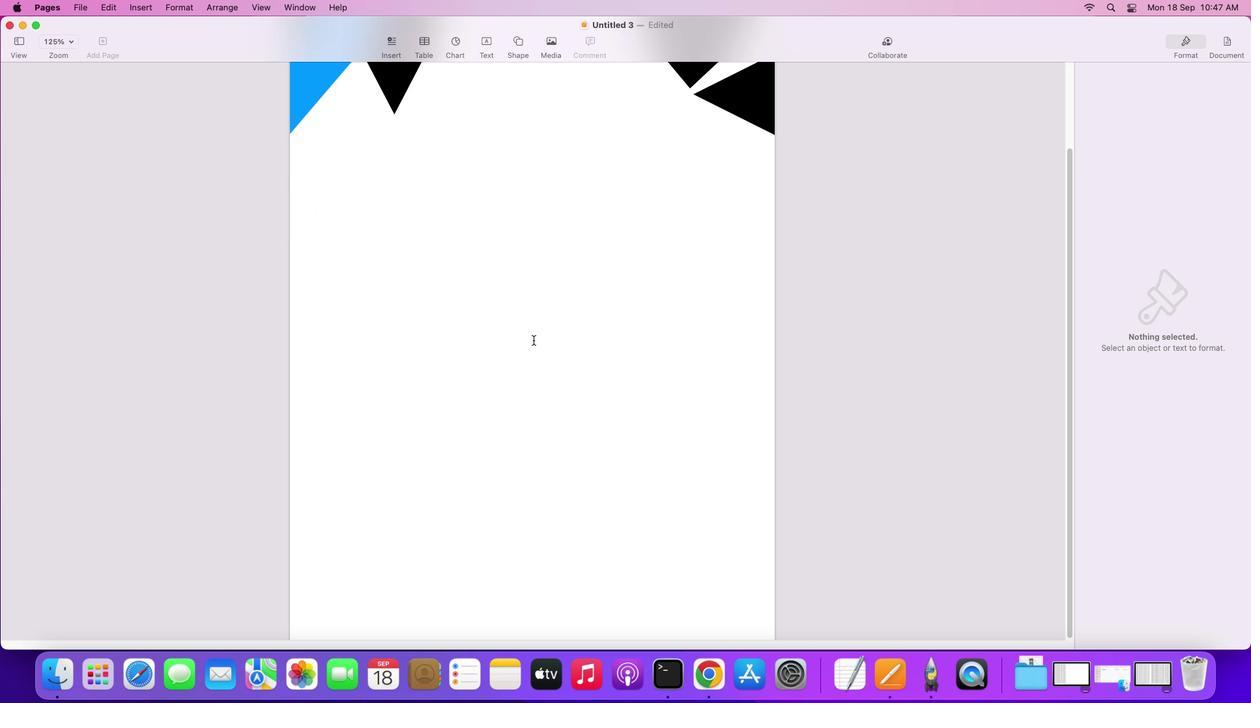 
Action: Mouse scrolled (546, 352) with delta (12, 7)
Screenshot: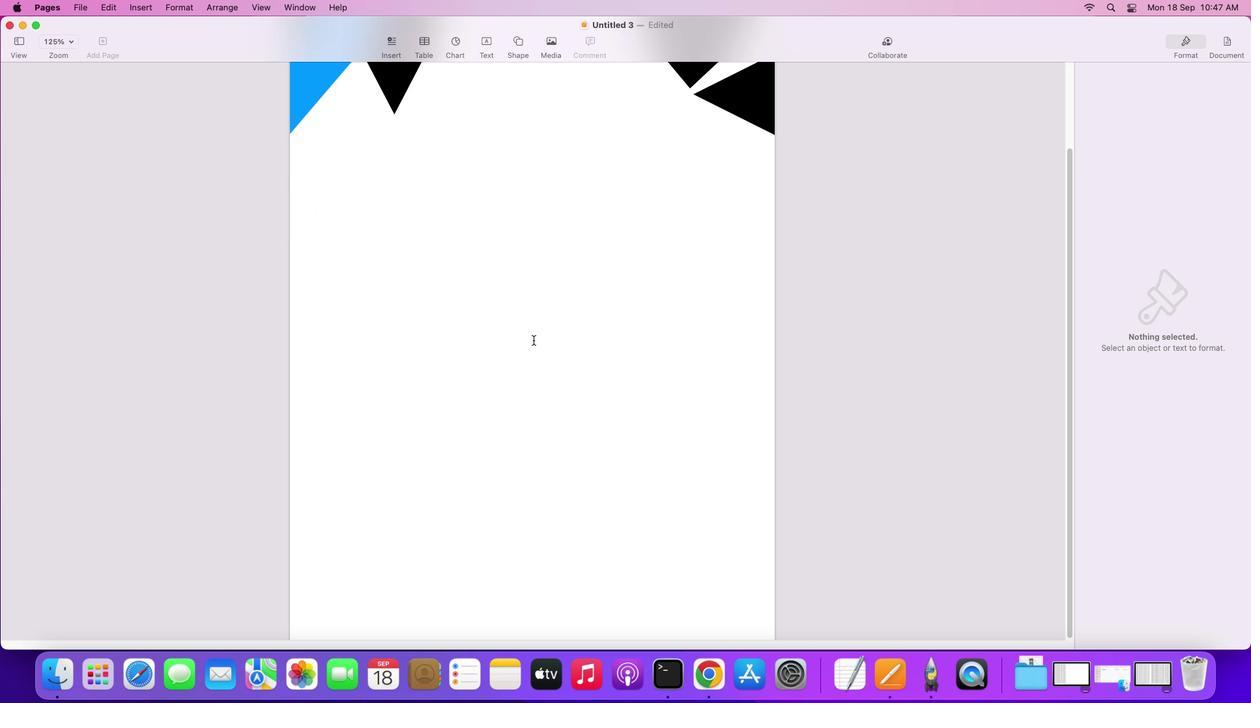 
Action: Mouse scrolled (546, 352) with delta (12, 7)
Screenshot: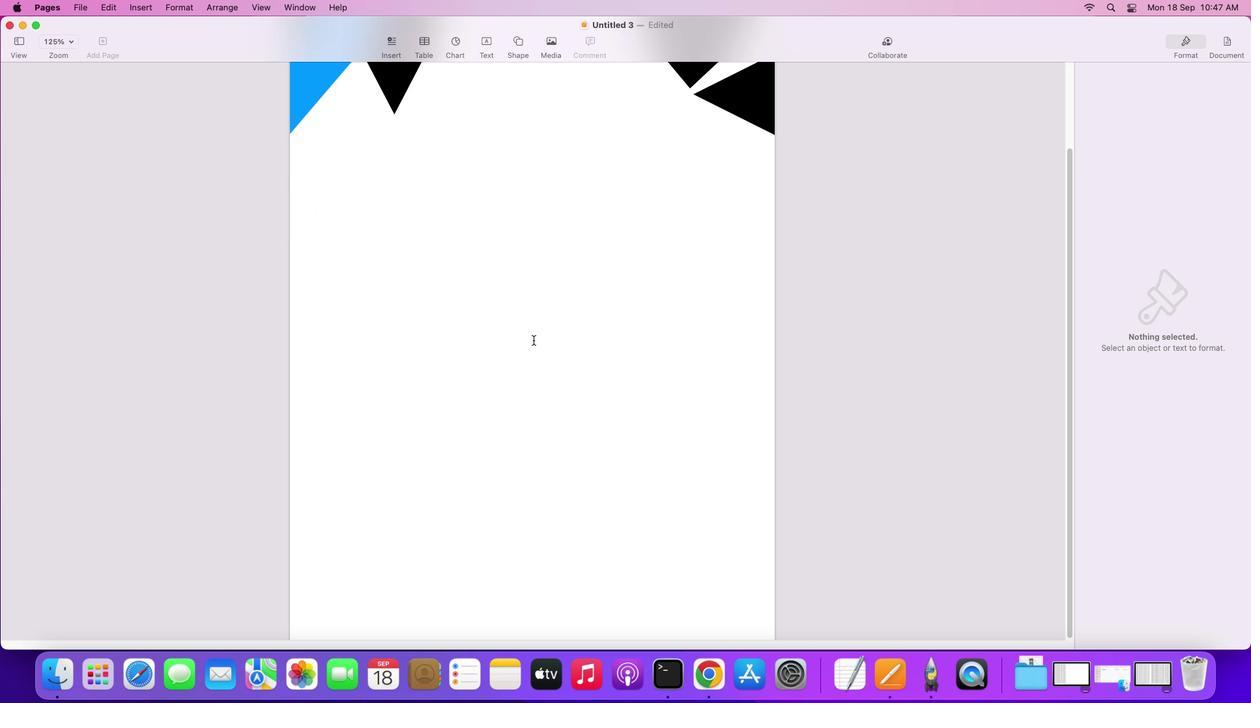 
Action: Mouse moved to (532, 52)
Screenshot: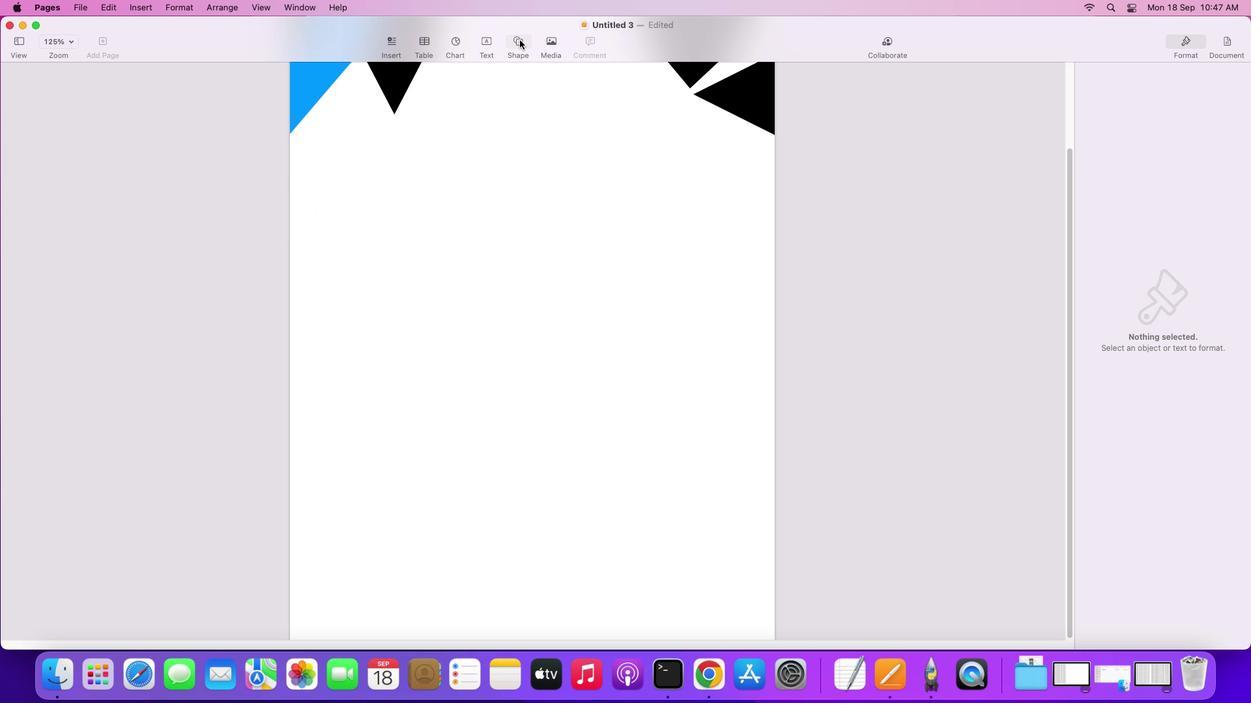 
Action: Mouse pressed left at (532, 52)
Screenshot: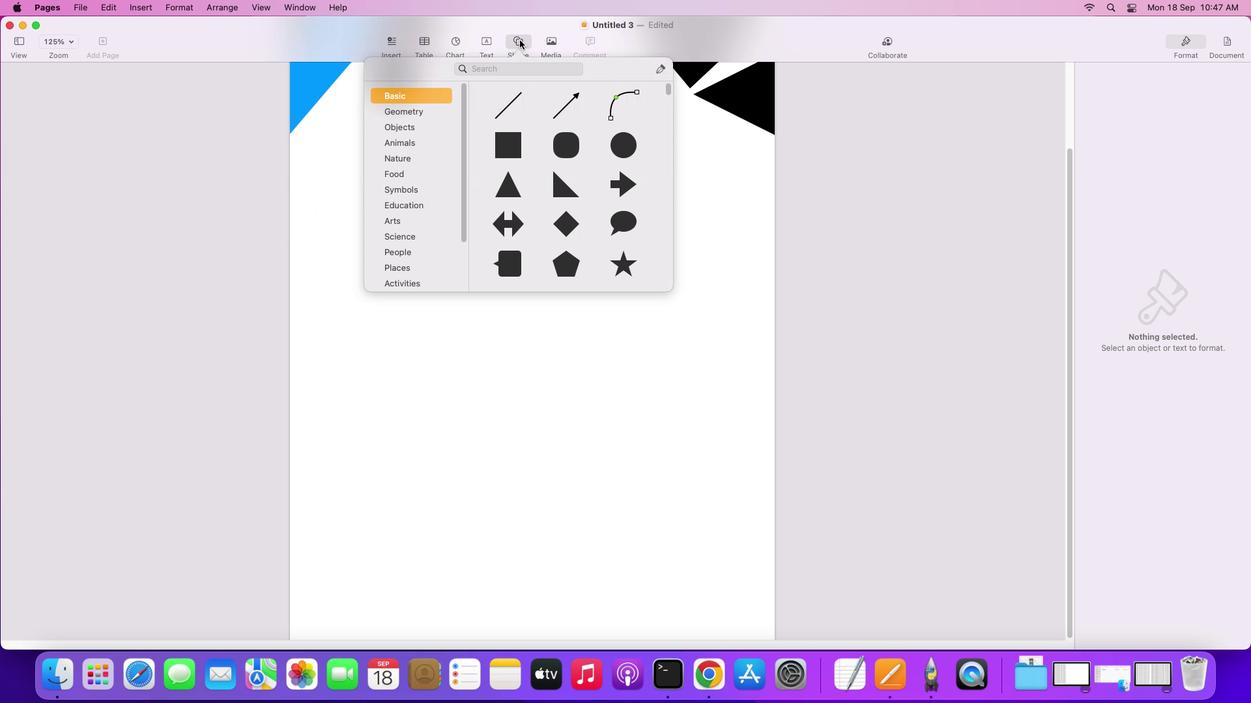 
Action: Mouse moved to (571, 200)
Screenshot: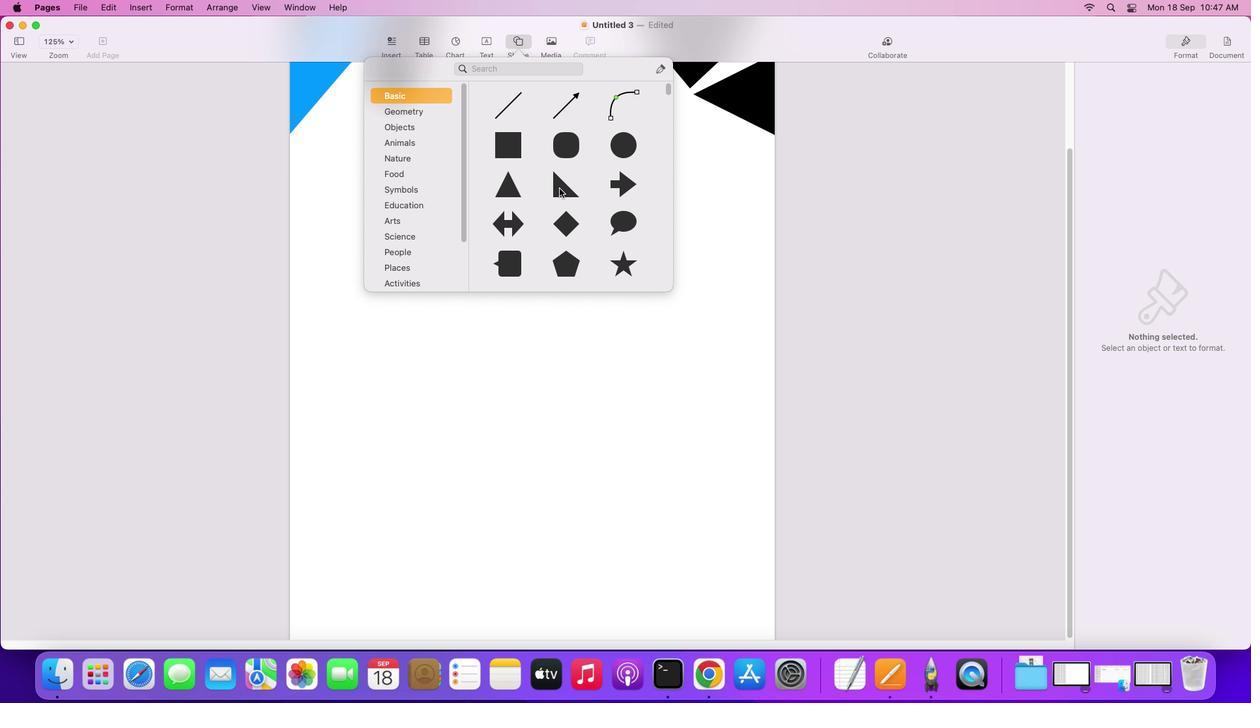 
Action: Mouse pressed left at (571, 200)
Screenshot: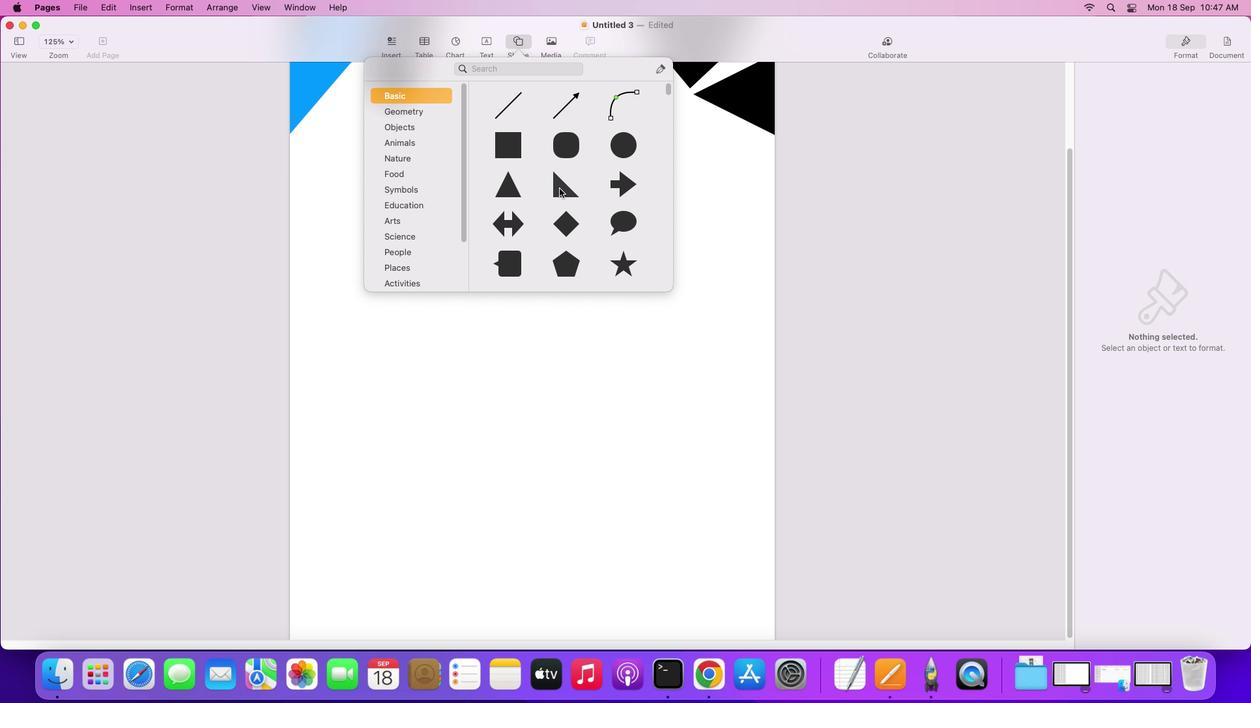 
Action: Mouse moved to (1240, 419)
Screenshot: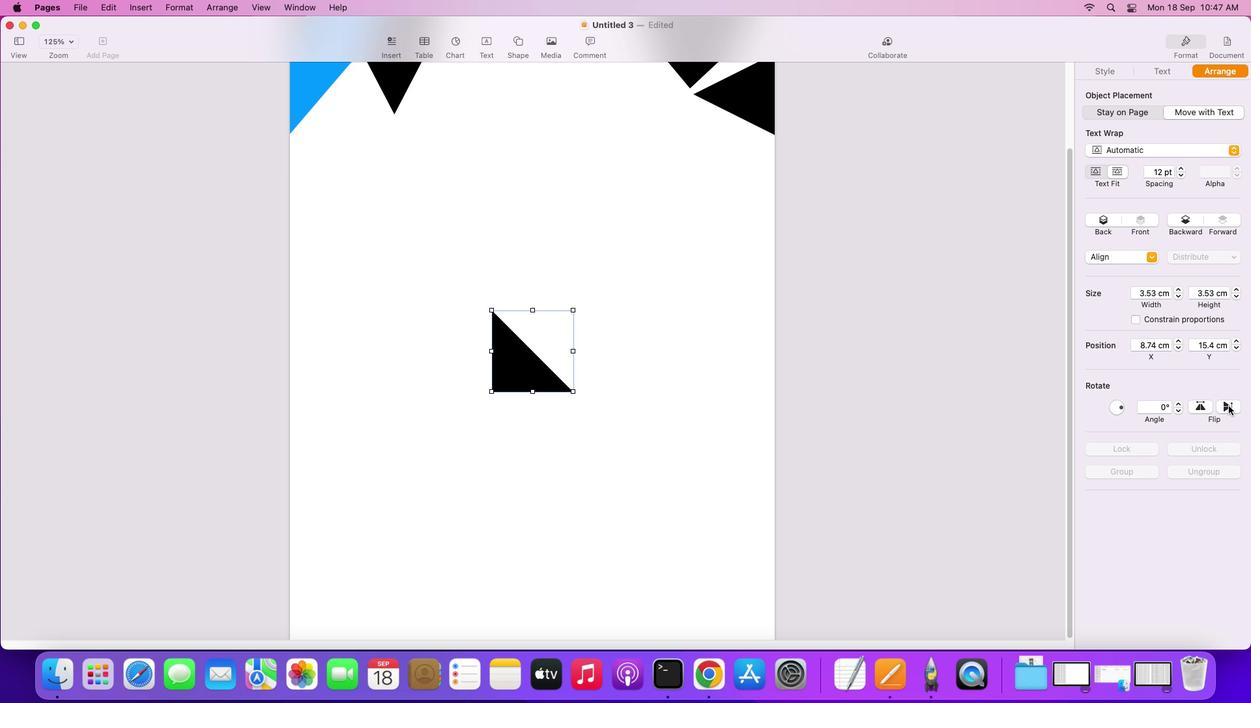 
Action: Mouse pressed left at (1240, 419)
Screenshot: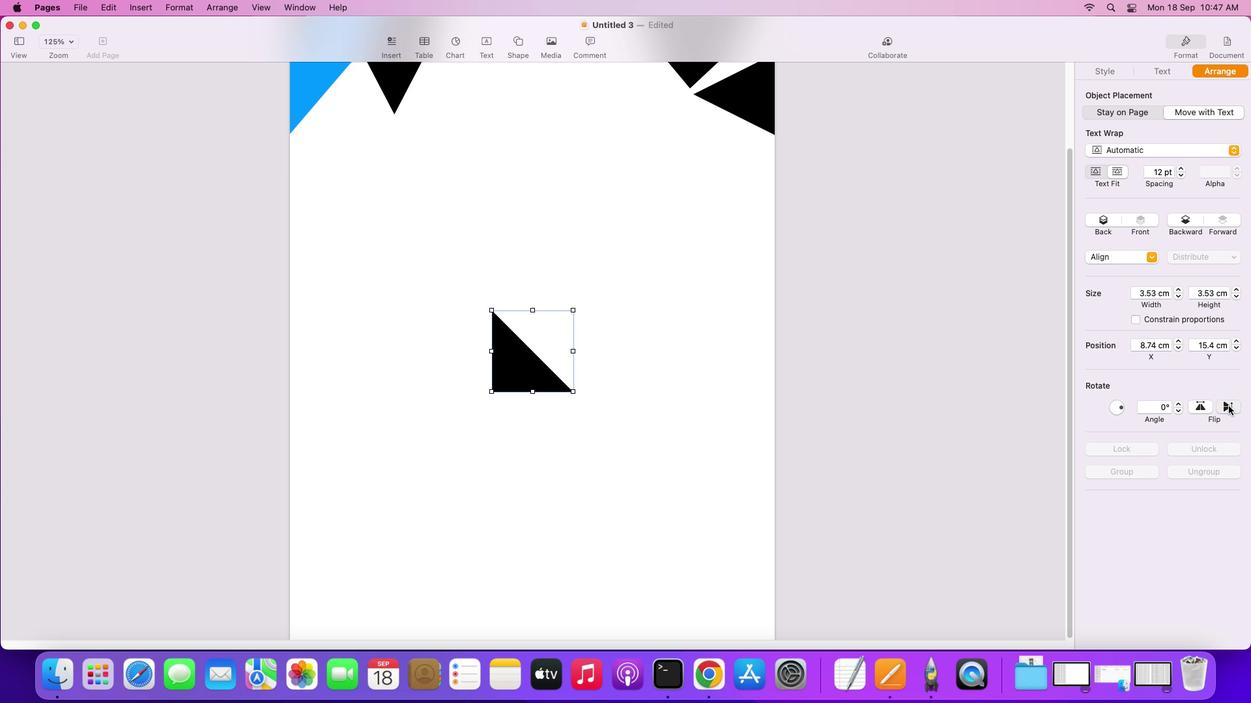 
Action: Mouse pressed left at (1240, 419)
Screenshot: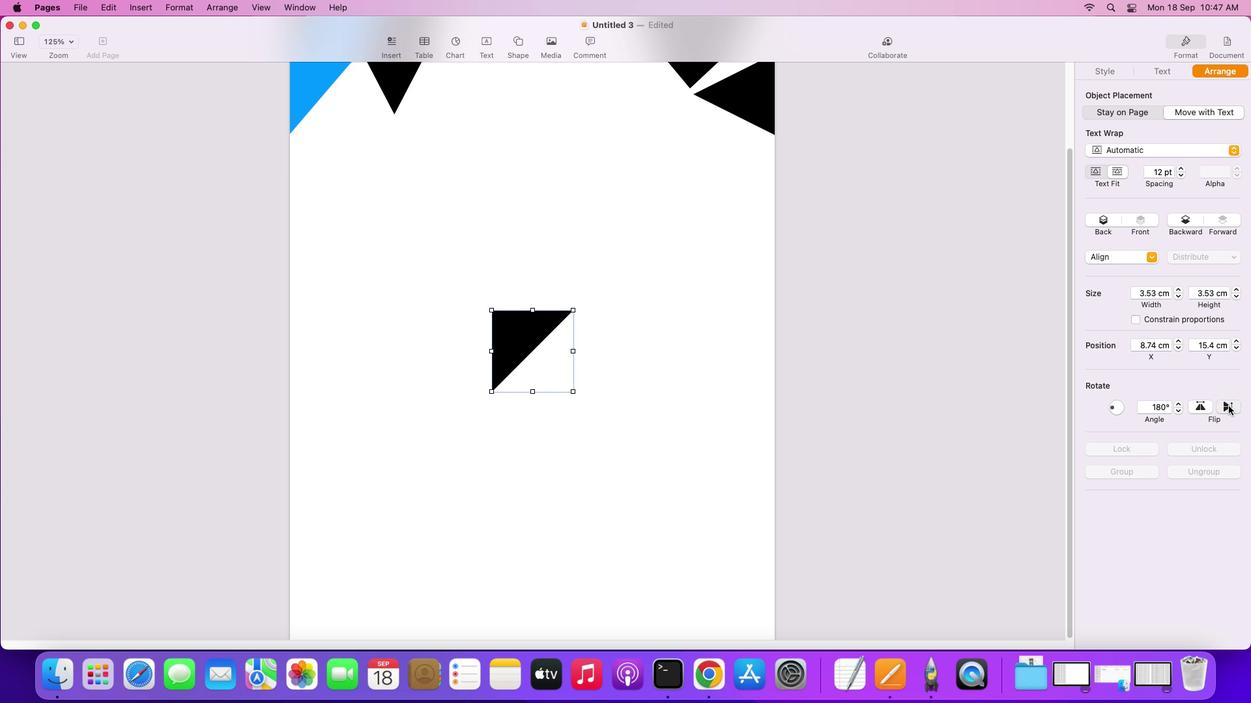 
Action: Mouse moved to (1240, 419)
Screenshot: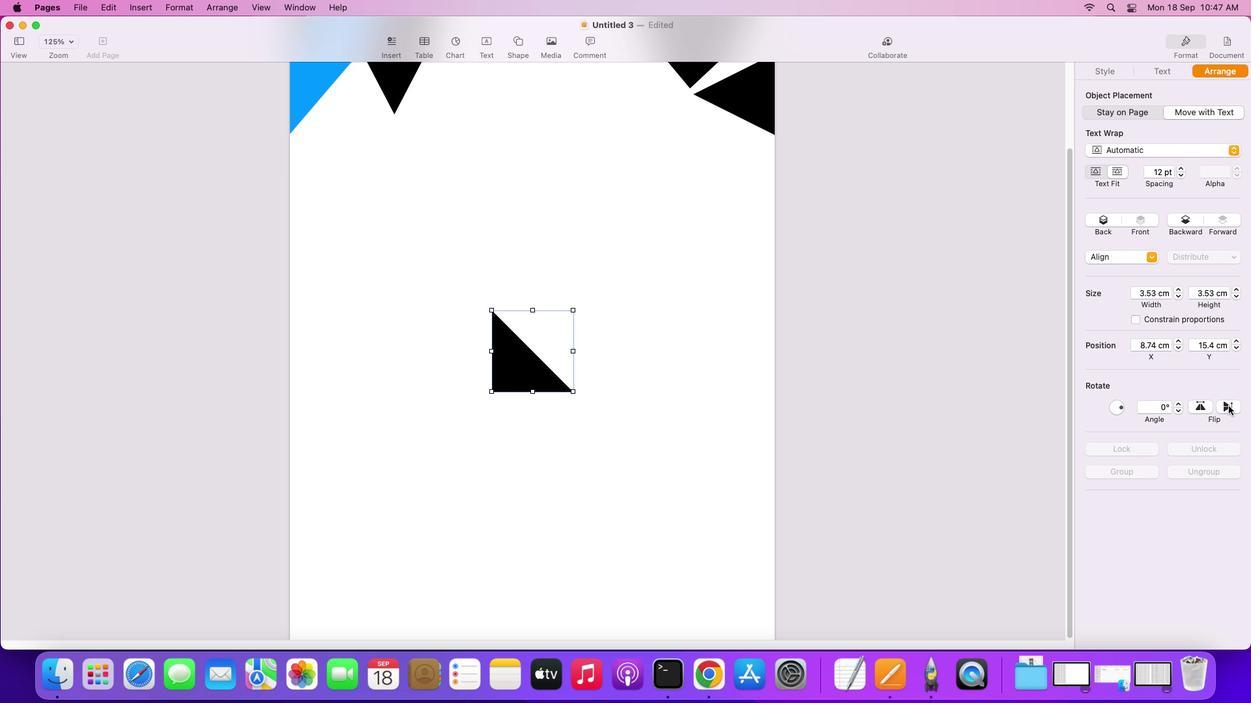 
Action: Mouse pressed left at (1240, 419)
Screenshot: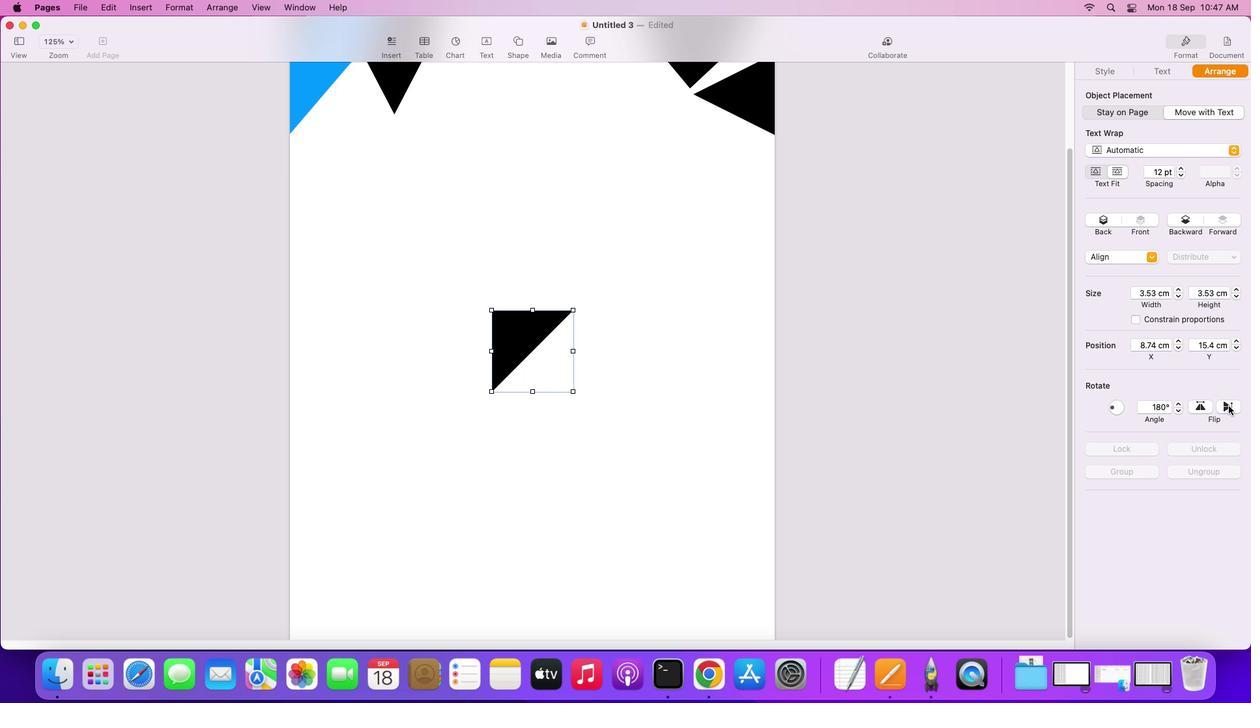 
Action: Mouse pressed left at (1240, 419)
Screenshot: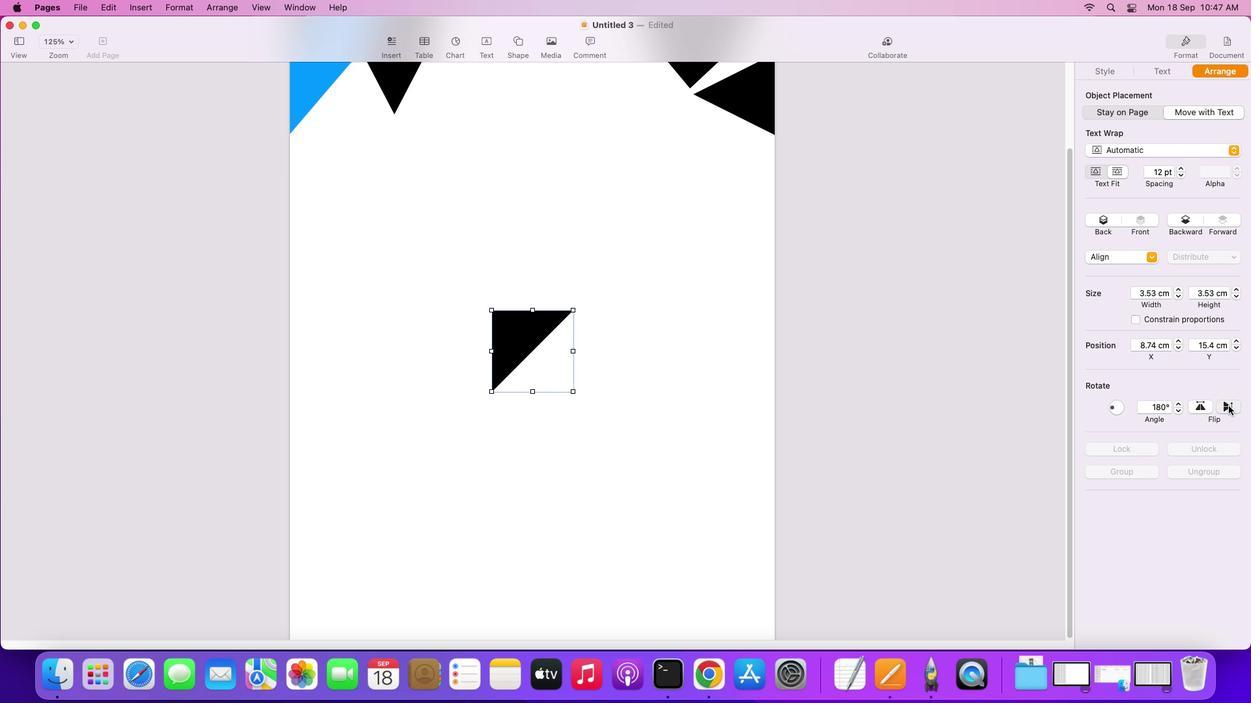 
Action: Mouse moved to (1213, 418)
Screenshot: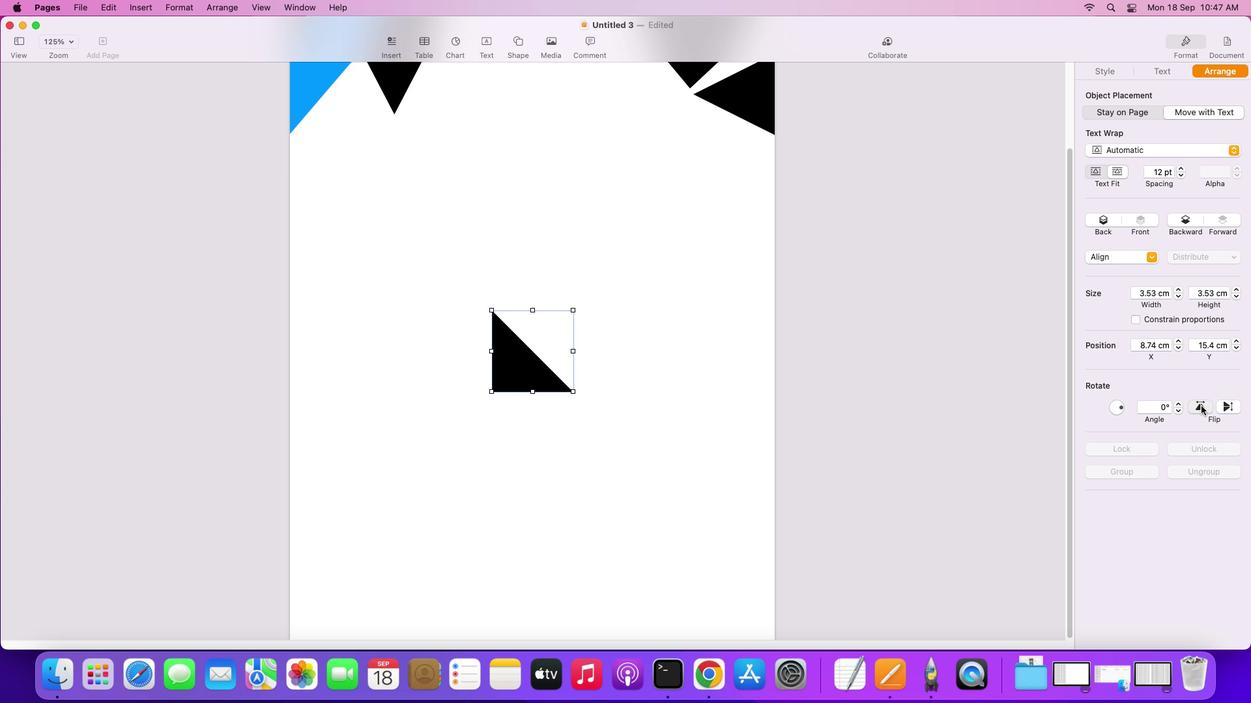 
Action: Mouse pressed left at (1213, 418)
Screenshot: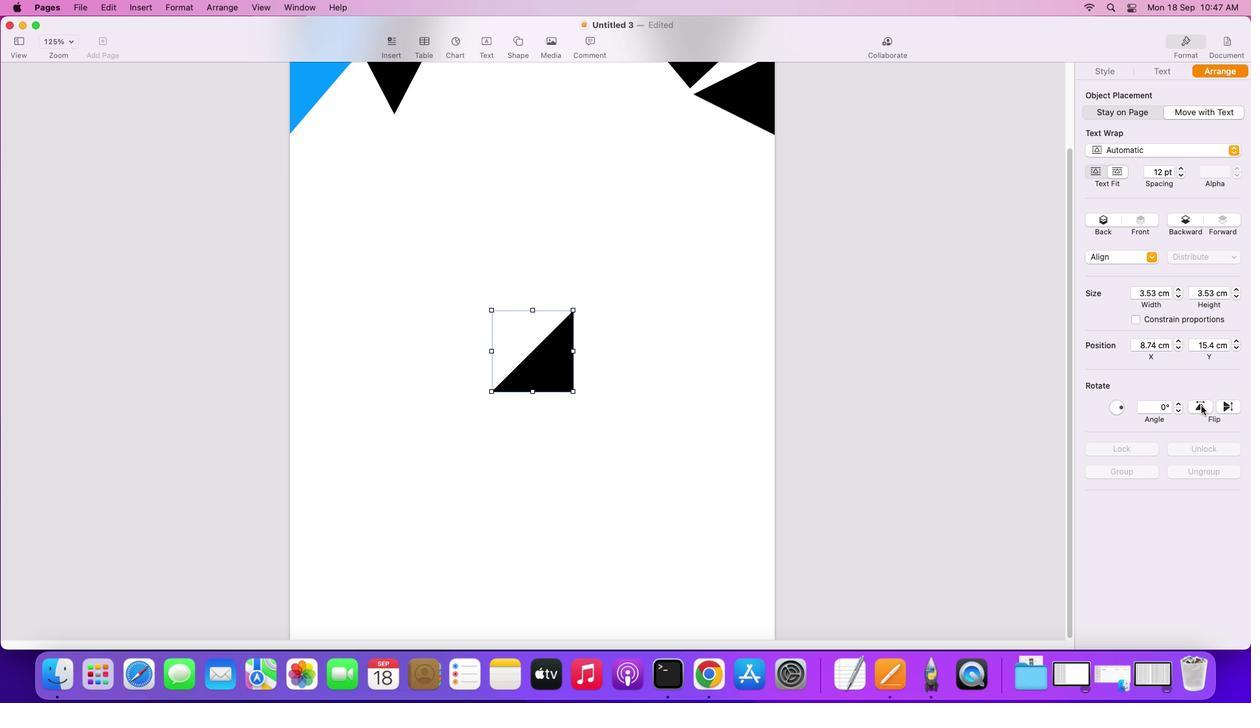 
Action: Mouse moved to (552, 382)
Screenshot: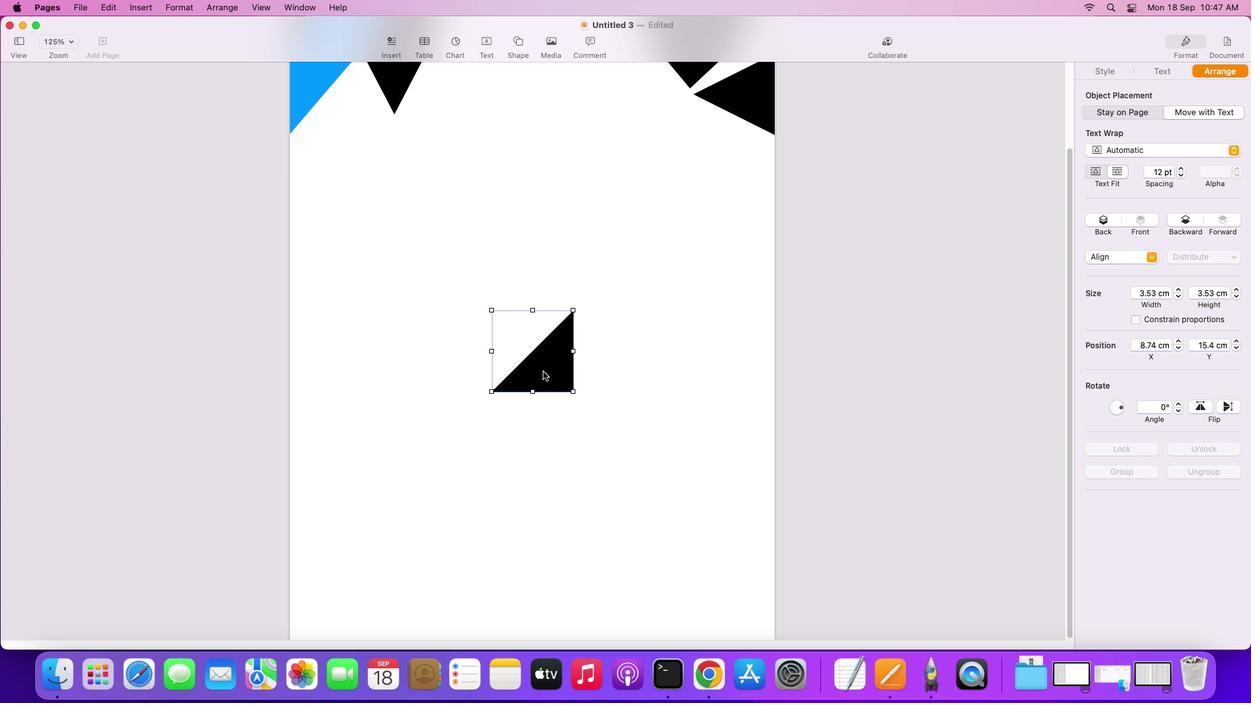 
Action: Mouse pressed left at (552, 382)
Screenshot: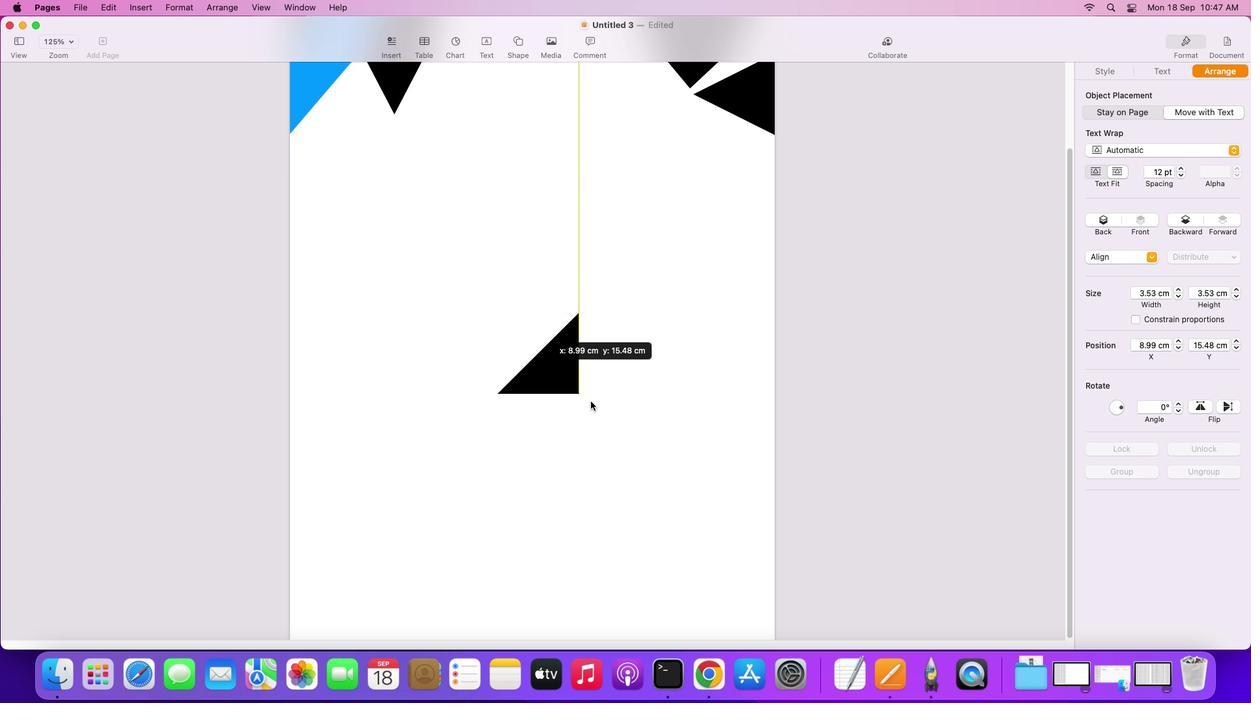 
Action: Mouse moved to (711, 608)
Screenshot: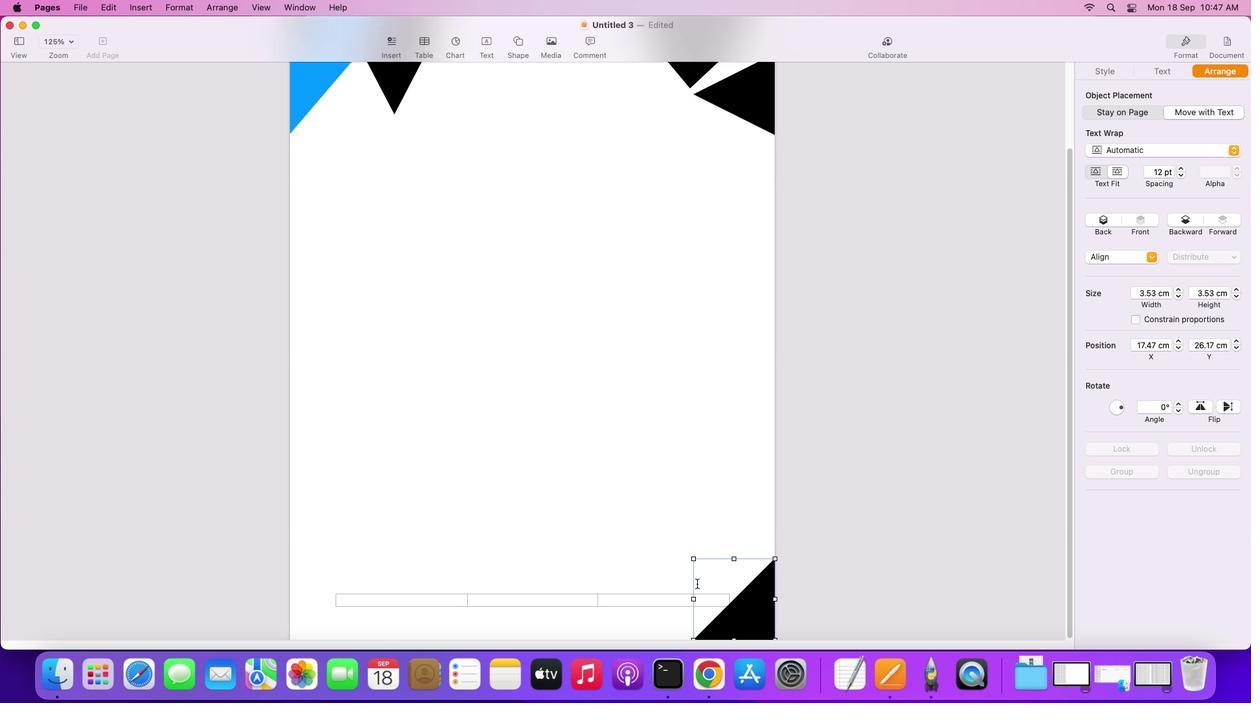 
Action: Mouse scrolled (711, 608) with delta (12, 11)
Screenshot: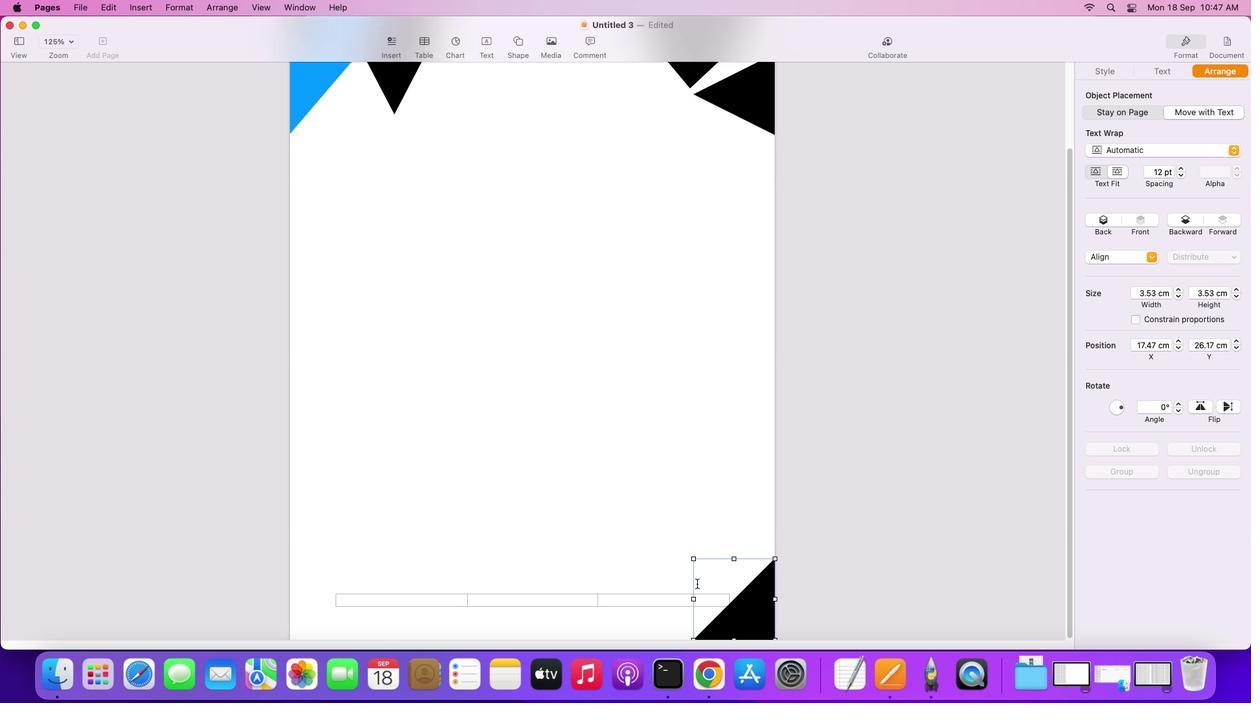 
Action: Mouse scrolled (711, 608) with delta (12, 11)
Screenshot: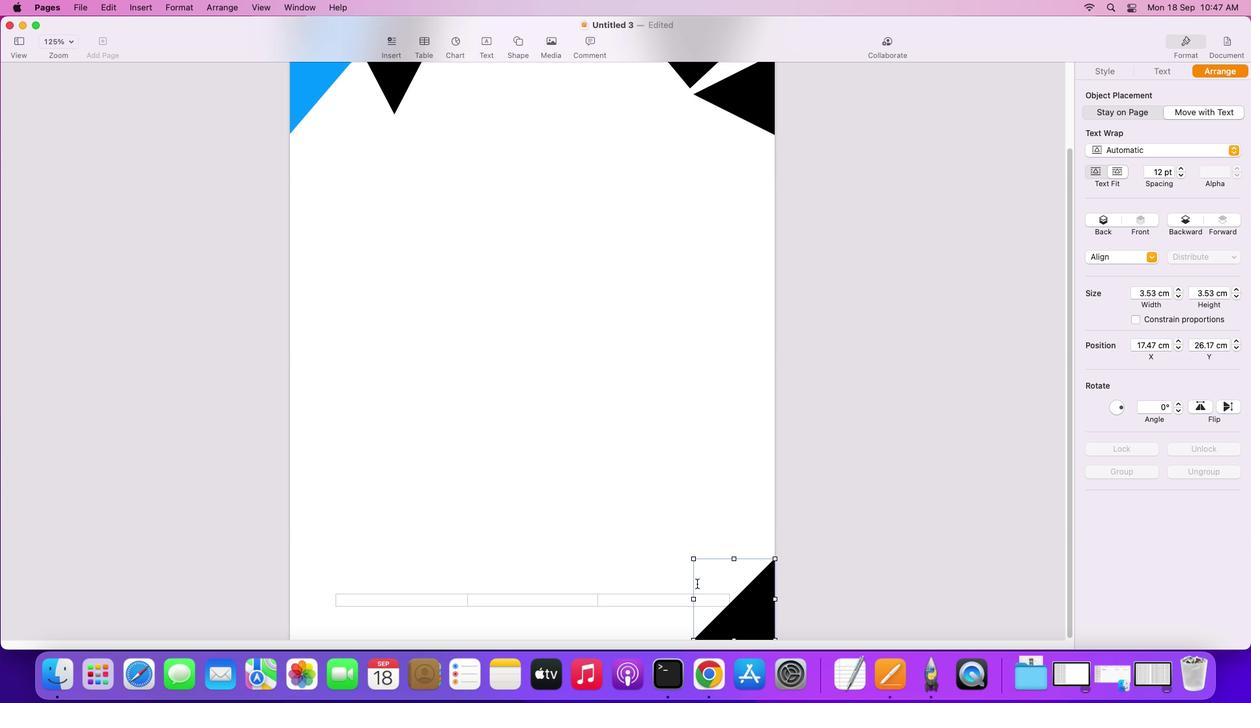 
Action: Mouse scrolled (711, 608) with delta (12, 9)
Screenshot: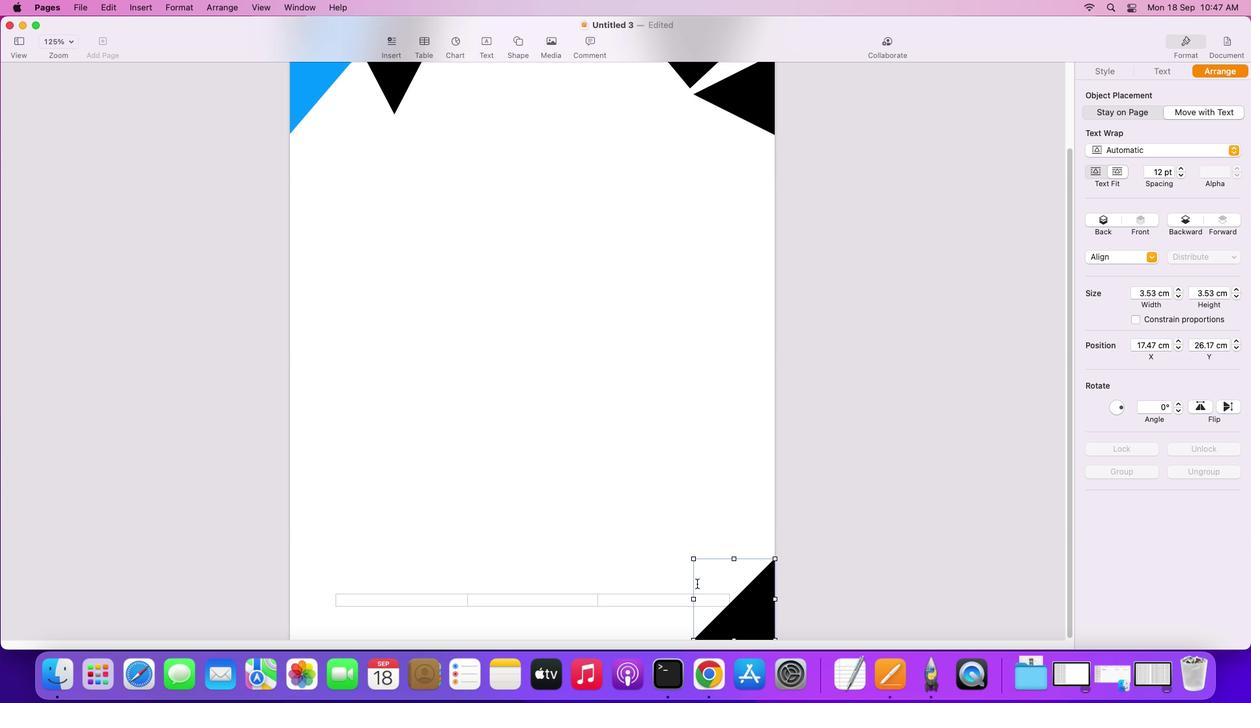 
Action: Mouse moved to (711, 605)
Screenshot: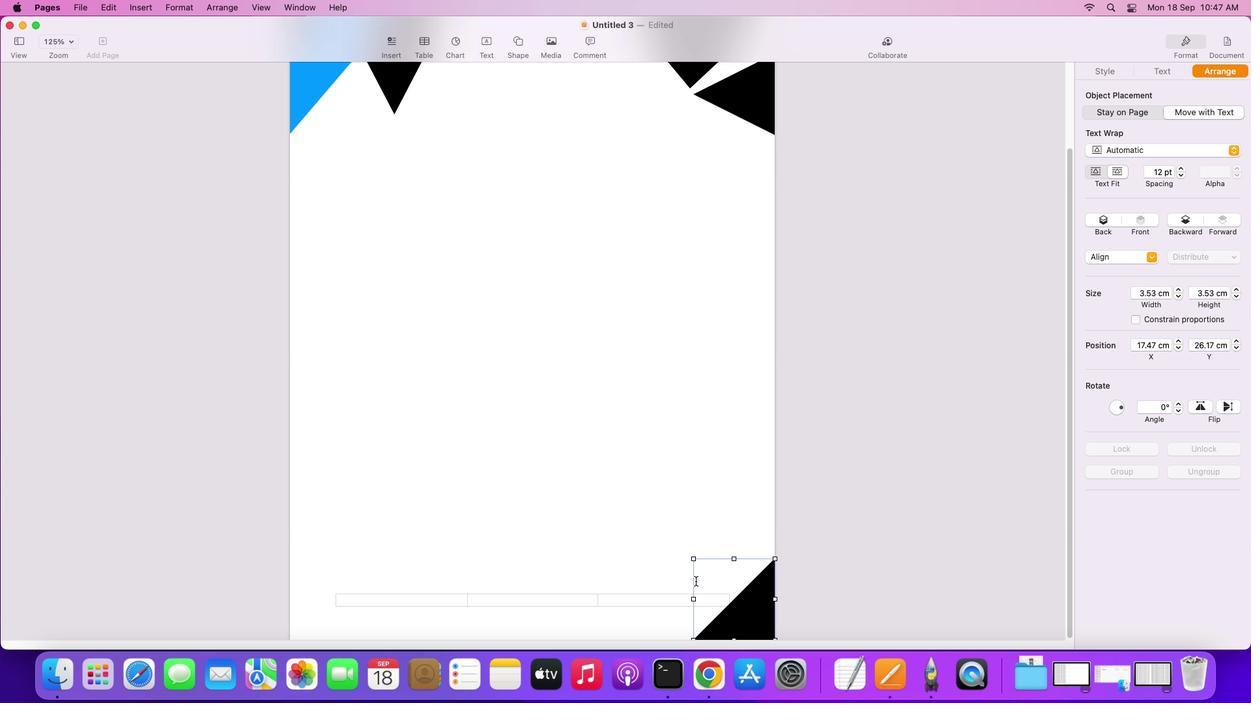 
Action: Mouse scrolled (711, 605) with delta (12, 9)
Screenshot: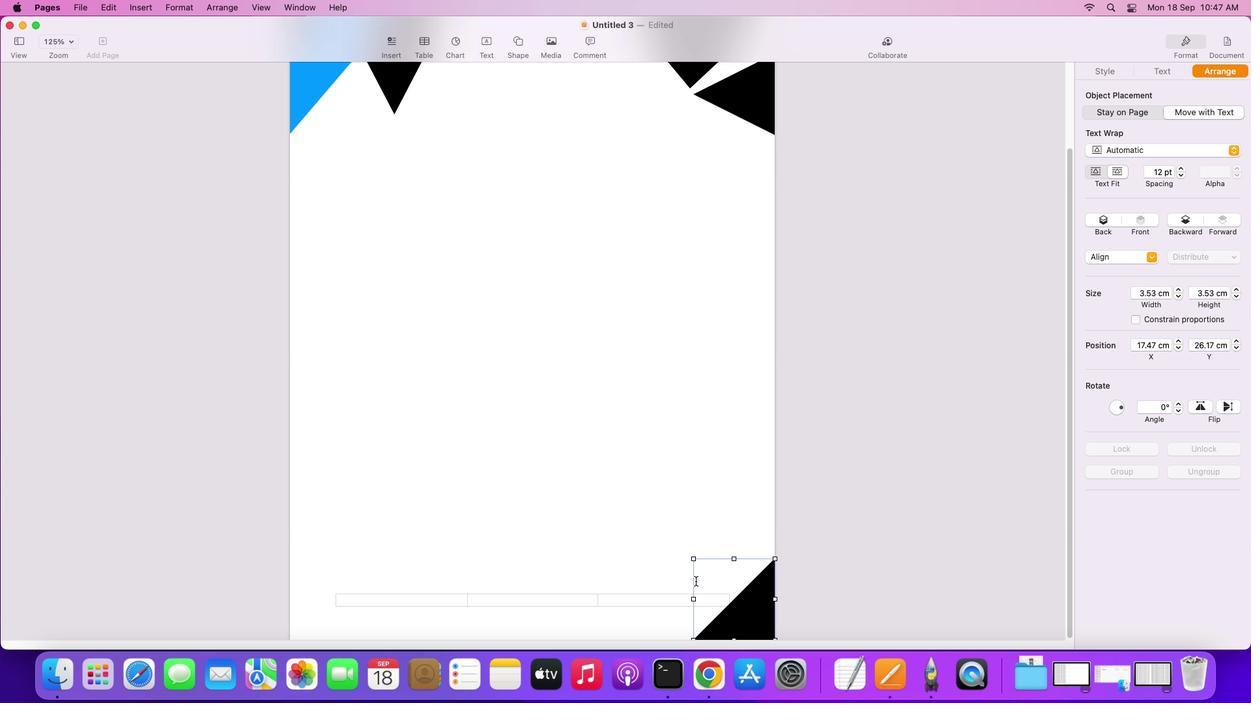 
Action: Mouse moved to (709, 600)
Screenshot: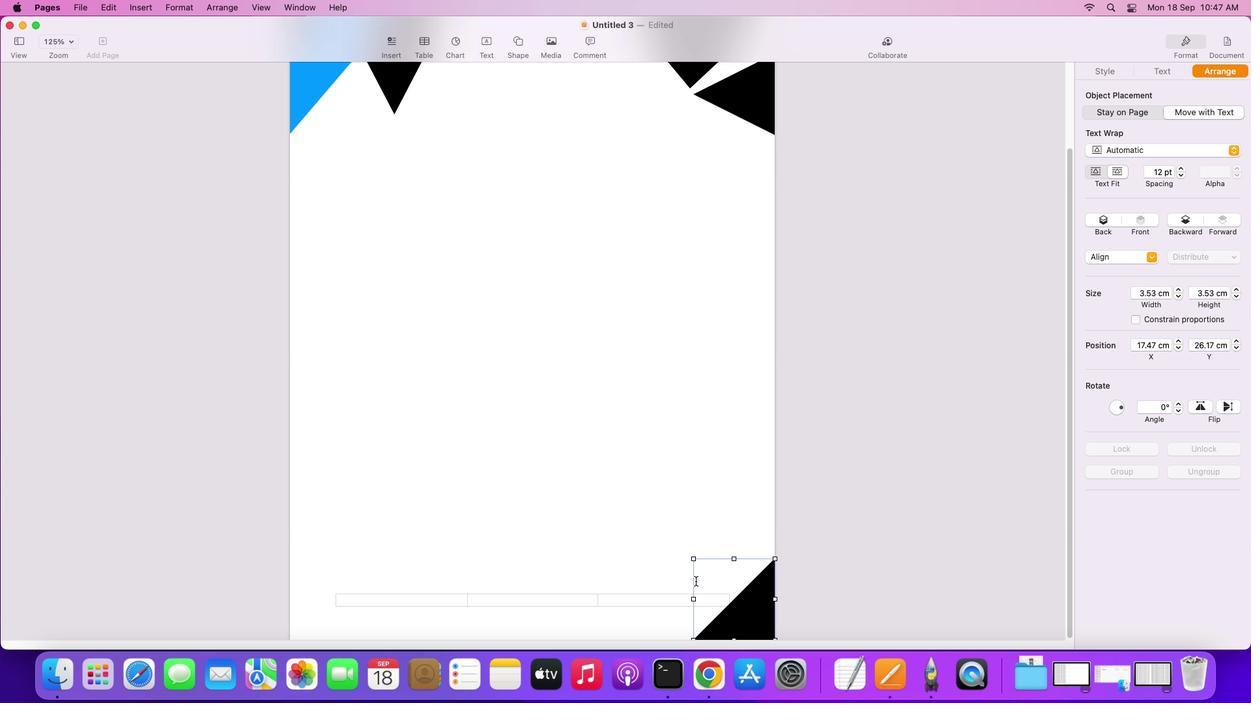 
Action: Mouse scrolled (709, 600) with delta (12, 8)
Screenshot: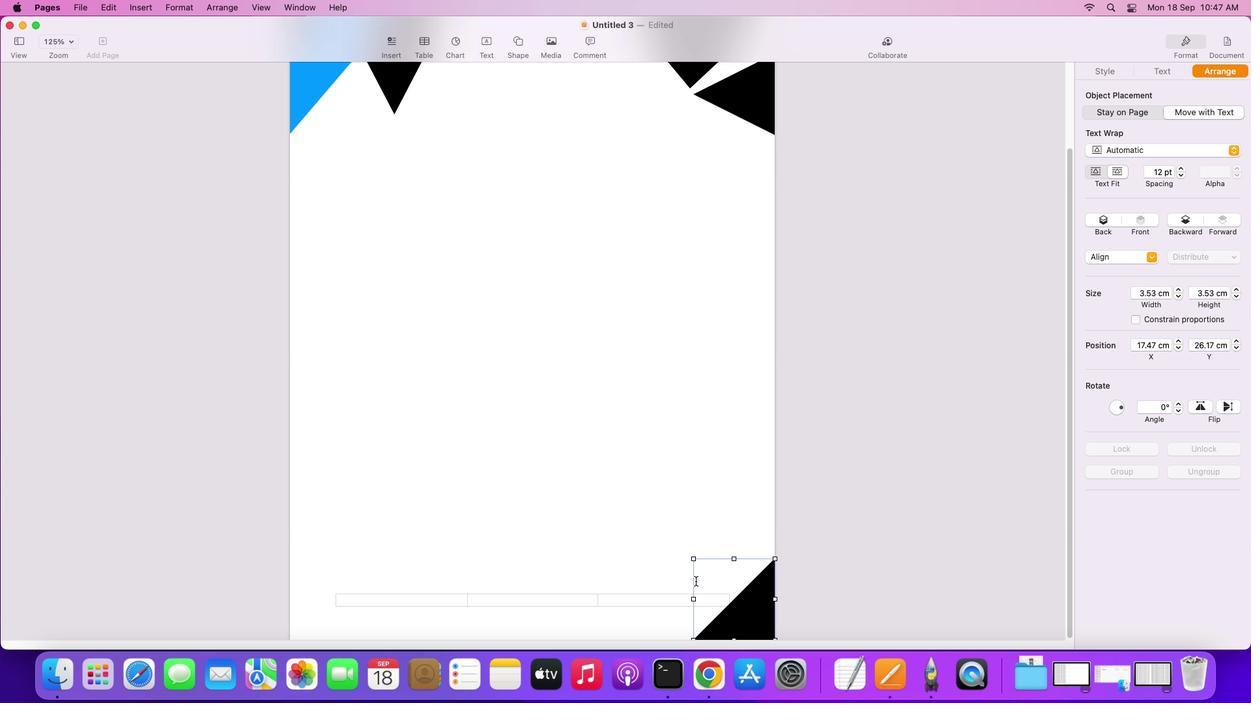 
Action: Mouse moved to (709, 596)
Screenshot: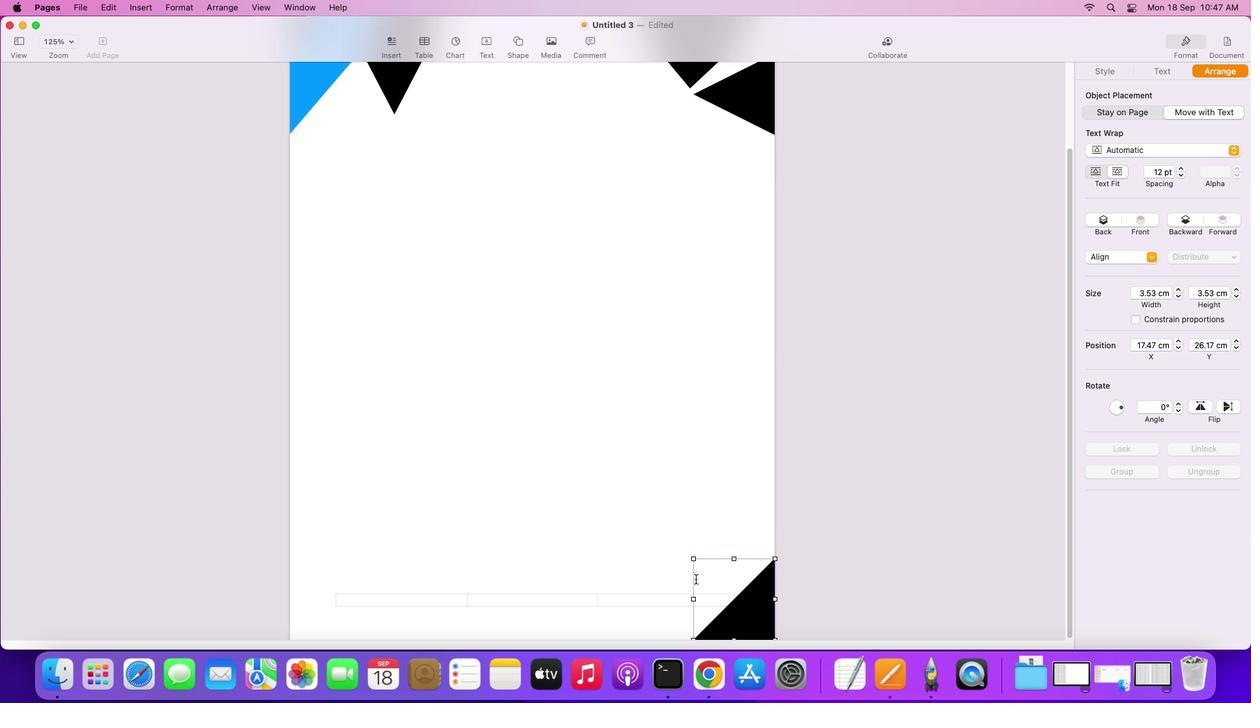 
Action: Mouse scrolled (709, 596) with delta (12, 8)
Screenshot: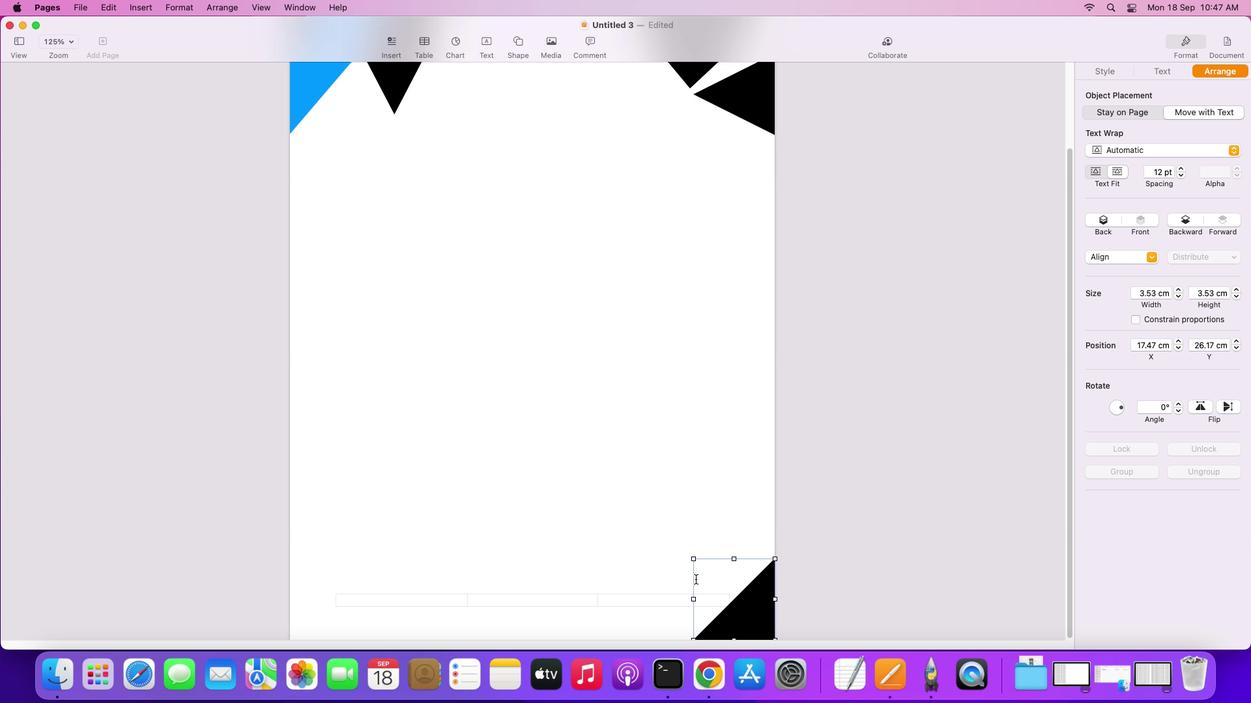
Action: Mouse moved to (708, 592)
Screenshot: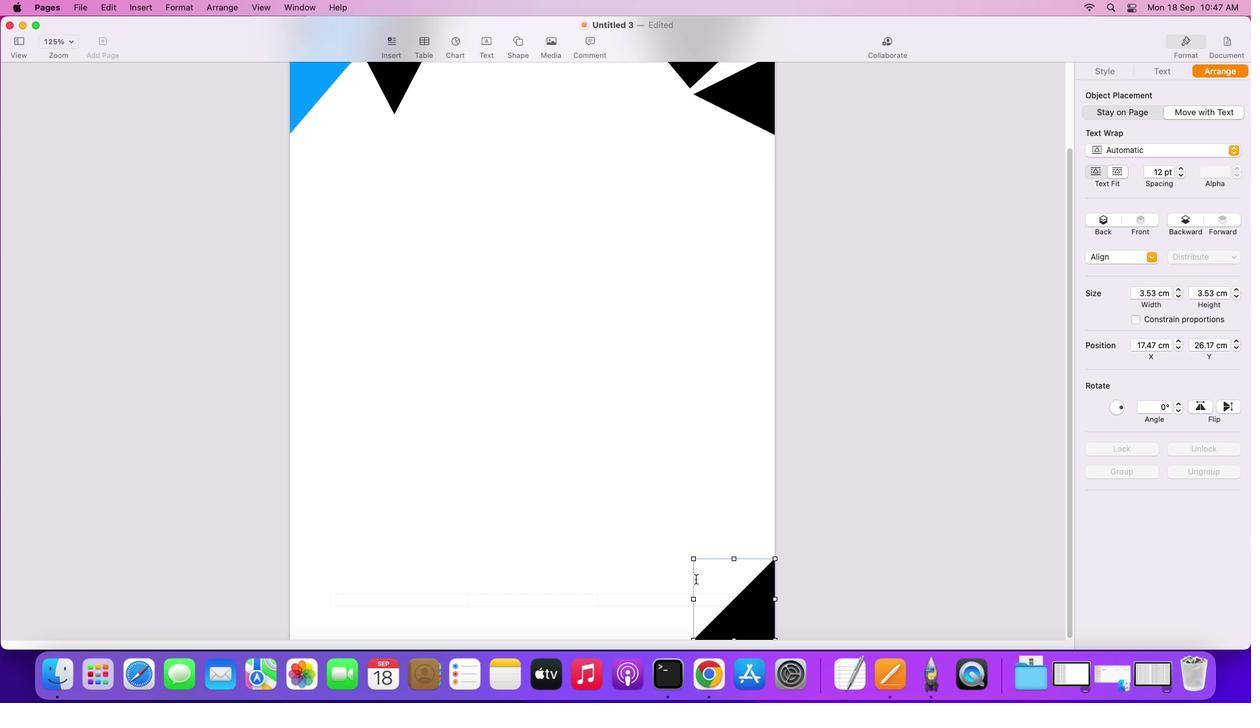 
Action: Mouse scrolled (708, 592) with delta (12, 11)
Screenshot: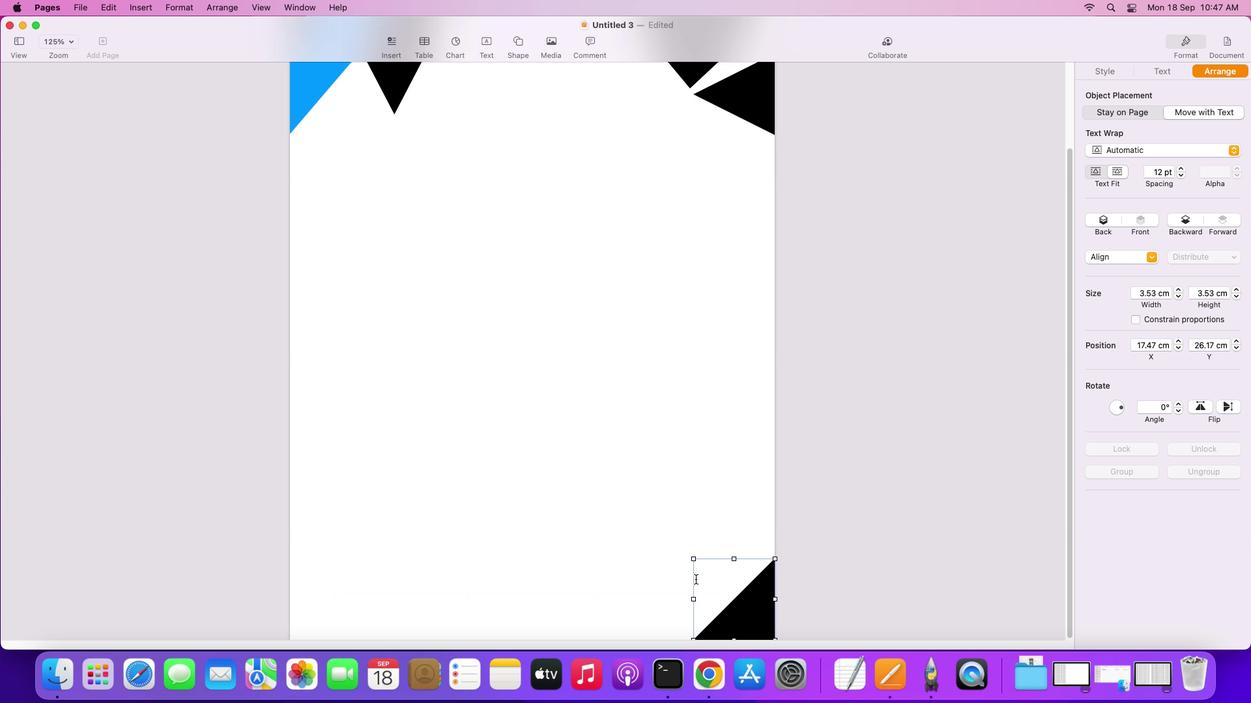 
Action: Mouse scrolled (708, 592) with delta (12, 11)
Screenshot: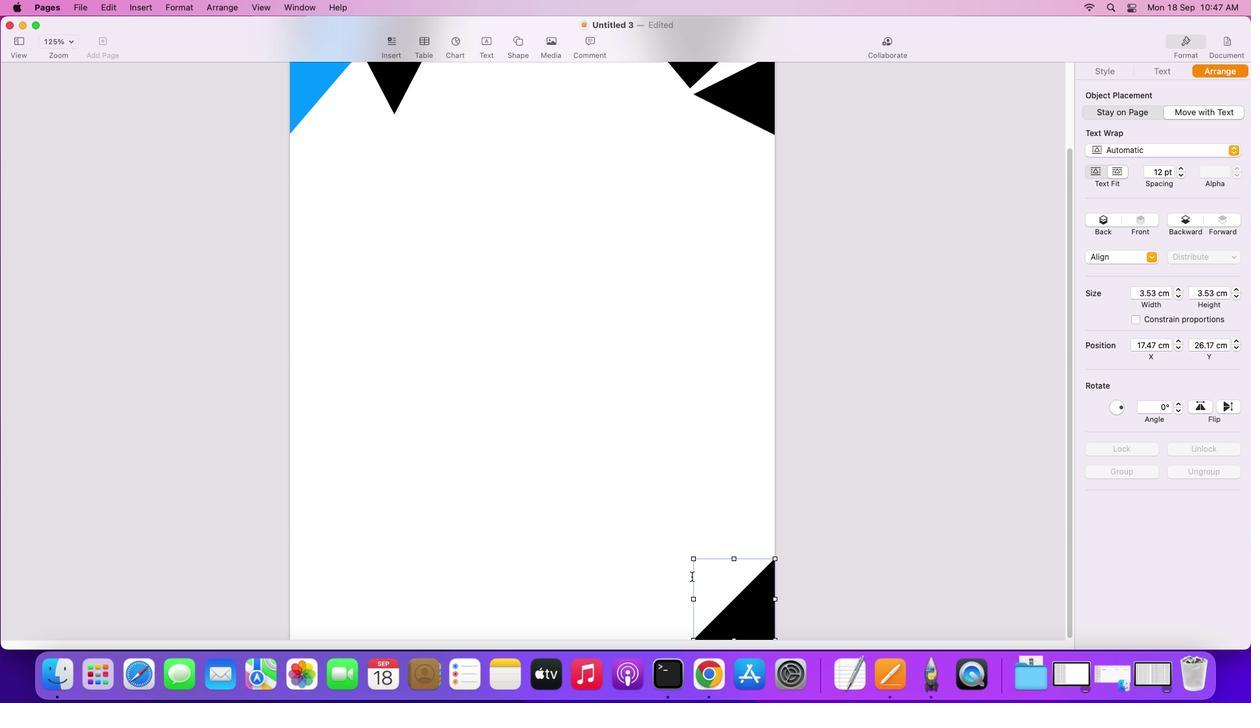 
Action: Mouse scrolled (708, 592) with delta (12, 10)
Screenshot: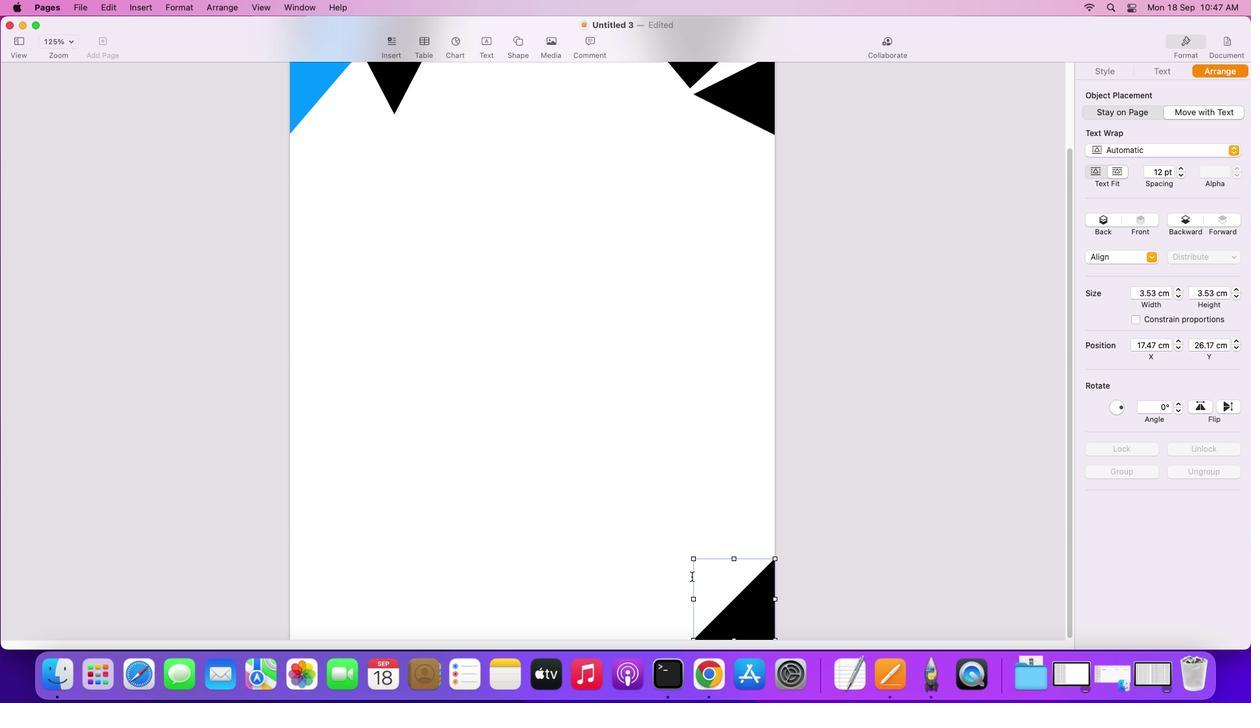 
Action: Mouse scrolled (708, 592) with delta (12, 9)
Screenshot: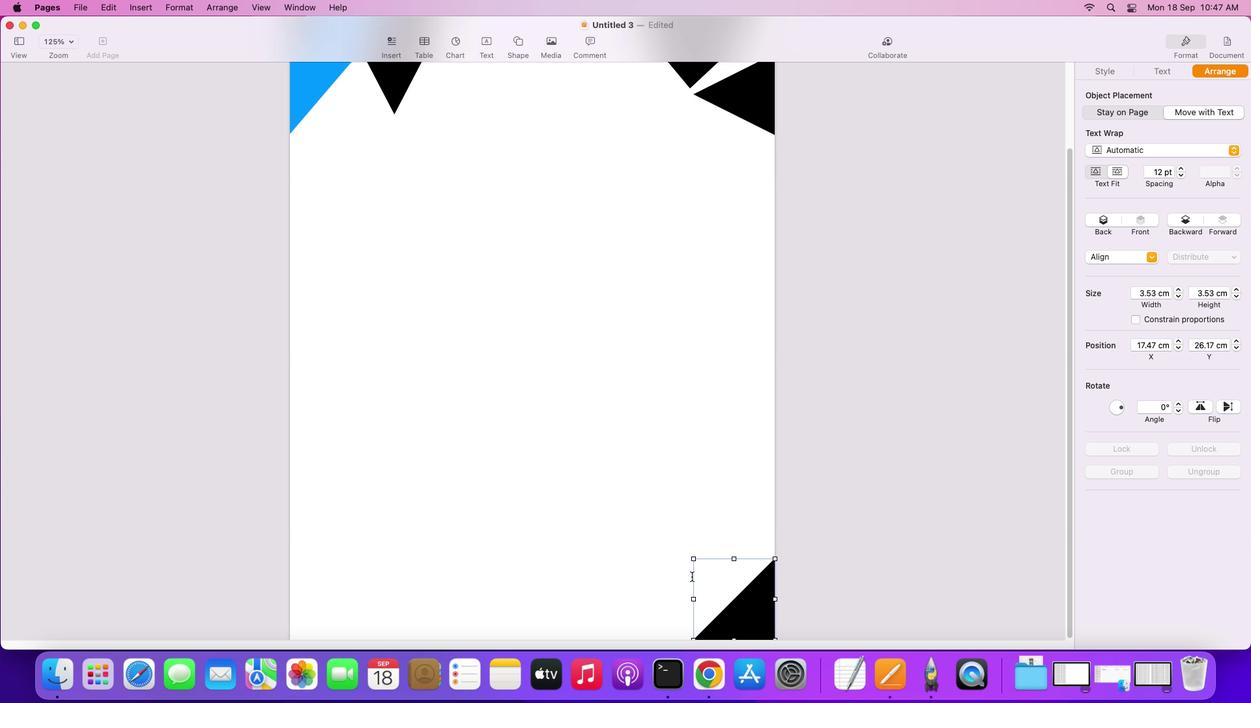 
Action: Mouse scrolled (708, 592) with delta (12, 8)
Screenshot: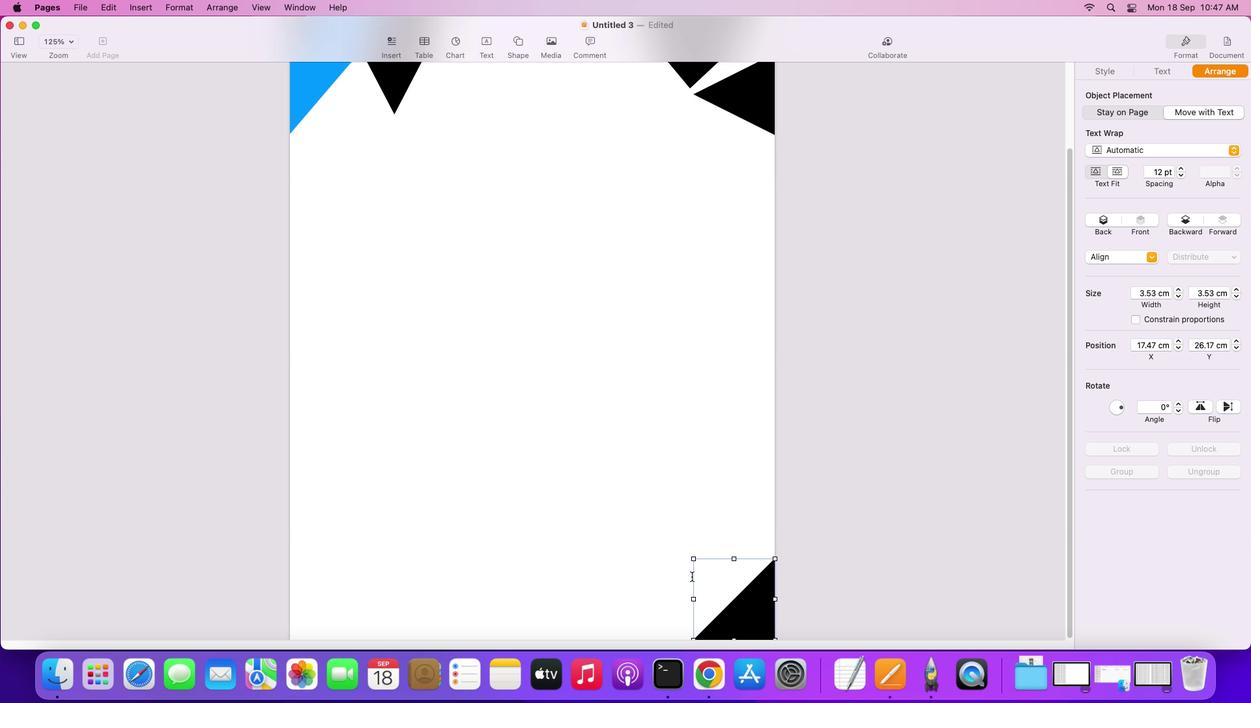 
Action: Mouse moved to (750, 494)
Screenshot: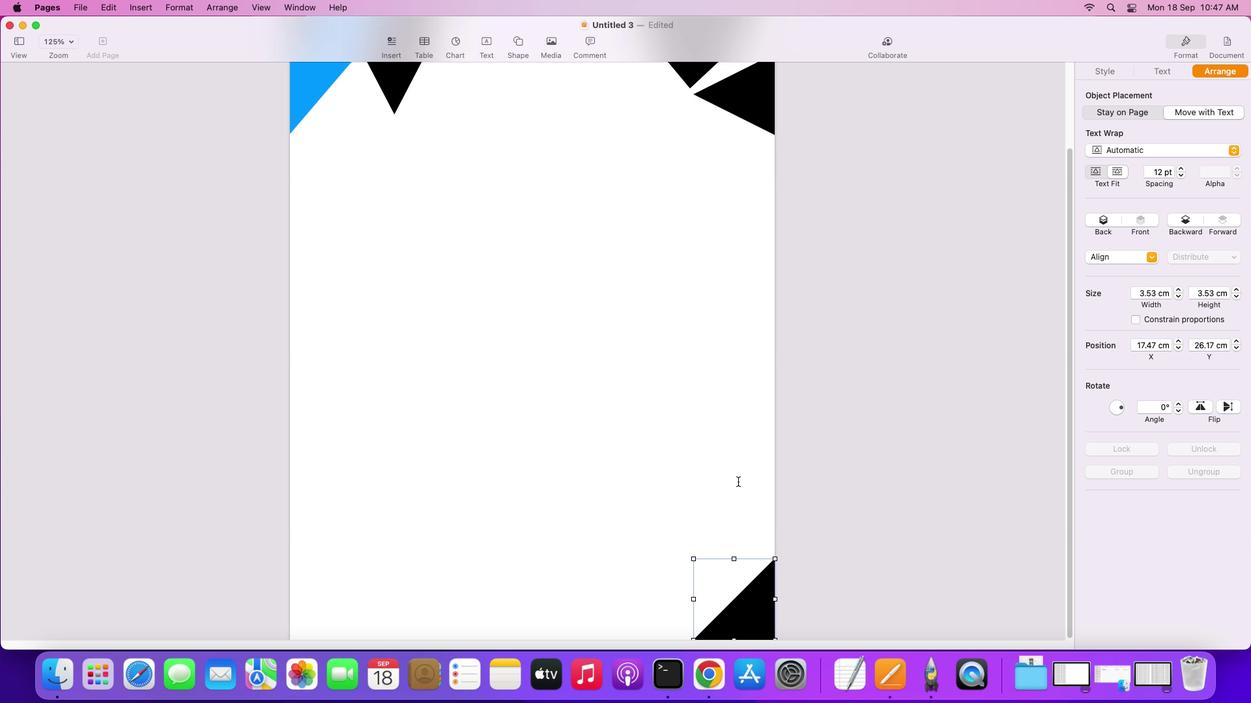 
Action: Mouse scrolled (750, 494) with delta (12, 11)
Screenshot: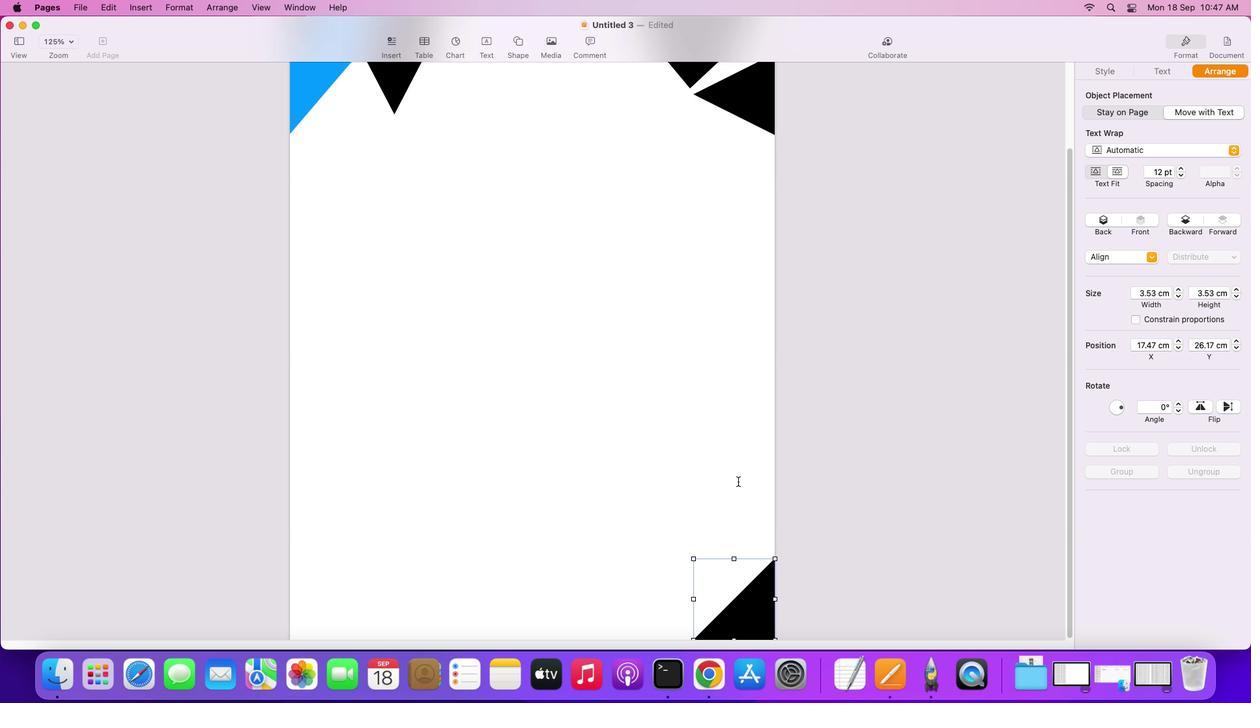 
Action: Mouse scrolled (750, 494) with delta (12, 11)
Screenshot: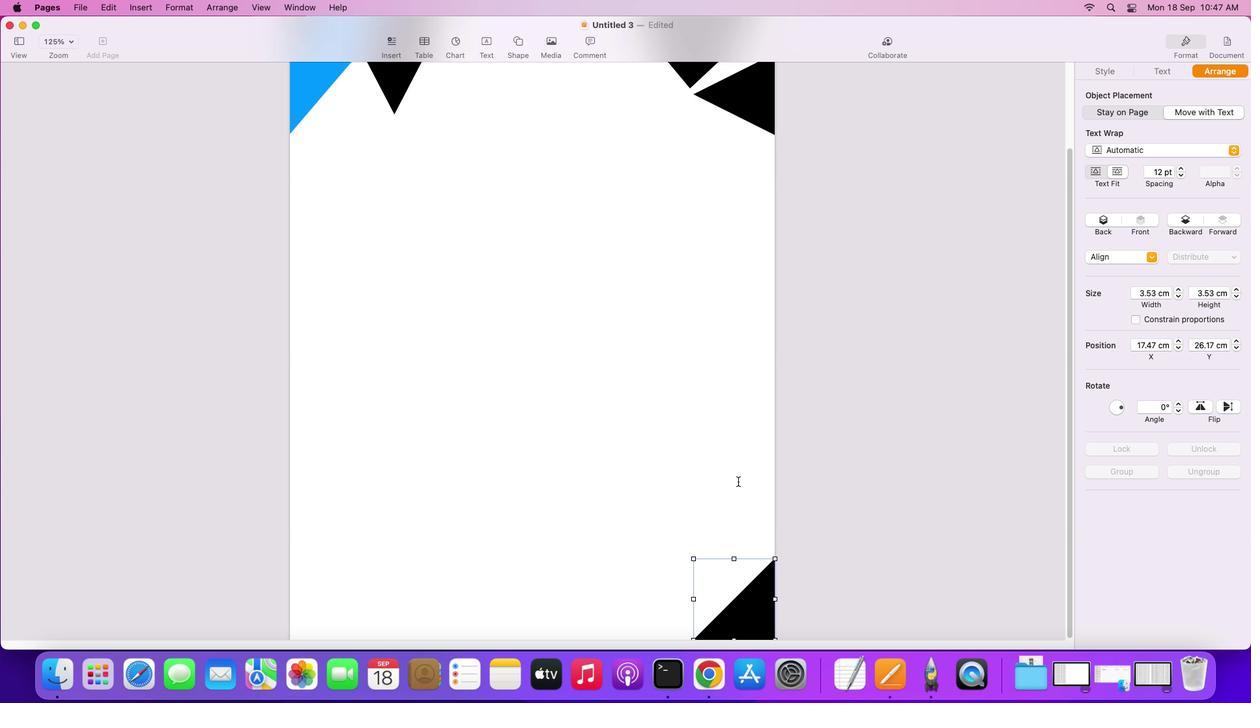 
Action: Mouse scrolled (750, 494) with delta (12, 10)
Screenshot: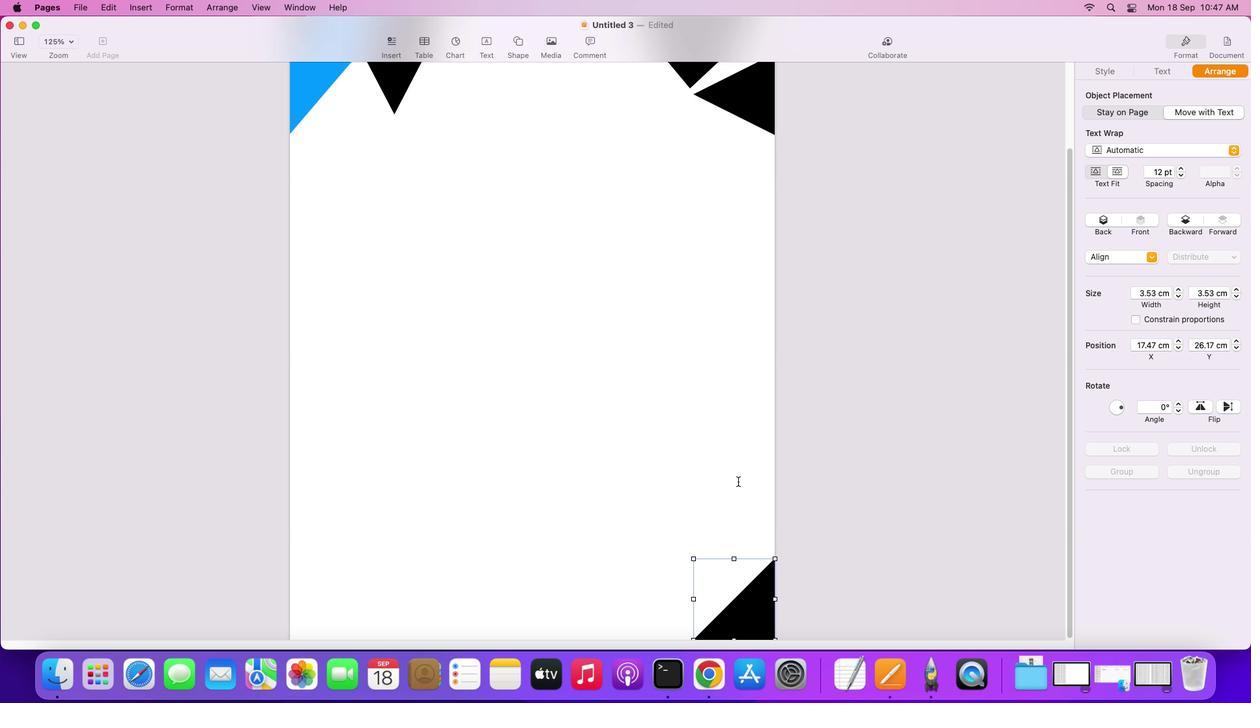 
Action: Mouse scrolled (750, 494) with delta (12, 9)
Screenshot: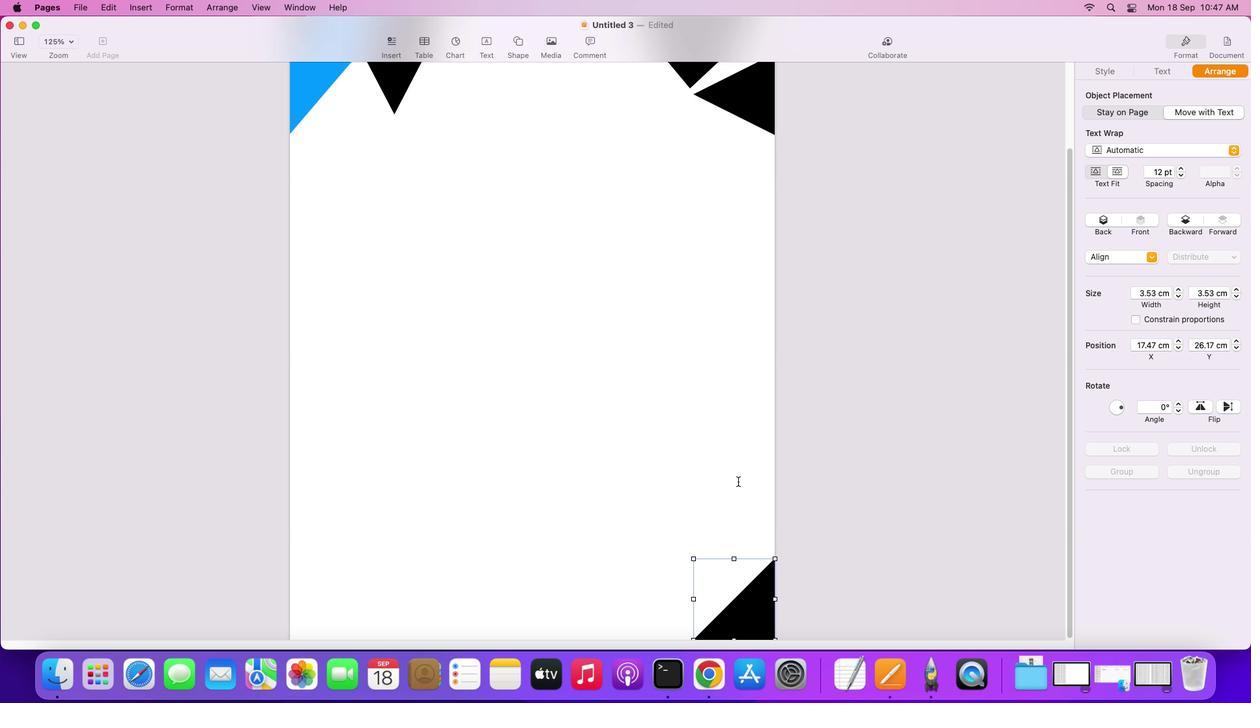 
Action: Mouse scrolled (750, 494) with delta (12, 8)
Screenshot: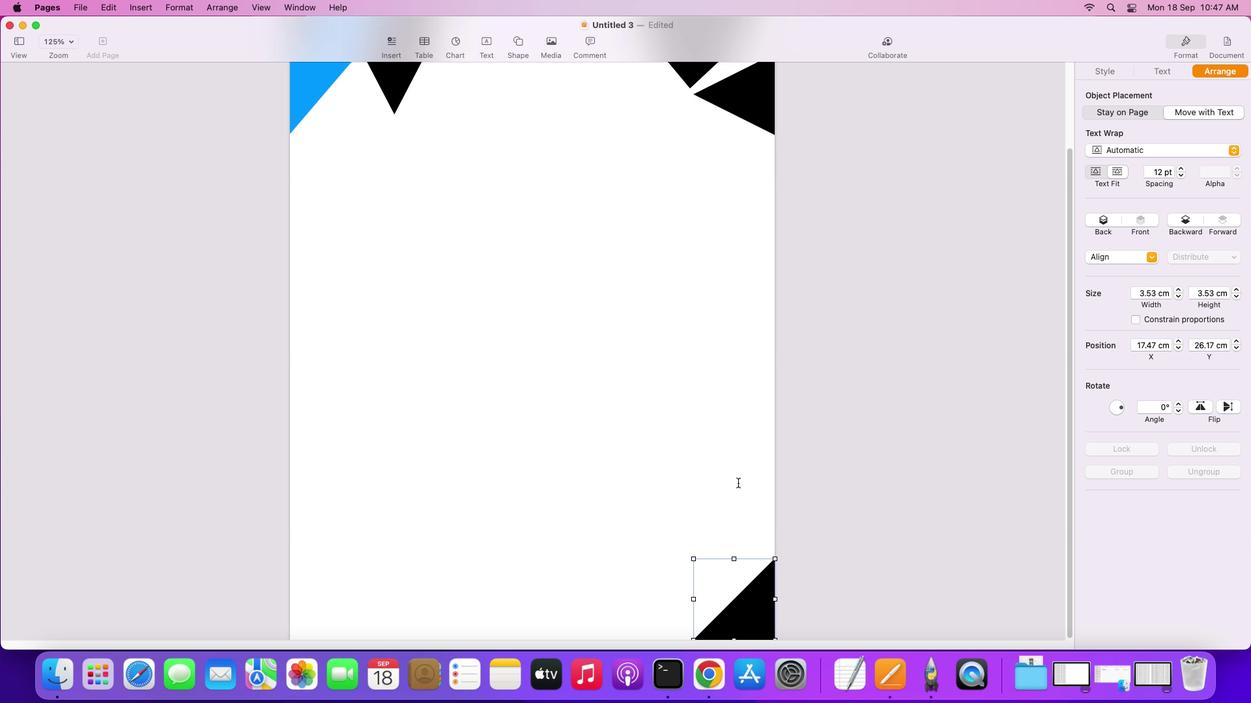 
Action: Mouse scrolled (750, 494) with delta (12, 8)
Screenshot: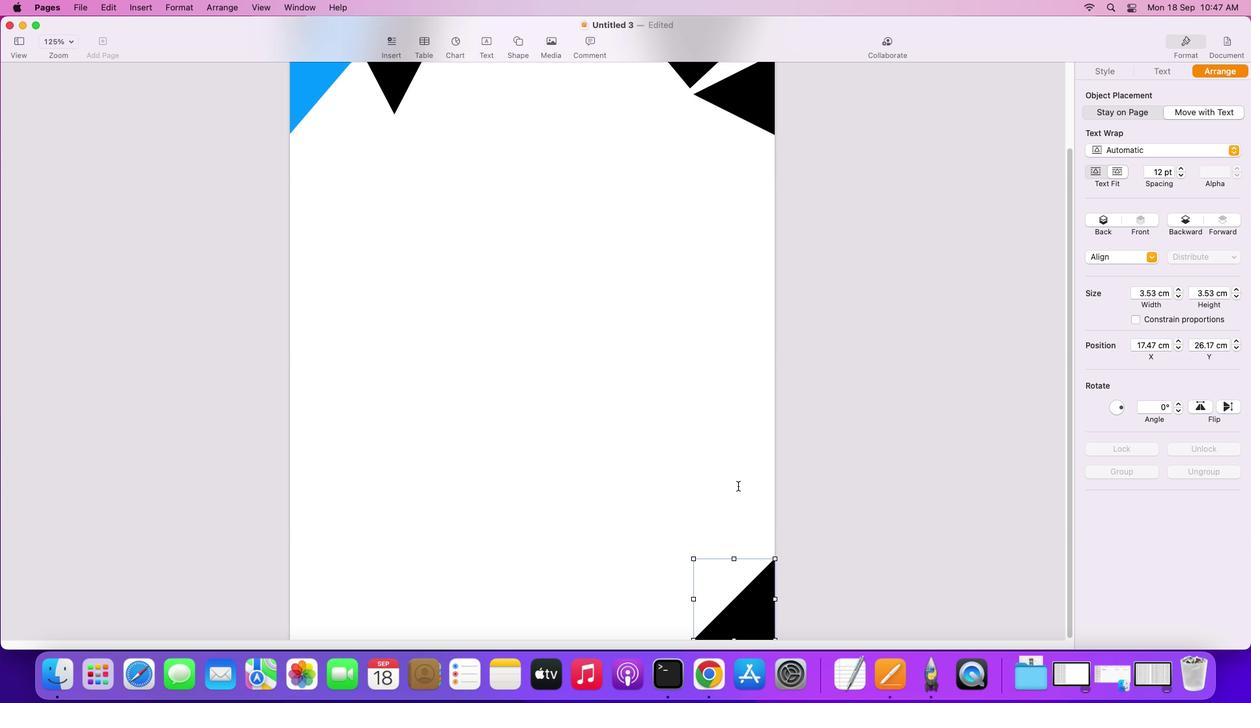 
Action: Mouse moved to (750, 508)
Screenshot: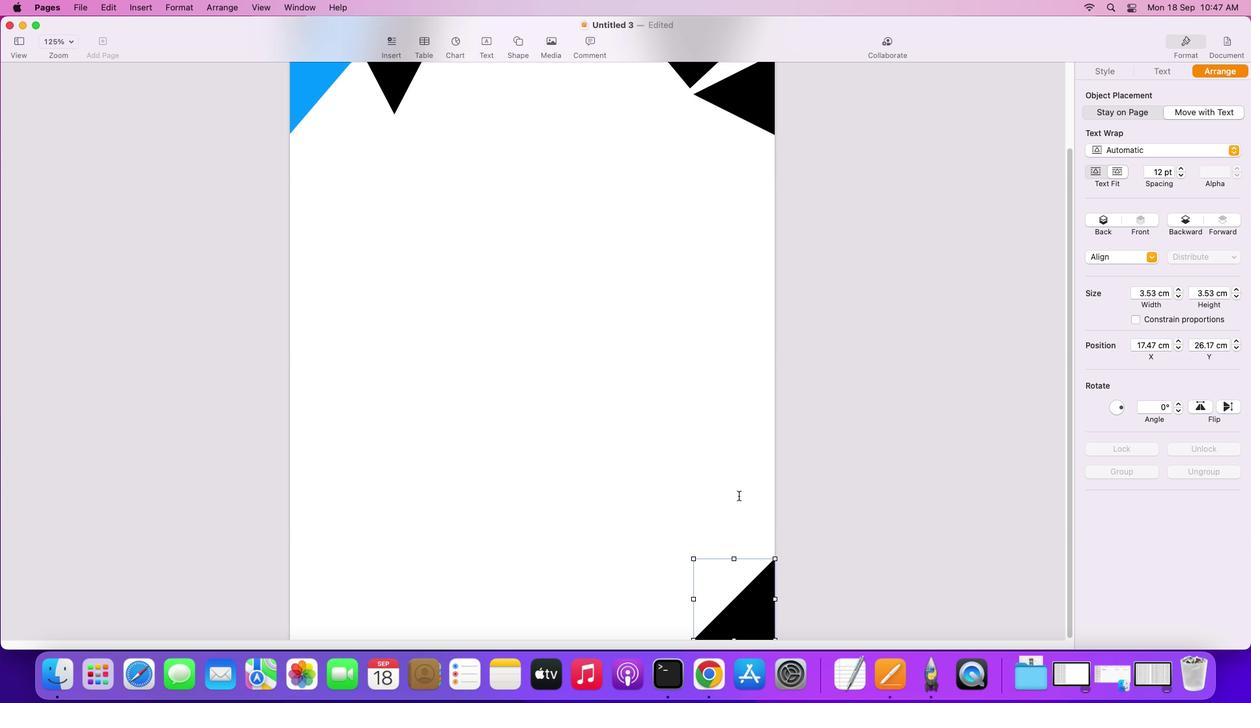 
Action: Mouse pressed left at (750, 508)
Screenshot: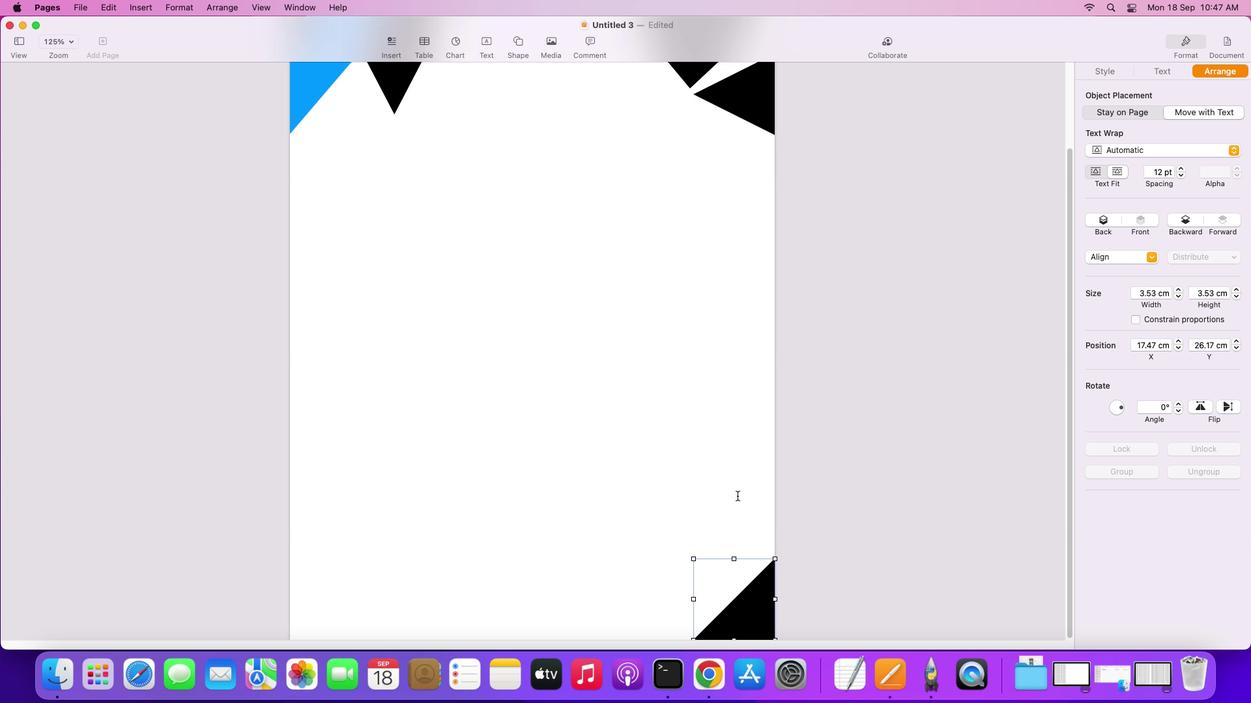 
Action: Mouse moved to (739, 633)
Screenshot: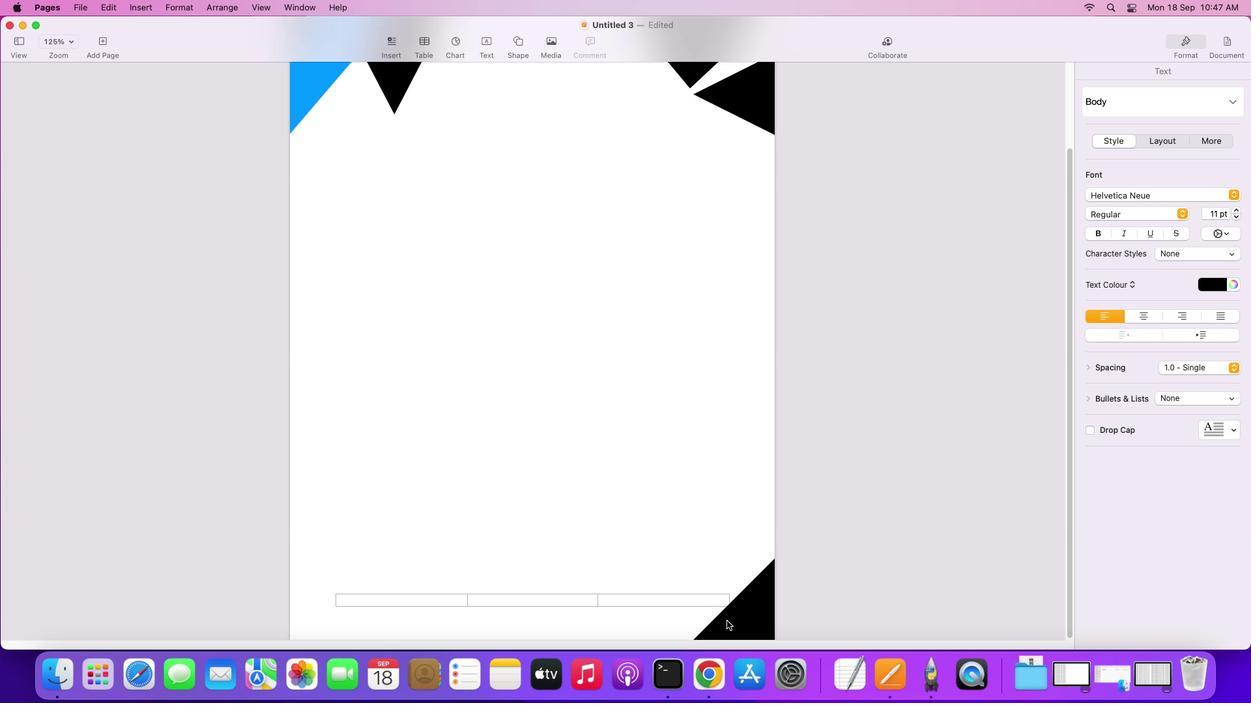 
Action: Mouse pressed left at (739, 633)
Screenshot: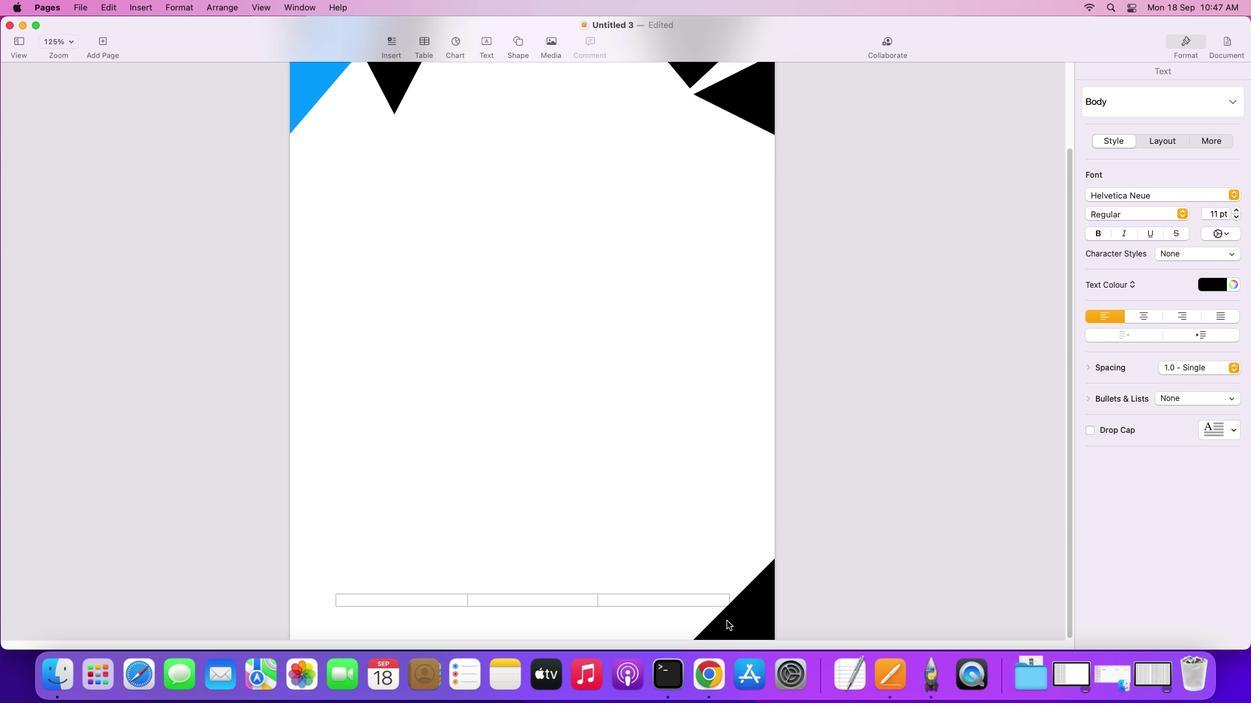 
Action: Mouse moved to (707, 651)
Screenshot: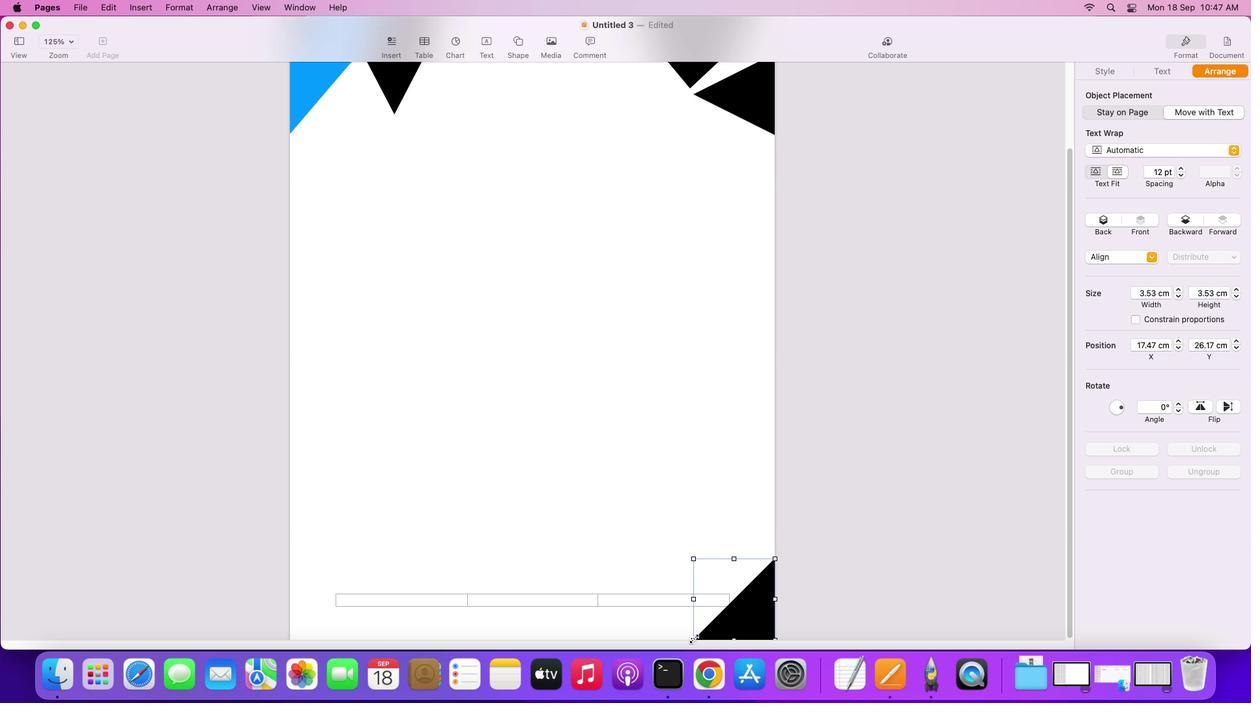 
Action: Mouse pressed left at (707, 651)
Screenshot: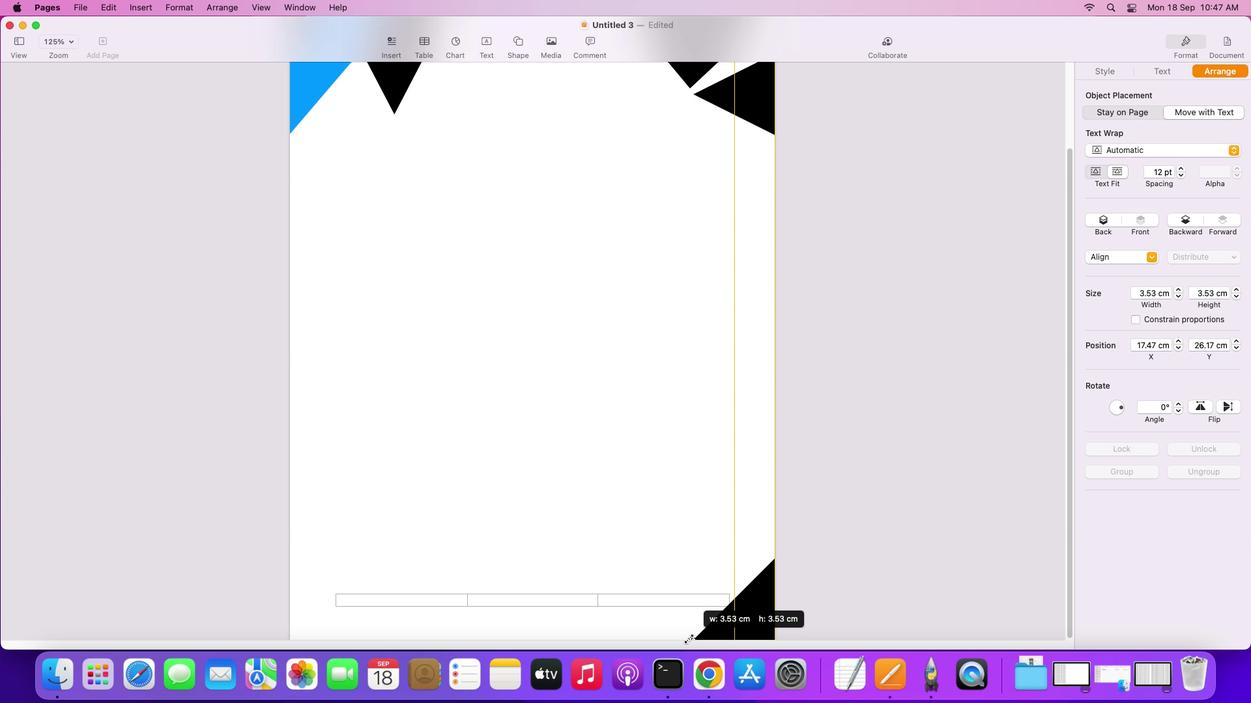 
Action: Mouse moved to (739, 494)
Screenshot: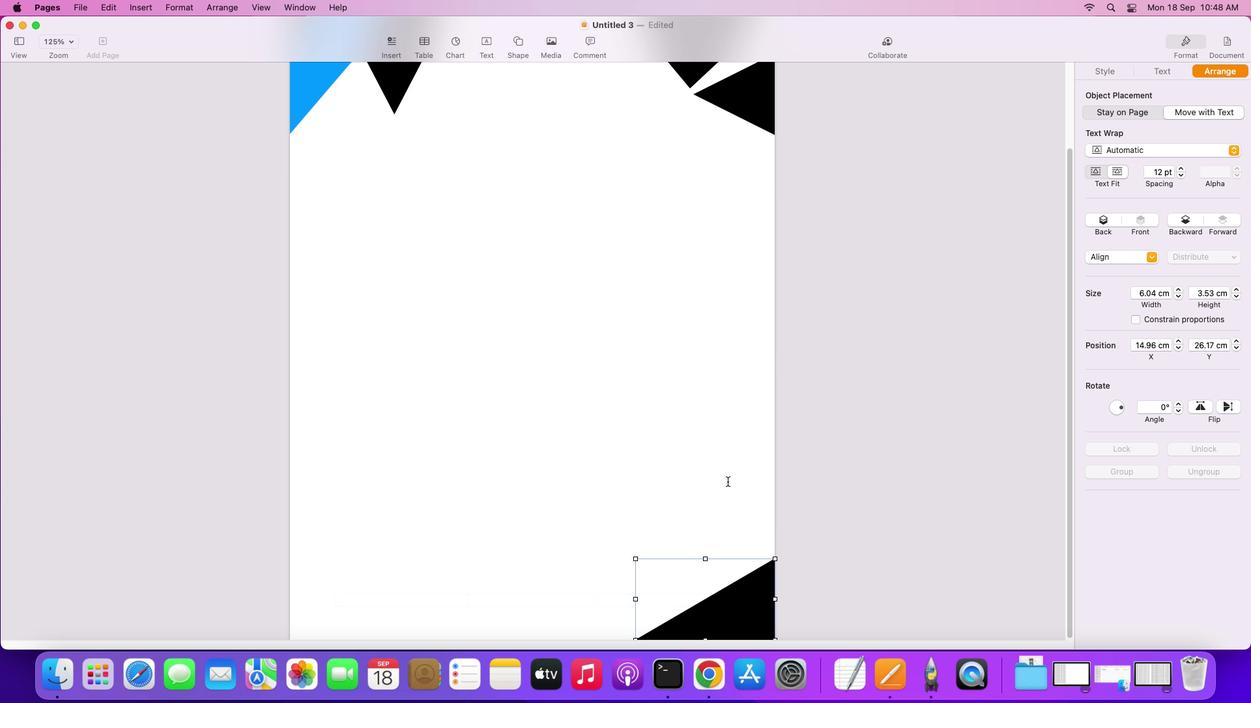 
Action: Mouse pressed left at (739, 494)
Screenshot: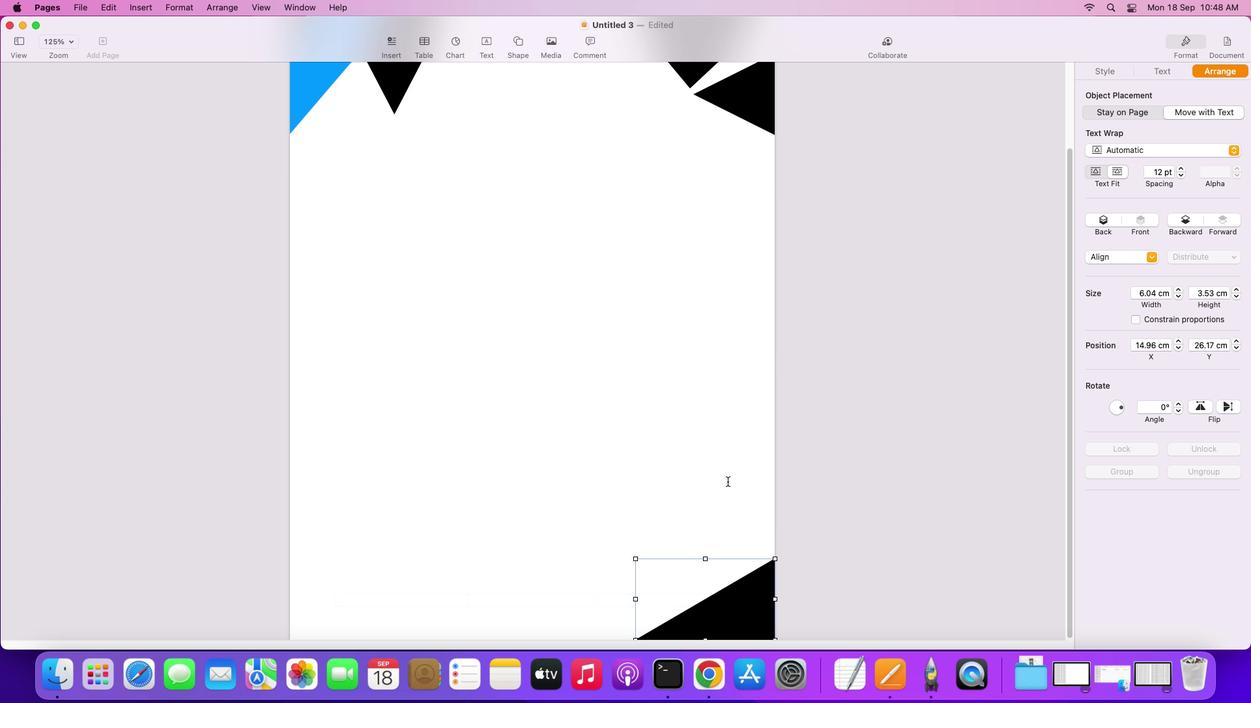 
Action: Mouse moved to (529, 54)
Screenshot: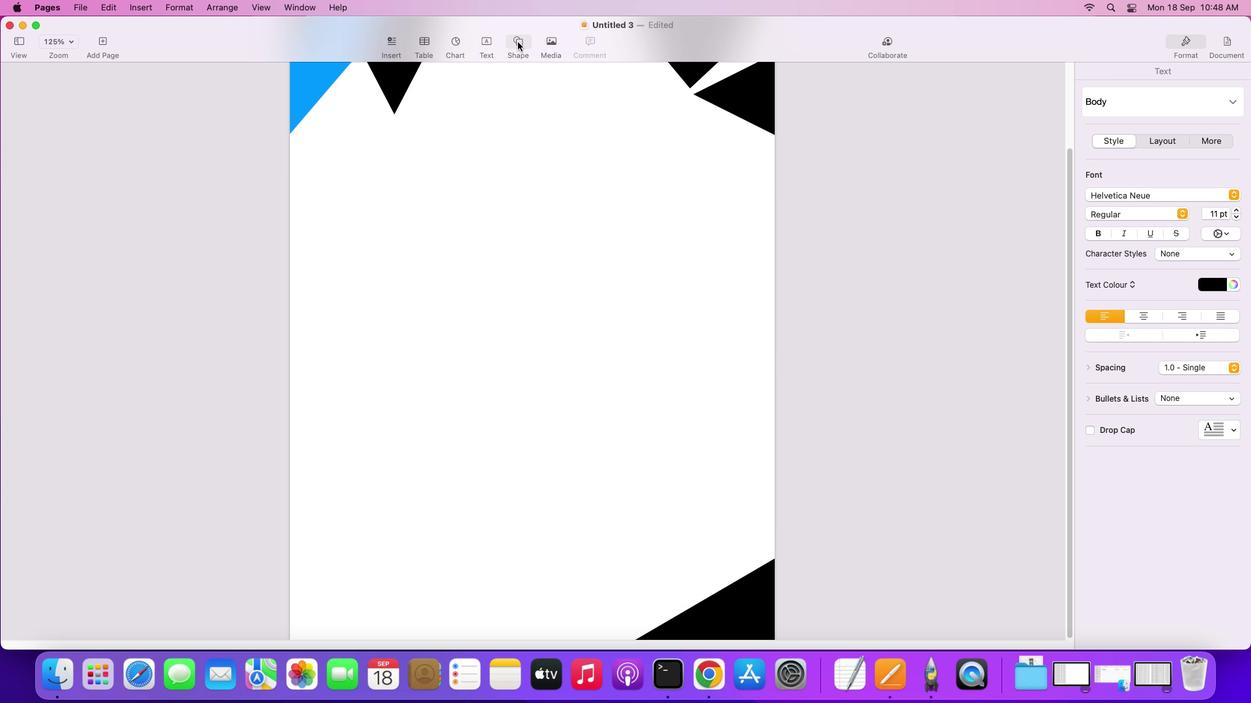 
Action: Mouse pressed left at (529, 54)
Screenshot: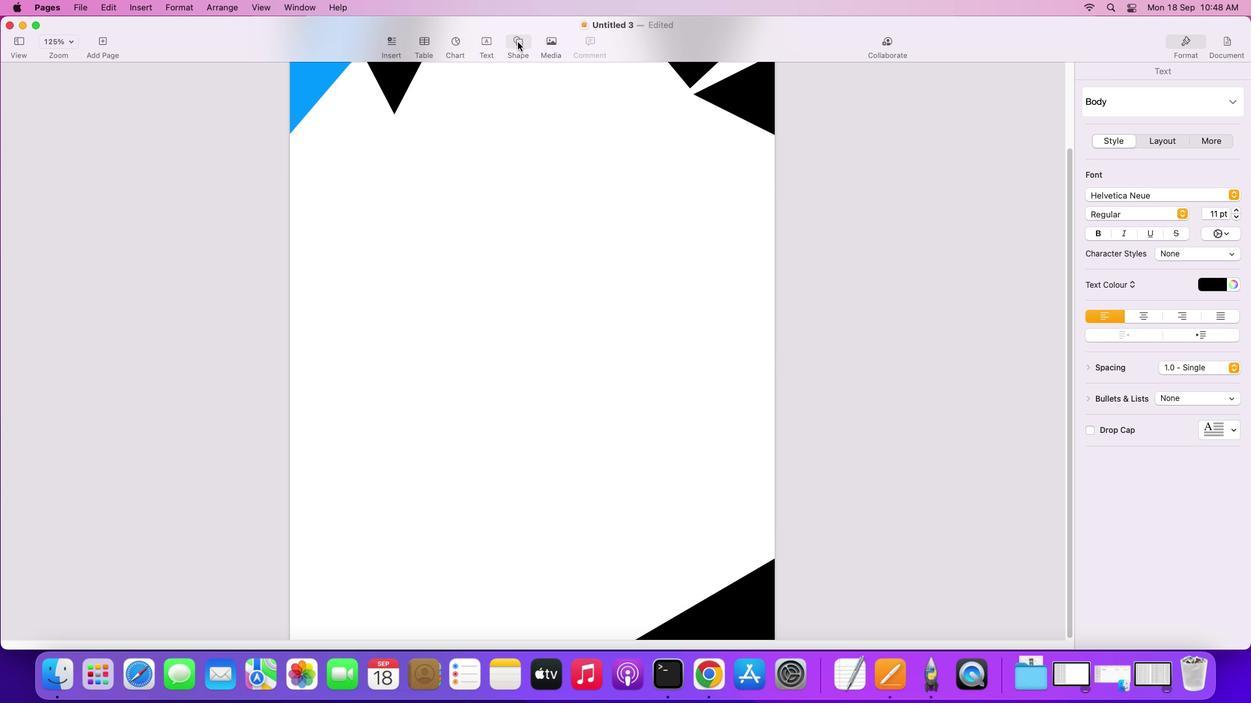 
Action: Mouse moved to (577, 203)
Screenshot: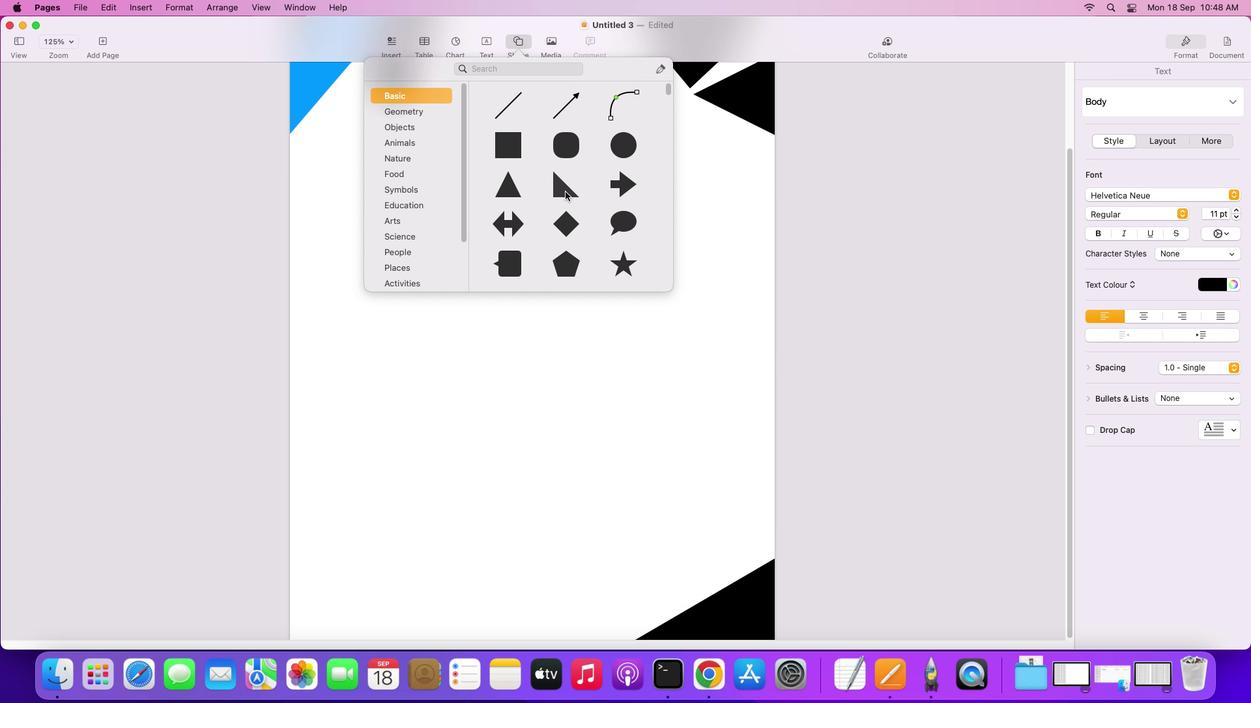 
Action: Mouse pressed left at (577, 203)
Screenshot: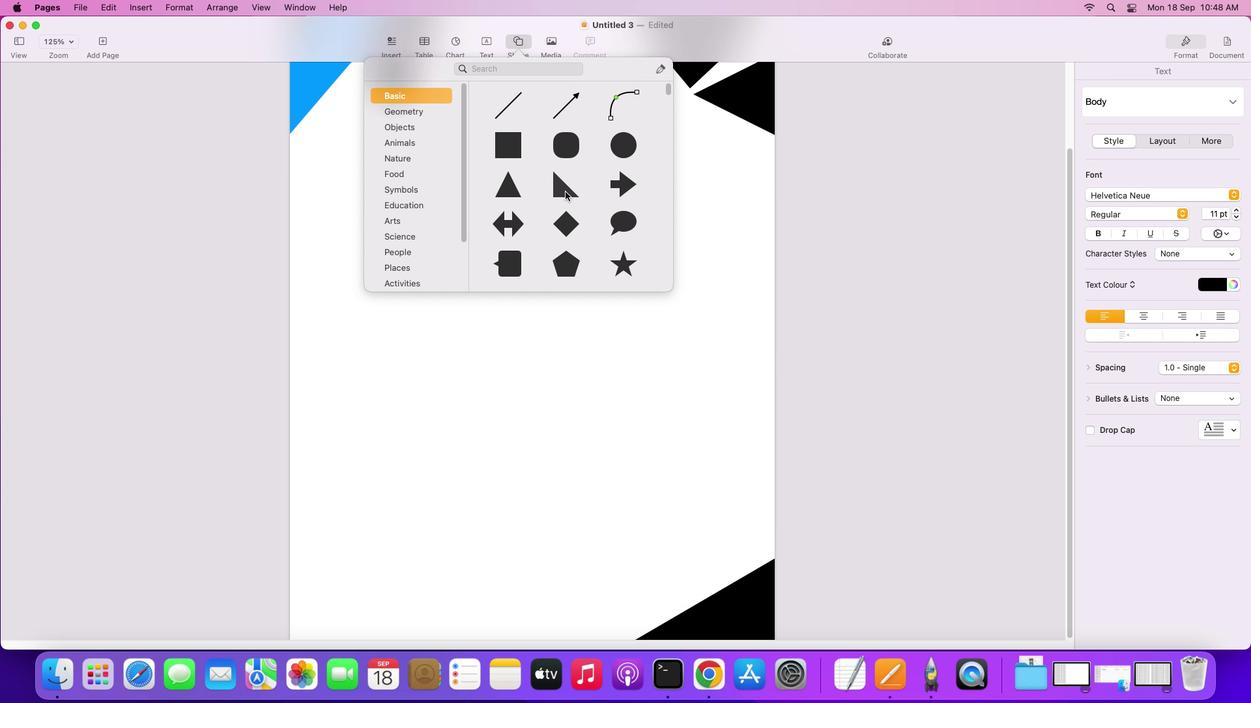 
Action: Mouse moved to (1216, 416)
Screenshot: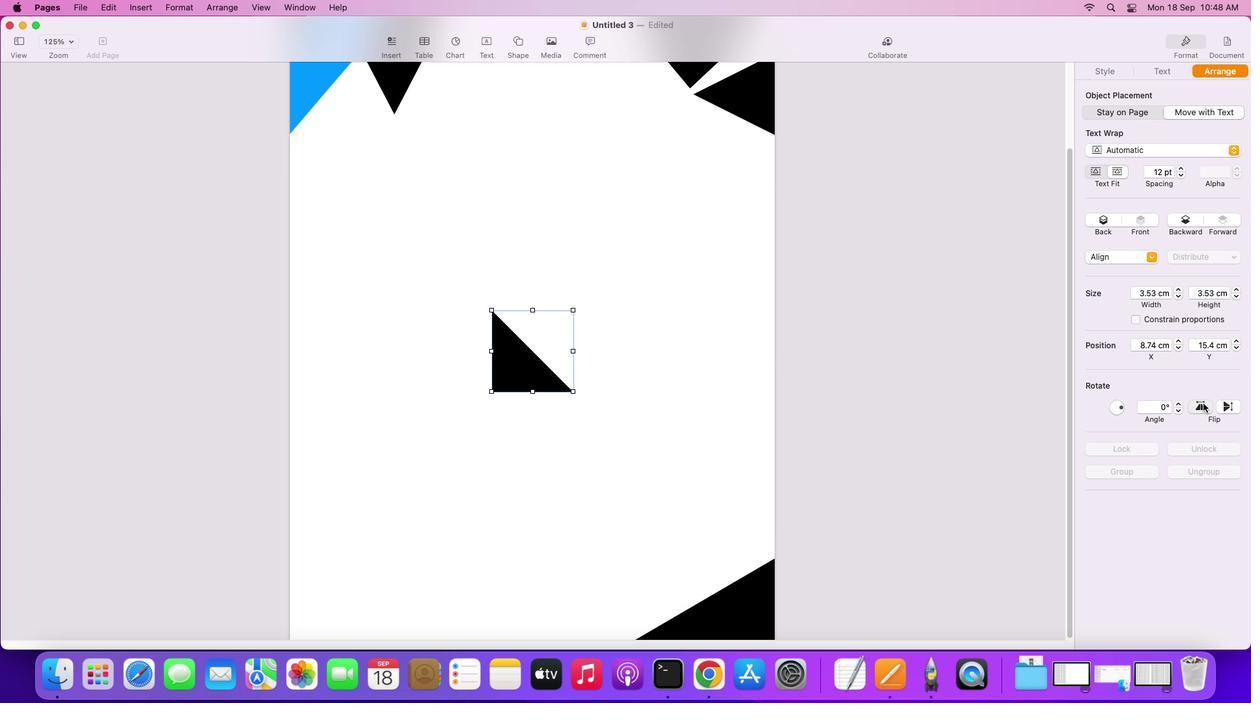 
Action: Mouse pressed left at (1216, 416)
Screenshot: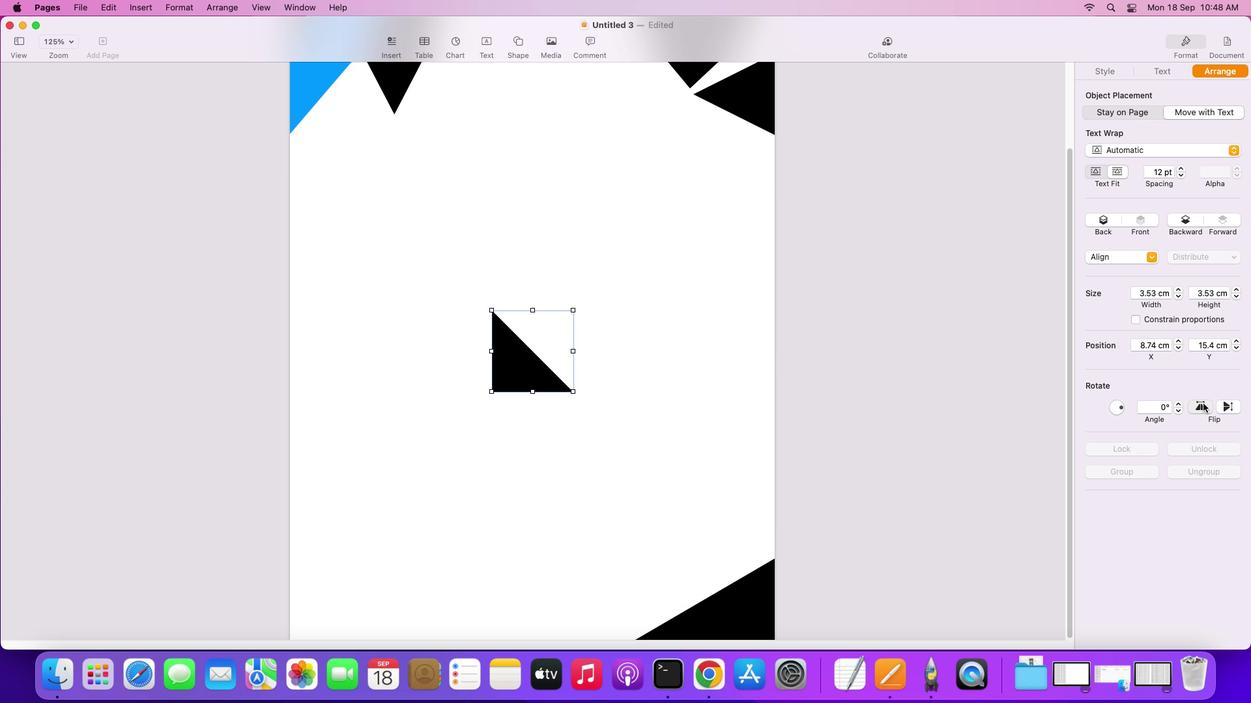 
Action: Mouse moved to (554, 386)
Screenshot: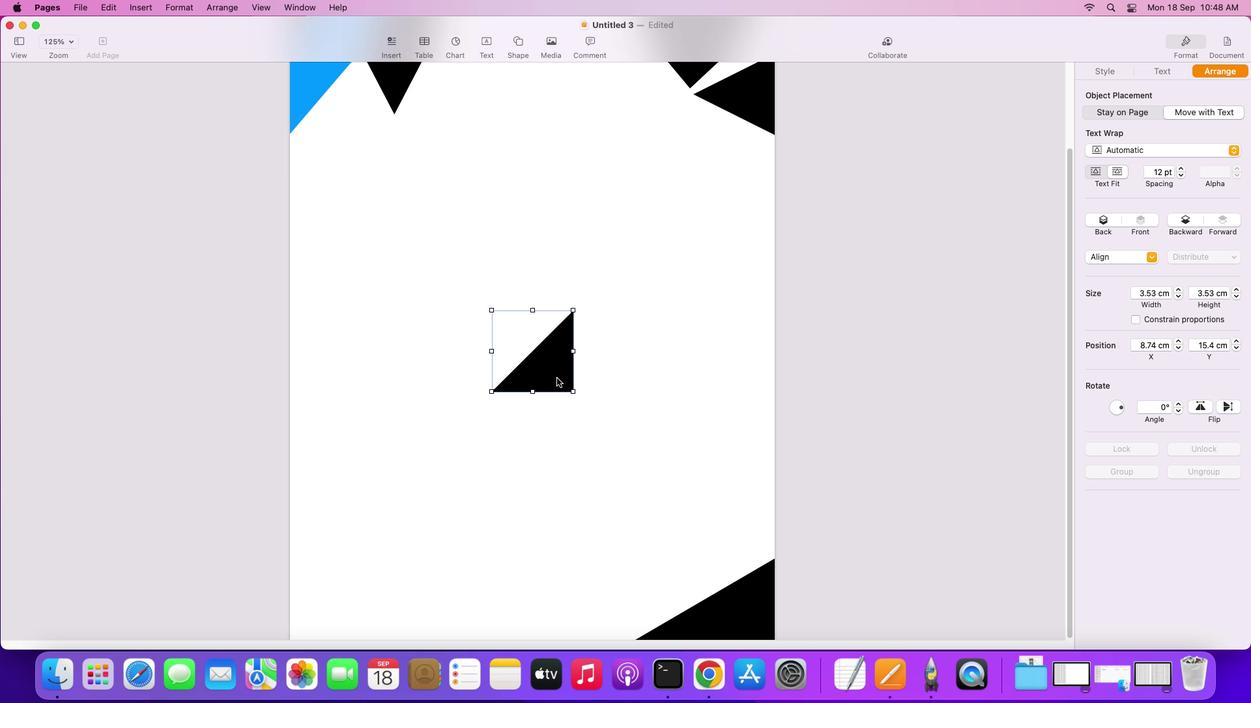 
Action: Mouse pressed left at (554, 386)
Screenshot: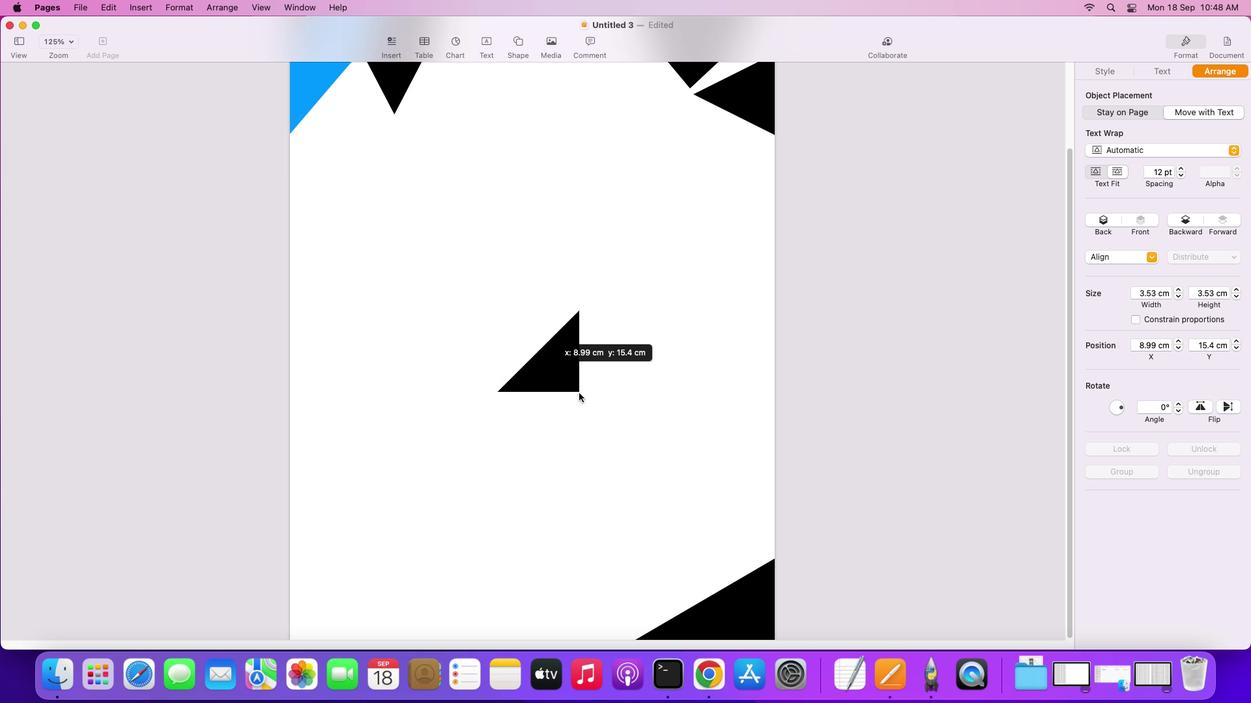 
Action: Mouse moved to (688, 560)
Screenshot: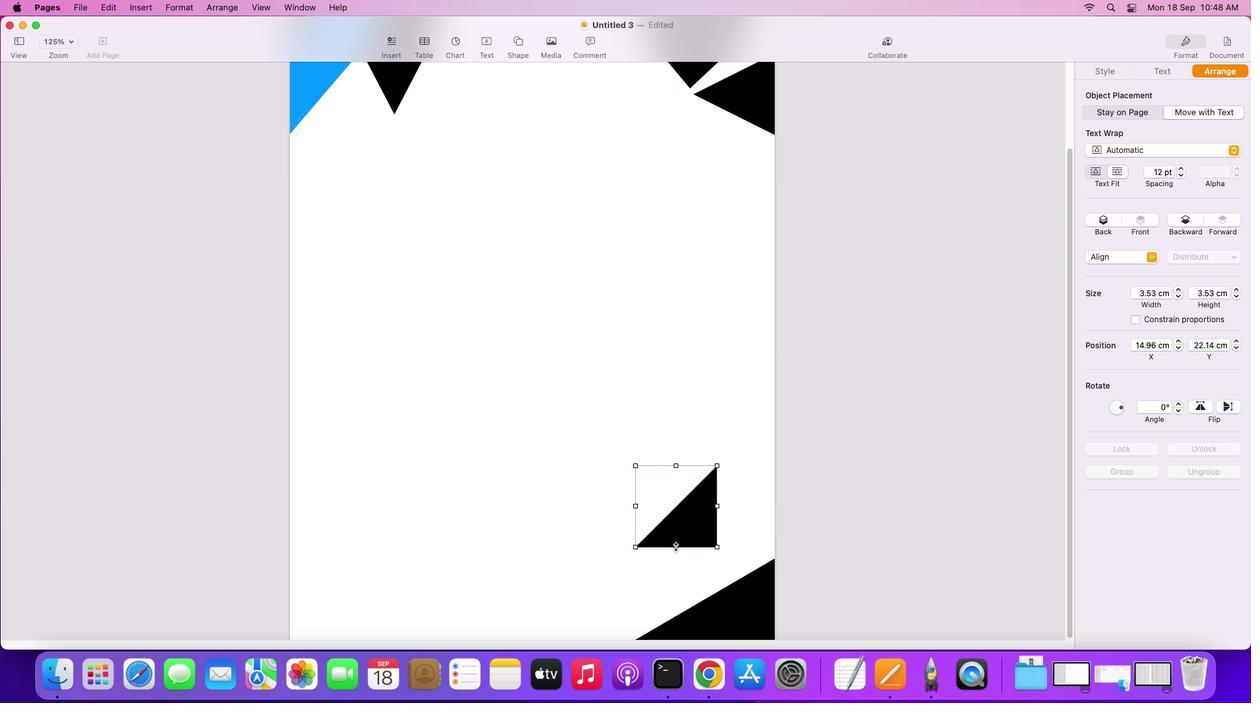 
Action: Mouse pressed left at (688, 560)
Screenshot: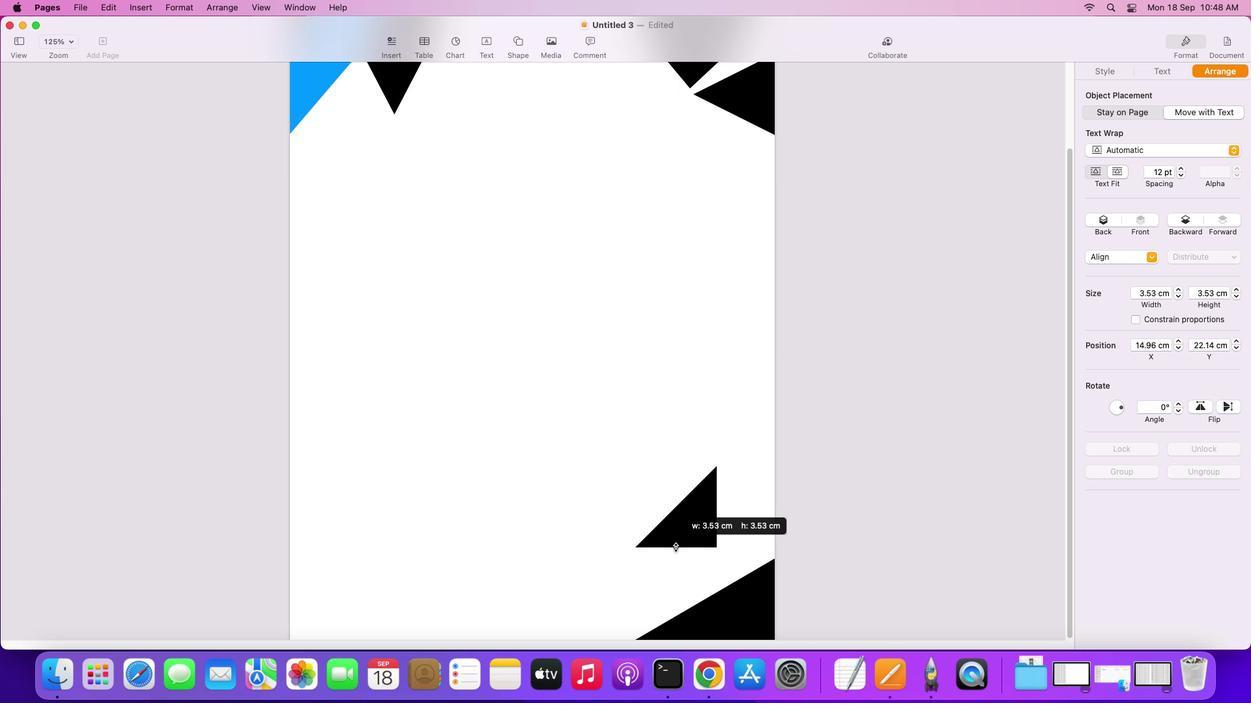
Action: Mouse moved to (697, 554)
Screenshot: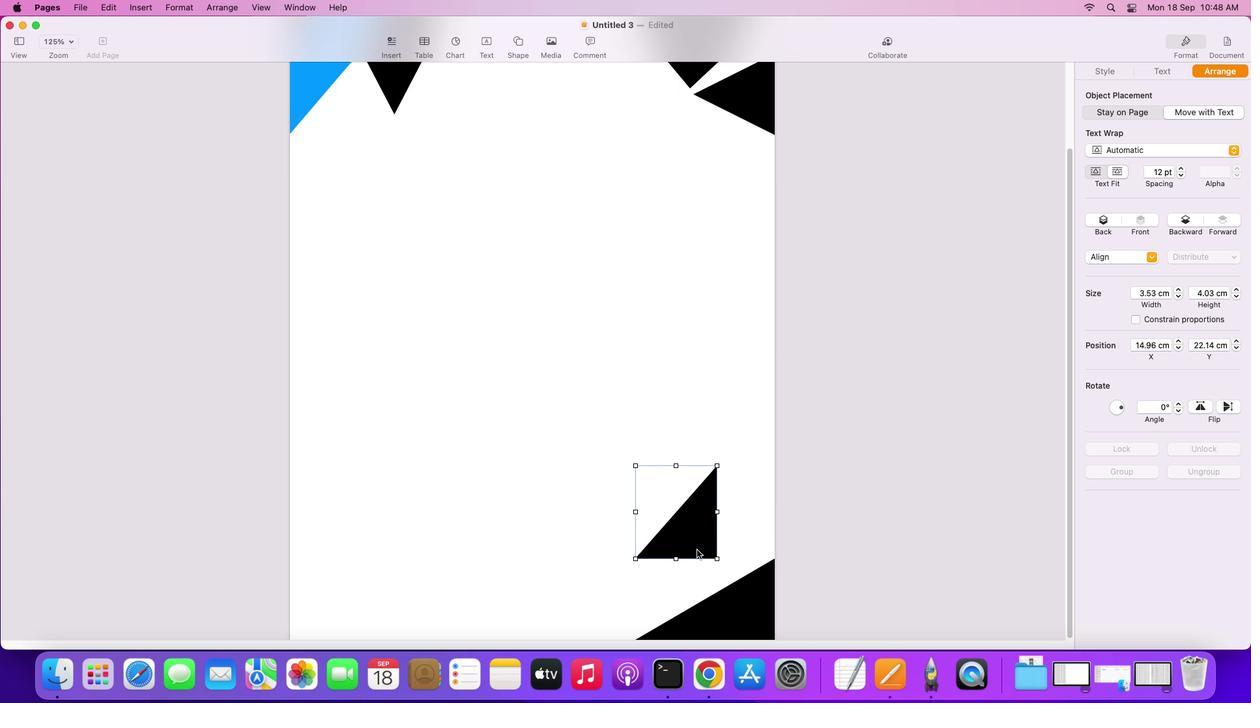 
Action: Mouse pressed left at (697, 554)
Screenshot: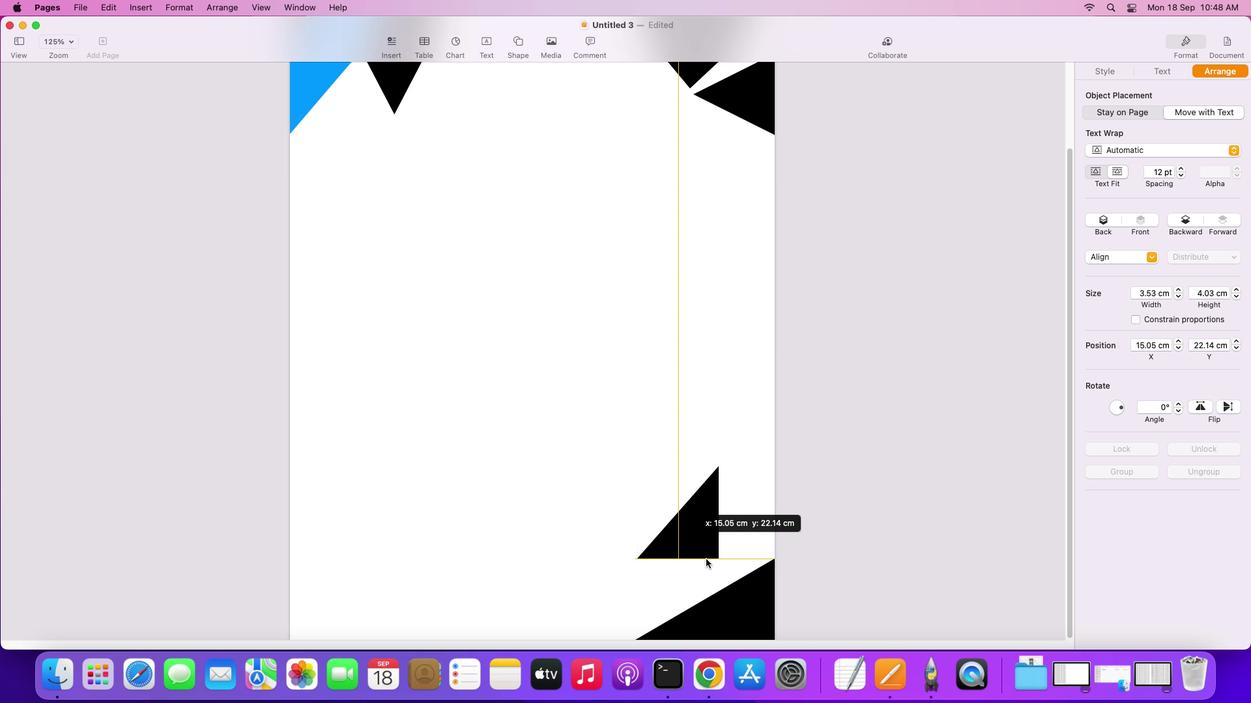 
Action: Mouse moved to (695, 642)
Screenshot: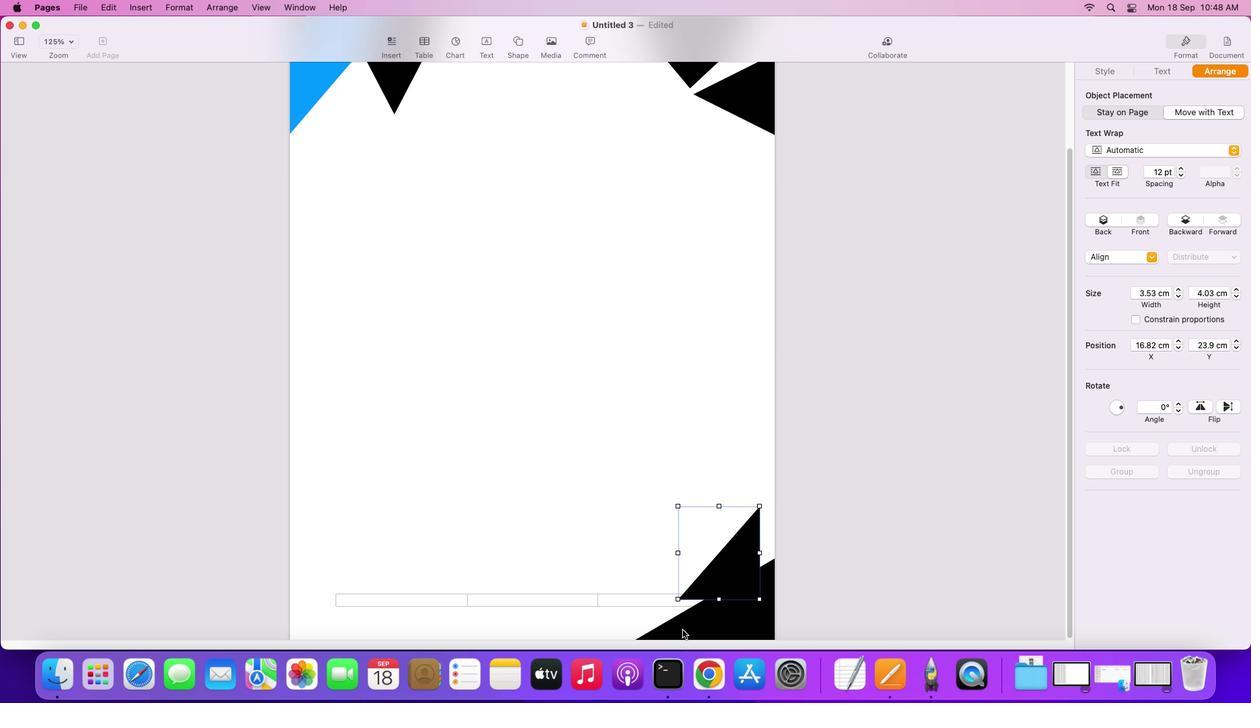 
Action: Mouse pressed left at (695, 642)
Screenshot: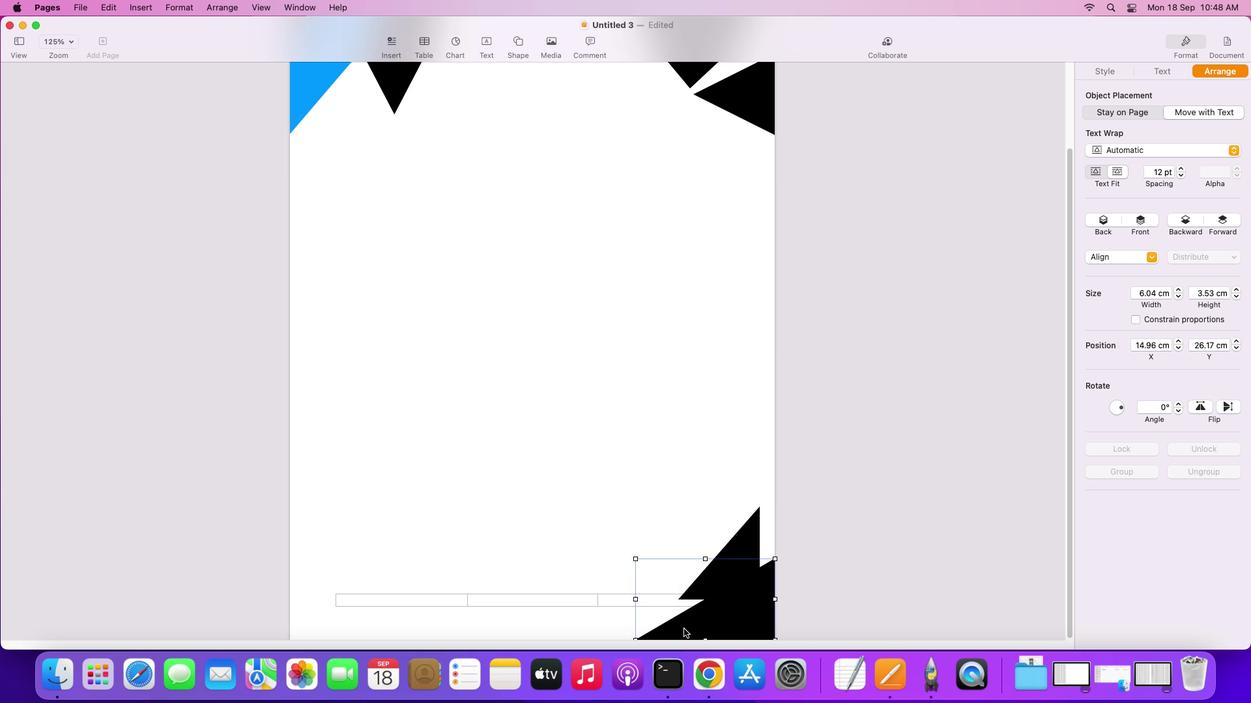 
Action: Mouse moved to (1135, 123)
Screenshot: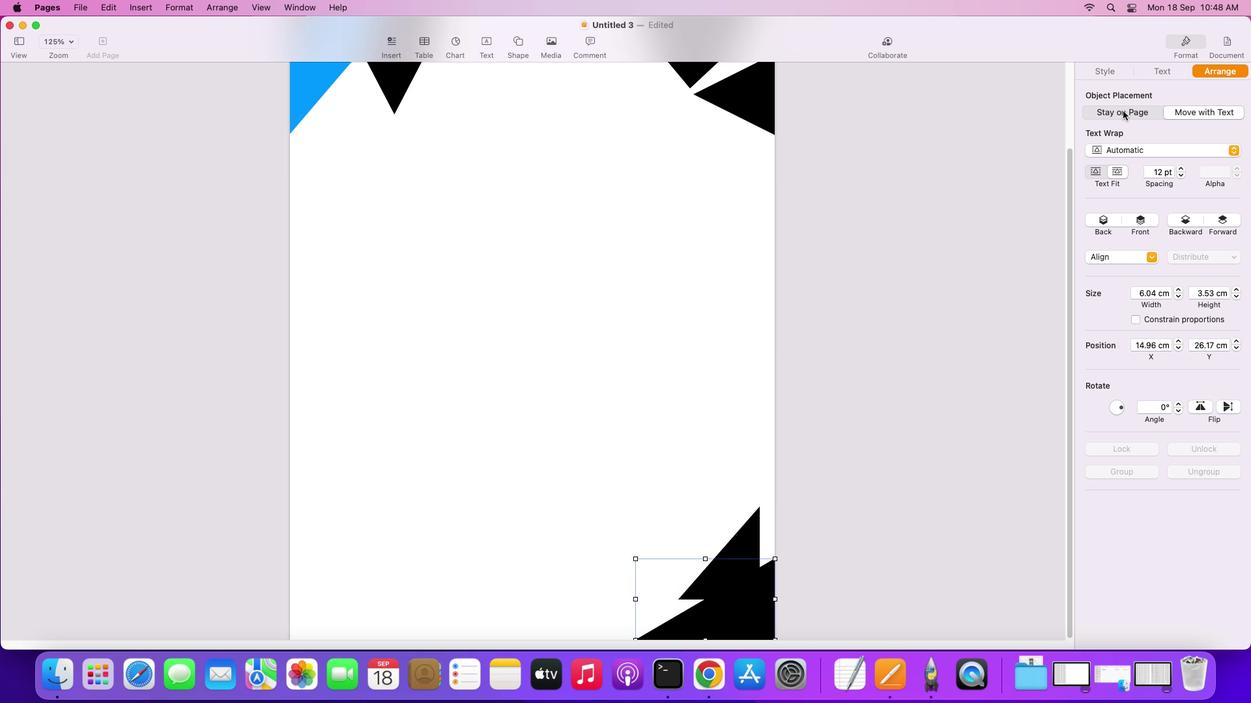 
Action: Mouse pressed left at (1135, 123)
Screenshot: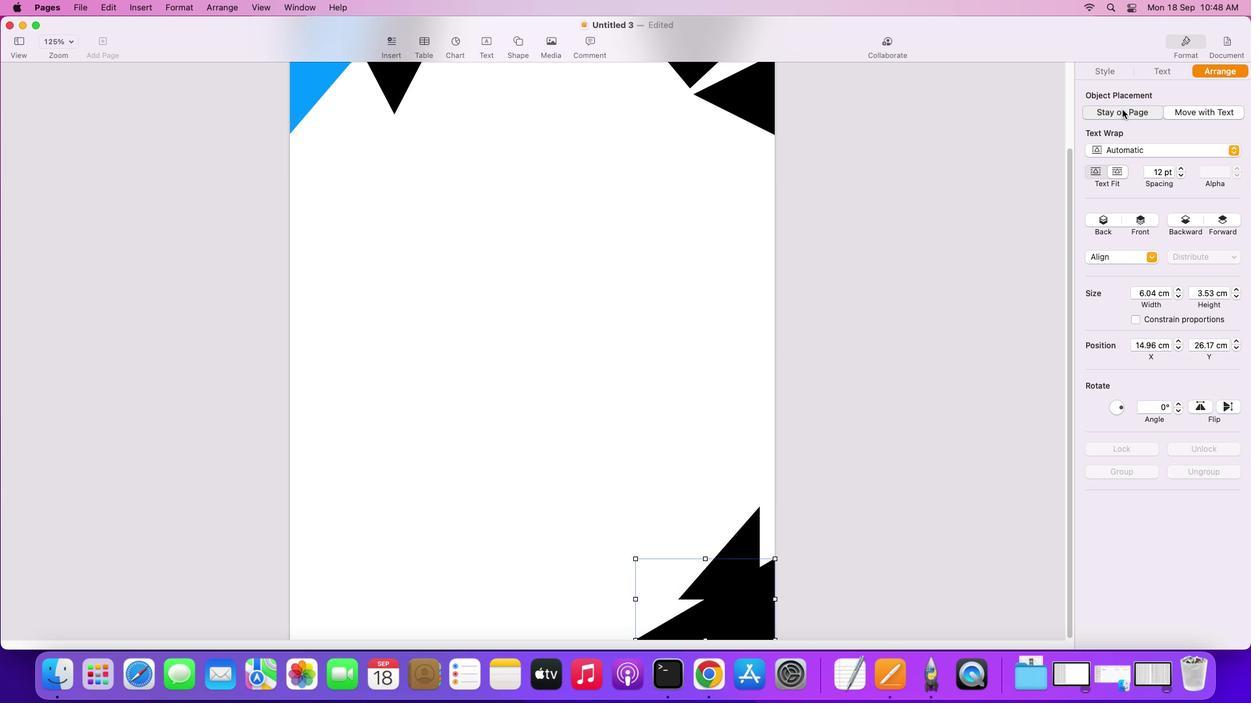 
Action: Mouse moved to (1107, 76)
Screenshot: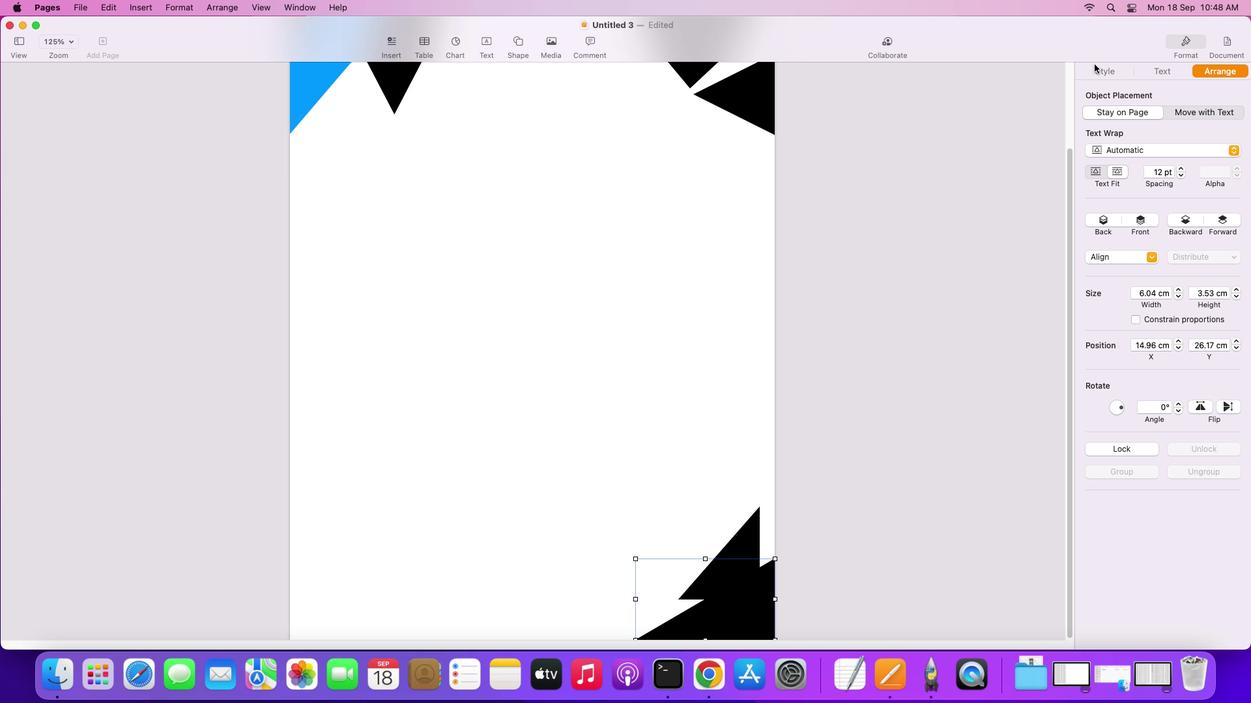 
Action: Mouse pressed left at (1107, 76)
Screenshot: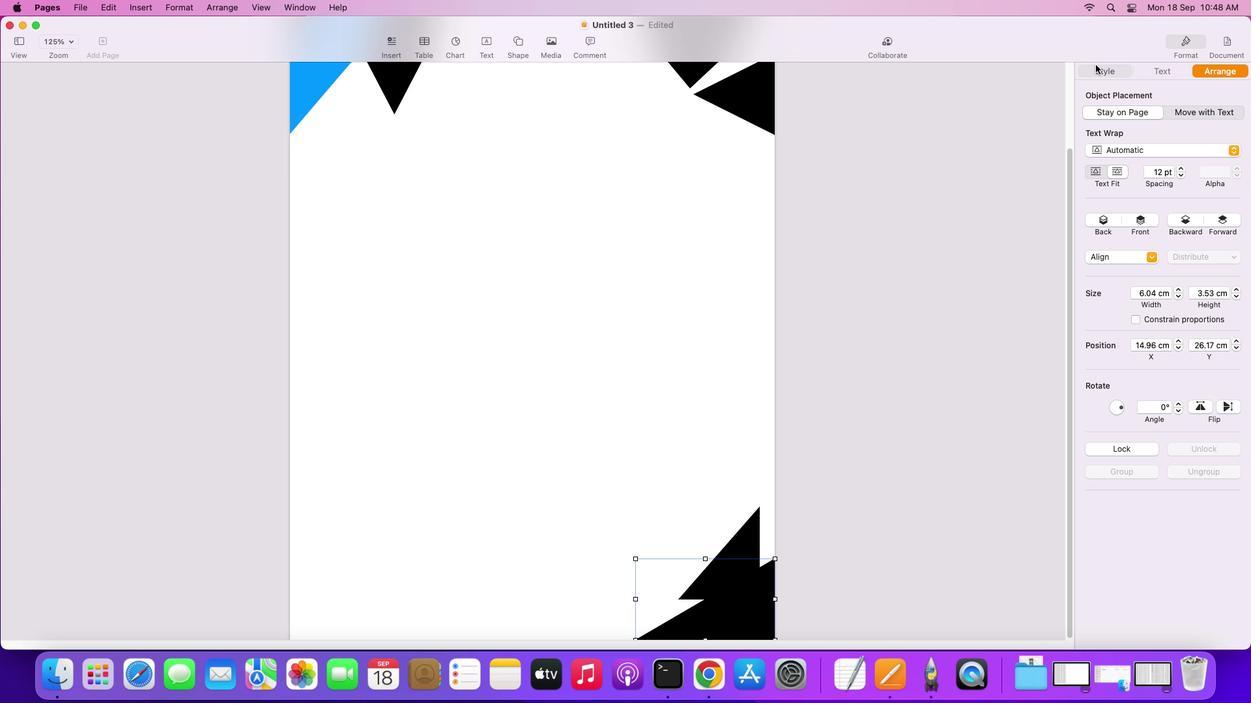 
Action: Mouse moved to (1173, 125)
Screenshot: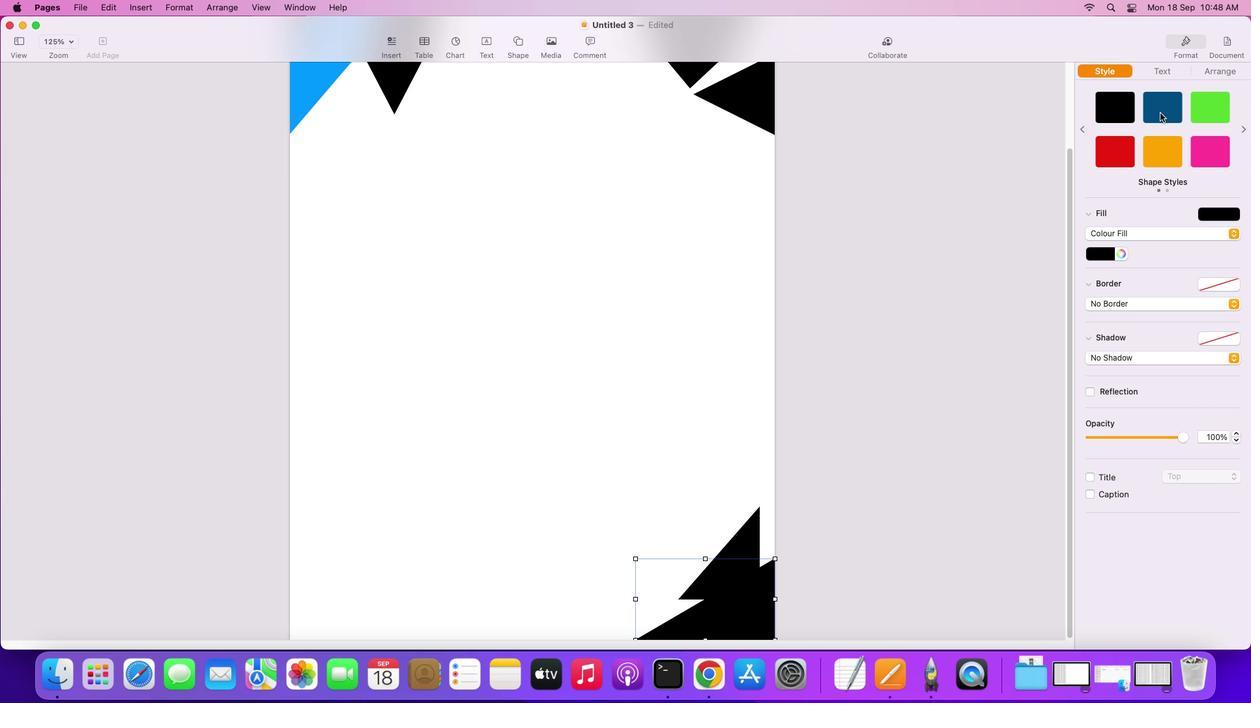 
Action: Mouse pressed left at (1173, 125)
Screenshot: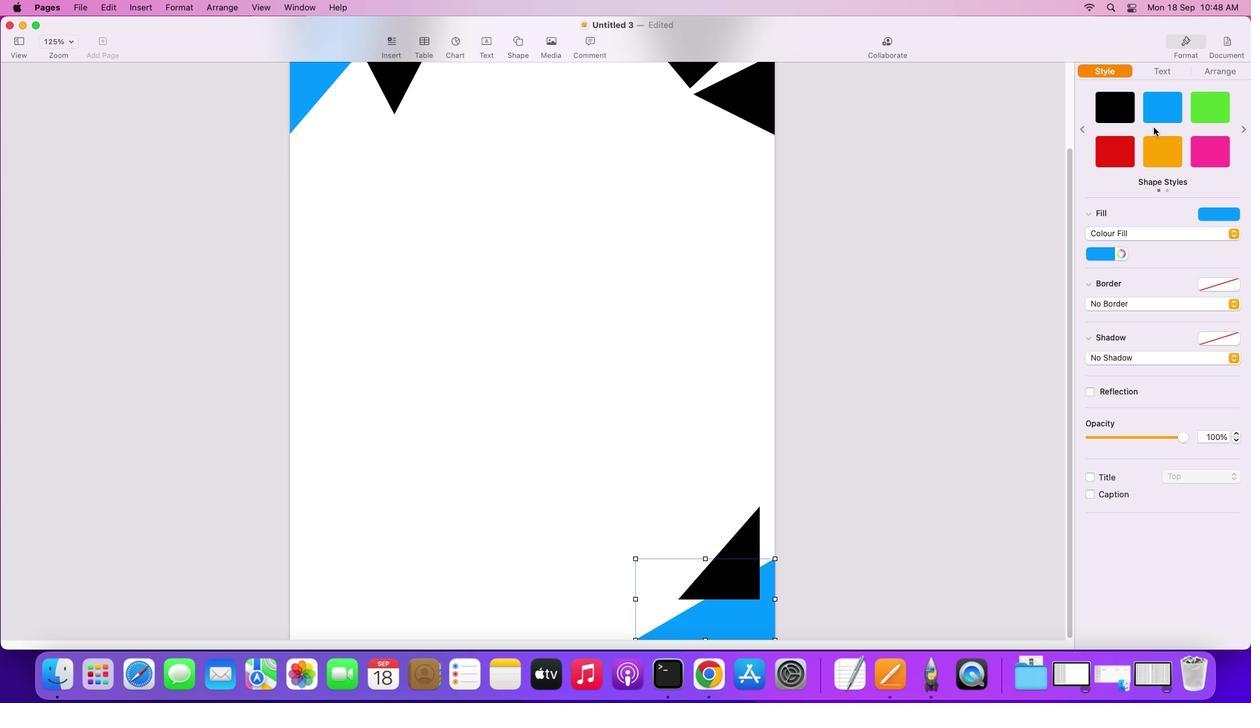
Action: Mouse moved to (745, 576)
Screenshot: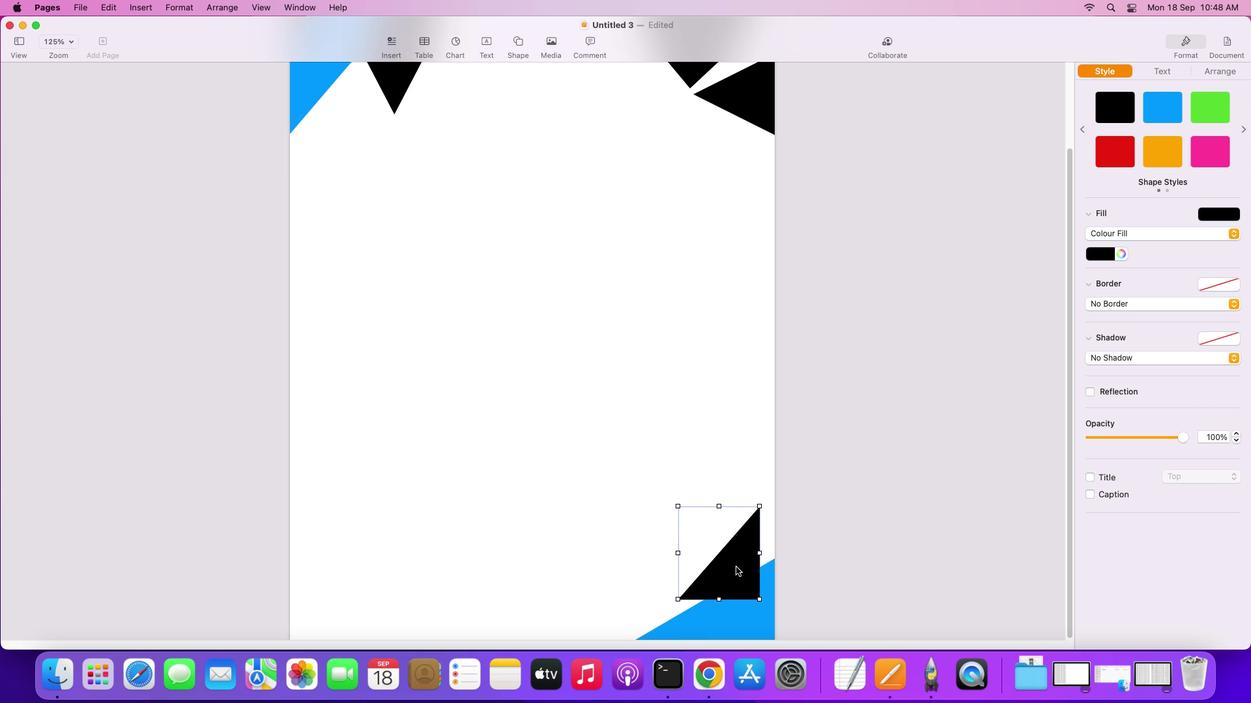 
Action: Mouse pressed left at (745, 576)
Screenshot: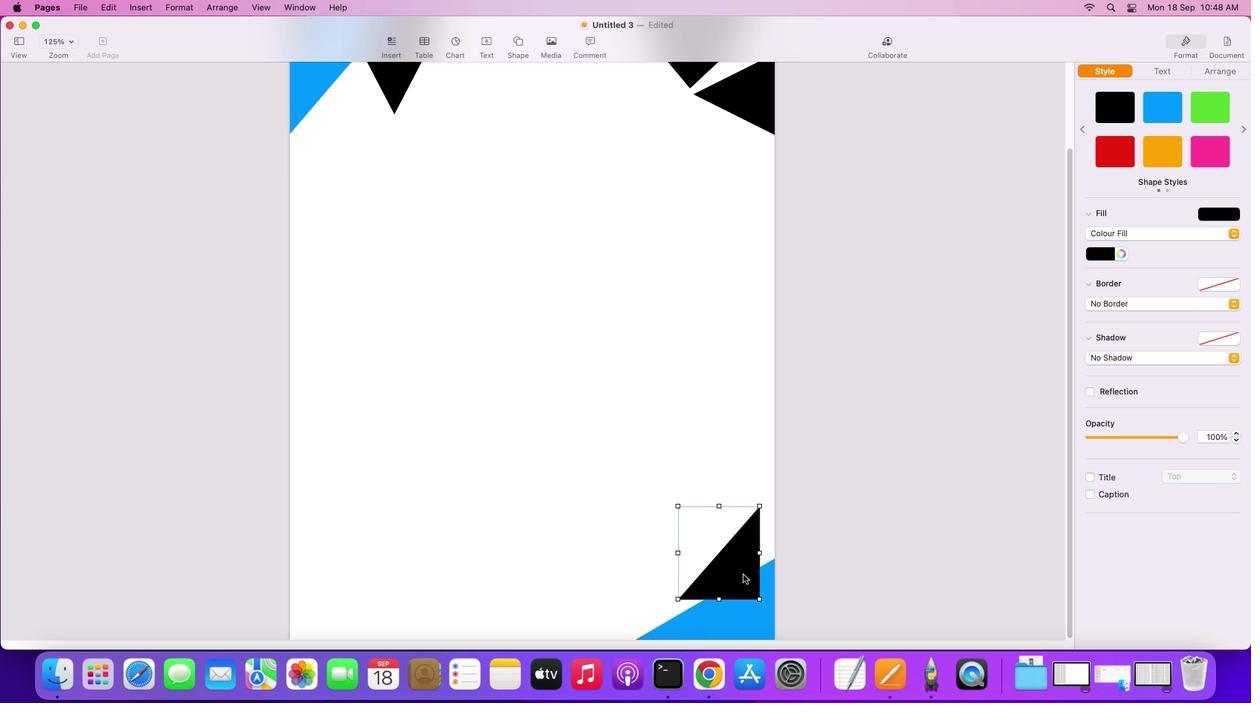 
Action: Mouse moved to (791, 558)
Screenshot: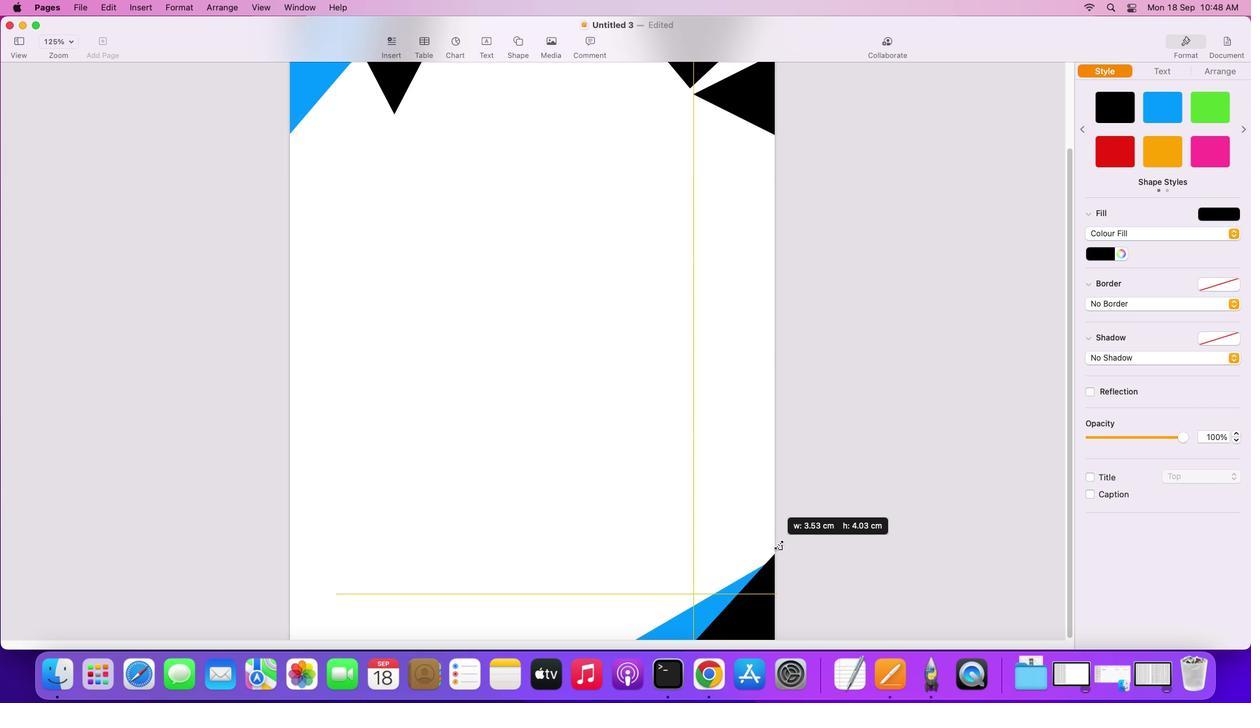 
Action: Mouse pressed left at (791, 558)
Screenshot: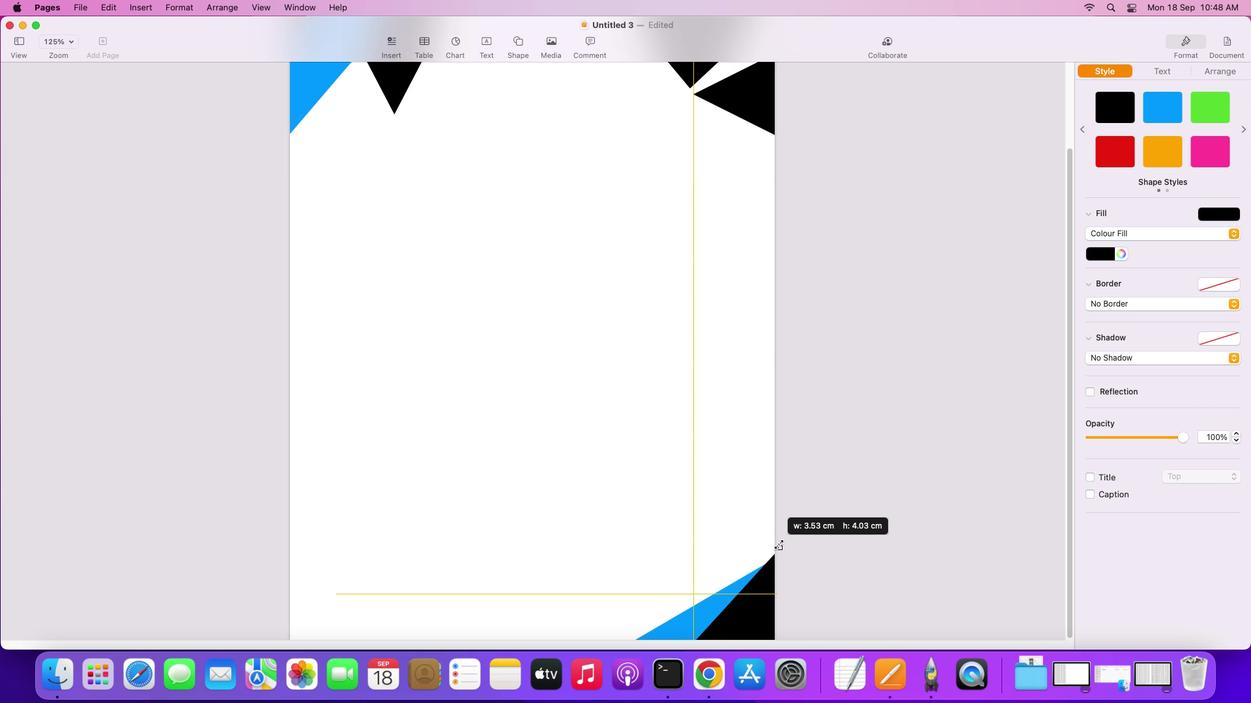
Action: Mouse moved to (697, 383)
Screenshot: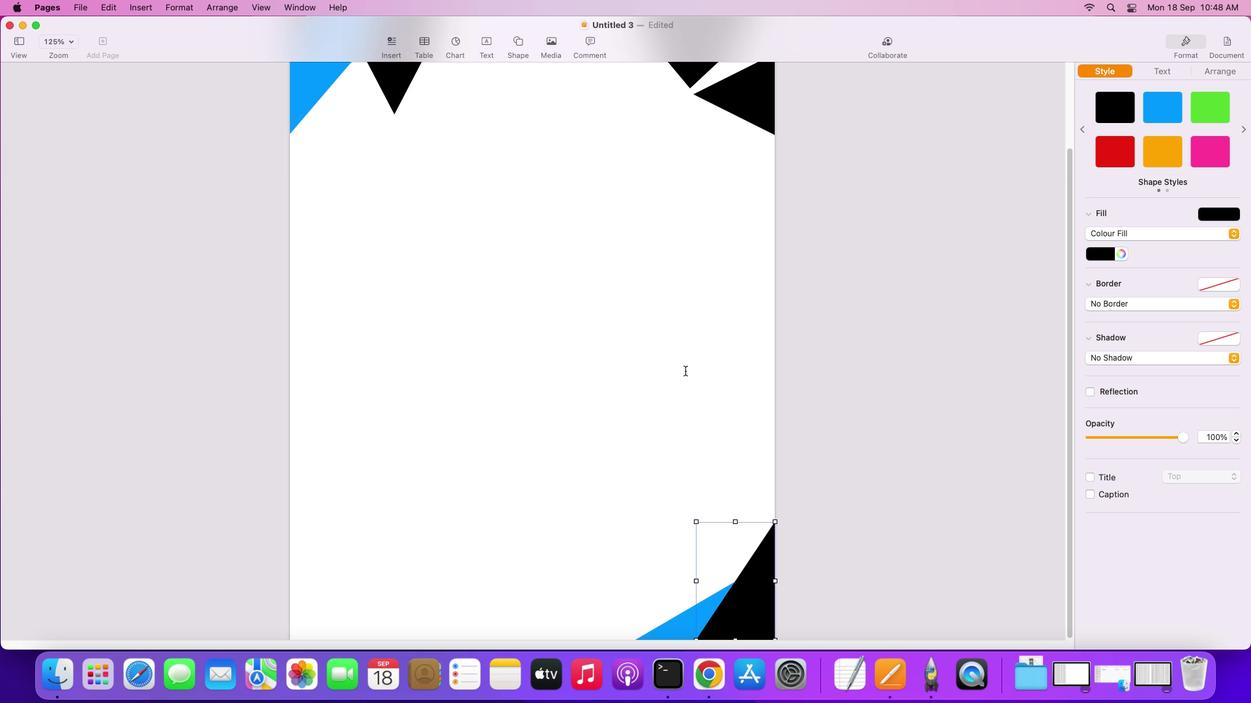 
Action: Mouse pressed left at (697, 383)
Screenshot: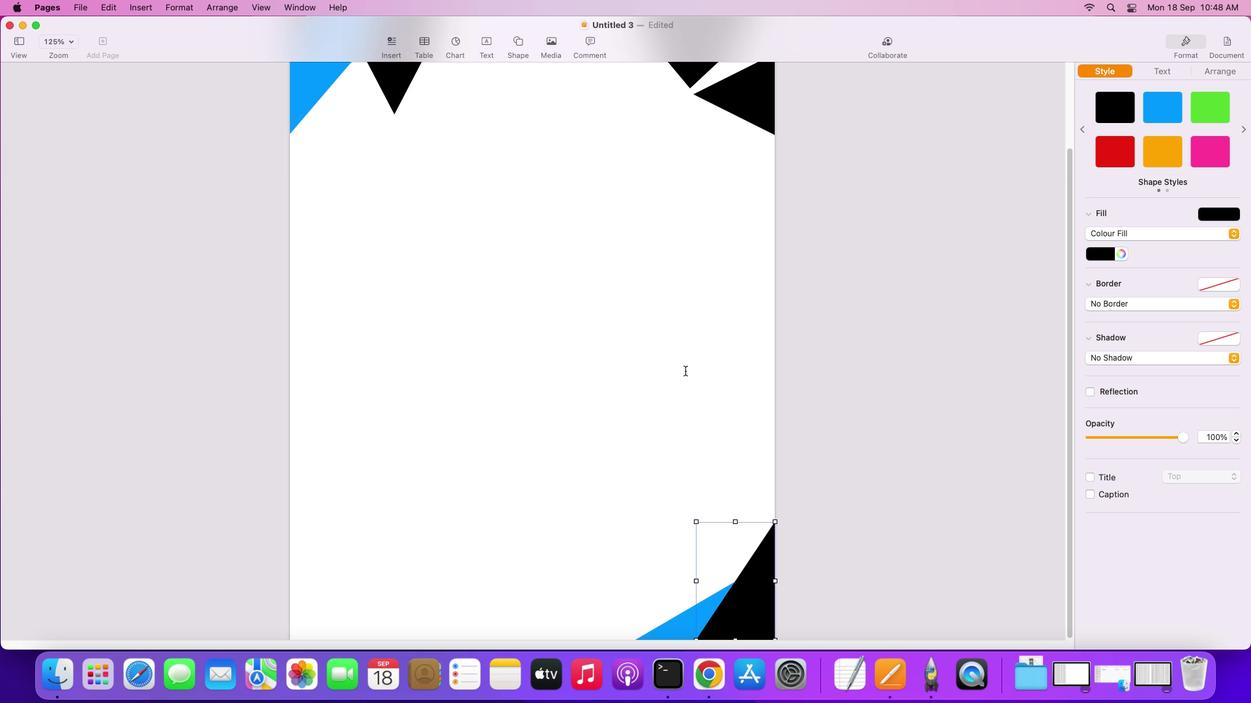 
Action: Mouse moved to (518, 52)
Screenshot: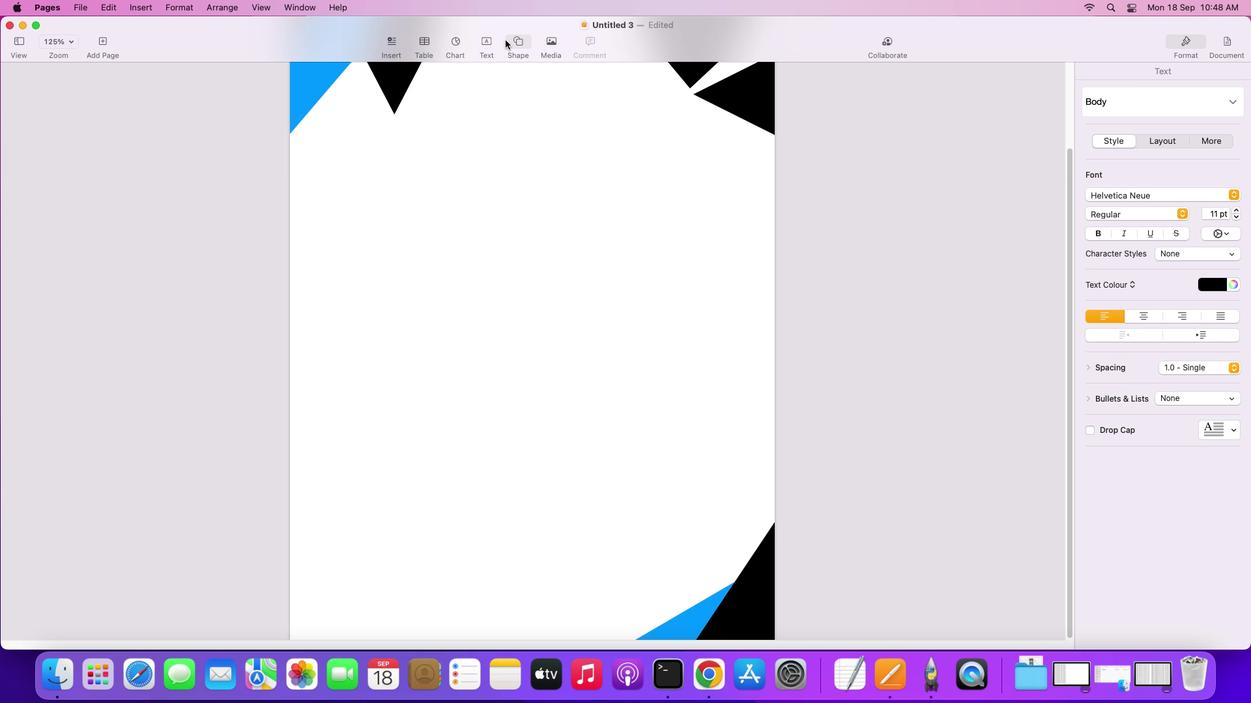 
Action: Mouse pressed left at (518, 52)
Screenshot: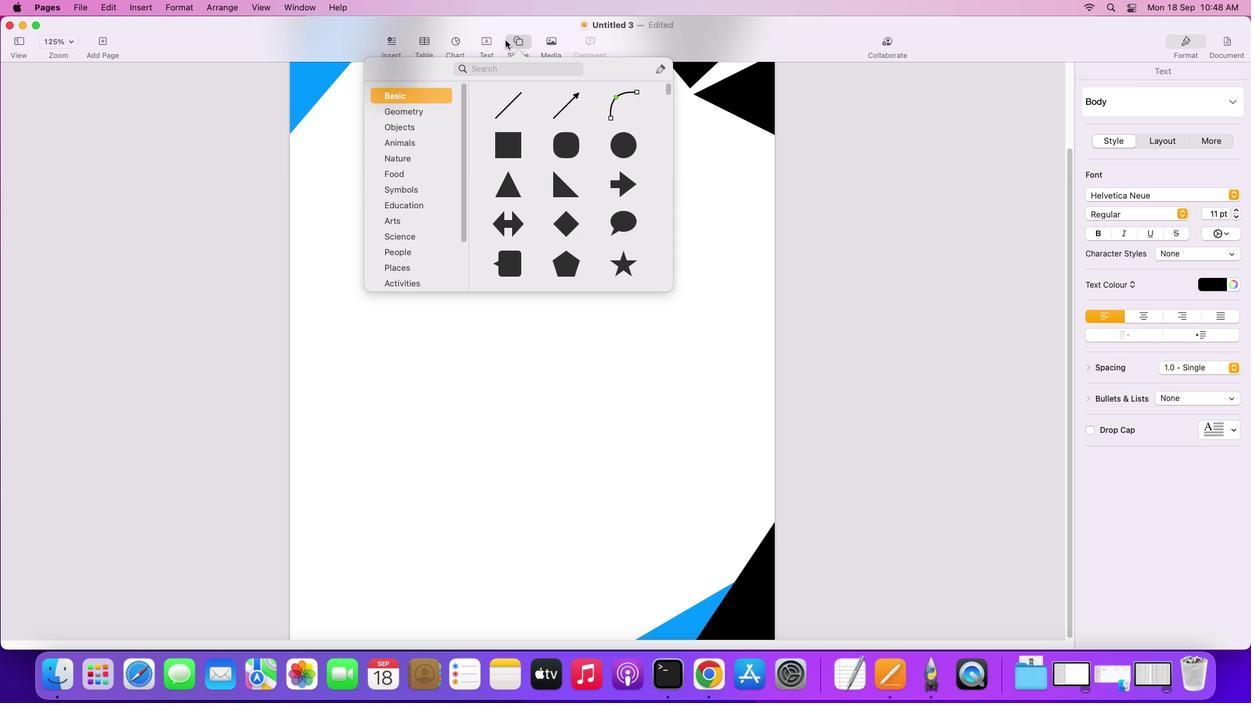 
Action: Mouse moved to (574, 203)
Screenshot: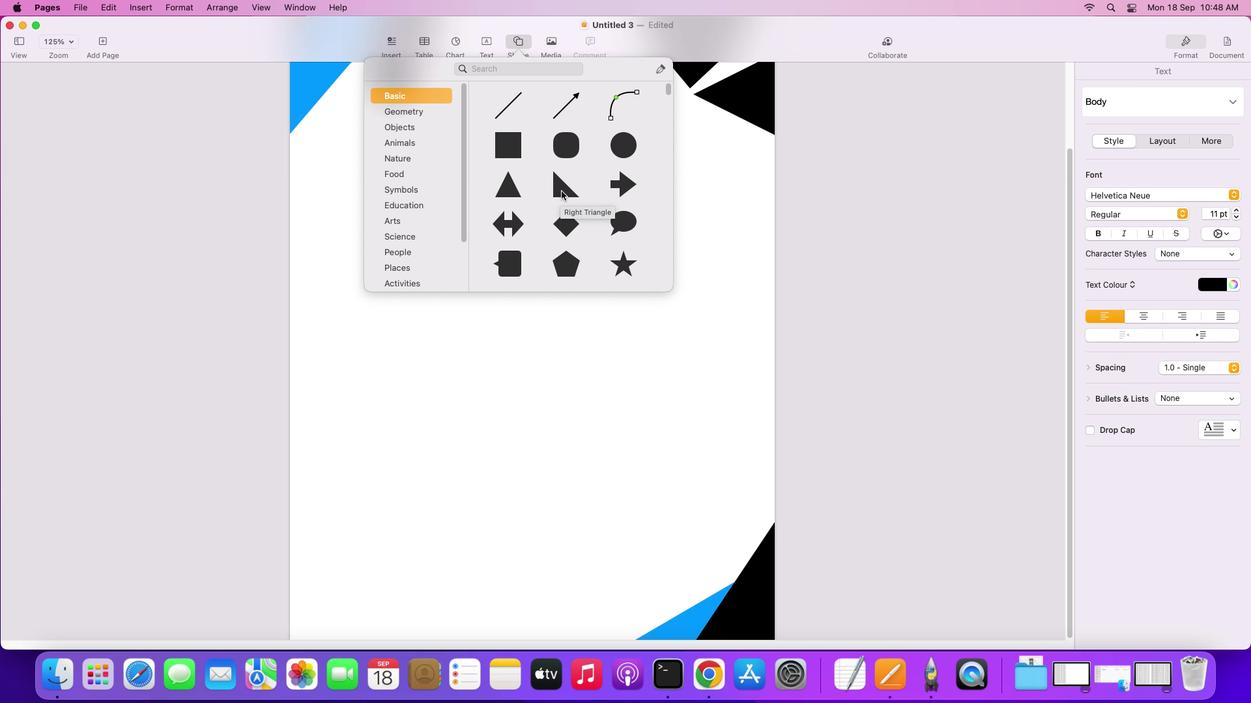 
Action: Mouse pressed left at (574, 203)
Screenshot: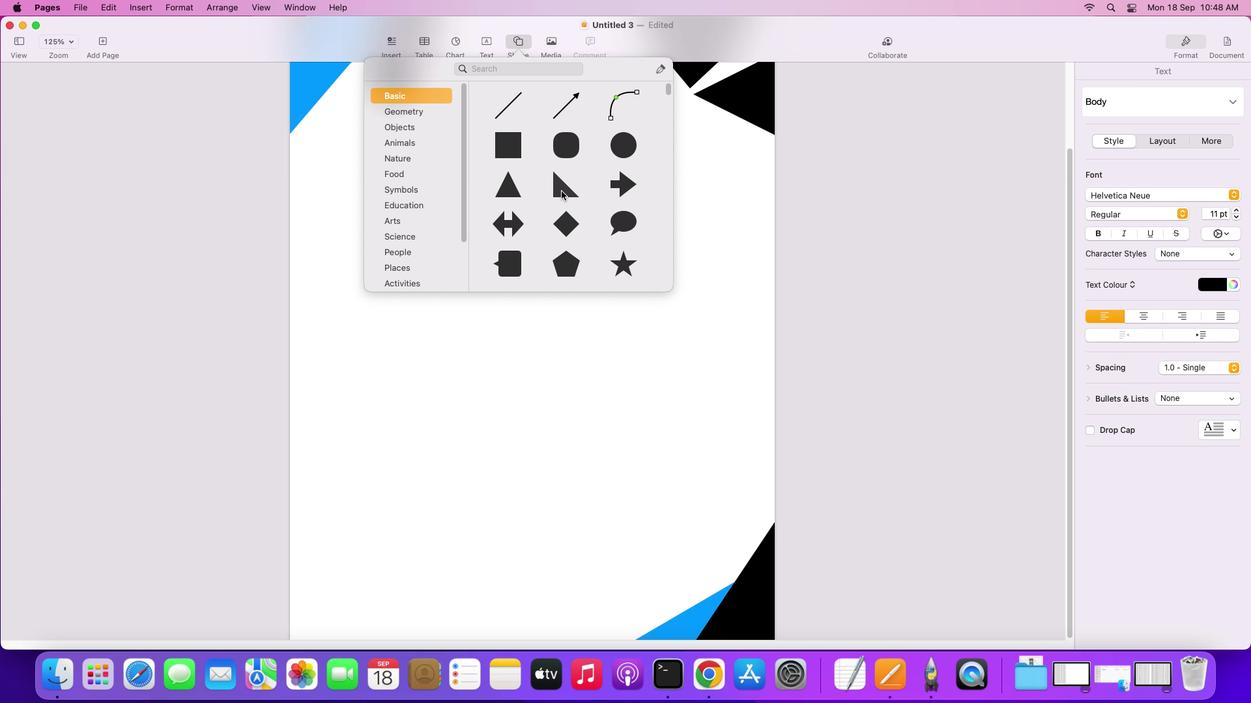 
Action: Mouse moved to (536, 376)
Screenshot: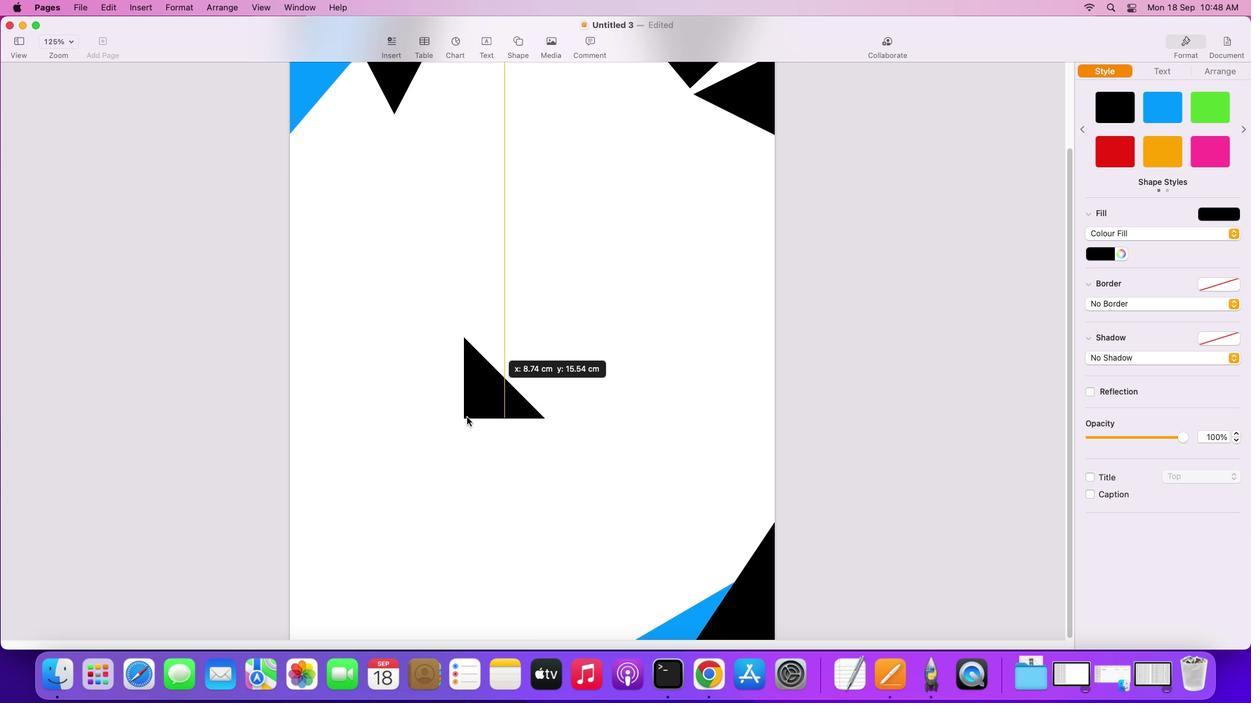 
Action: Mouse pressed left at (536, 376)
Screenshot: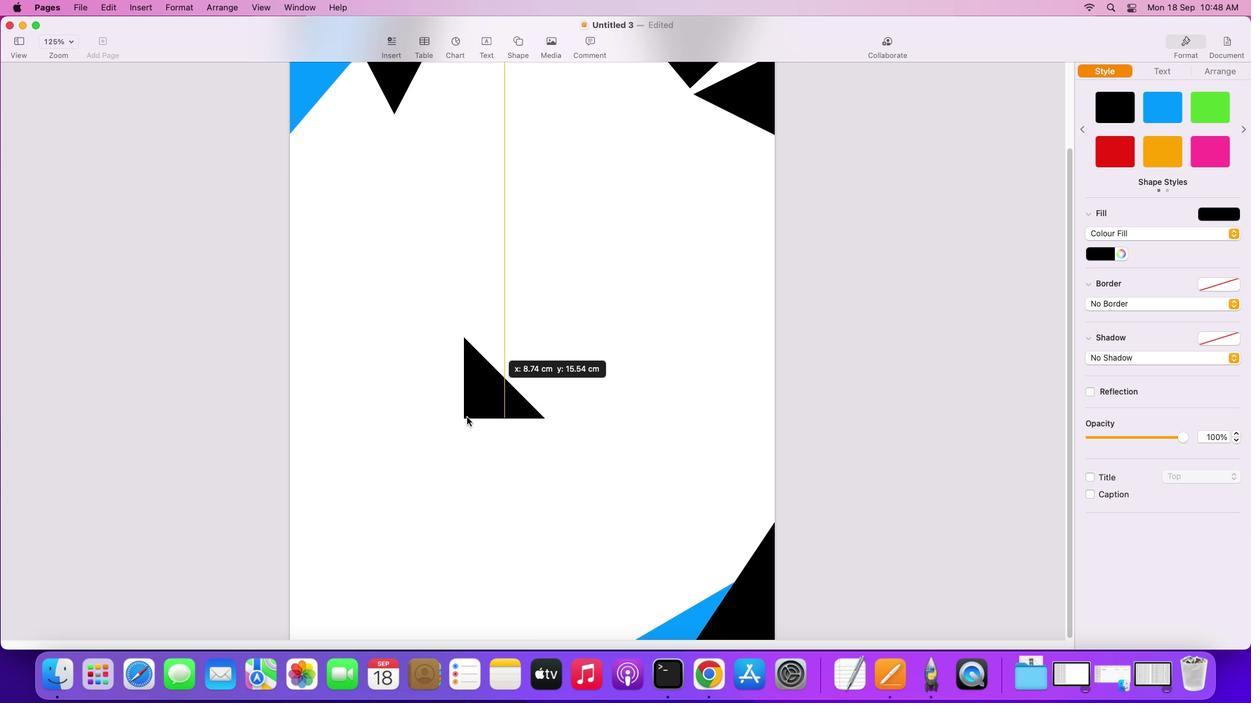 
Action: Mouse moved to (1240, 82)
Screenshot: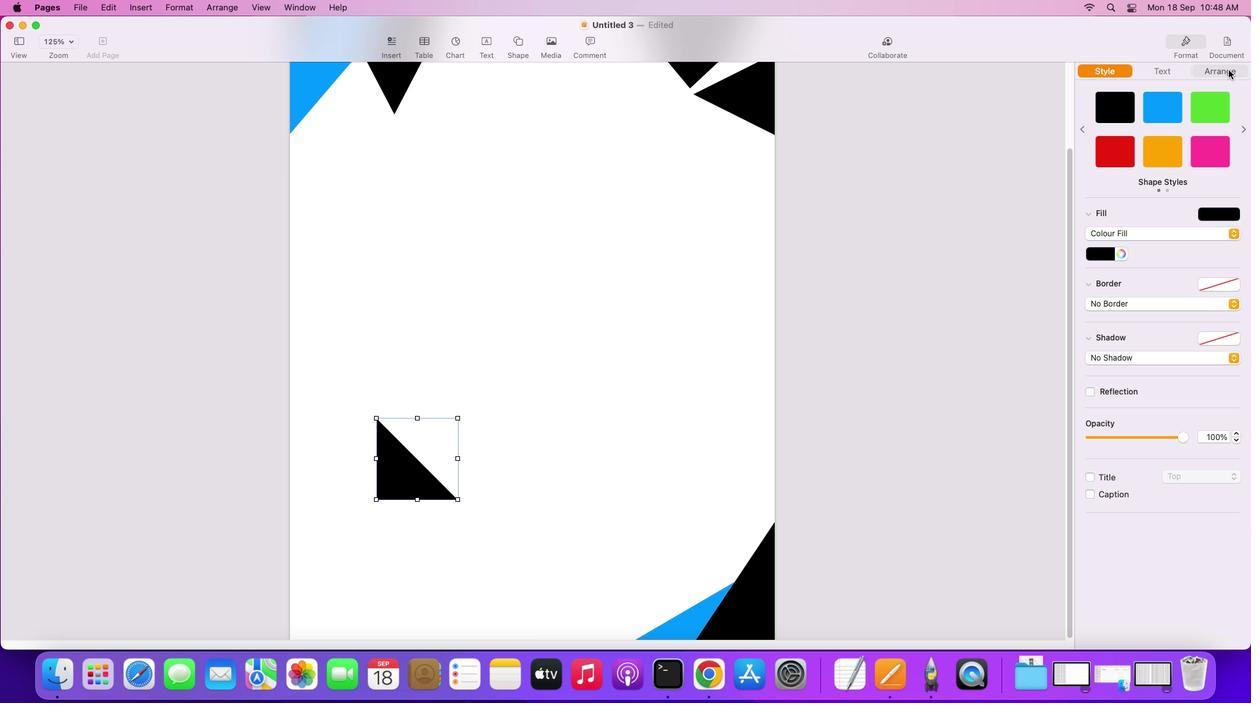 
Action: Mouse pressed left at (1240, 82)
Screenshot: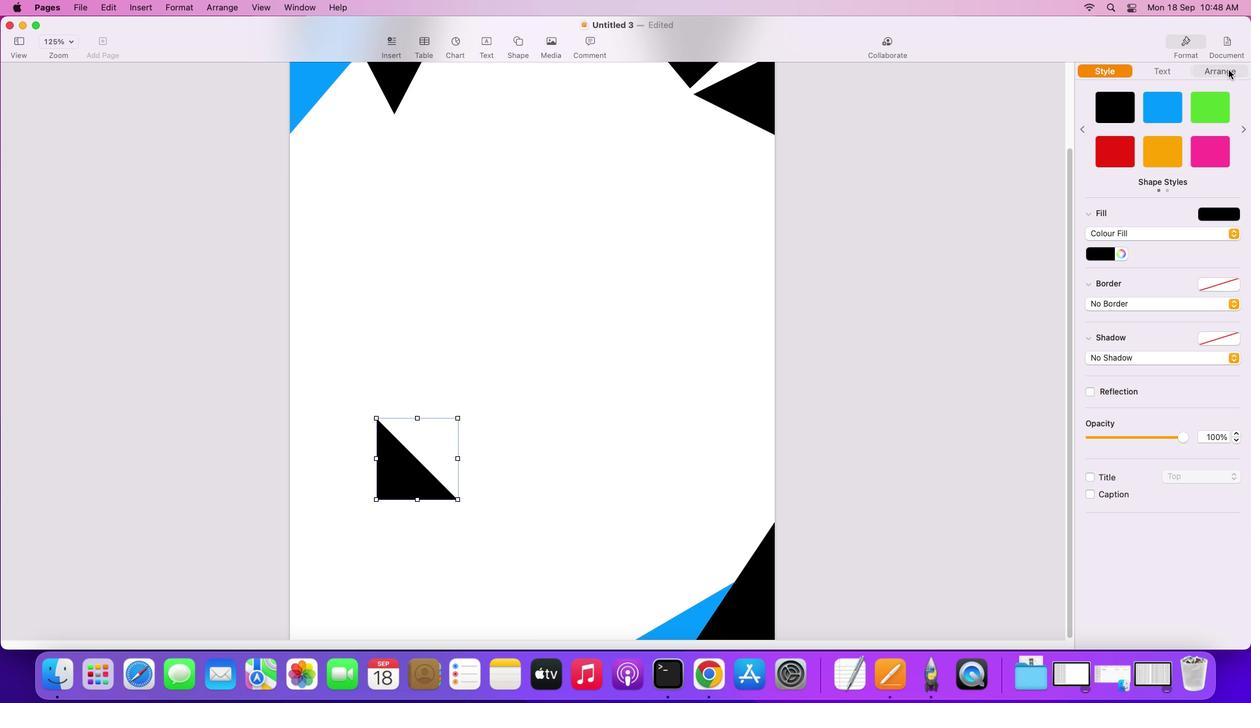 
Action: Mouse moved to (1139, 128)
Screenshot: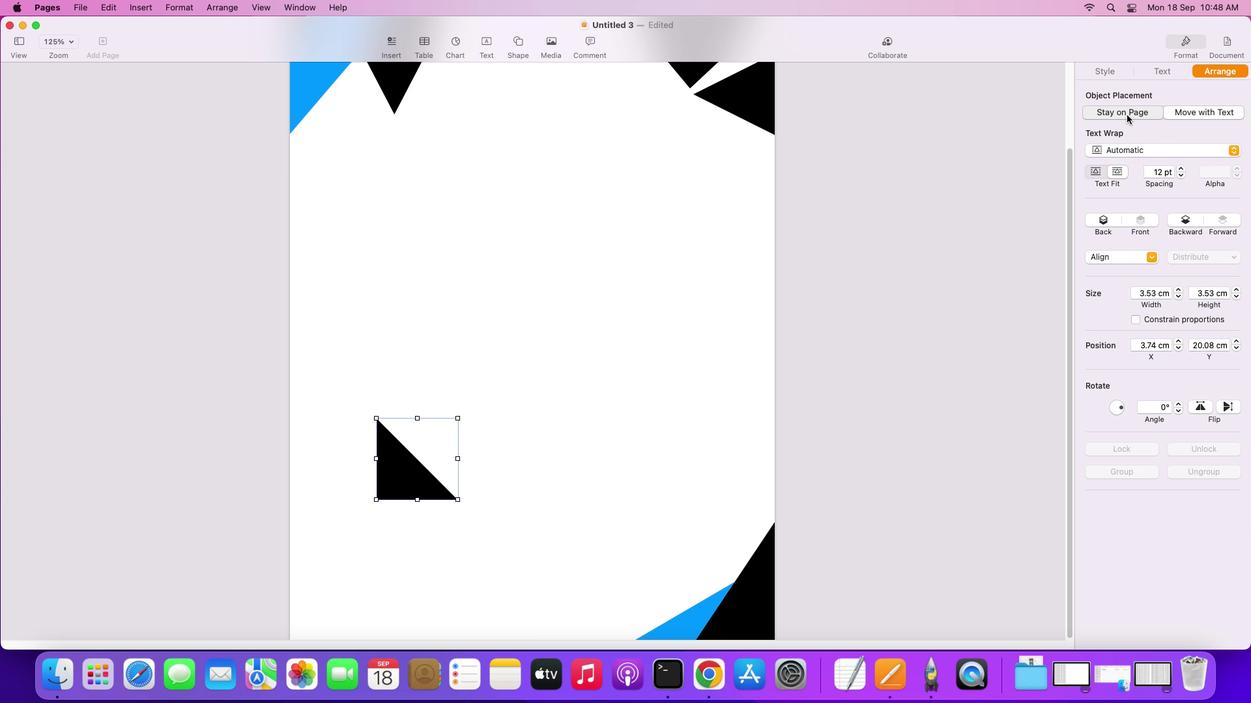 
Action: Mouse pressed left at (1139, 128)
Screenshot: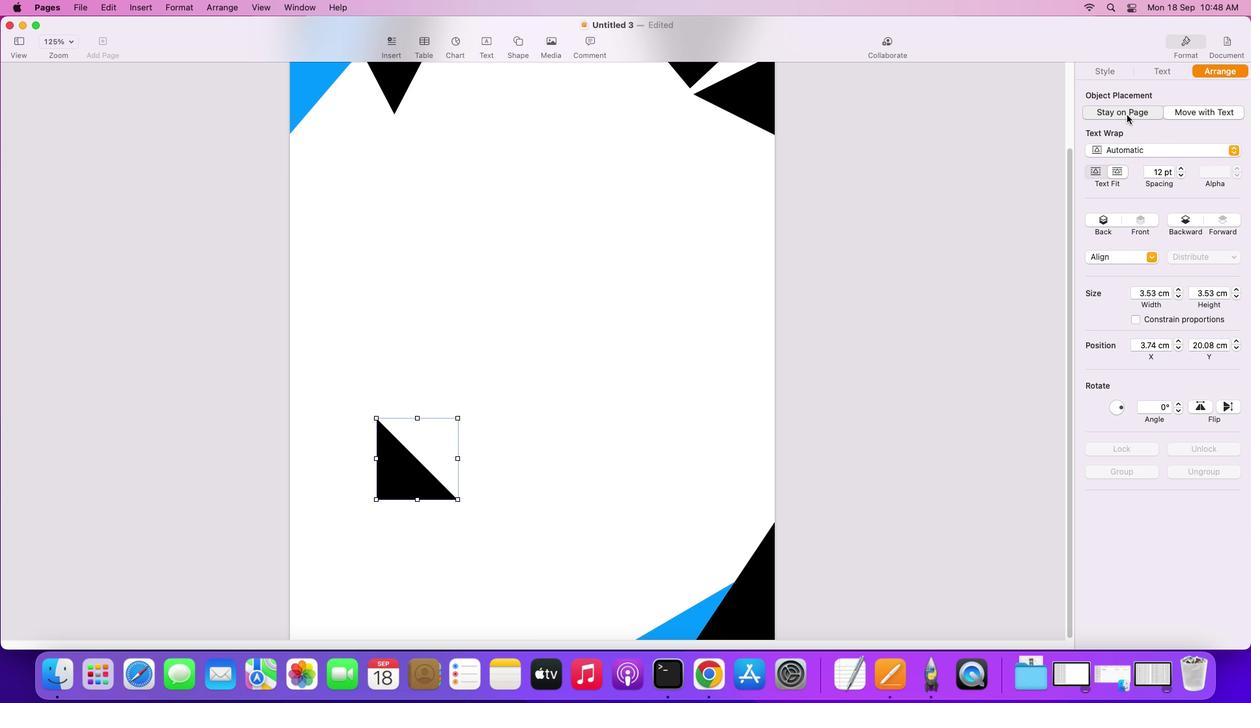 
Action: Mouse moved to (1212, 415)
Screenshot: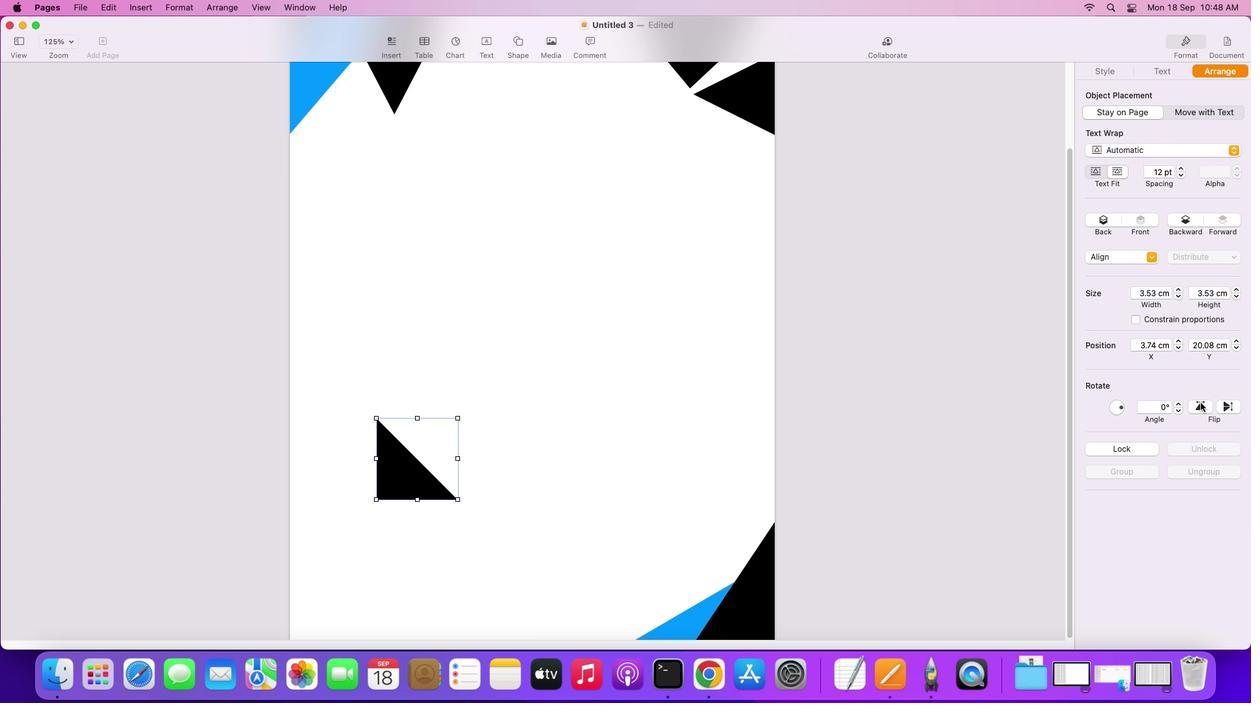 
Action: Mouse pressed left at (1212, 415)
Screenshot: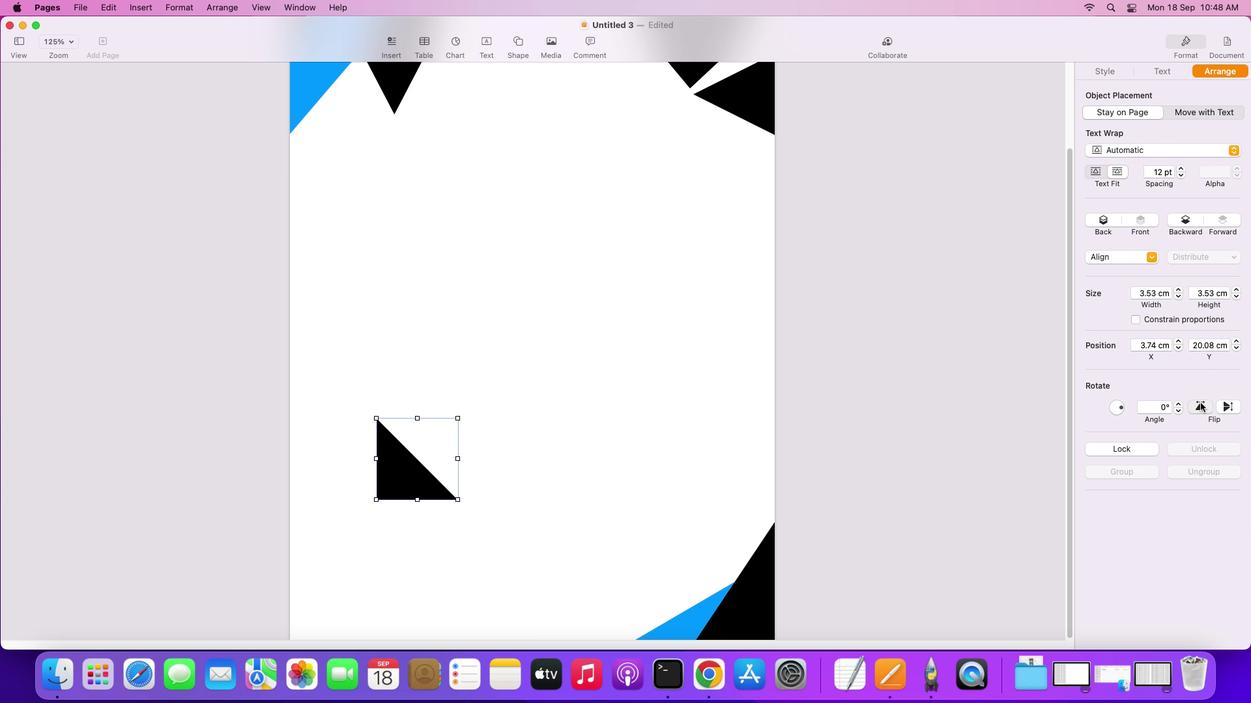 
Action: Mouse pressed left at (1212, 415)
Screenshot: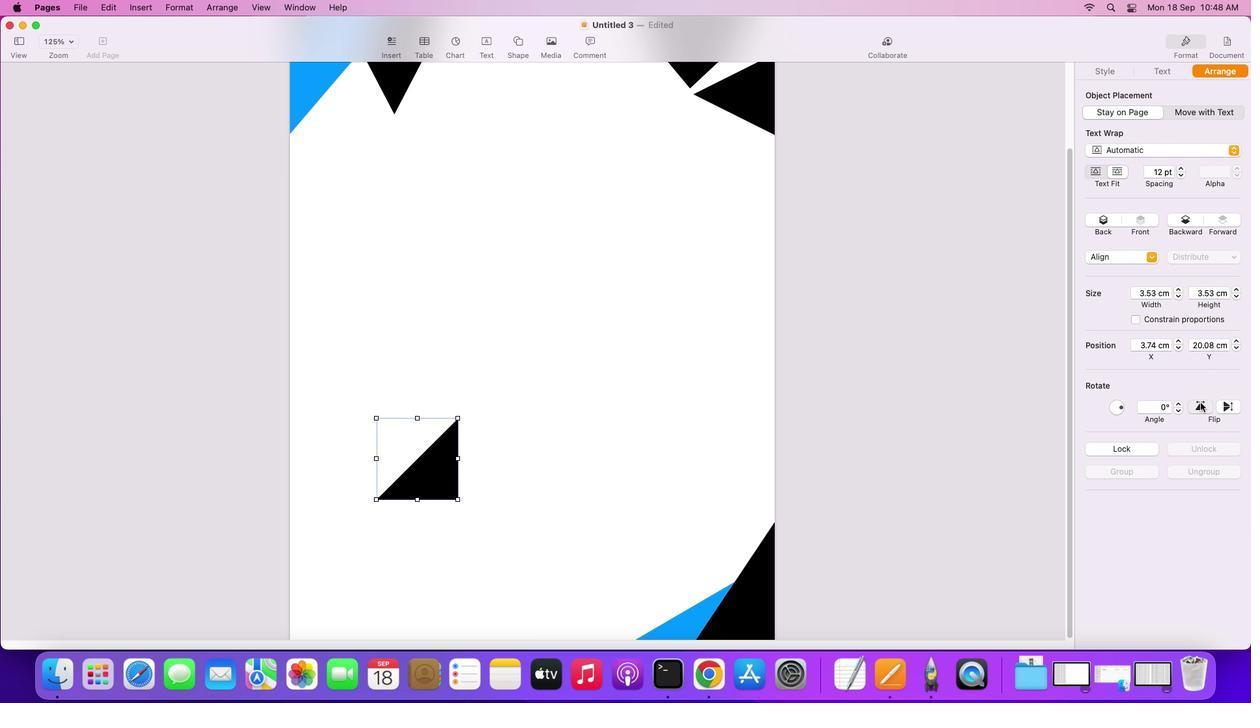 
Action: Mouse moved to (1242, 418)
Screenshot: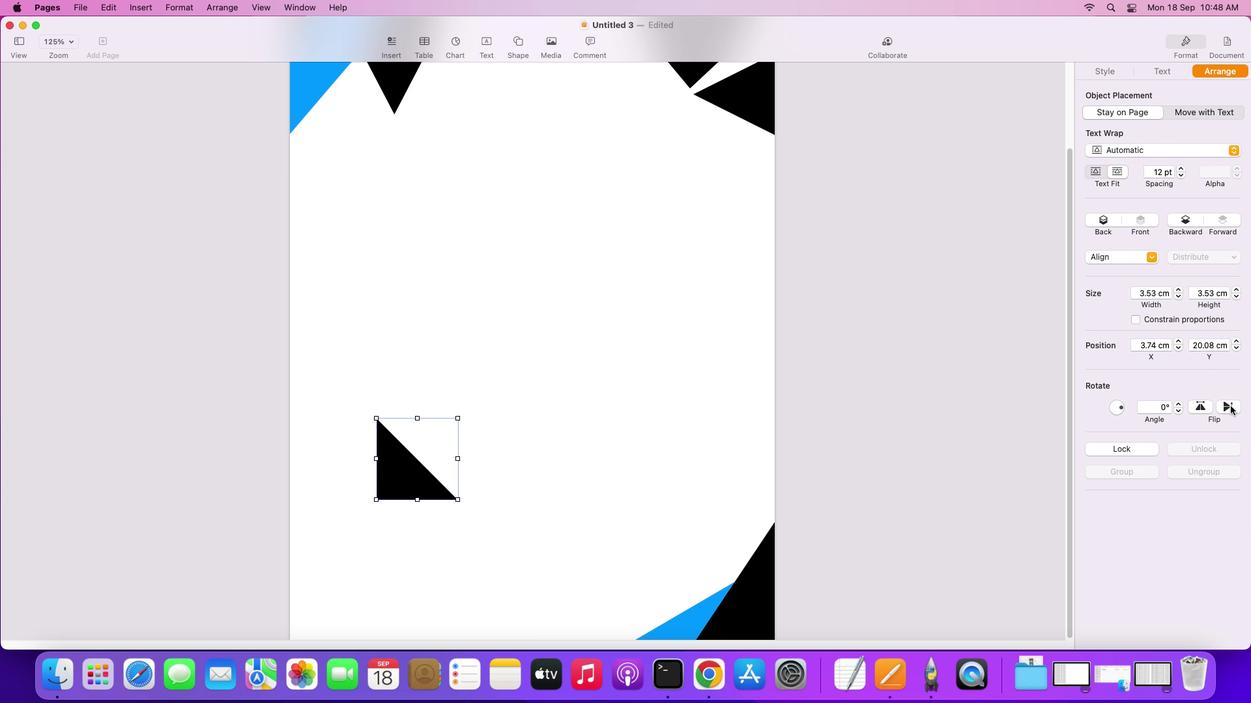 
Action: Mouse pressed left at (1242, 418)
Screenshot: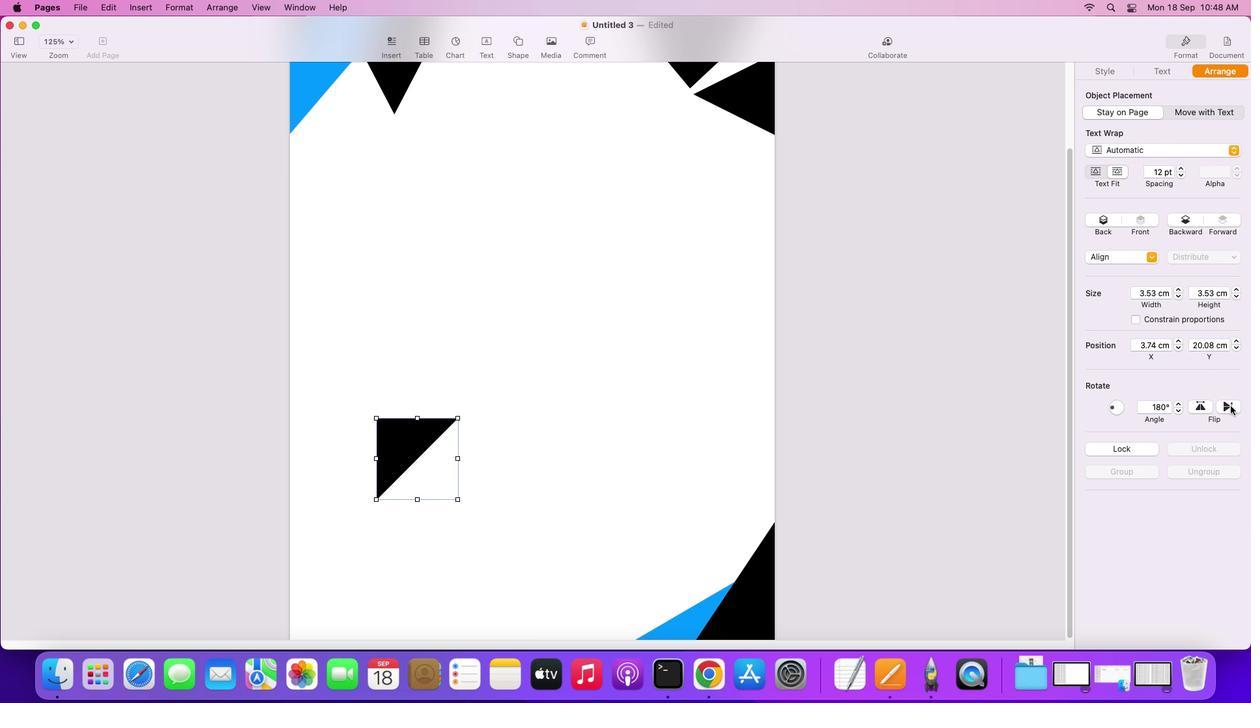 
Action: Mouse pressed left at (1242, 418)
Screenshot: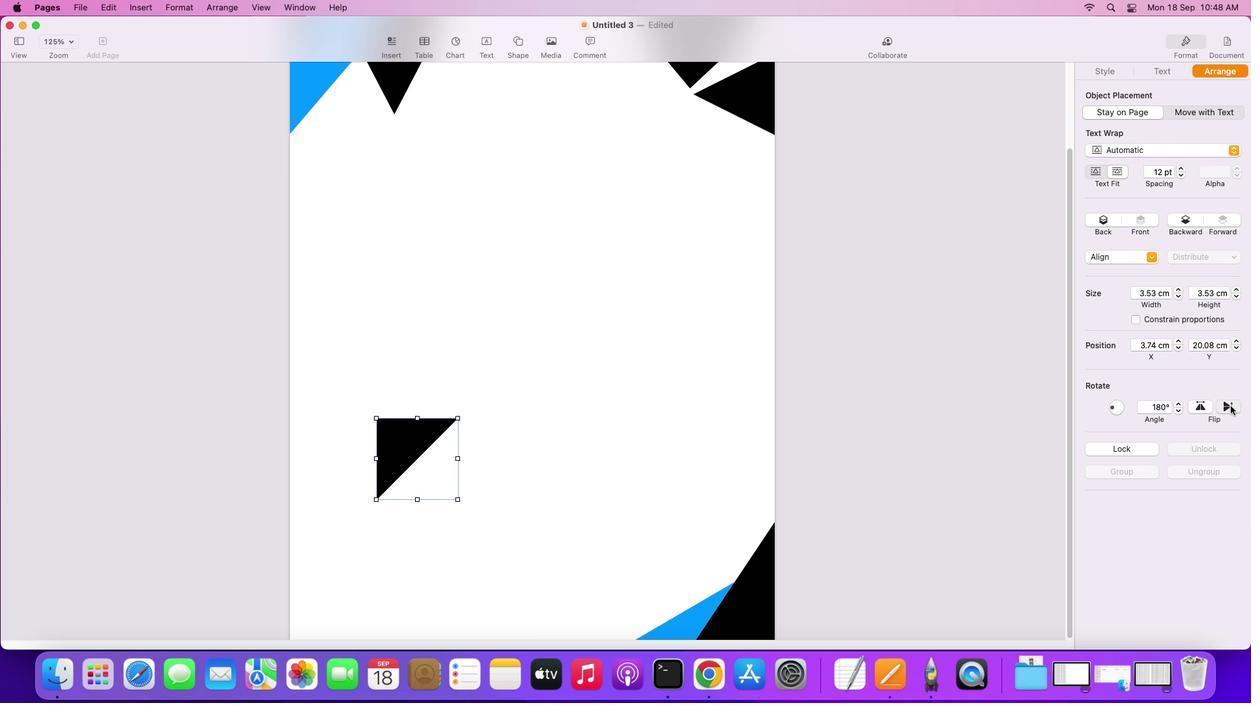 
Action: Mouse moved to (1182, 419)
Screenshot: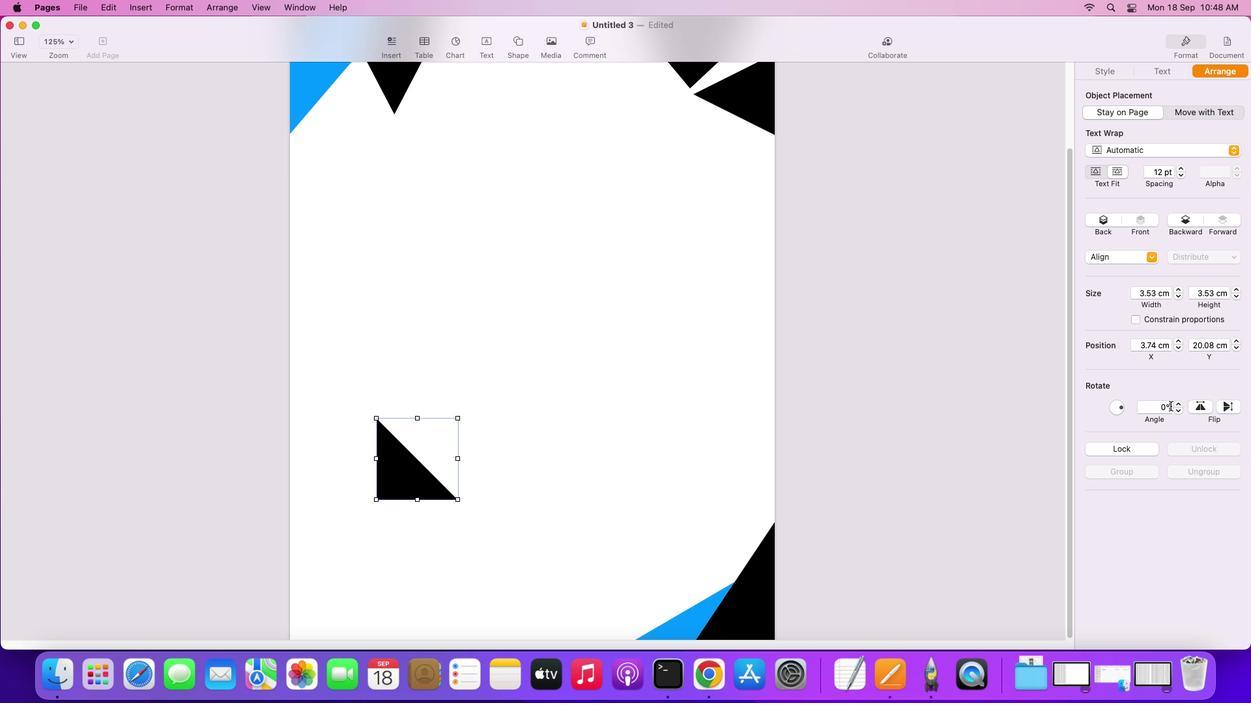 
Action: Mouse pressed left at (1182, 419)
